 Task: Explore Airbnb accommodation in Sidareja, Indonesia from 2nd December, 2023 to 15th December, 2023 for 2 adults. Place can be entire room with 1  bedroom having 1 bed and 1 bathroom. Property type can be hotel.
Action: Mouse moved to (567, 125)
Screenshot: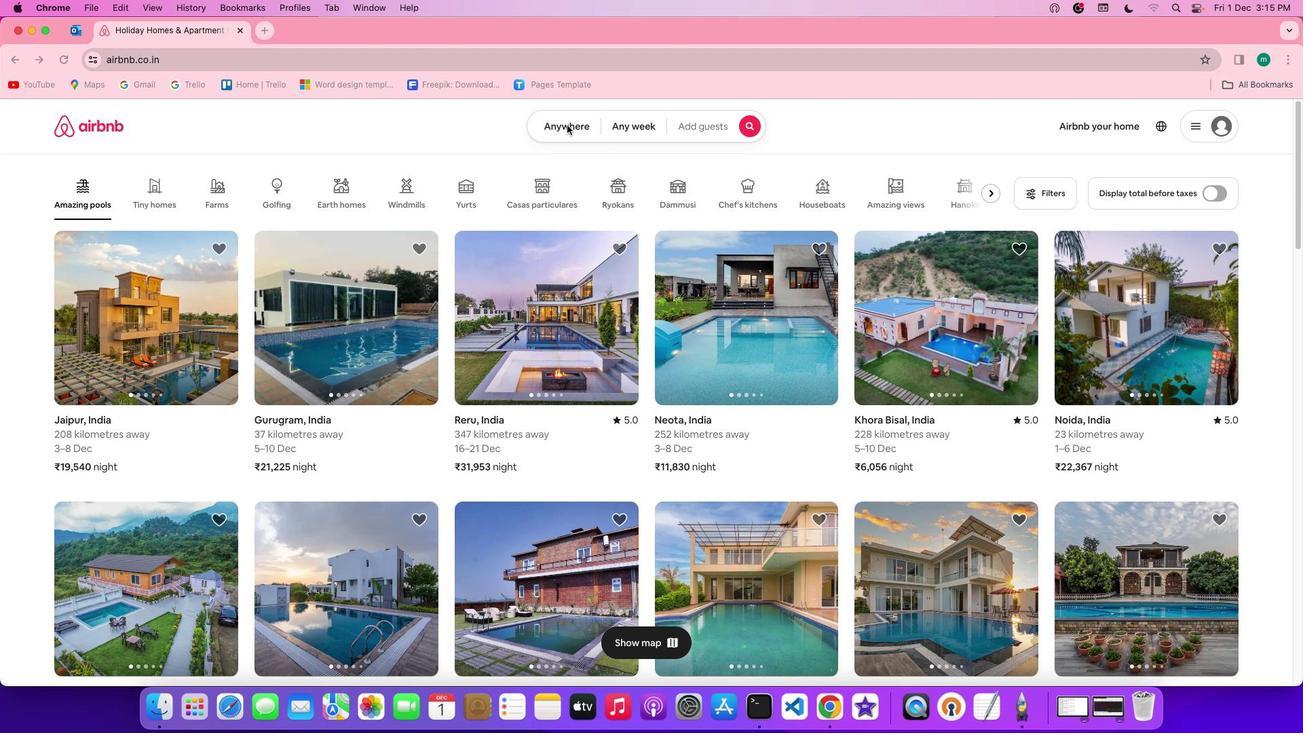 
Action: Mouse pressed left at (567, 125)
Screenshot: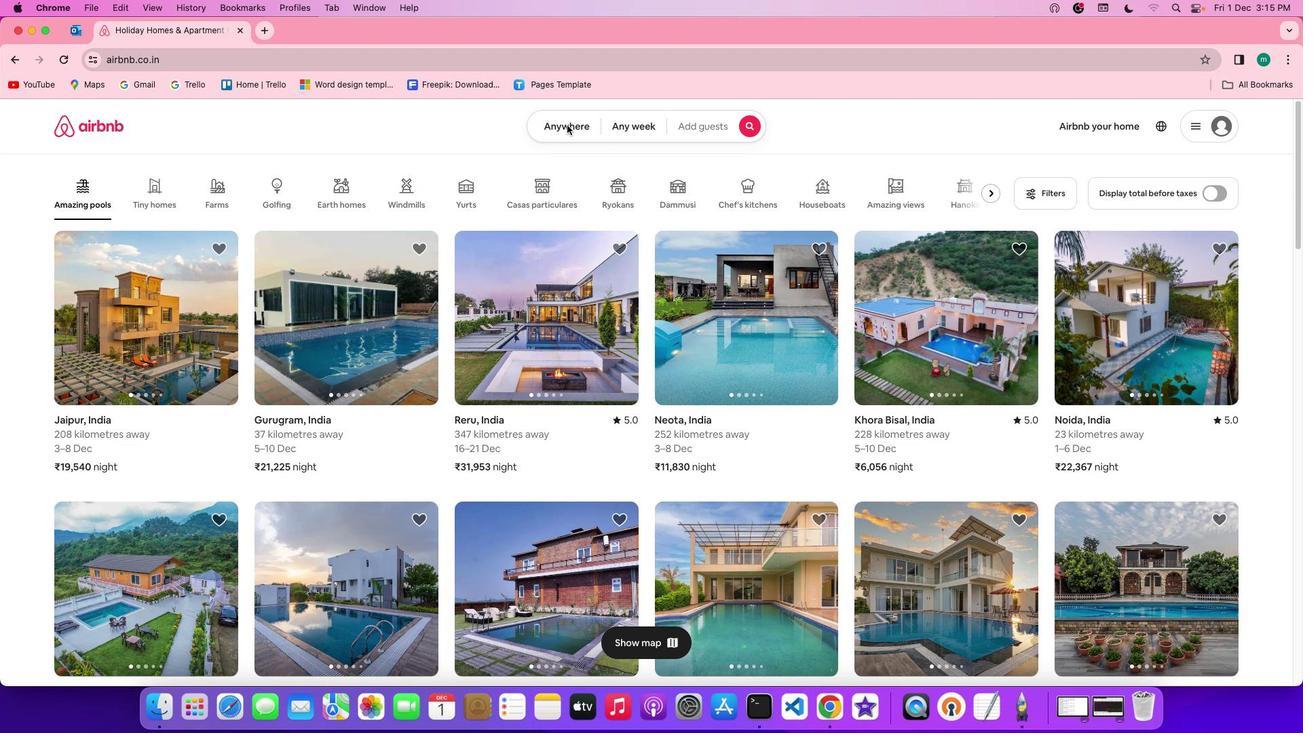 
Action: Mouse pressed left at (567, 125)
Screenshot: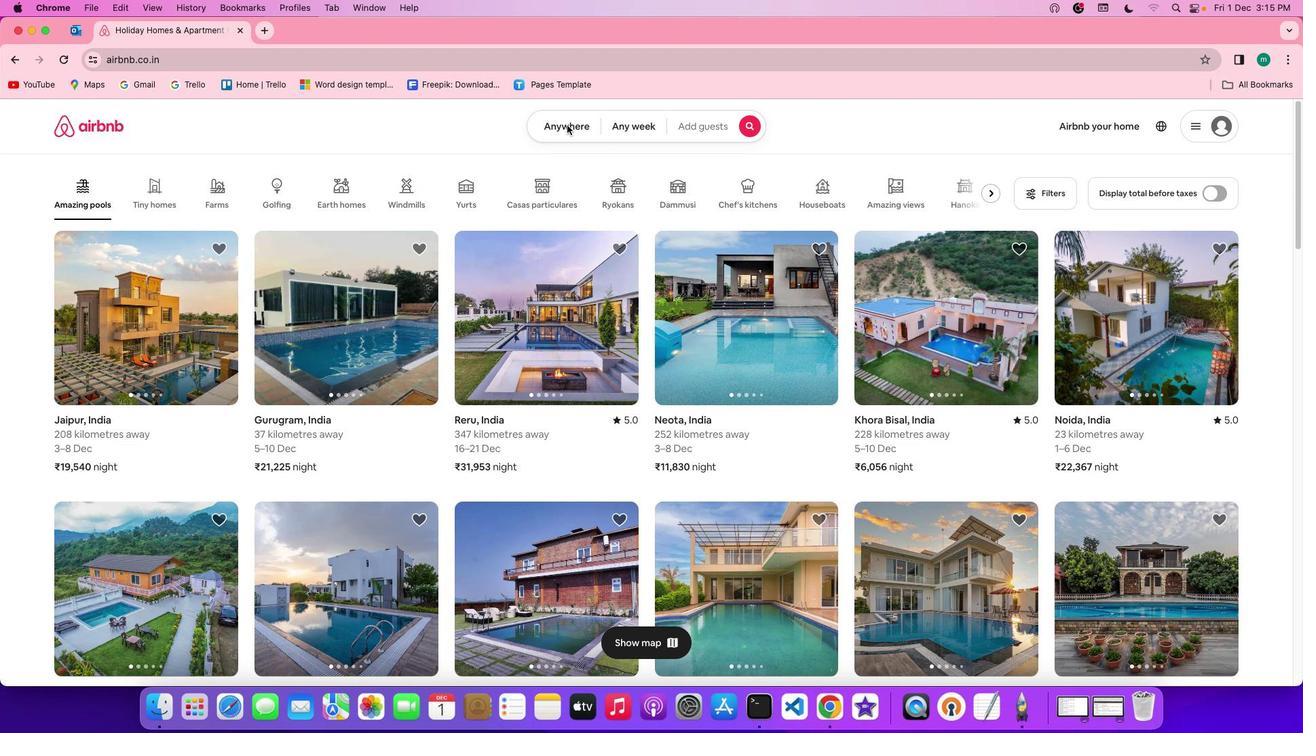 
Action: Mouse moved to (498, 185)
Screenshot: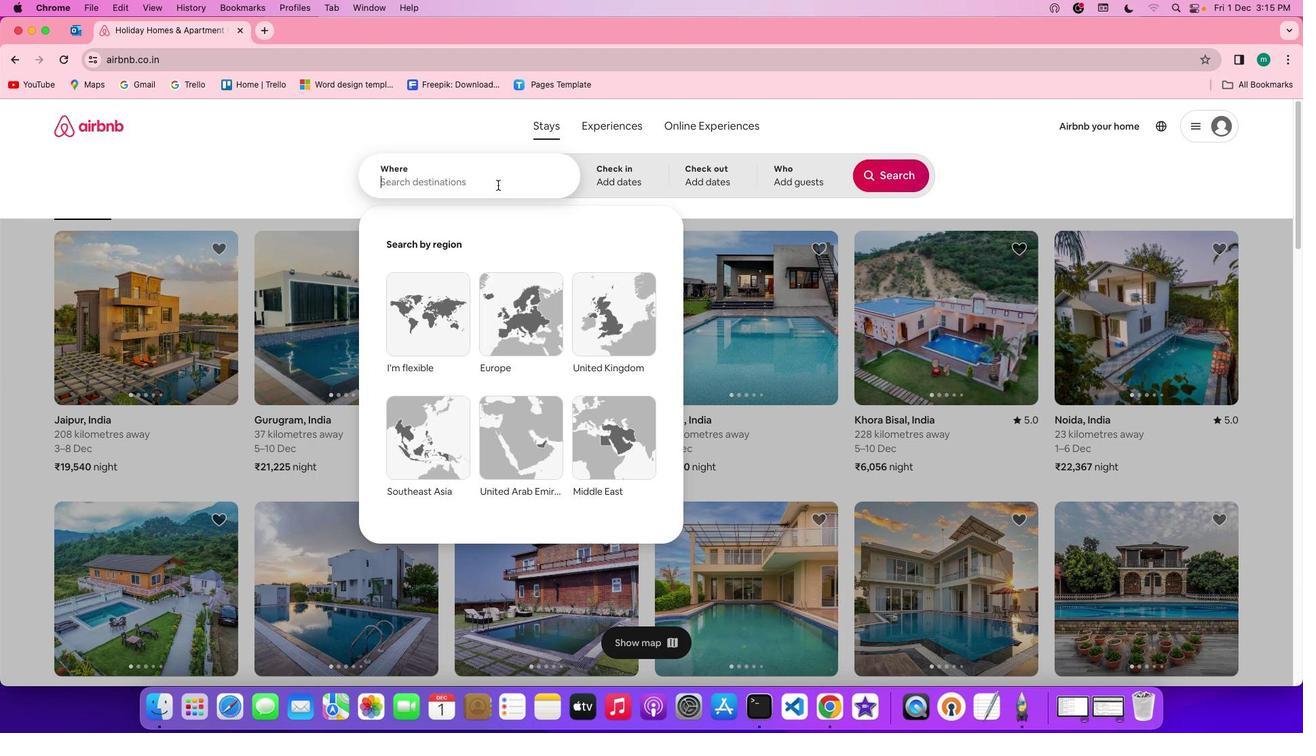 
Action: Mouse pressed left at (498, 185)
Screenshot: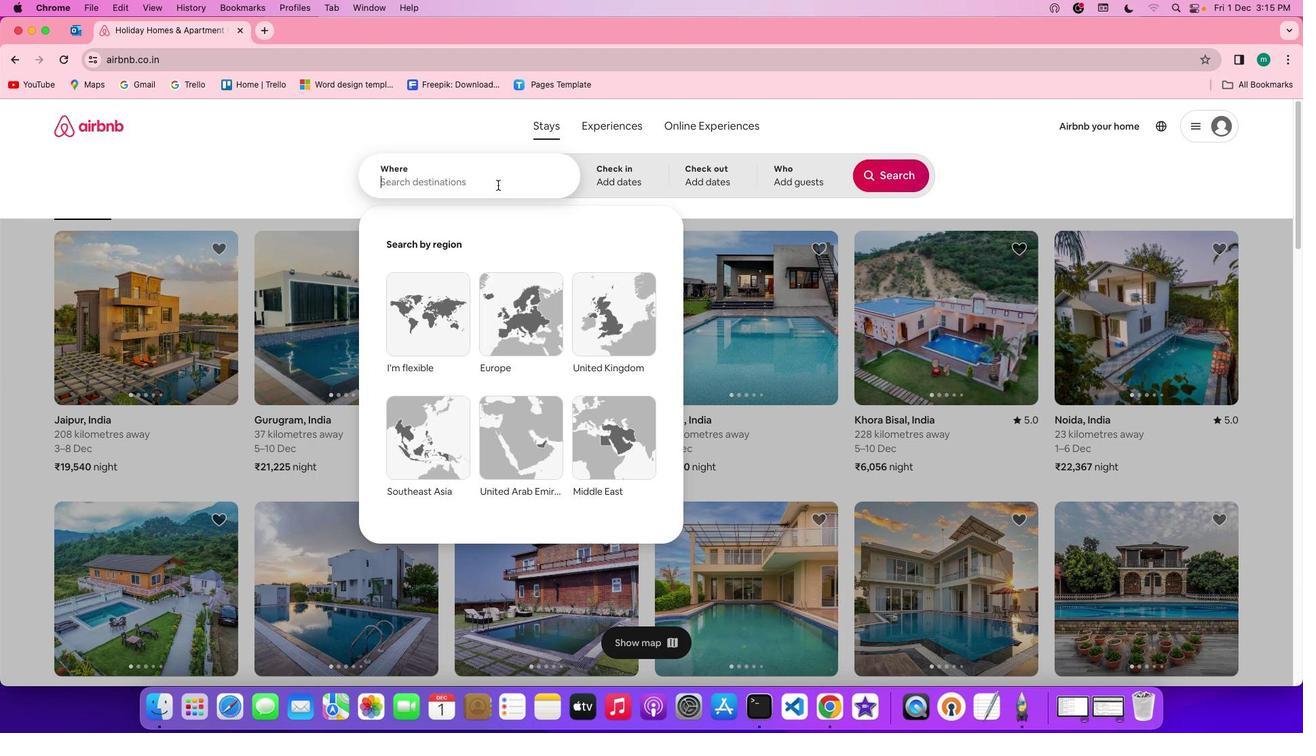 
Action: Mouse moved to (504, 184)
Screenshot: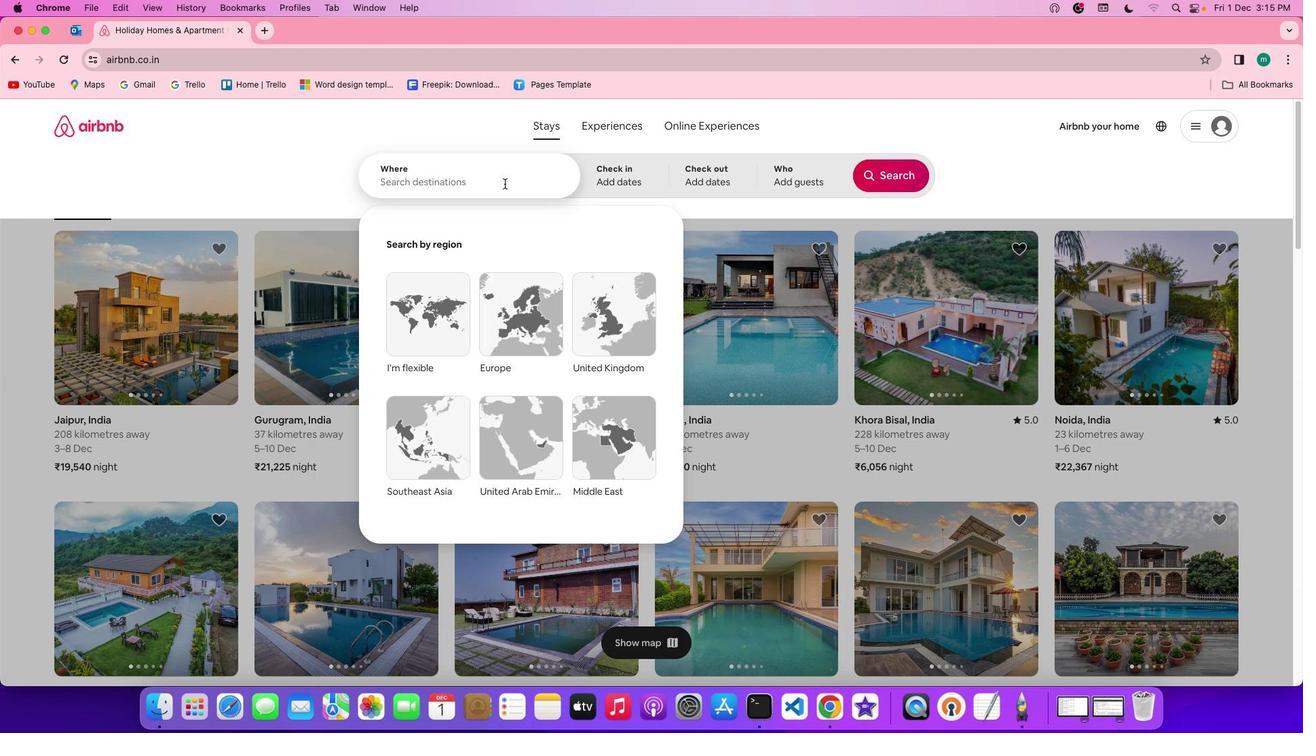 
Action: Key pressed Key.shift'S''i''d''a''r''e''j''a'','Key.spaceKey.shift'I''n''d''o''n''e''s''i''a'
Screenshot: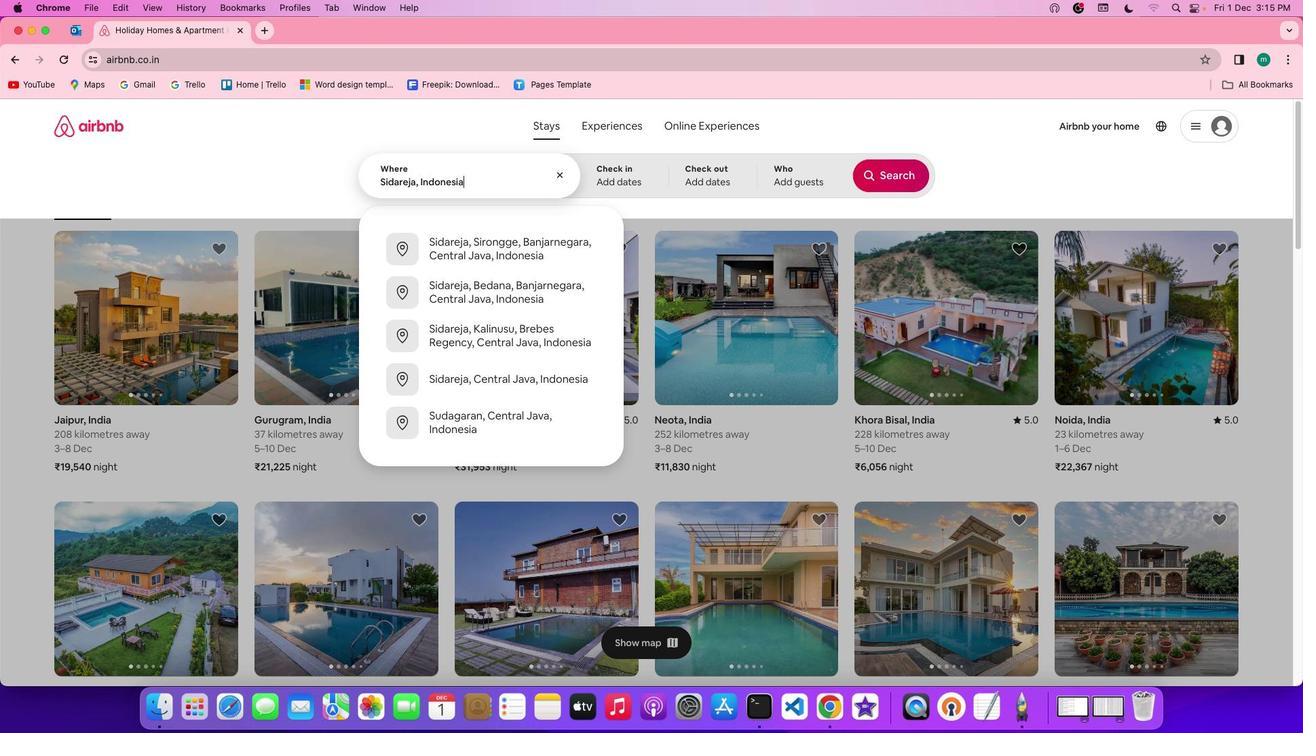 
Action: Mouse moved to (647, 168)
Screenshot: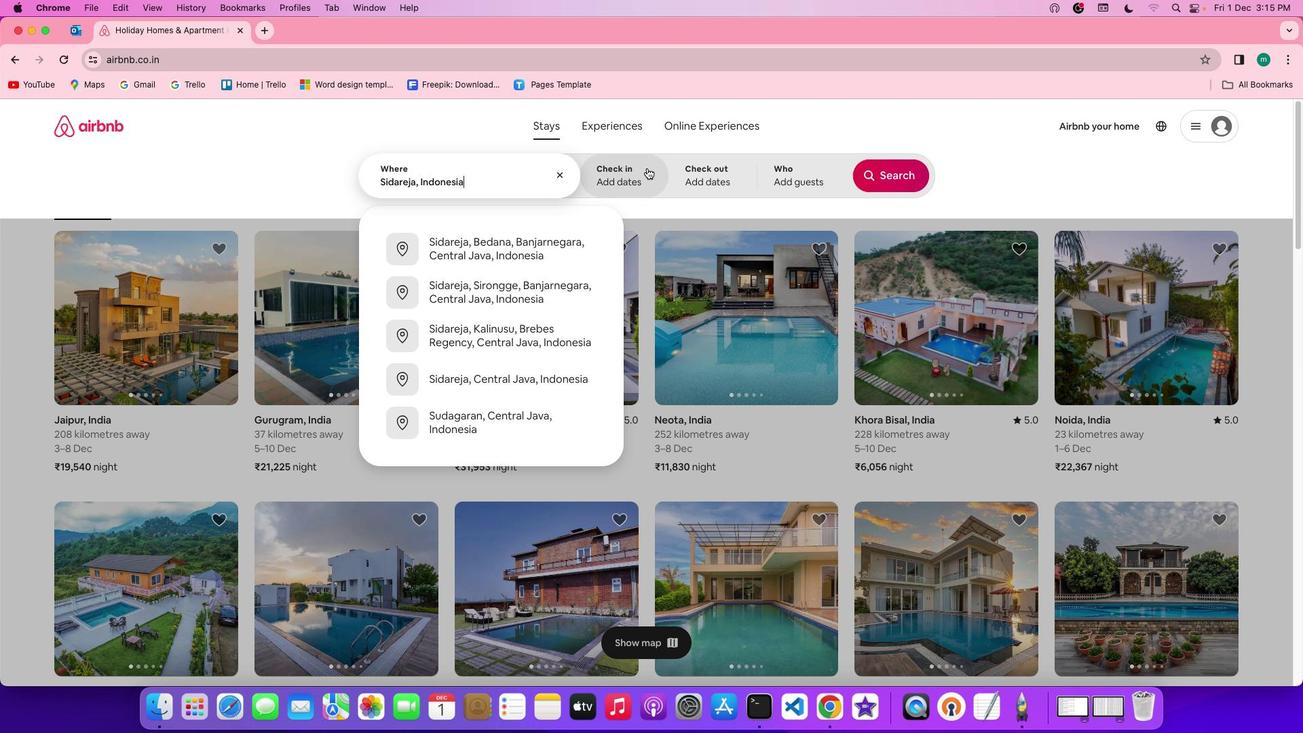 
Action: Mouse pressed left at (647, 168)
Screenshot: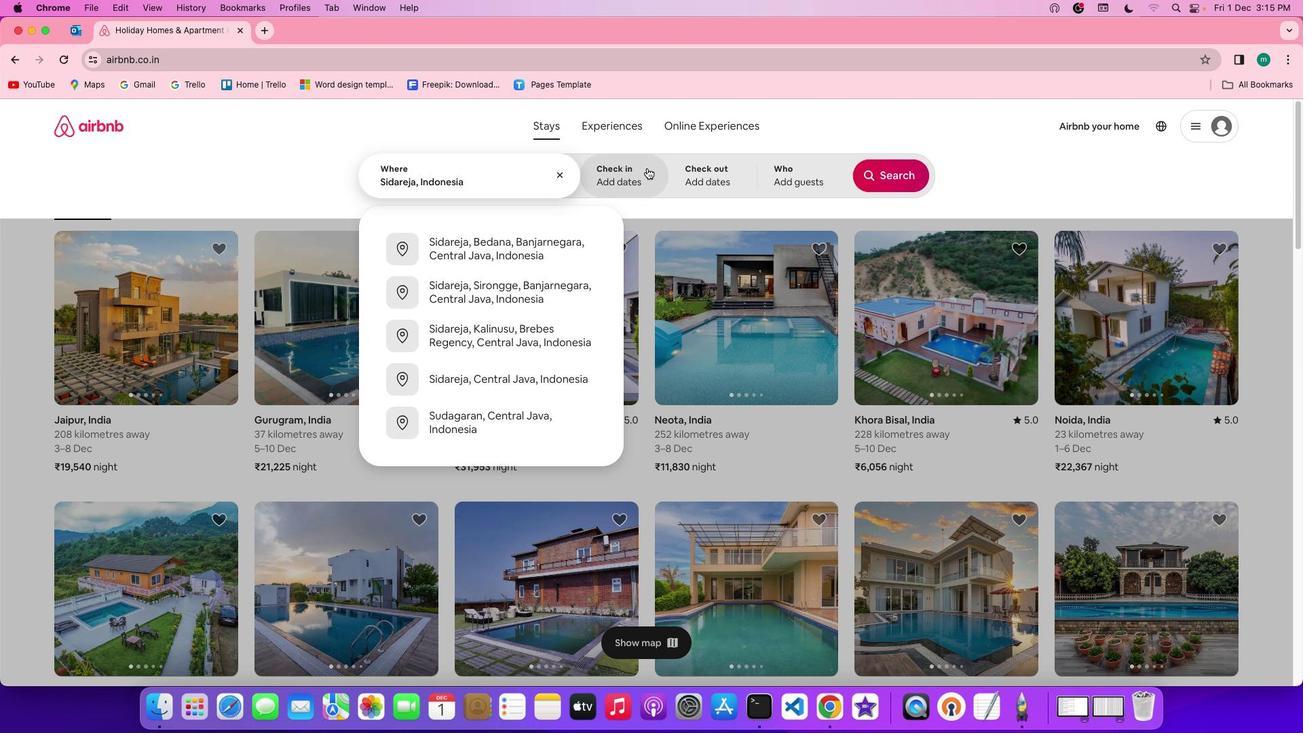 
Action: Mouse moved to (600, 343)
Screenshot: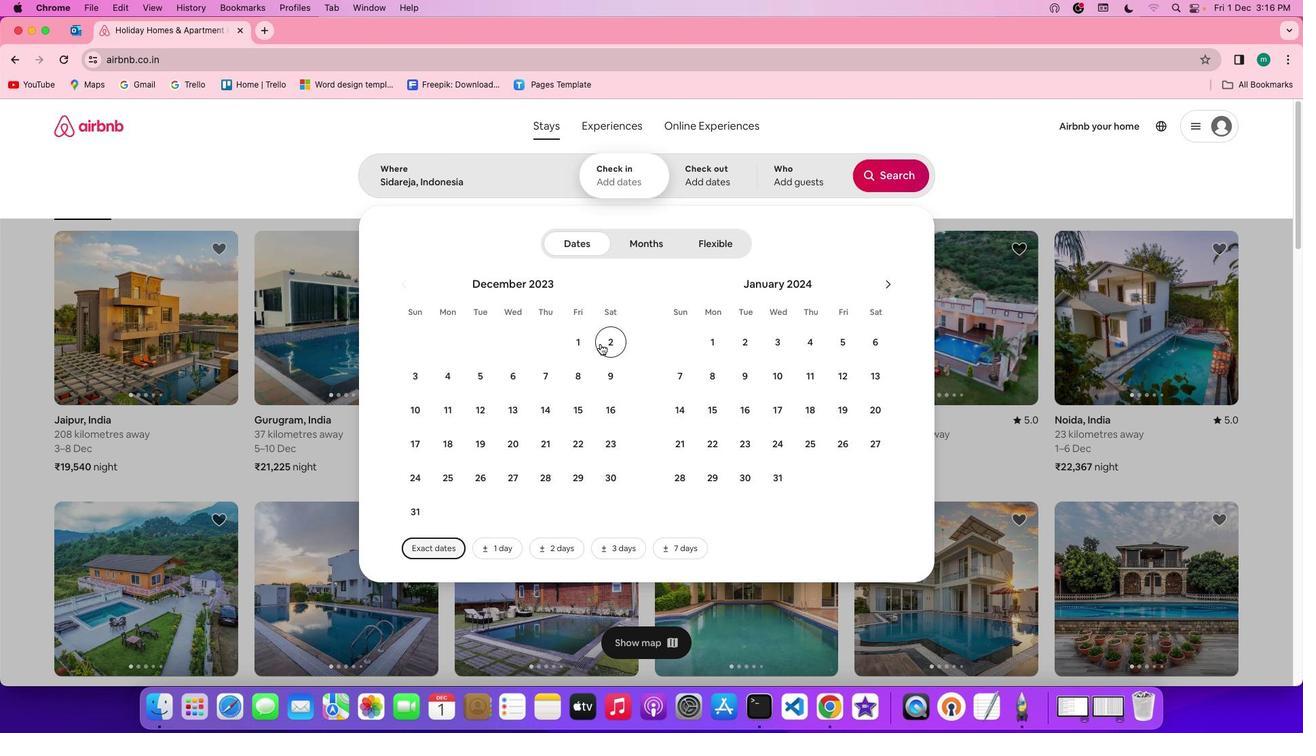 
Action: Mouse pressed left at (600, 343)
Screenshot: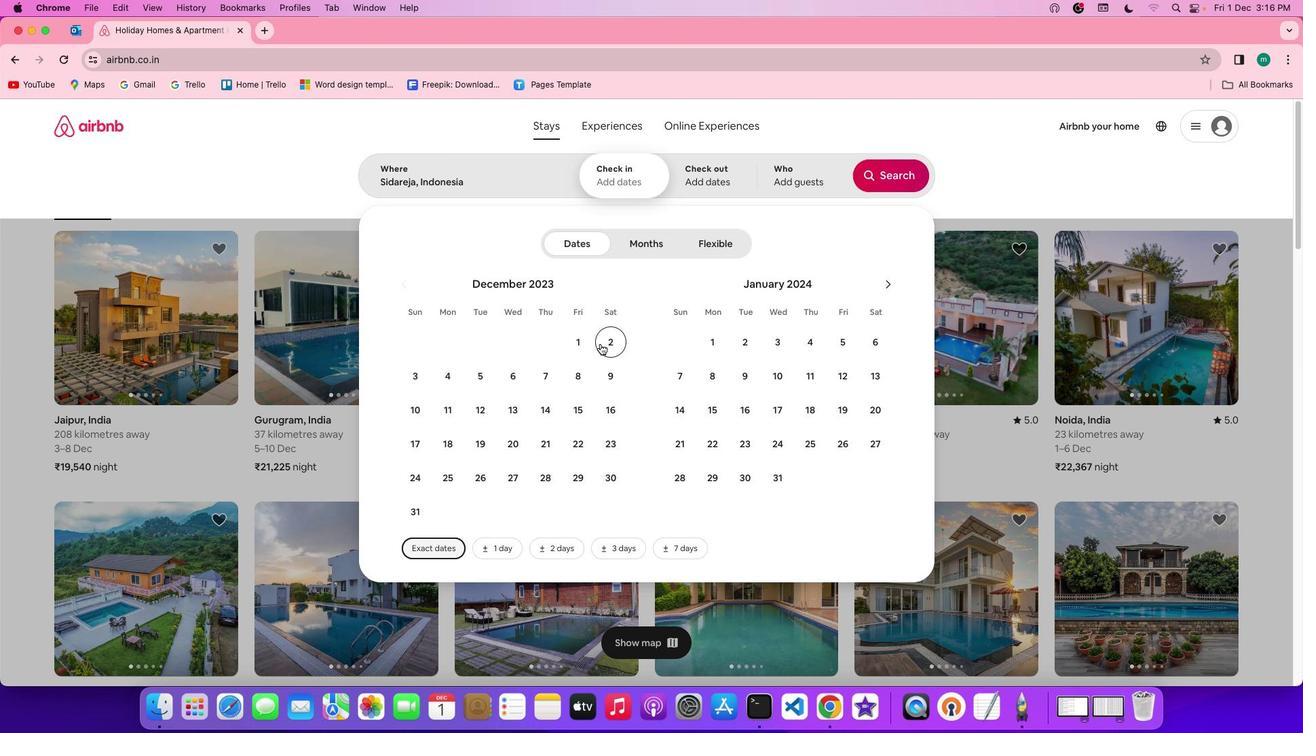 
Action: Mouse moved to (570, 419)
Screenshot: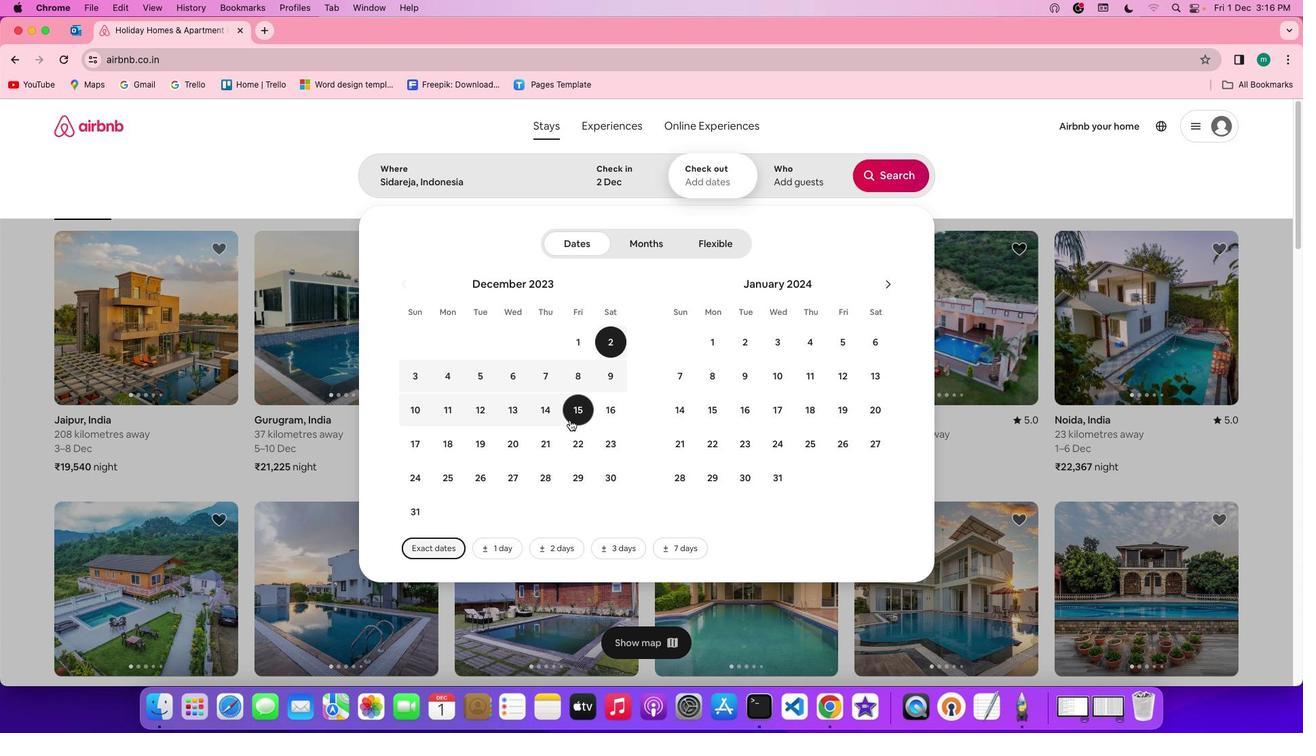 
Action: Mouse pressed left at (570, 419)
Screenshot: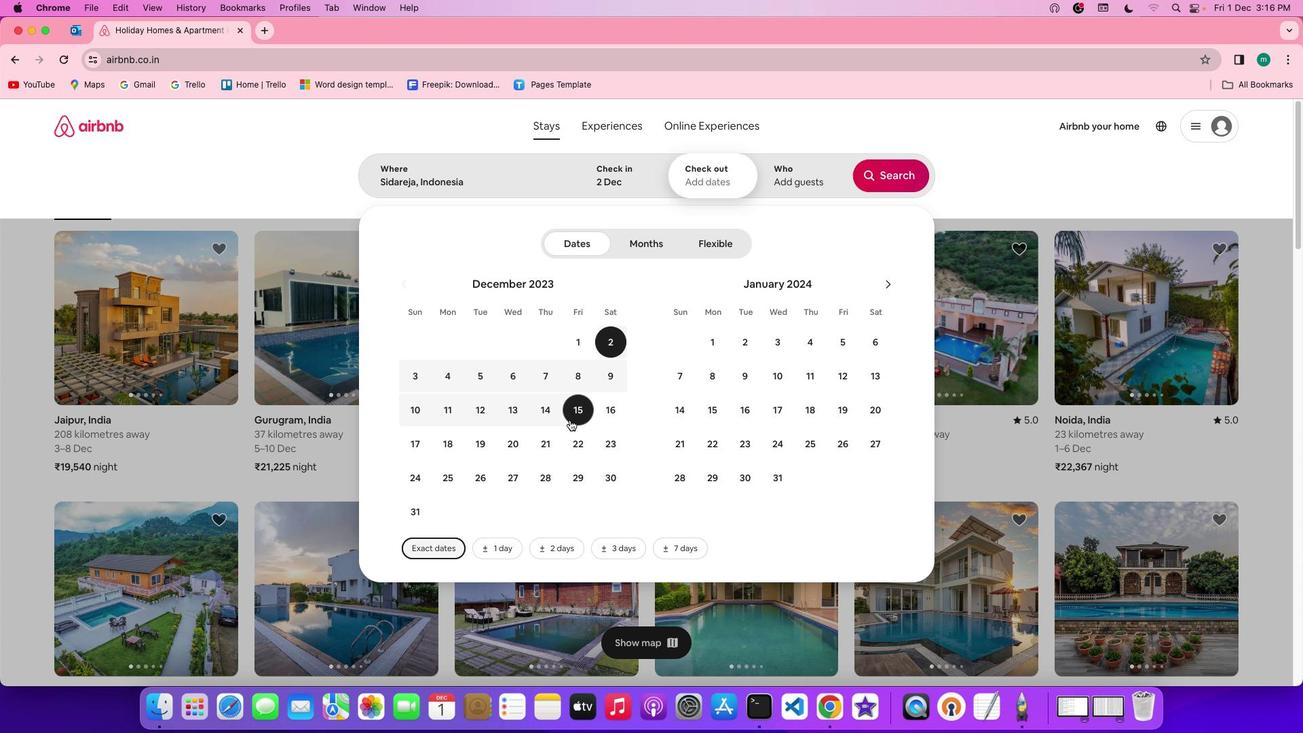 
Action: Mouse moved to (820, 167)
Screenshot: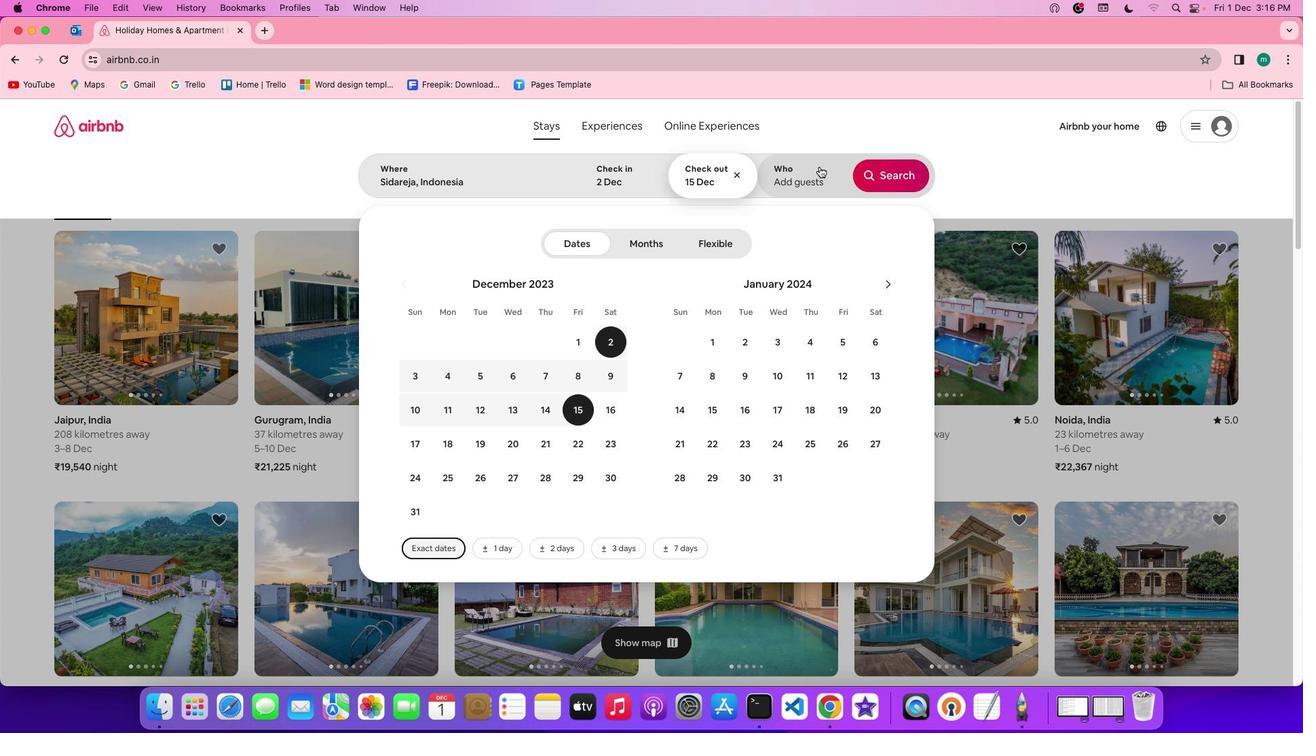 
Action: Mouse pressed left at (820, 167)
Screenshot: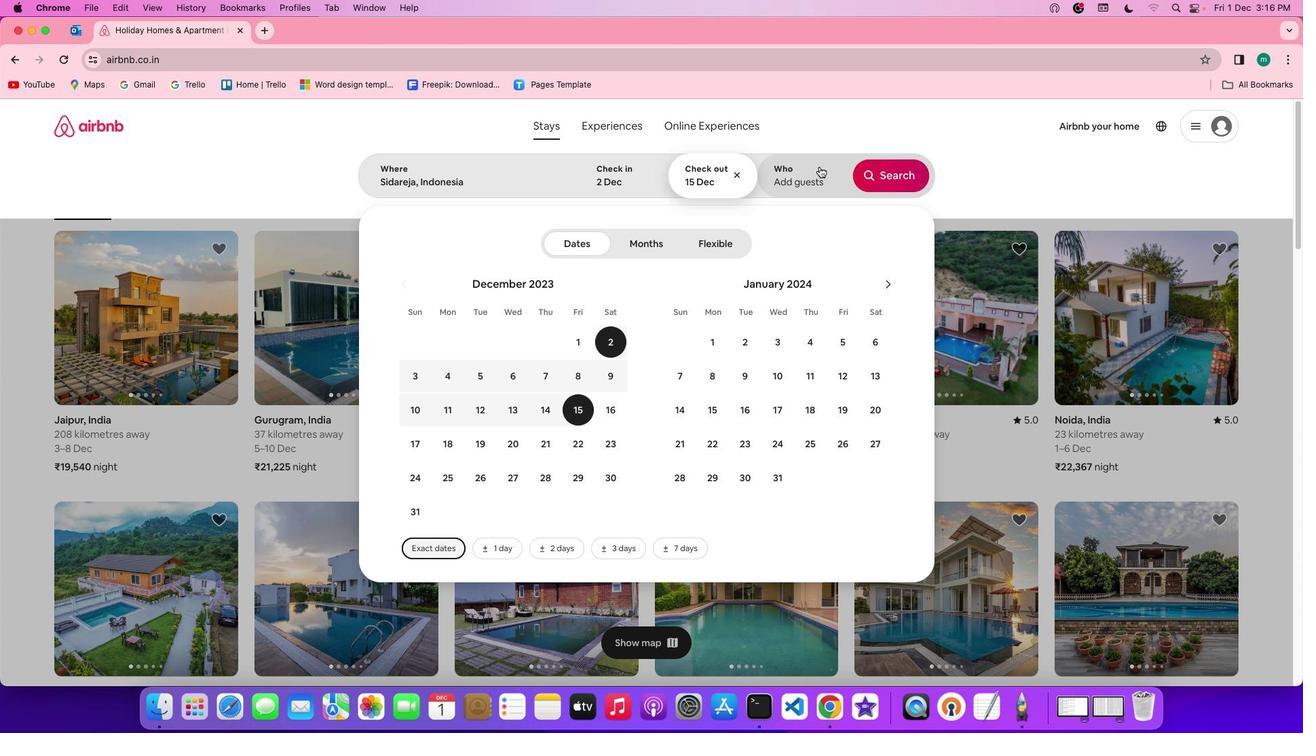 
Action: Mouse moved to (898, 247)
Screenshot: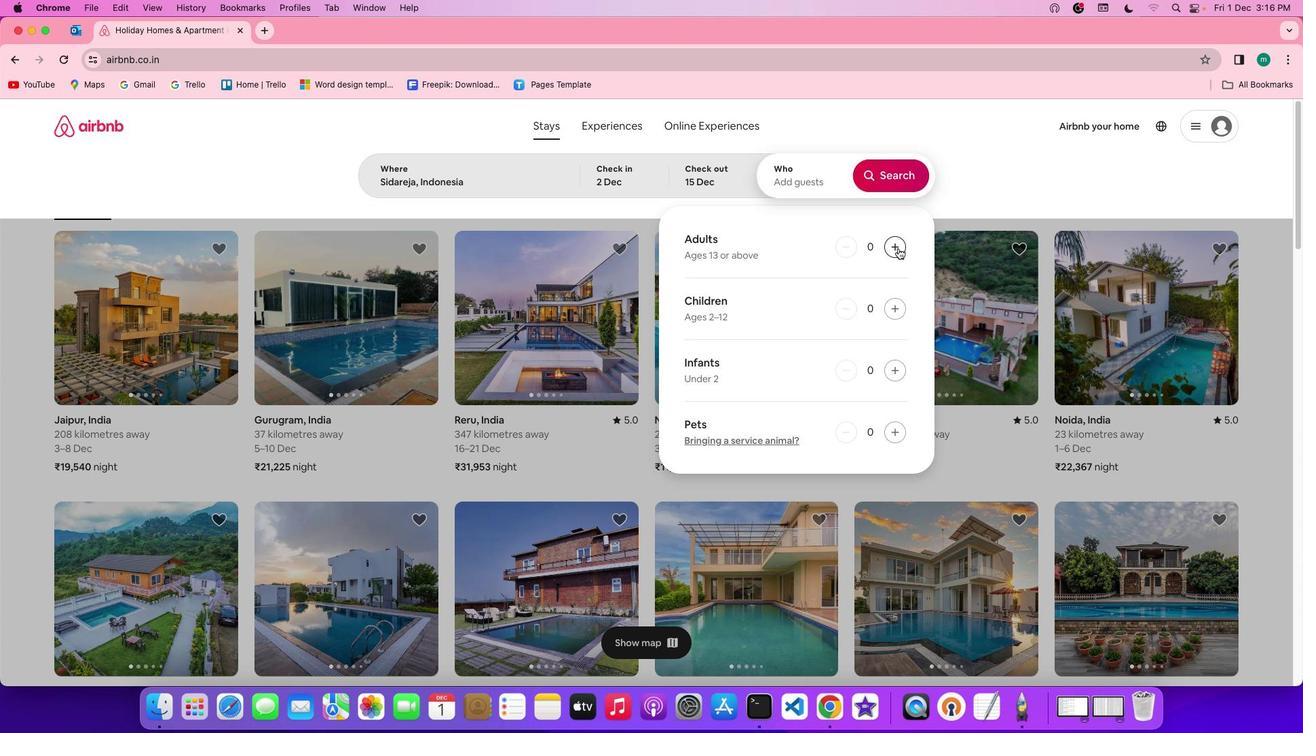
Action: Mouse pressed left at (898, 247)
Screenshot: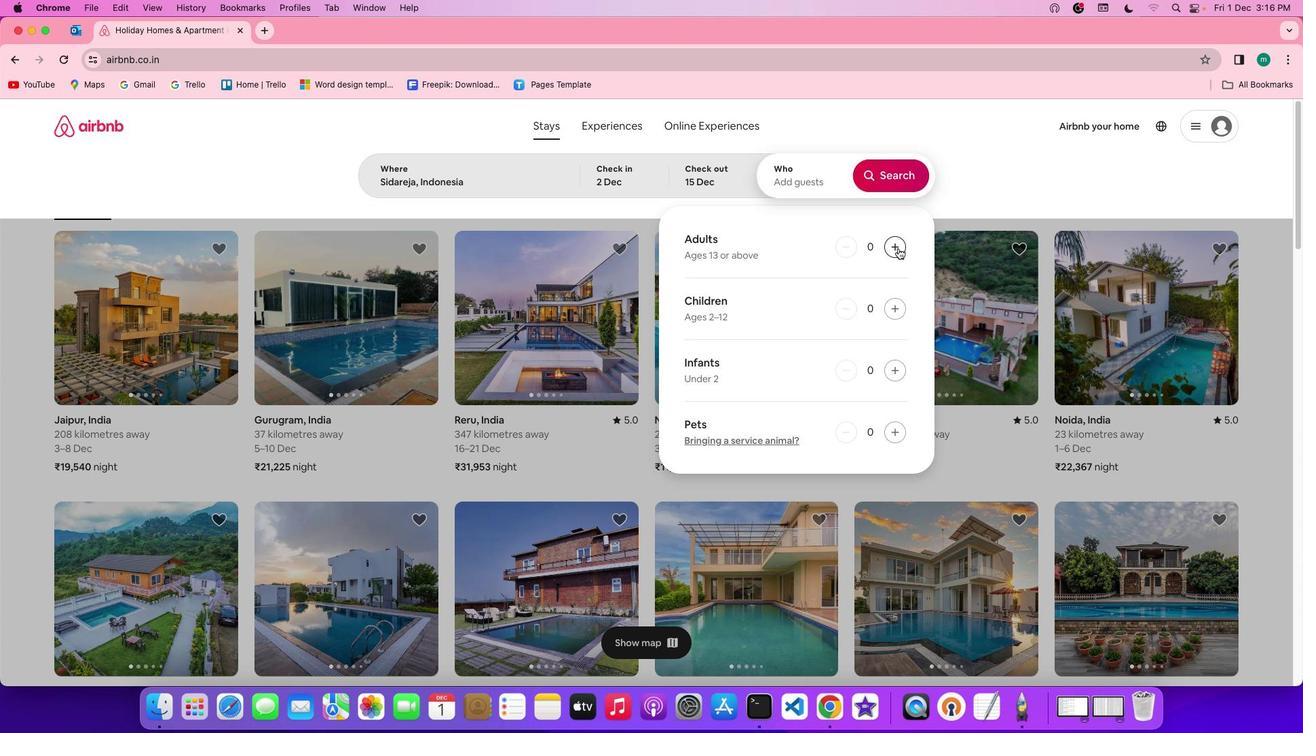 
Action: Mouse moved to (898, 247)
Screenshot: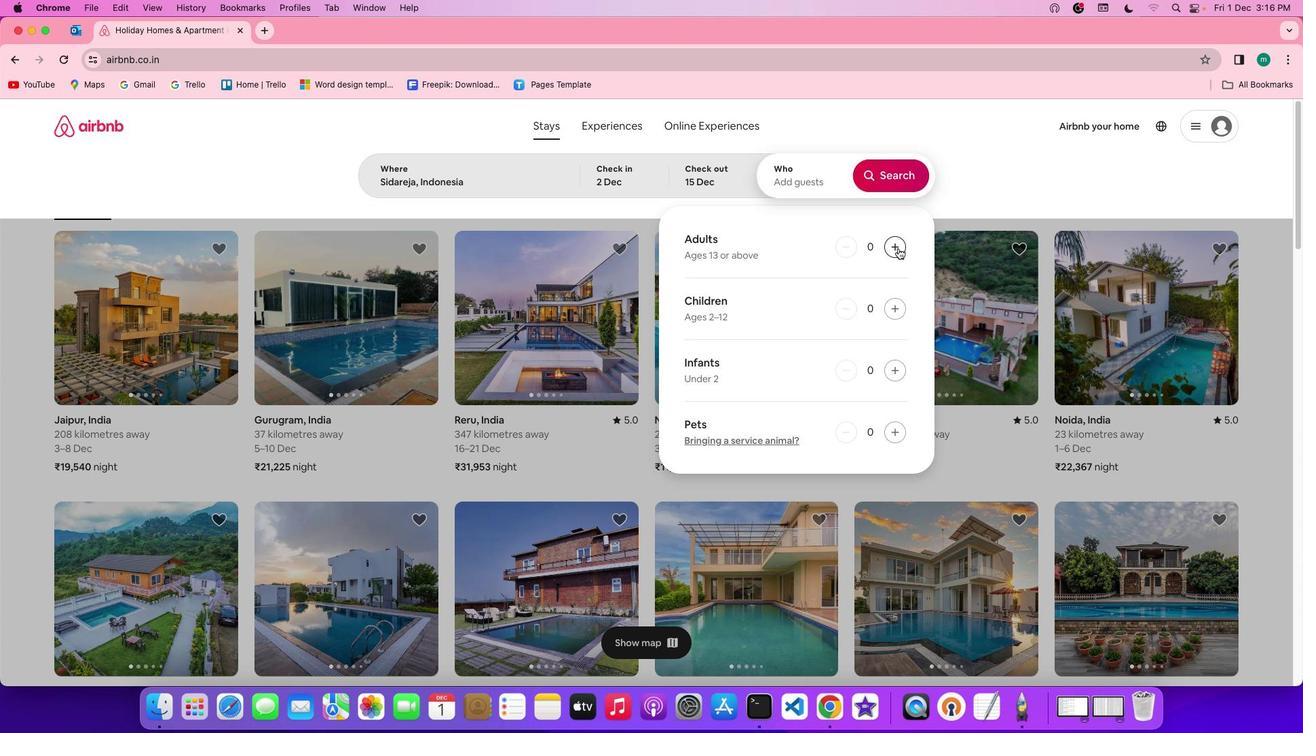 
Action: Mouse pressed left at (898, 247)
Screenshot: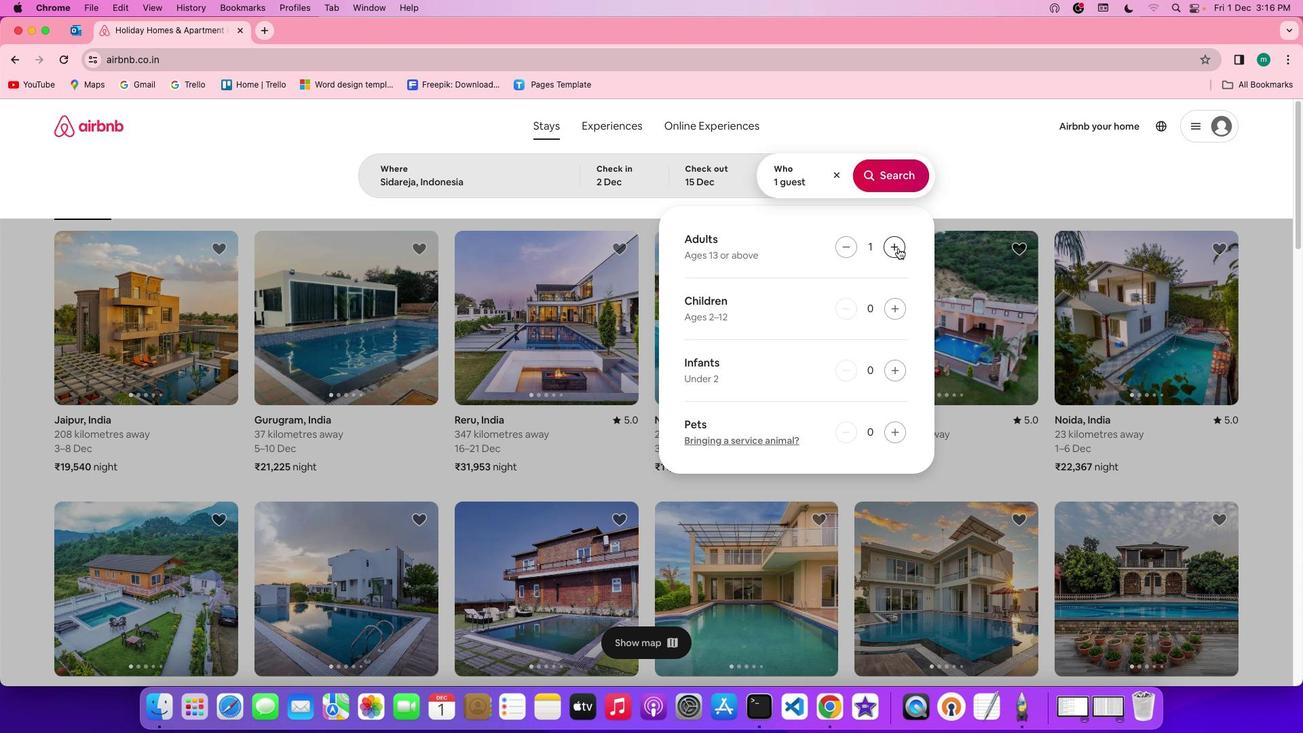 
Action: Mouse moved to (907, 182)
Screenshot: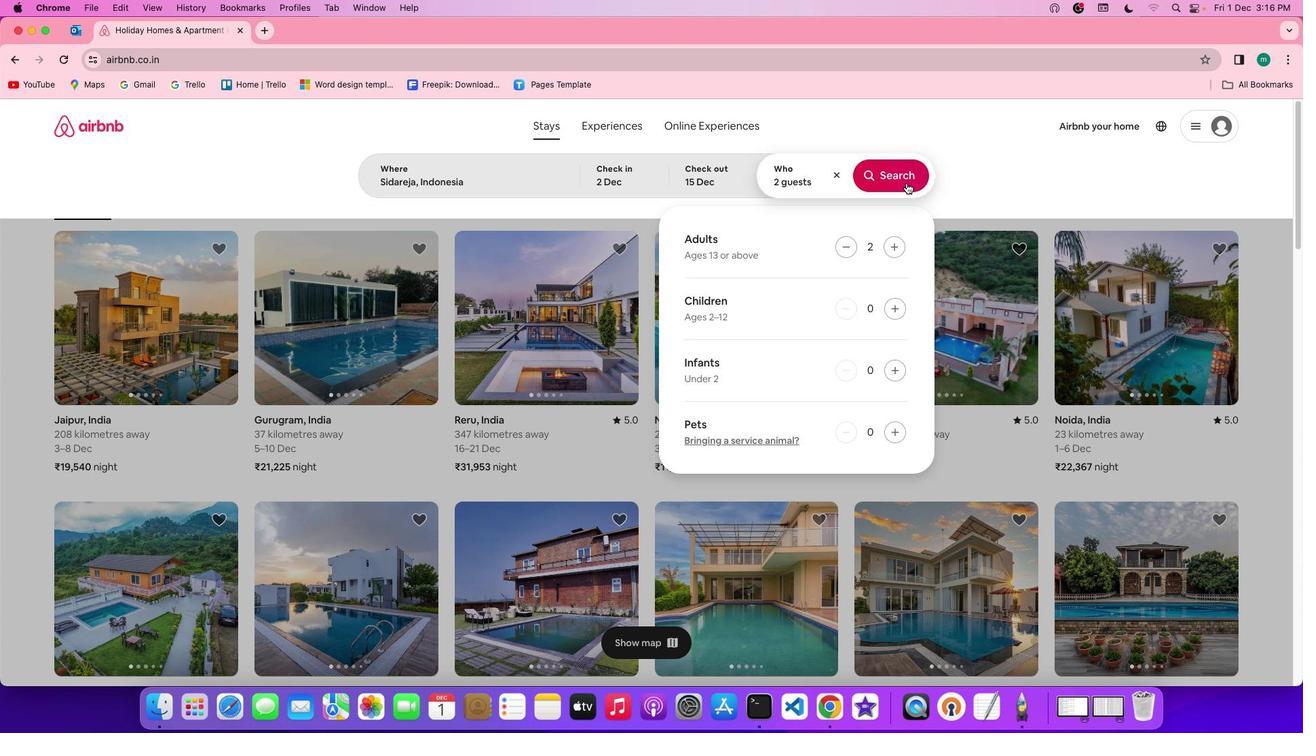 
Action: Mouse pressed left at (907, 182)
Screenshot: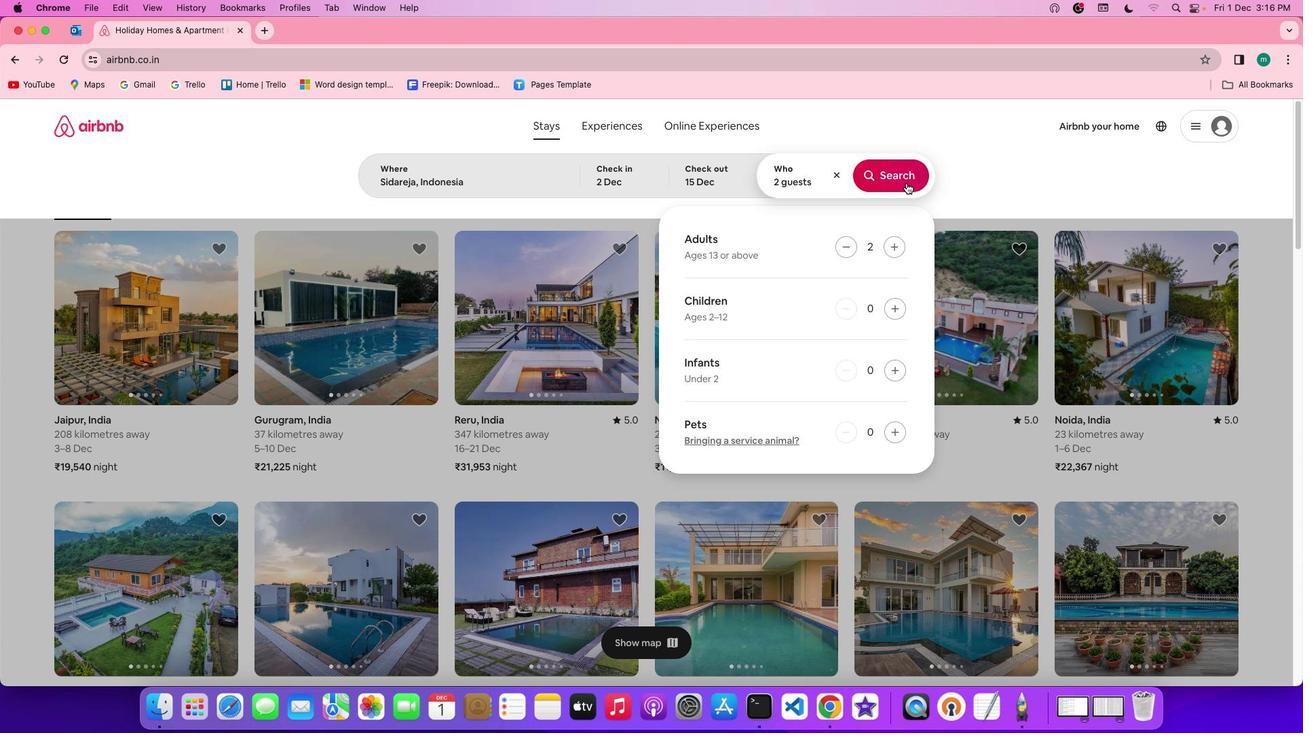 
Action: Mouse moved to (1096, 169)
Screenshot: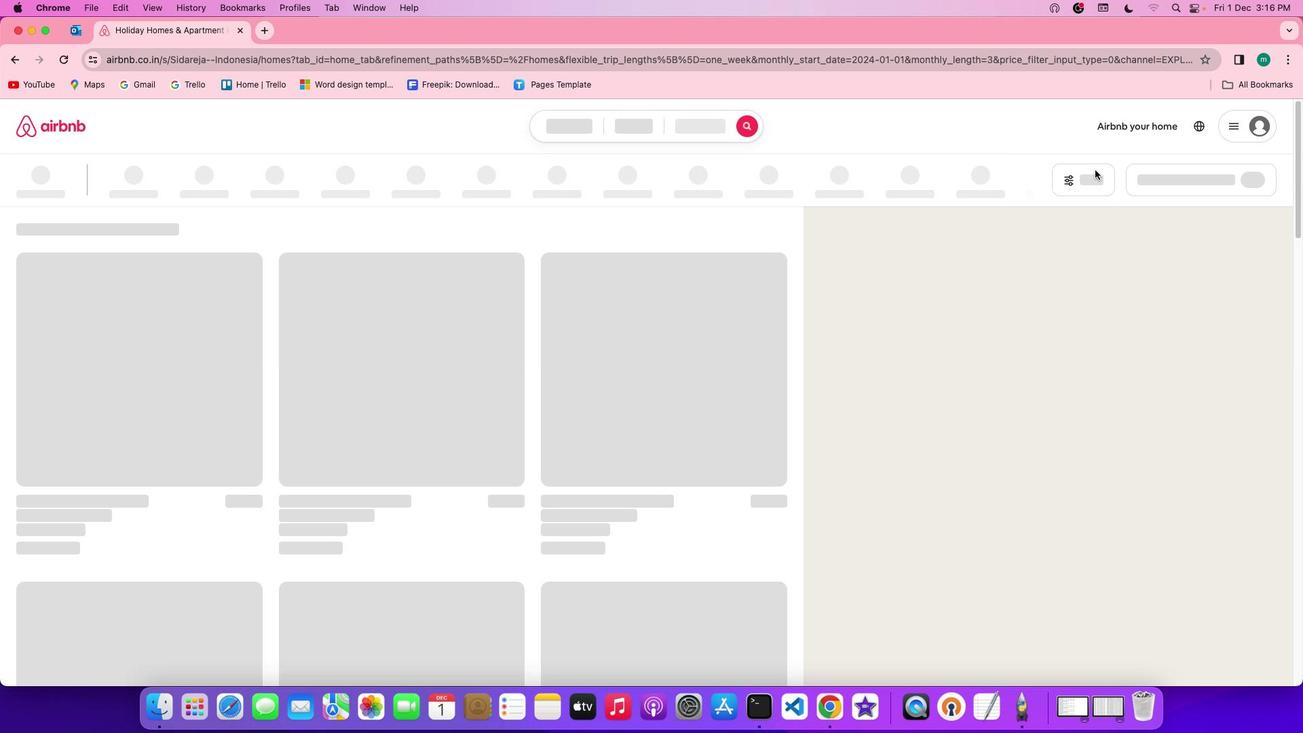 
Action: Mouse pressed left at (1096, 169)
Screenshot: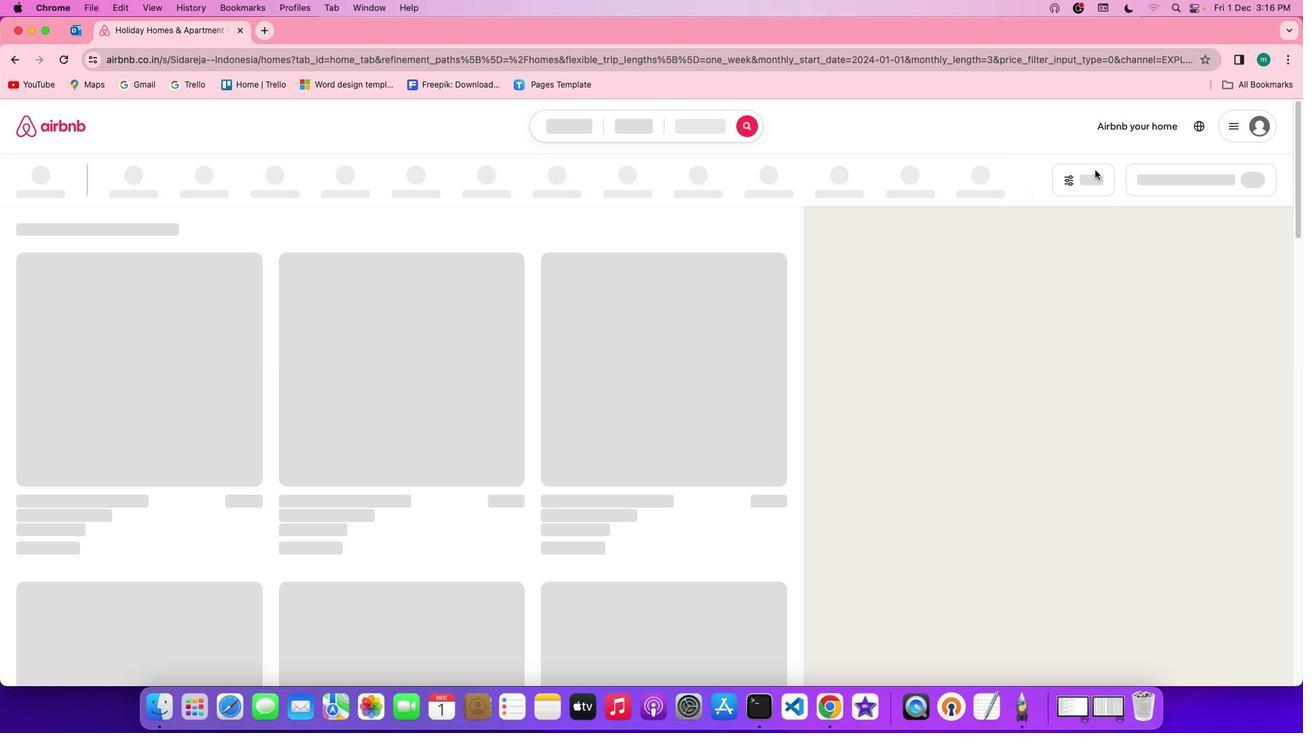 
Action: Mouse moved to (1085, 179)
Screenshot: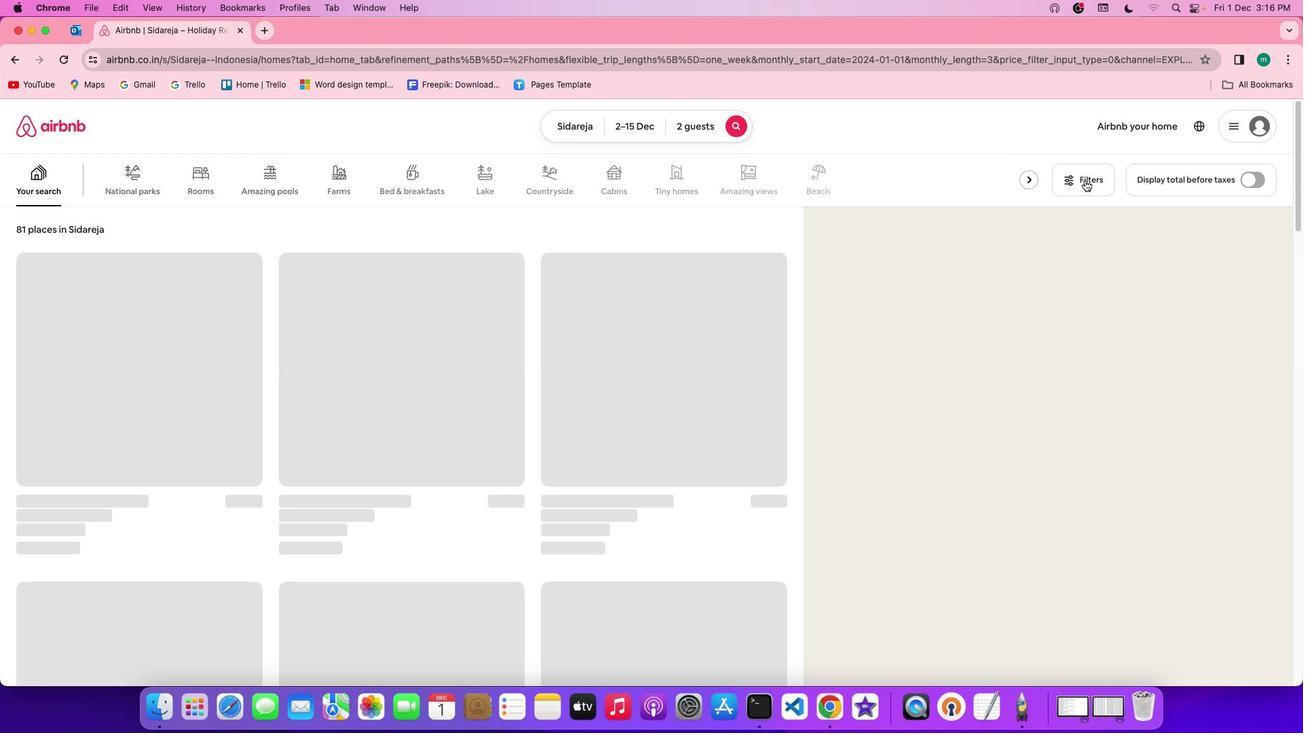 
Action: Mouse pressed left at (1085, 179)
Screenshot: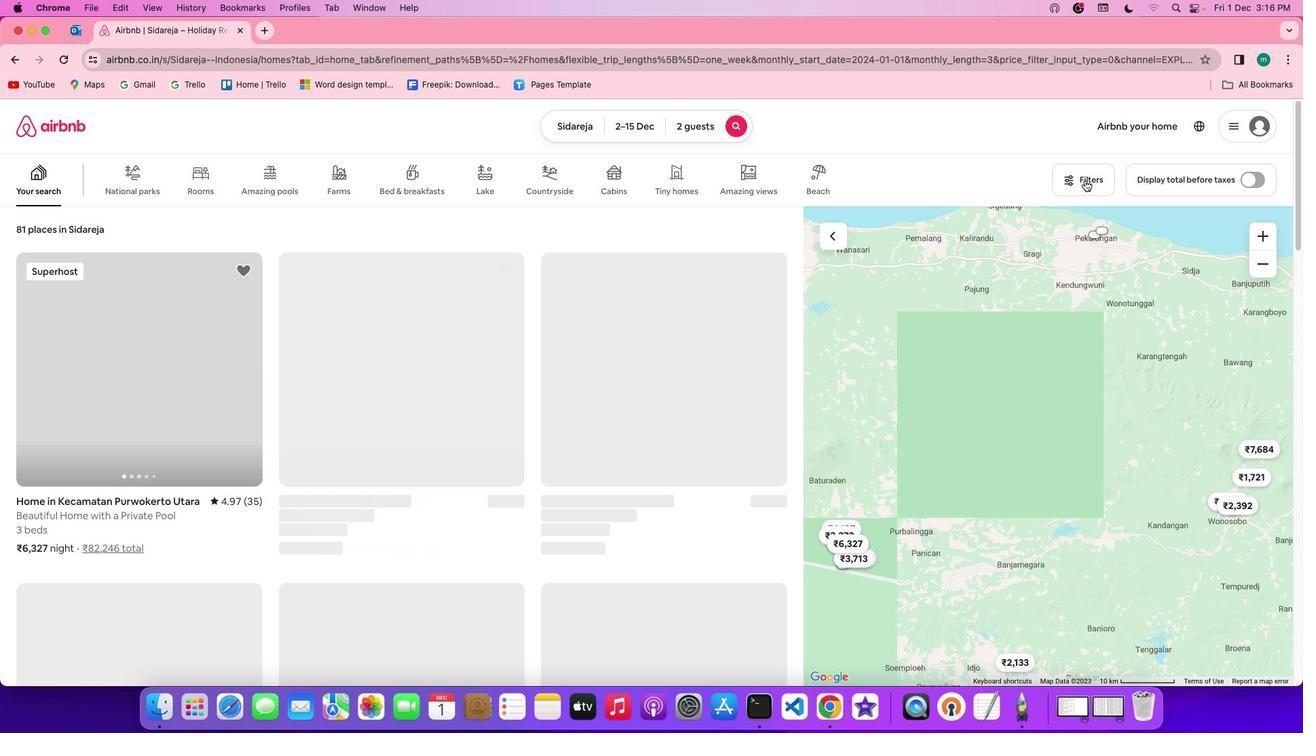 
Action: Mouse moved to (552, 503)
Screenshot: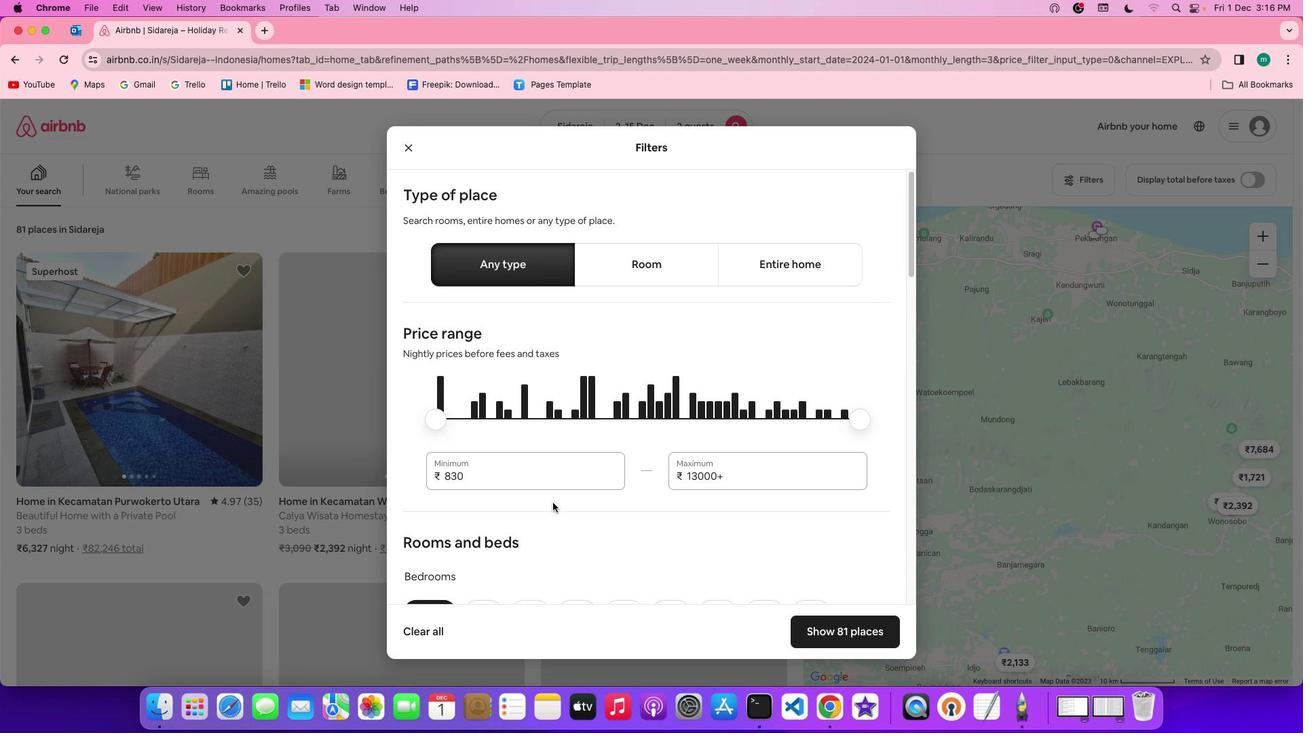 
Action: Mouse scrolled (552, 503) with delta (0, 0)
Screenshot: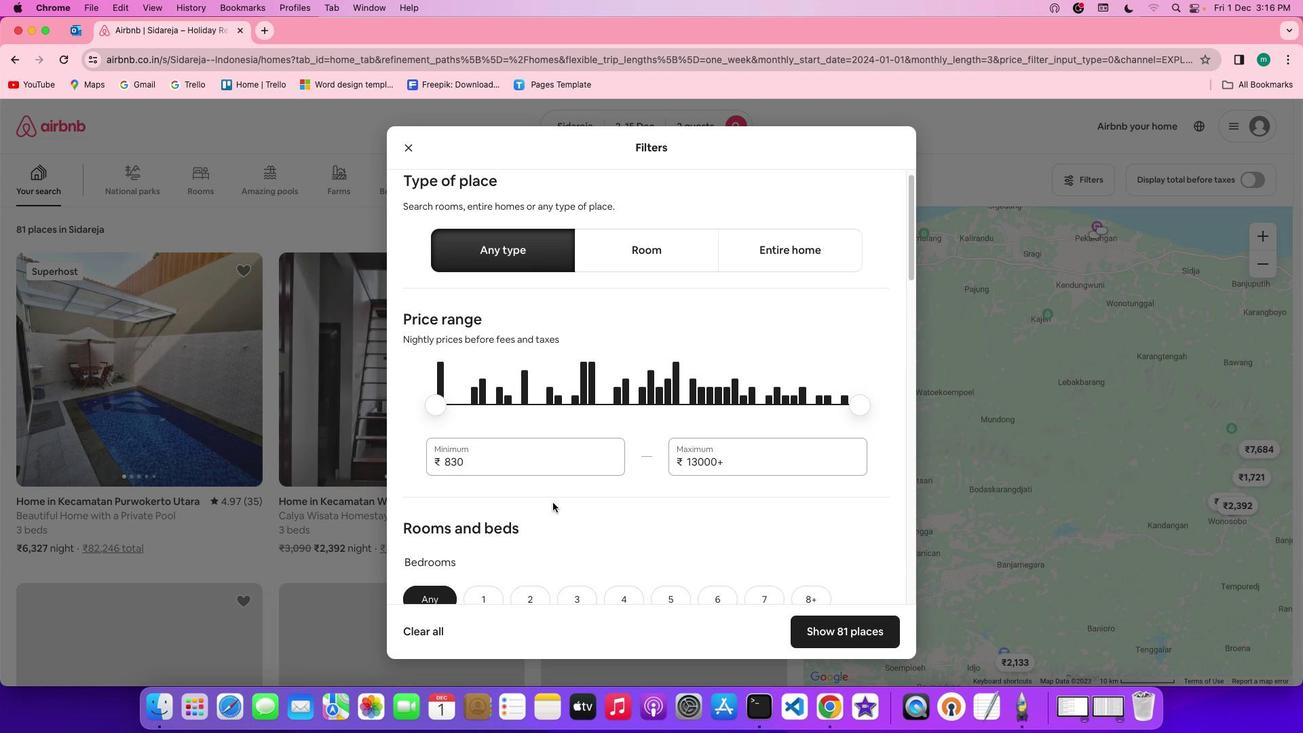
Action: Mouse scrolled (552, 503) with delta (0, 0)
Screenshot: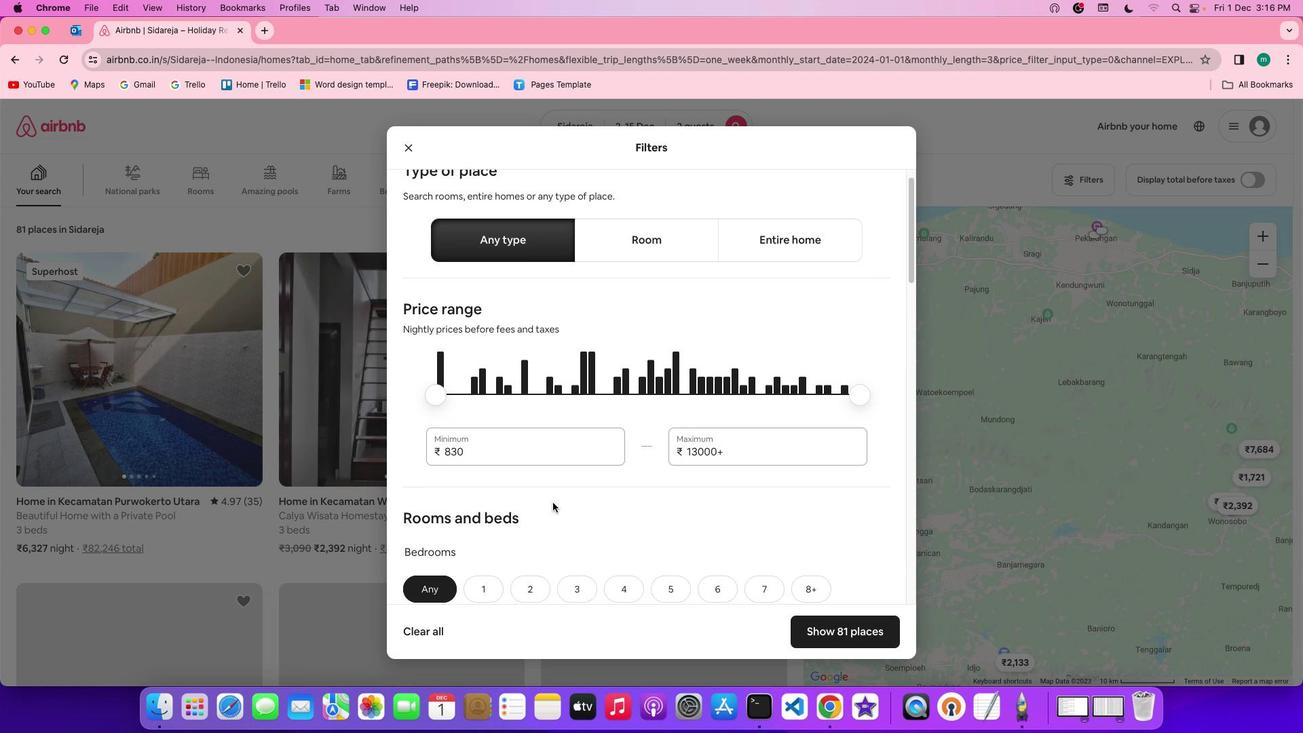 
Action: Mouse scrolled (552, 503) with delta (0, -2)
Screenshot: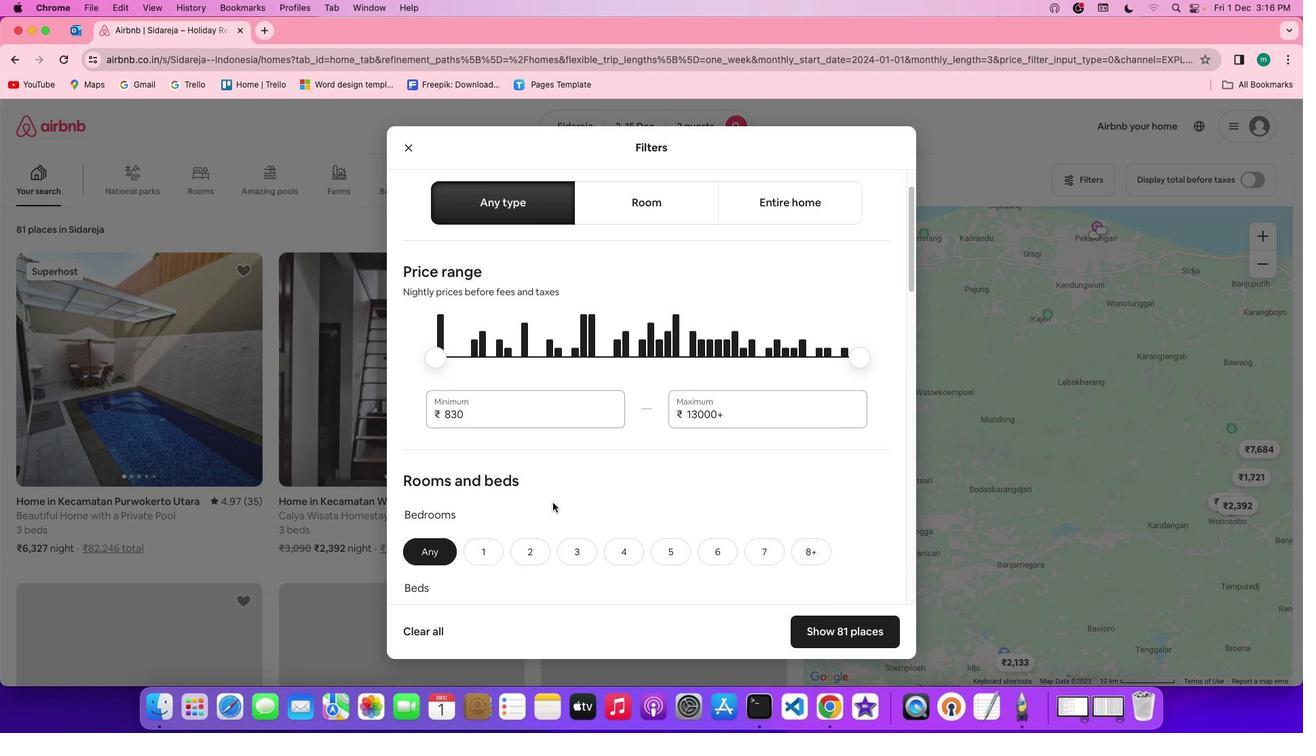 
Action: Mouse scrolled (552, 503) with delta (0, -2)
Screenshot: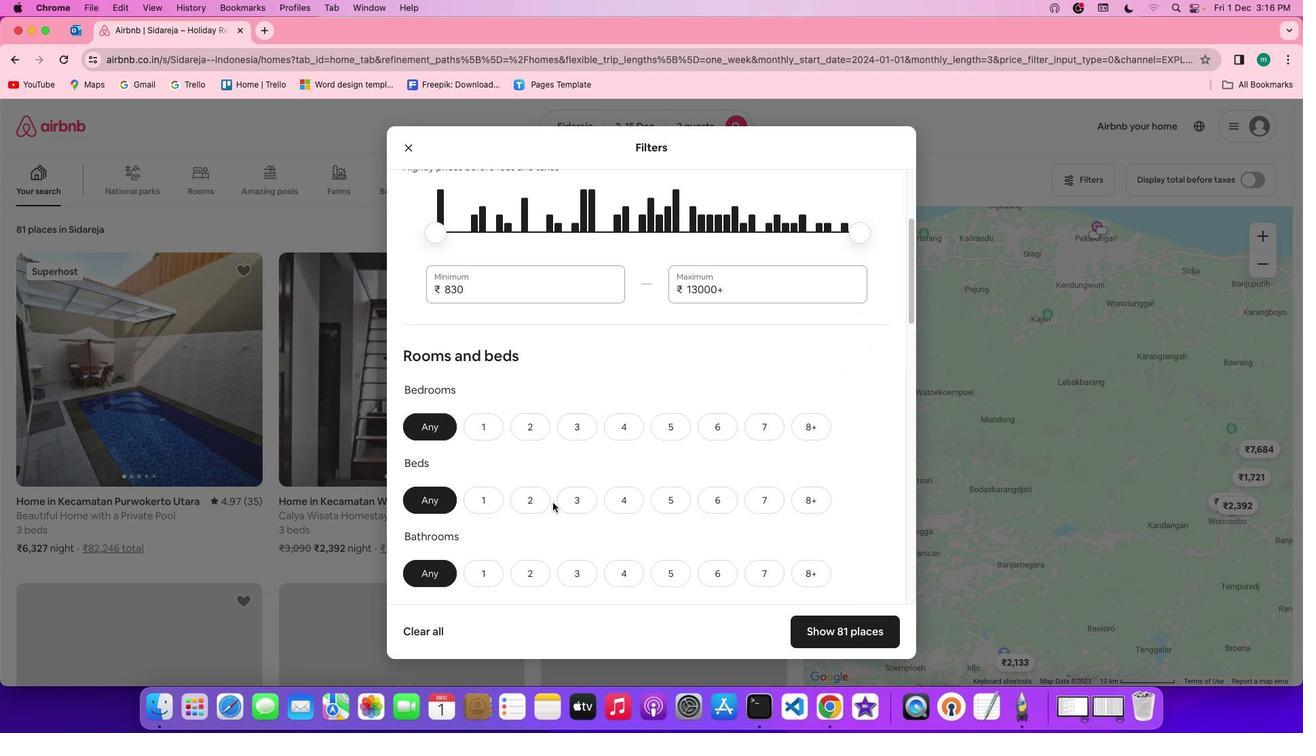 
Action: Mouse scrolled (552, 503) with delta (0, 0)
Screenshot: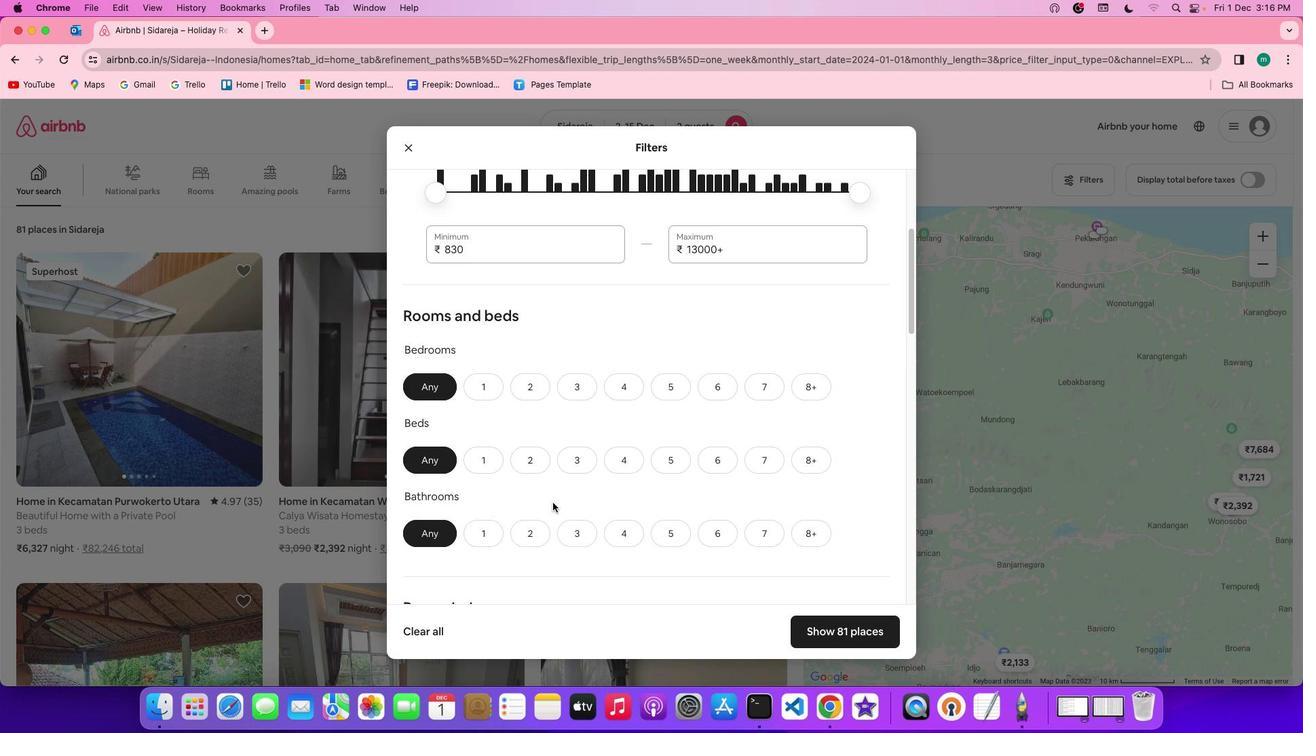 
Action: Mouse scrolled (552, 503) with delta (0, 0)
Screenshot: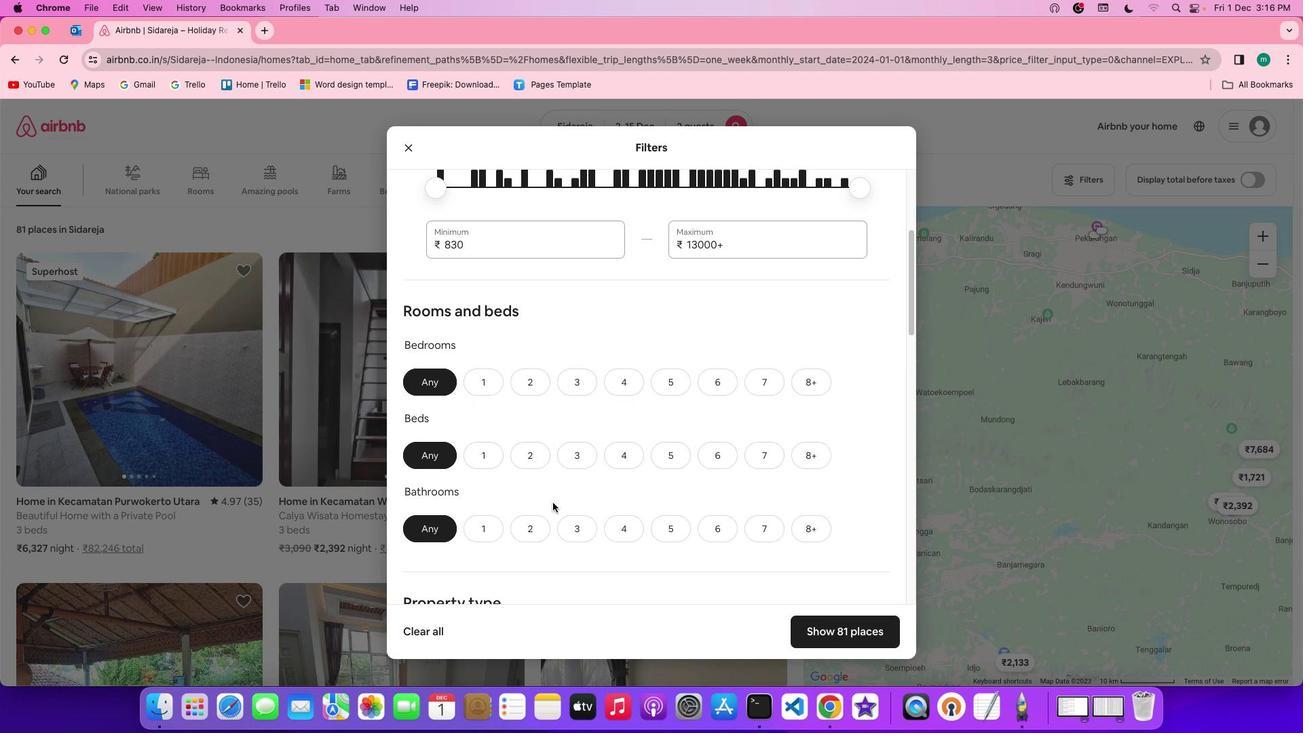 
Action: Mouse scrolled (552, 503) with delta (0, 0)
Screenshot: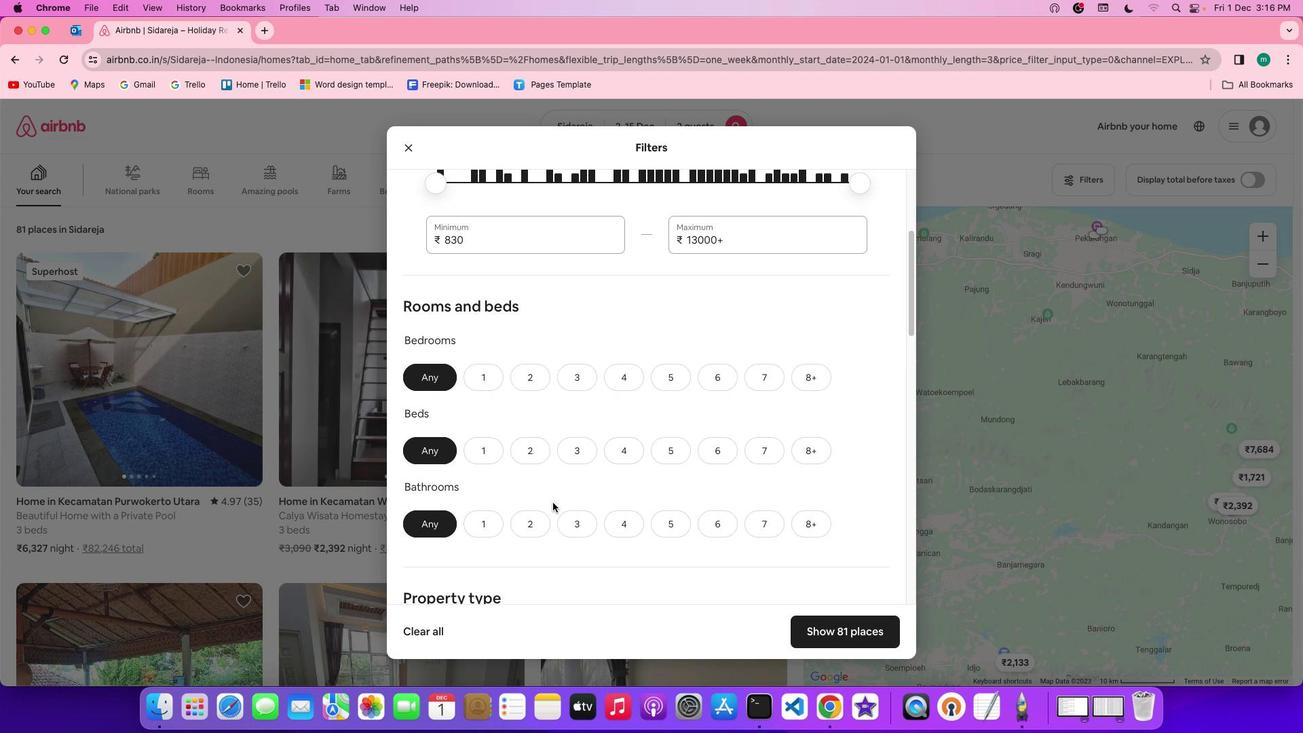 
Action: Mouse scrolled (552, 503) with delta (0, 0)
Screenshot: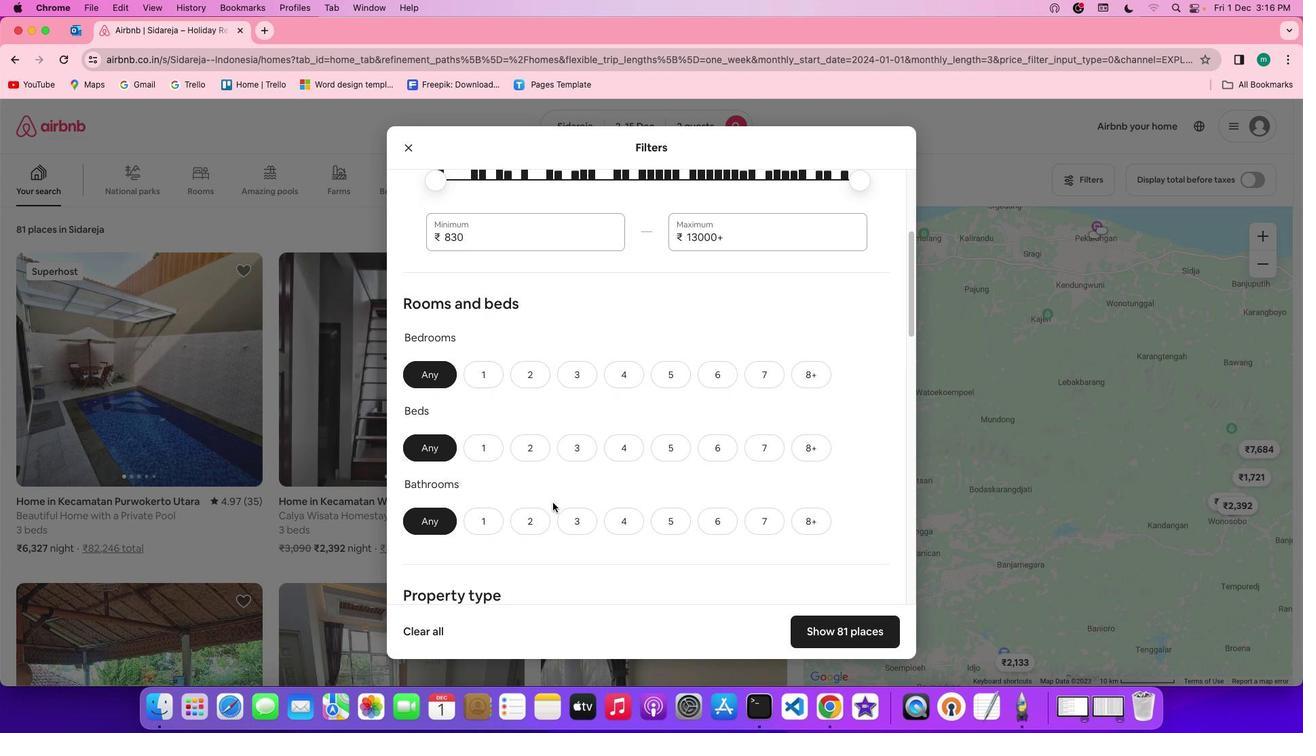 
Action: Mouse scrolled (552, 503) with delta (0, 0)
Screenshot: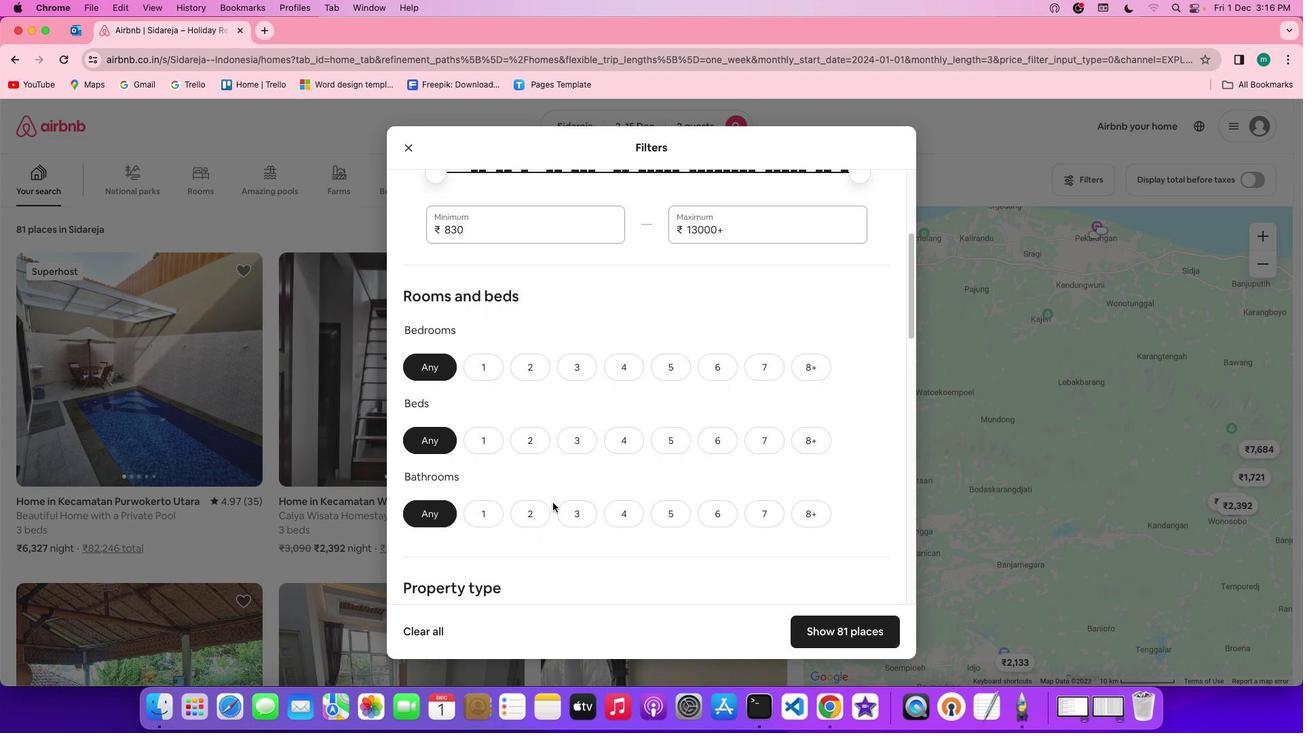 
Action: Mouse moved to (496, 361)
Screenshot: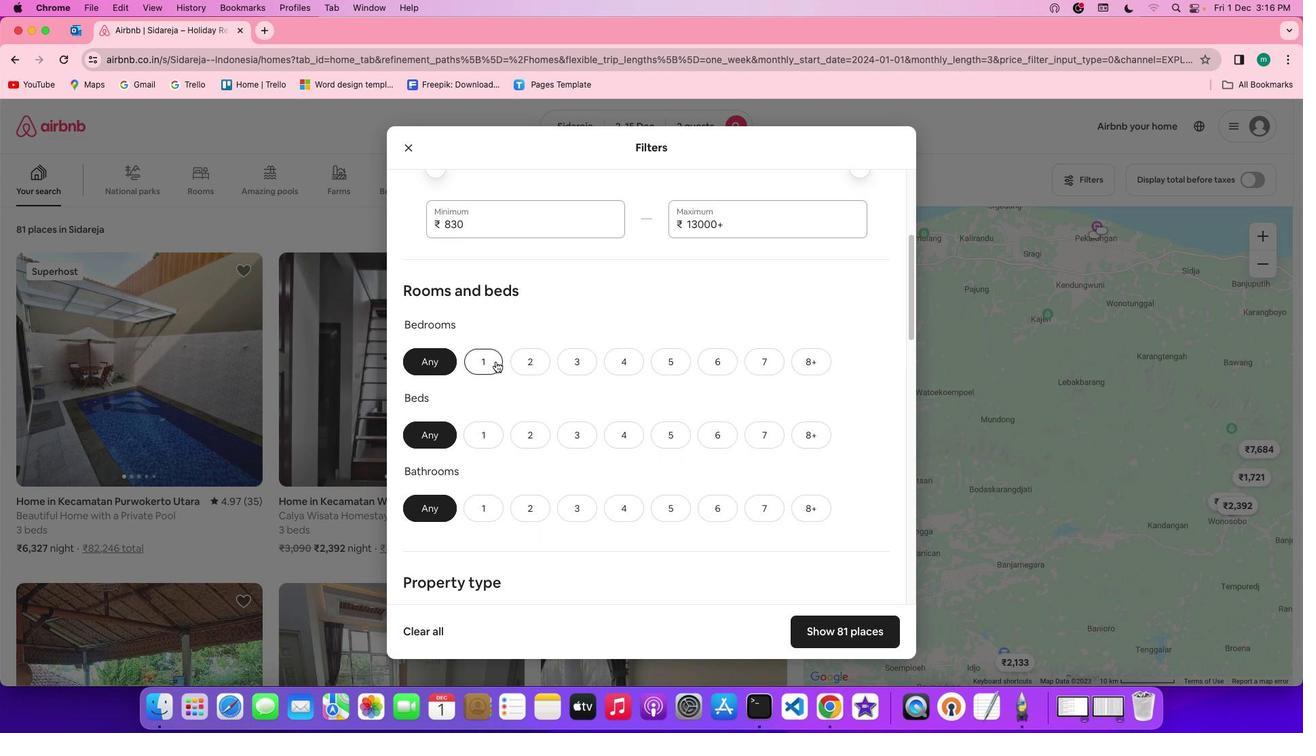 
Action: Mouse pressed left at (496, 361)
Screenshot: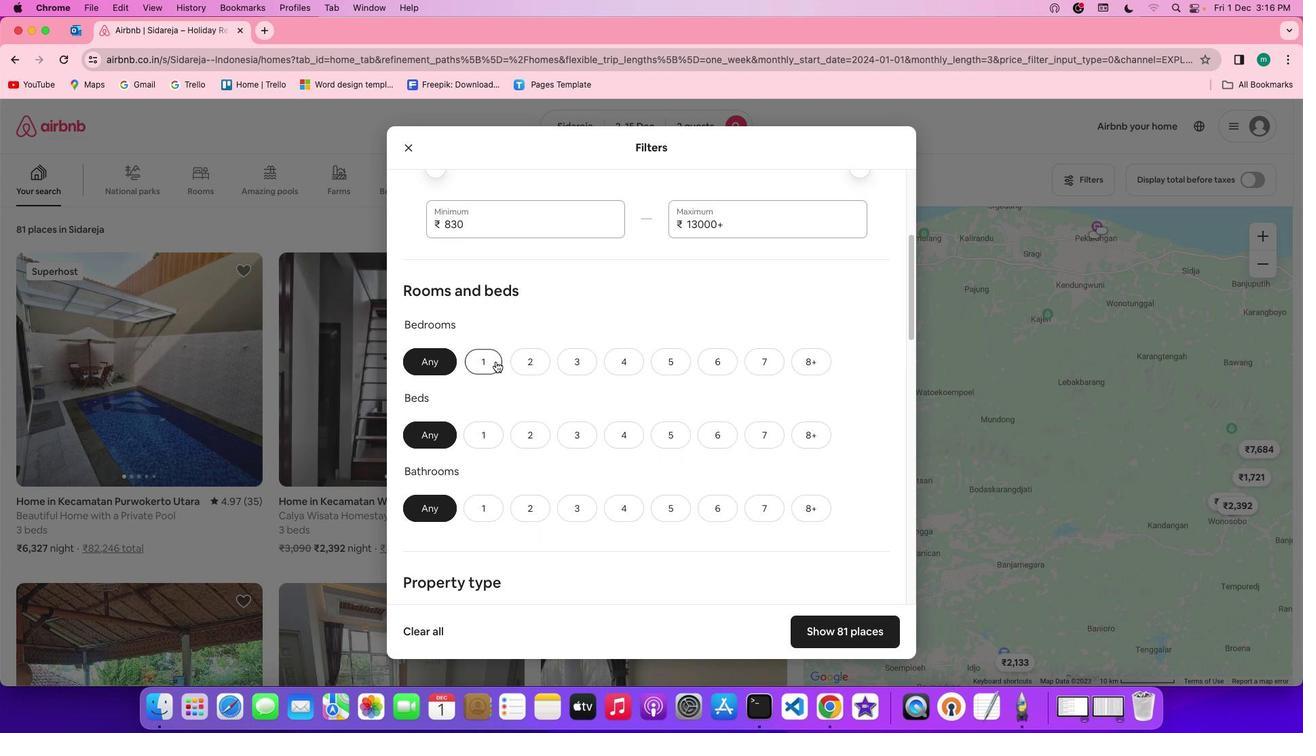 
Action: Mouse moved to (494, 439)
Screenshot: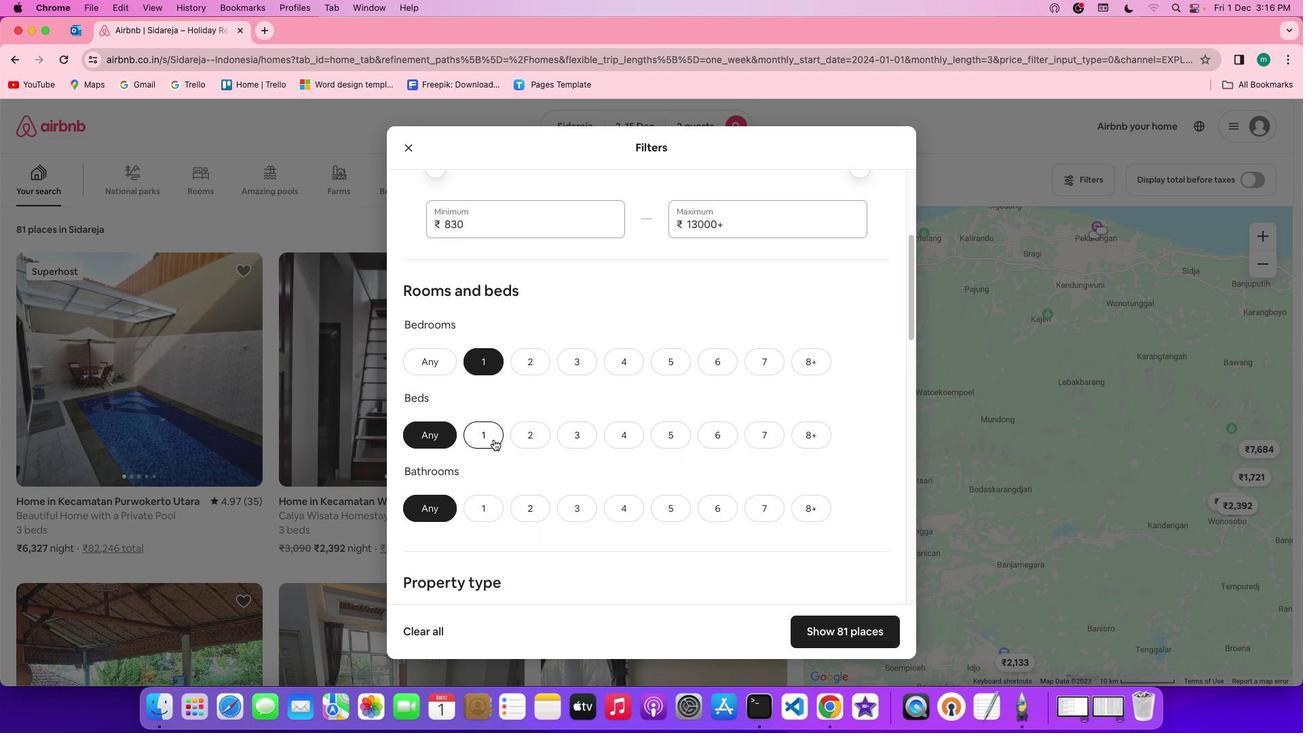 
Action: Mouse pressed left at (494, 439)
Screenshot: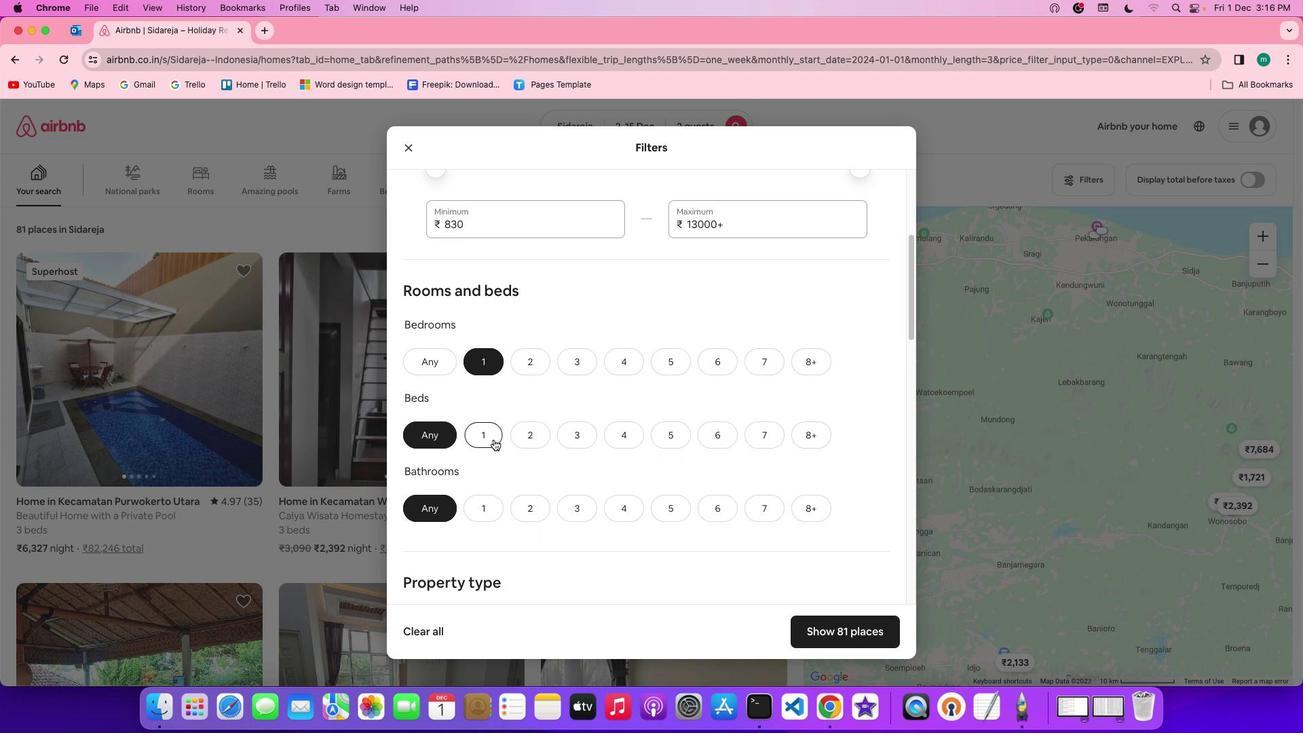 
Action: Mouse moved to (488, 512)
Screenshot: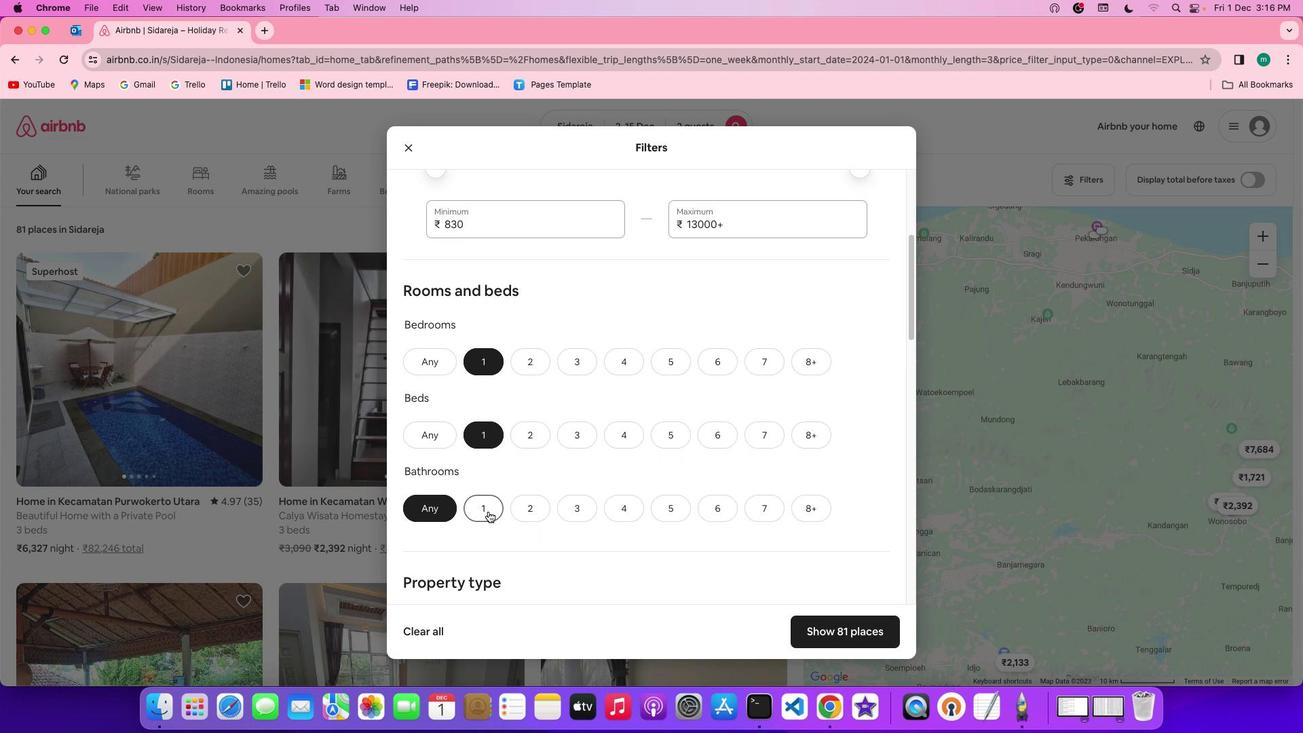 
Action: Mouse pressed left at (488, 512)
Screenshot: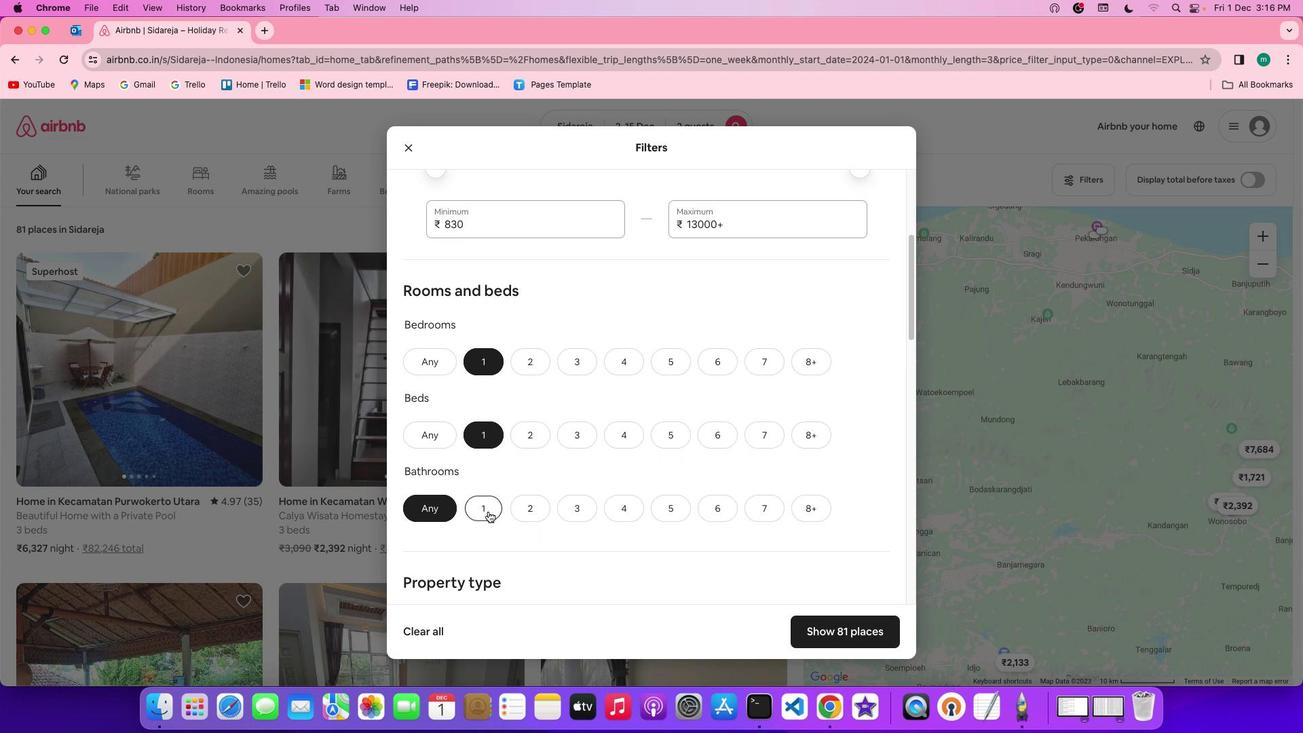 
Action: Mouse moved to (624, 522)
Screenshot: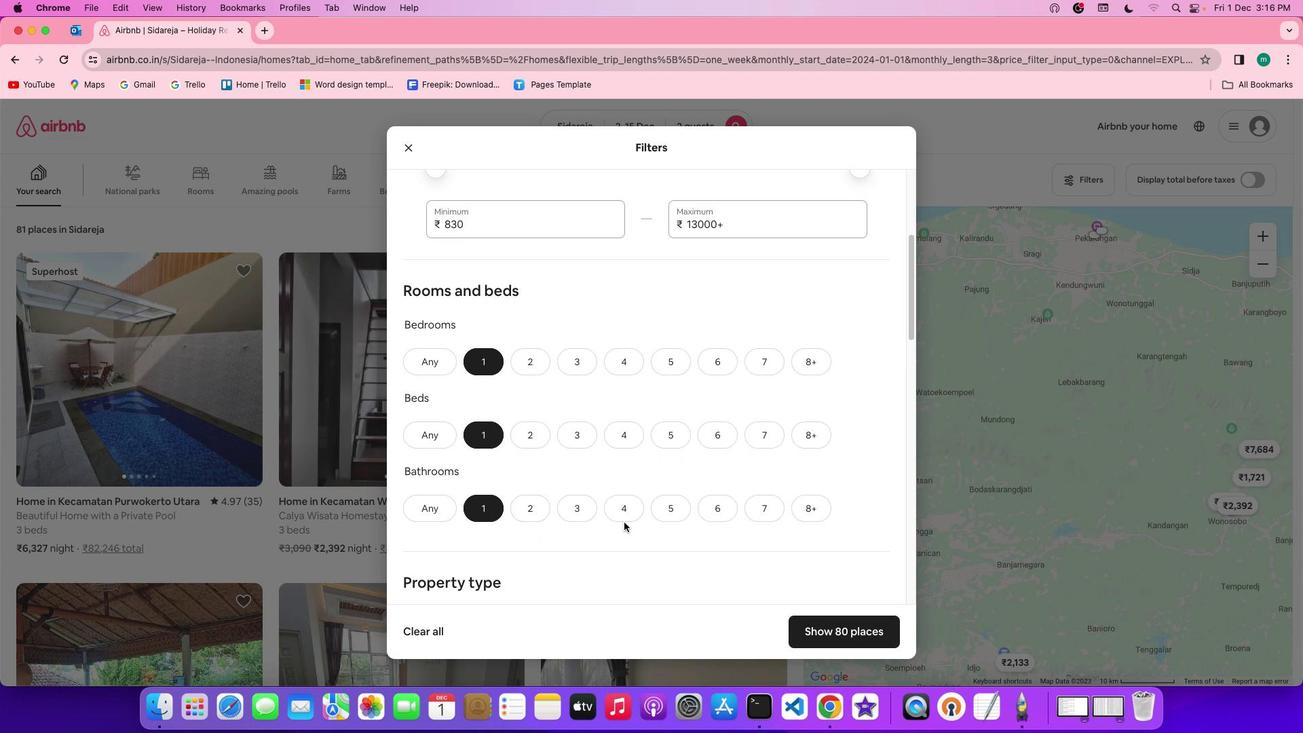 
Action: Mouse scrolled (624, 522) with delta (0, 0)
Screenshot: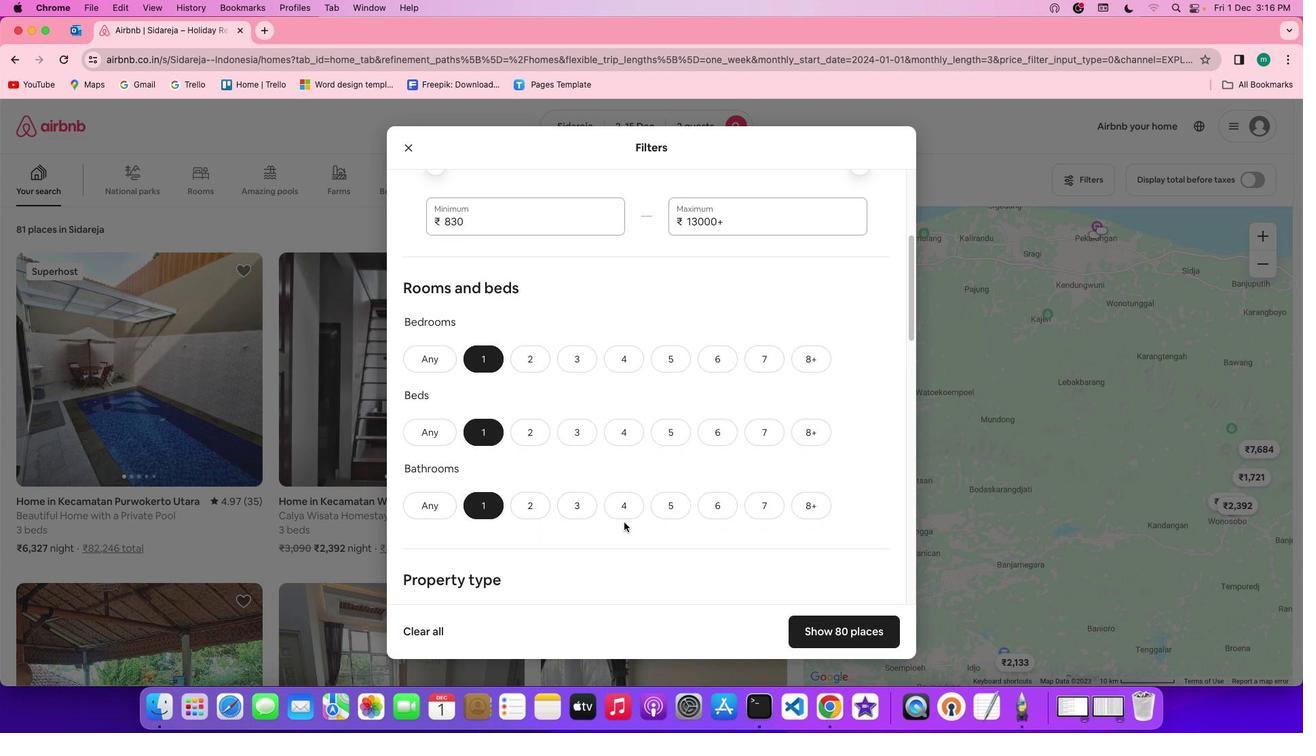 
Action: Mouse scrolled (624, 522) with delta (0, 0)
Screenshot: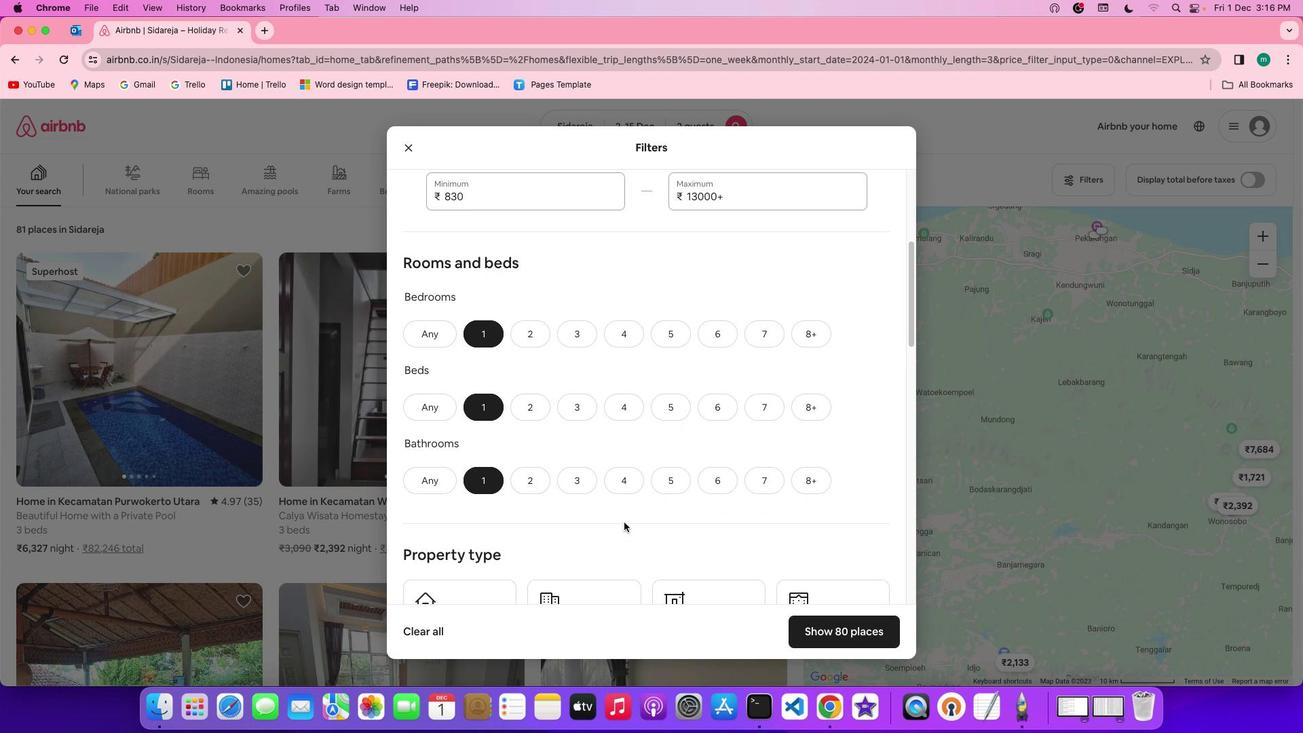 
Action: Mouse scrolled (624, 522) with delta (0, -1)
Screenshot: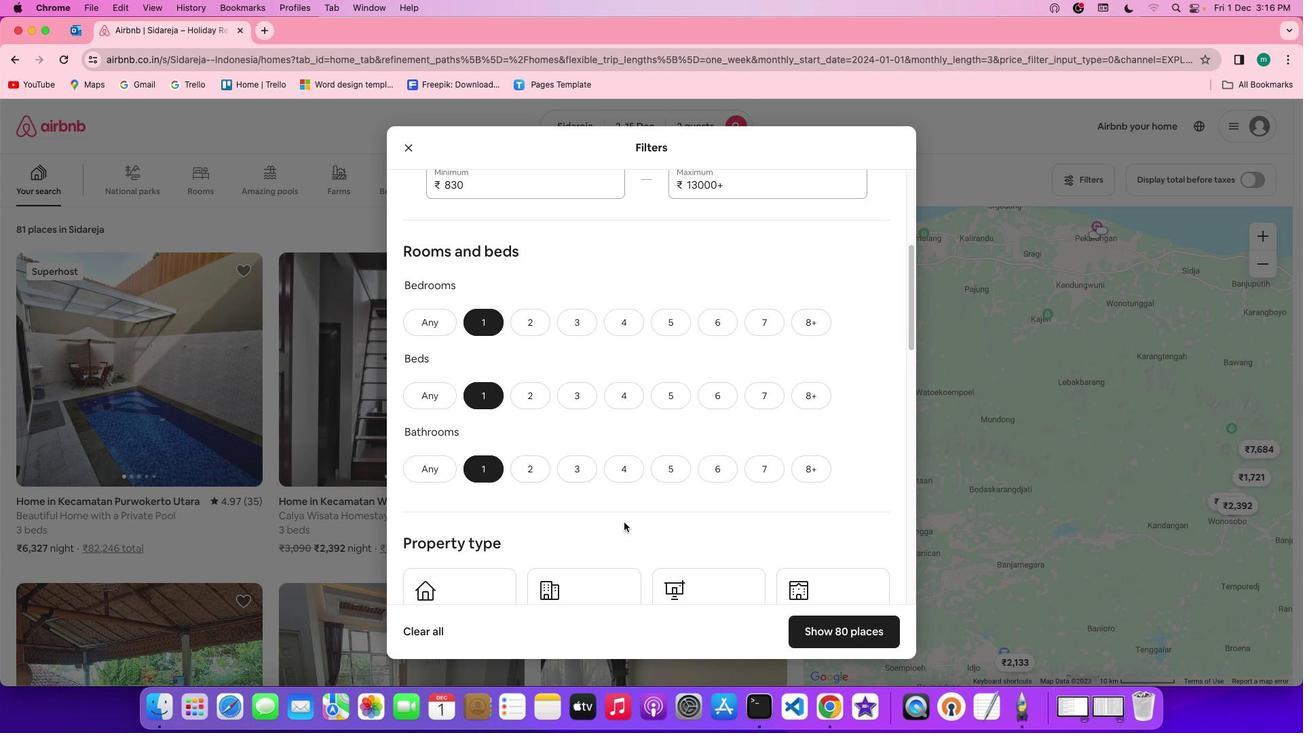 
Action: Mouse scrolled (624, 522) with delta (0, 0)
Screenshot: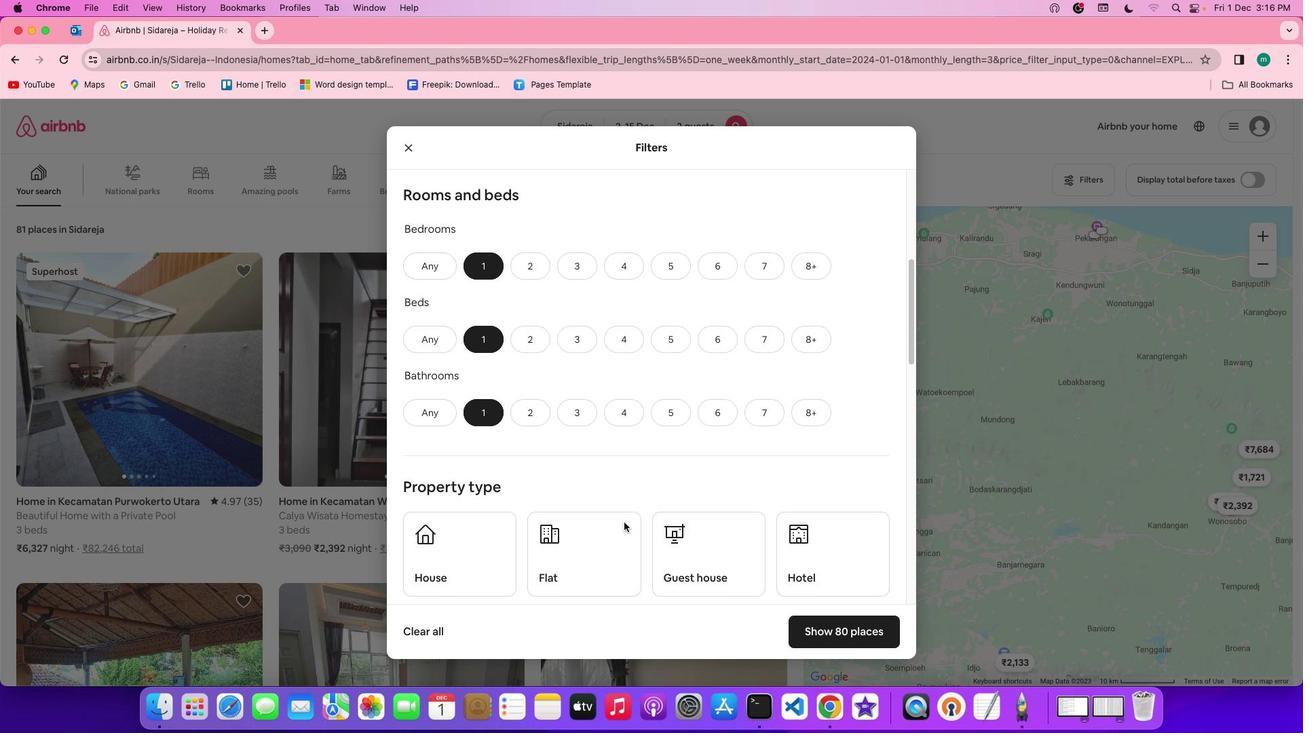 
Action: Mouse scrolled (624, 522) with delta (0, 0)
Screenshot: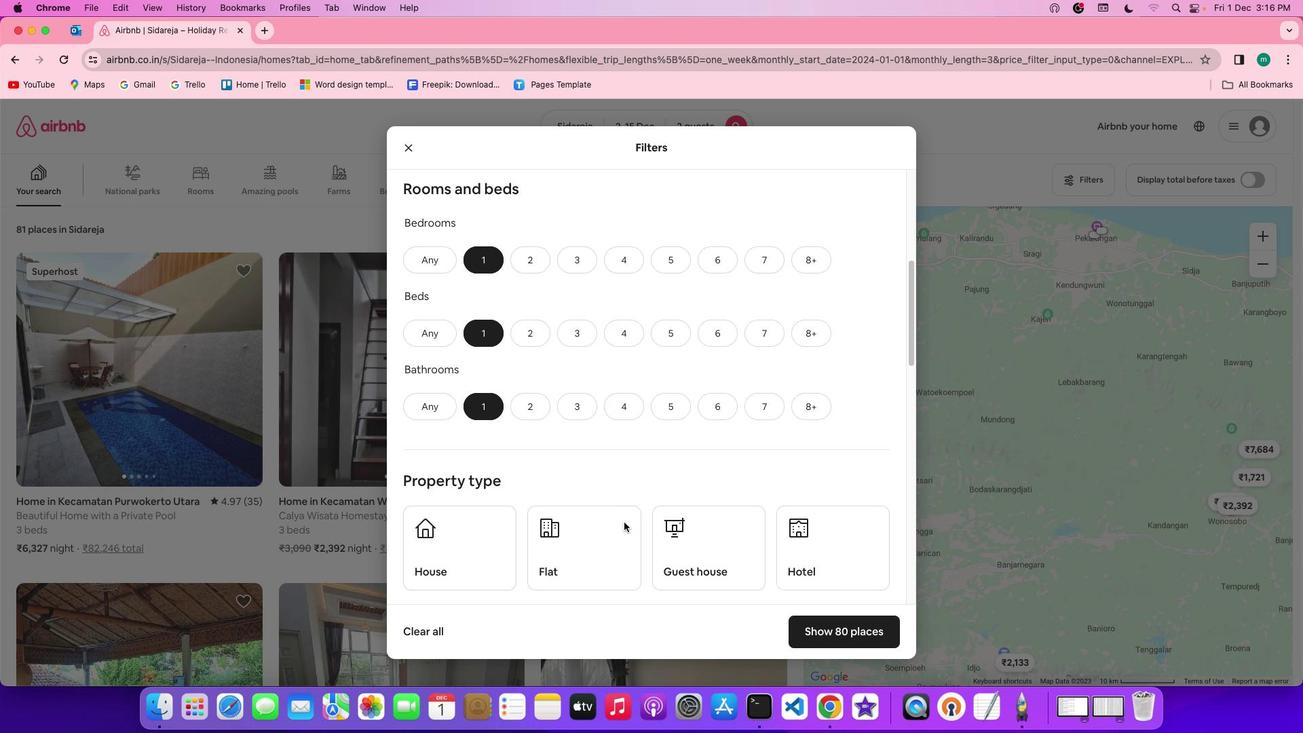 
Action: Mouse scrolled (624, 522) with delta (0, 0)
Screenshot: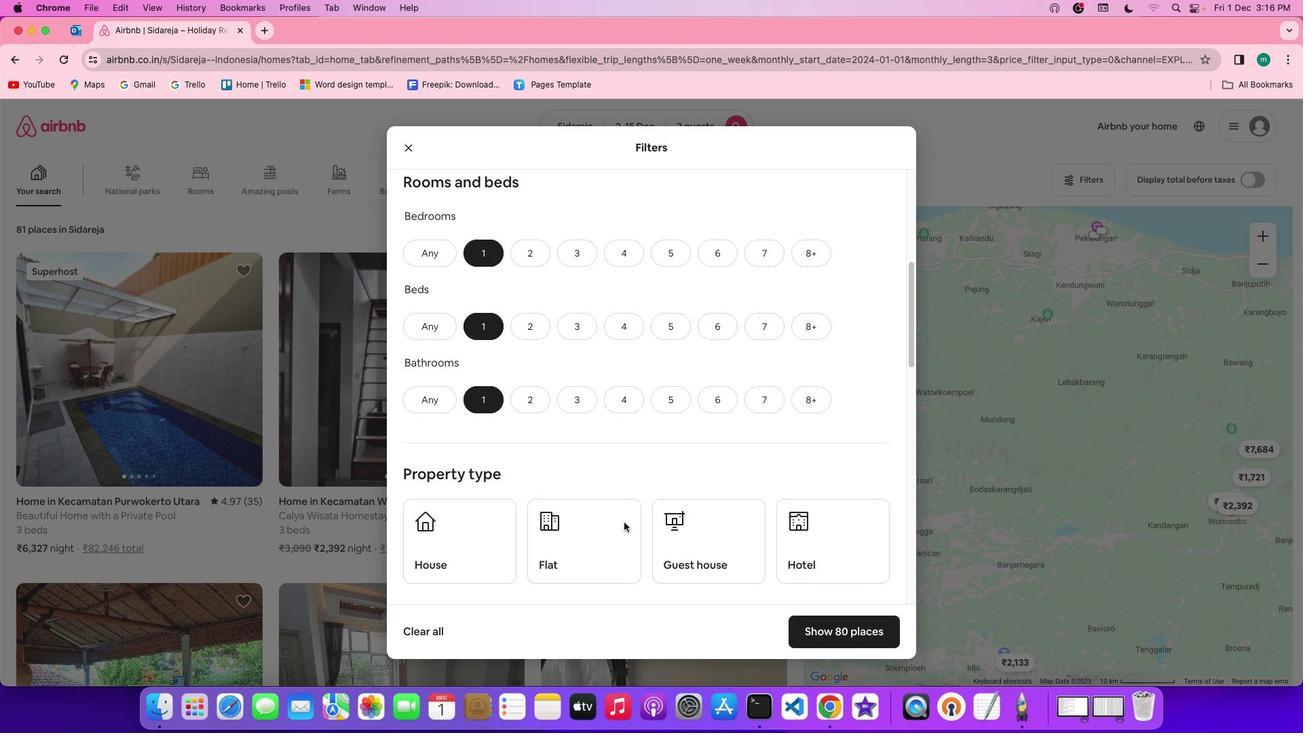 
Action: Mouse scrolled (624, 522) with delta (0, 0)
Screenshot: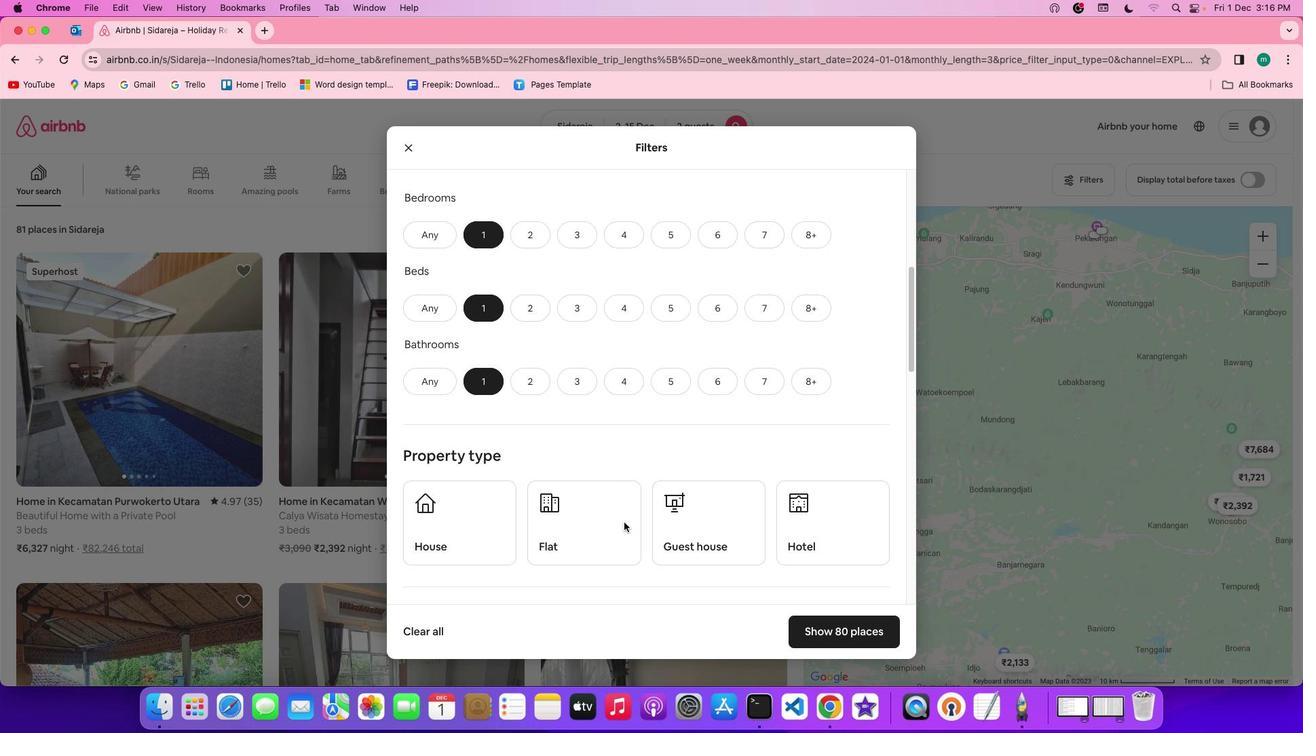 
Action: Mouse moved to (825, 508)
Screenshot: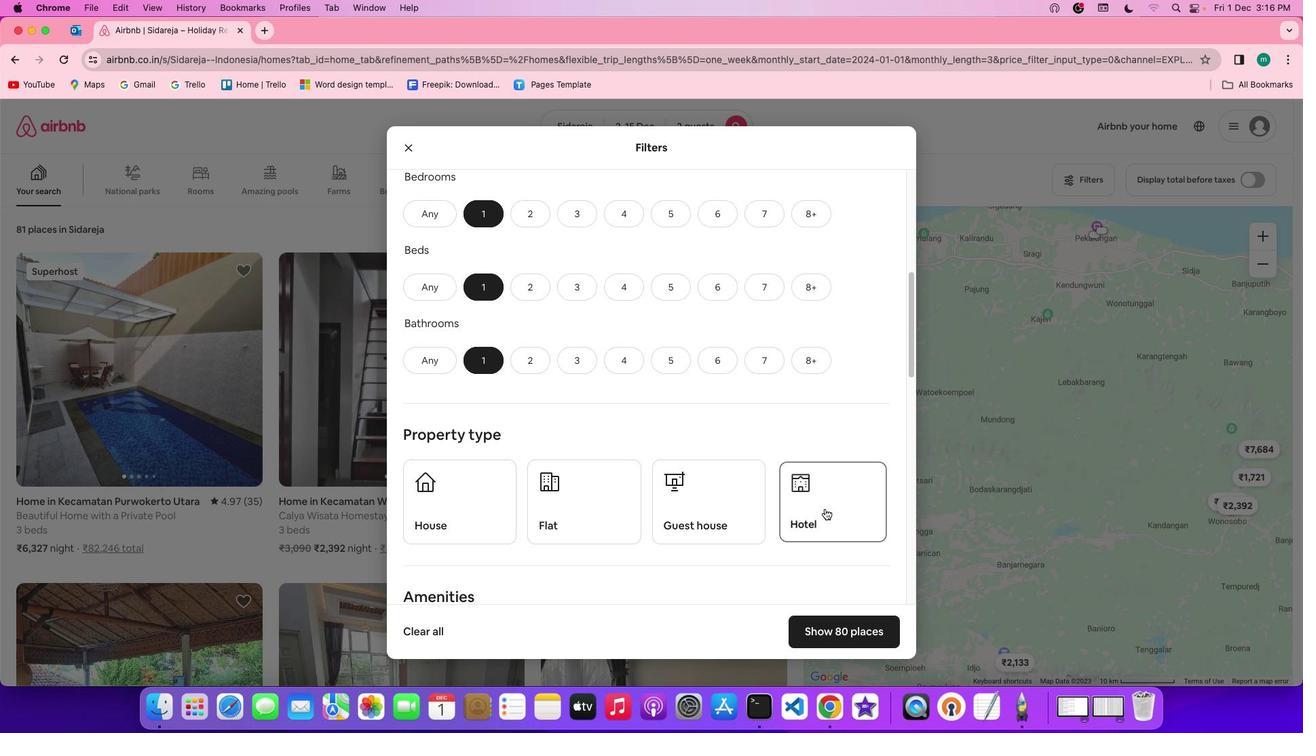 
Action: Mouse pressed left at (825, 508)
Screenshot: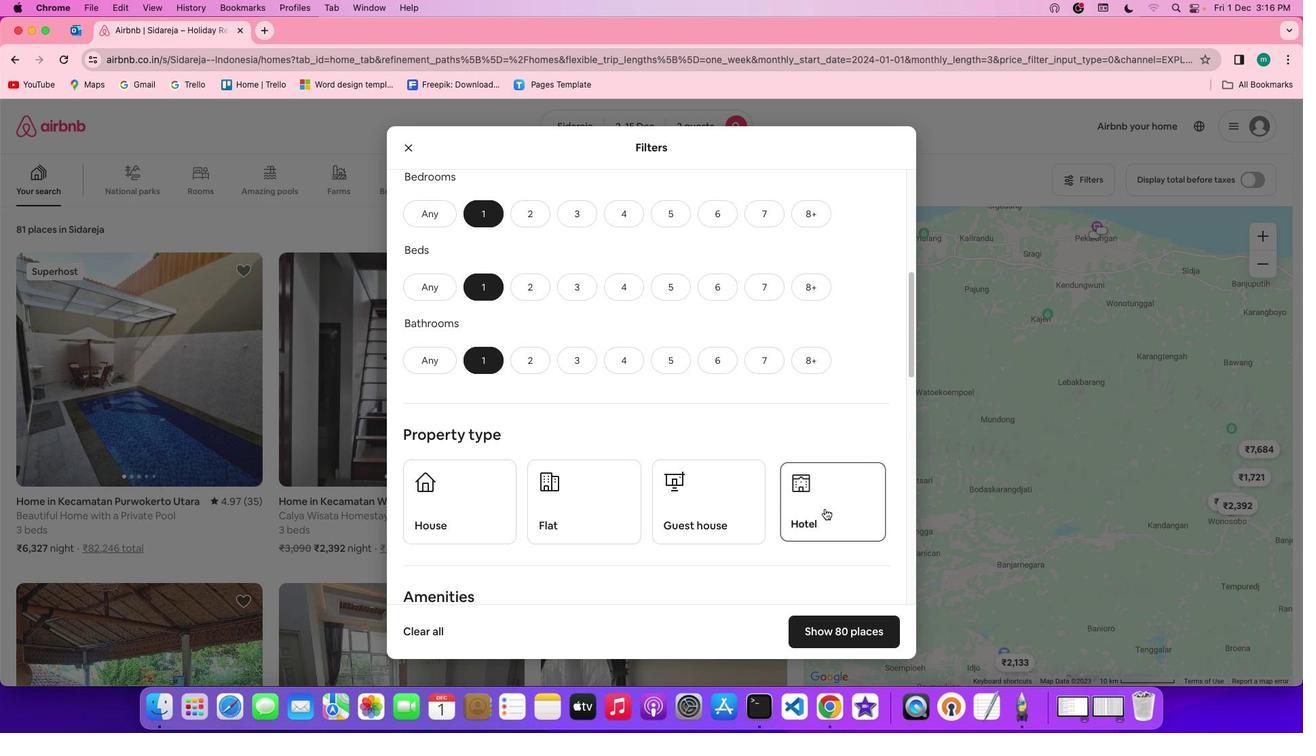 
Action: Mouse moved to (611, 528)
Screenshot: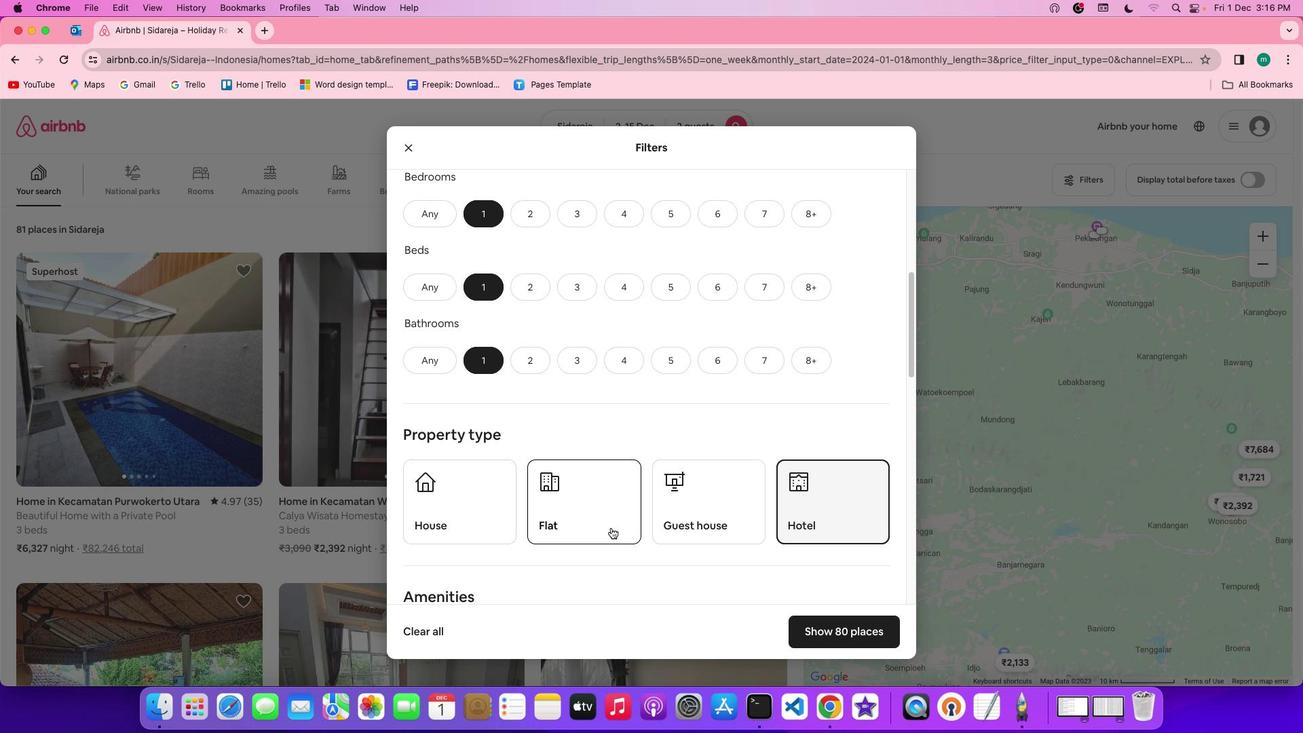 
Action: Mouse scrolled (611, 528) with delta (0, 0)
Screenshot: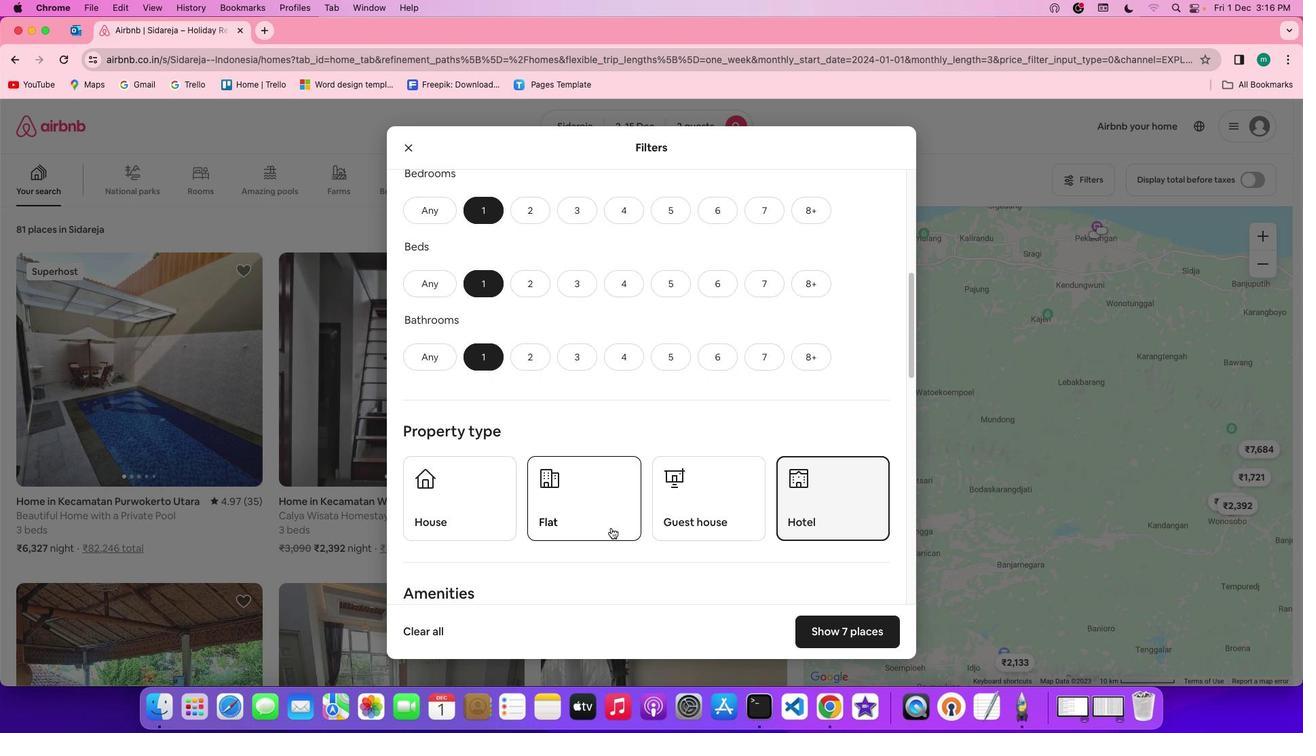
Action: Mouse scrolled (611, 528) with delta (0, 0)
Screenshot: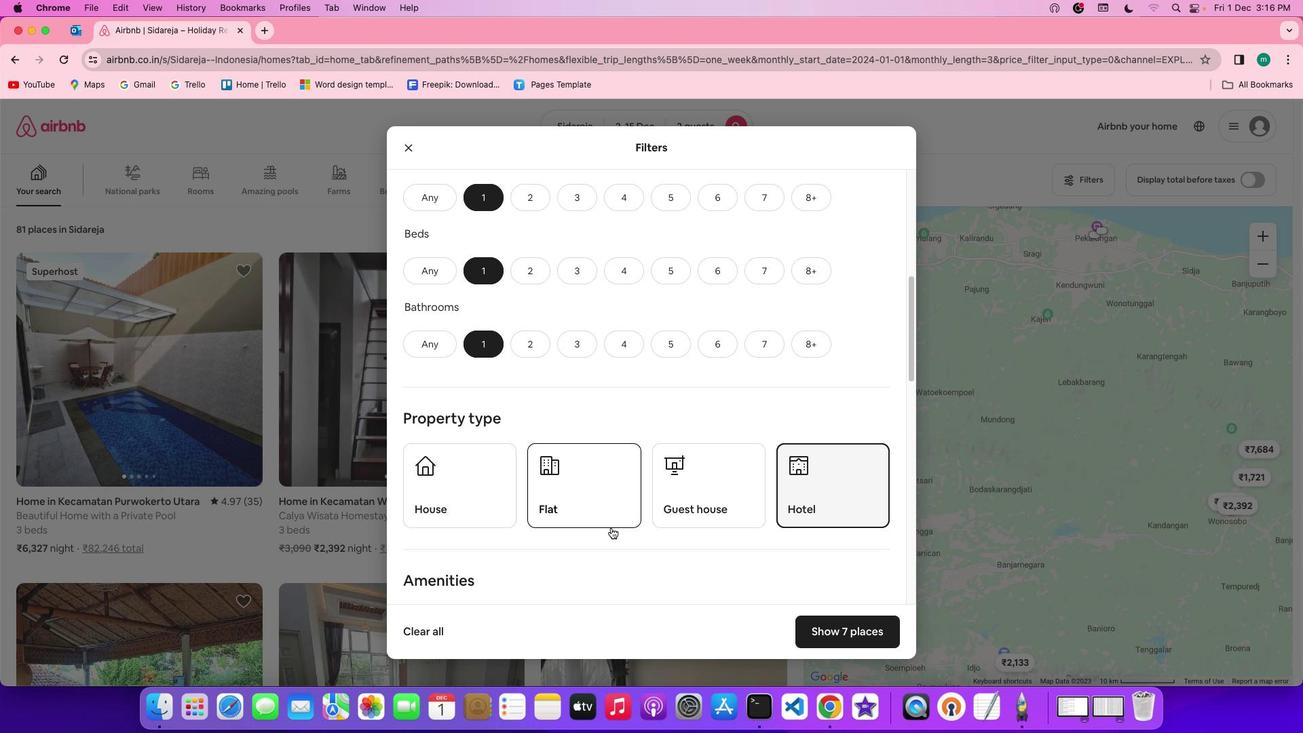 
Action: Mouse scrolled (611, 528) with delta (0, 0)
Screenshot: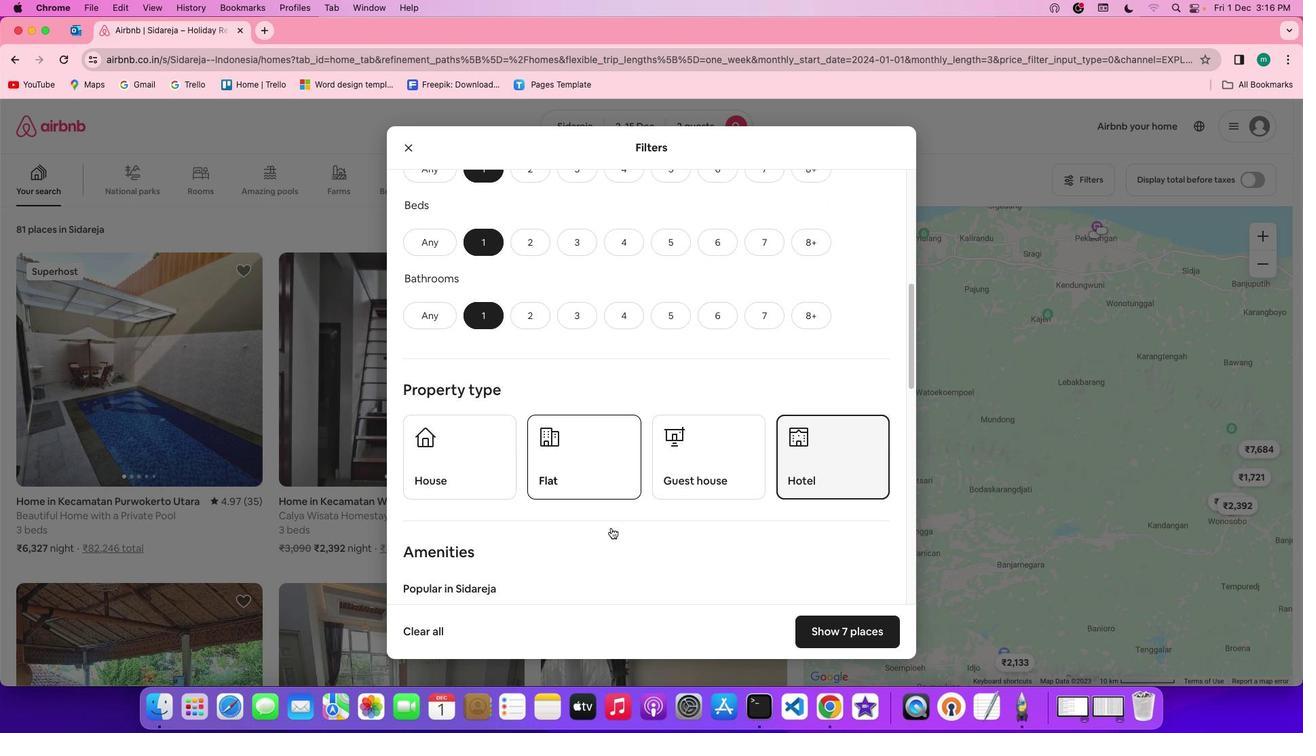 
Action: Mouse scrolled (611, 528) with delta (0, 0)
Screenshot: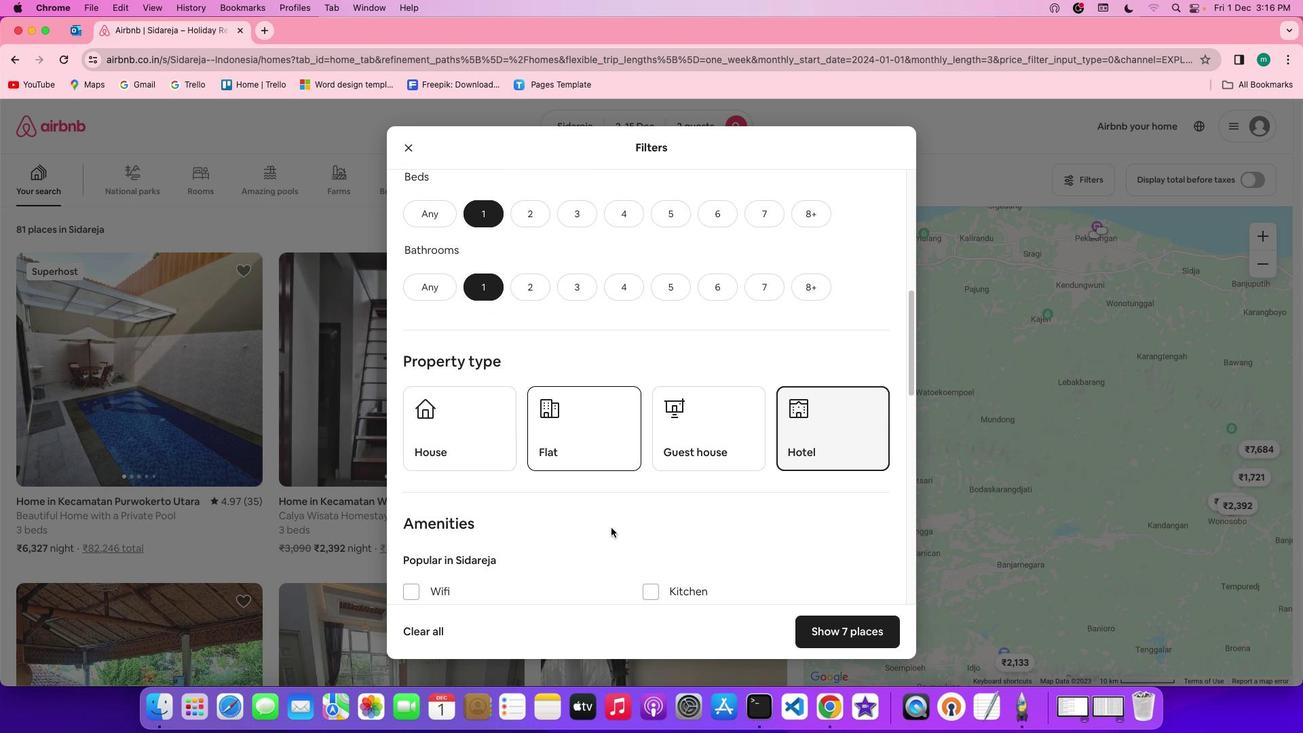 
Action: Mouse scrolled (611, 528) with delta (0, 0)
Screenshot: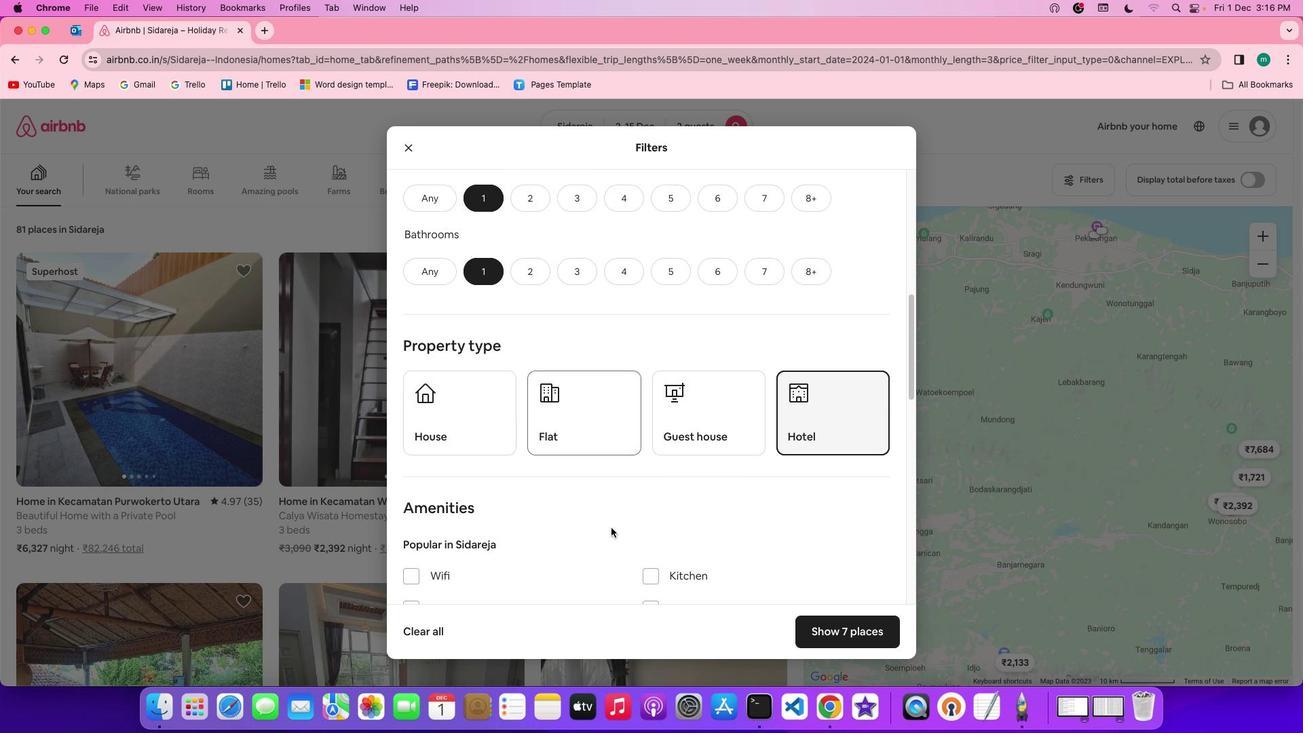 
Action: Mouse scrolled (611, 528) with delta (0, -1)
Screenshot: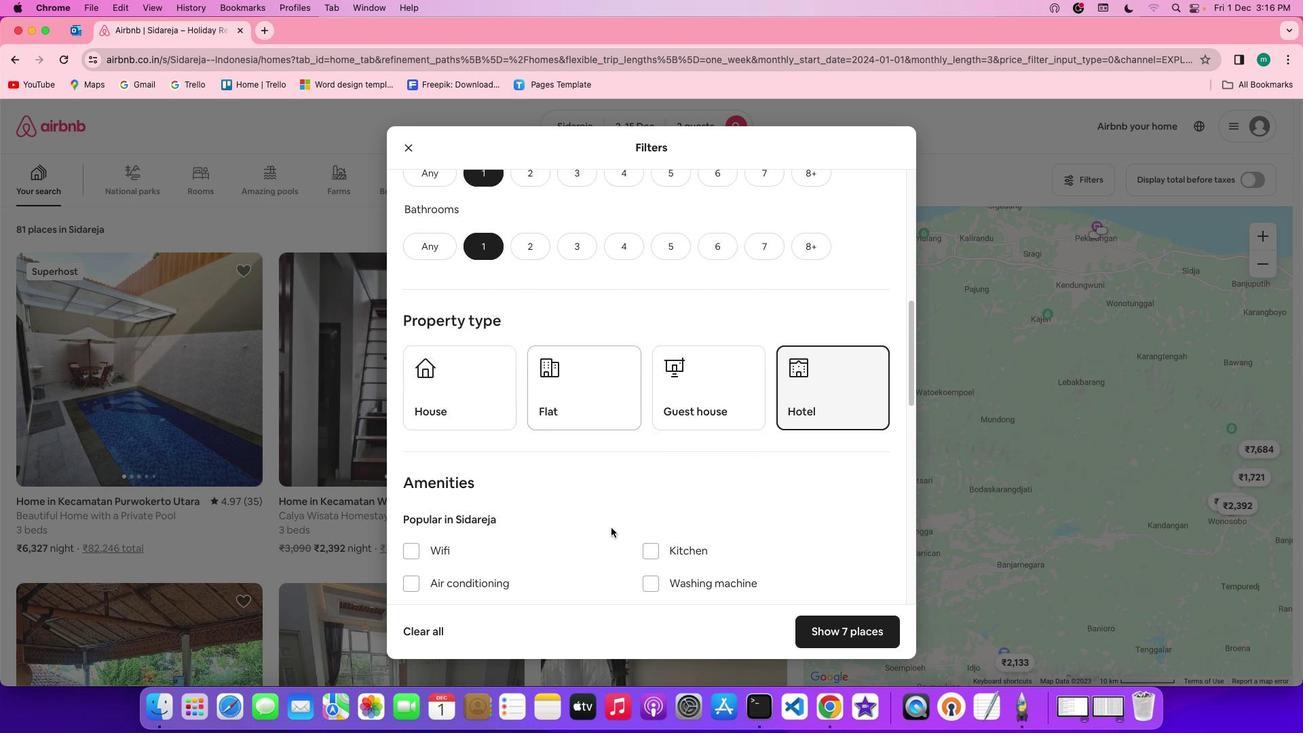 
Action: Mouse scrolled (611, 528) with delta (0, 0)
Screenshot: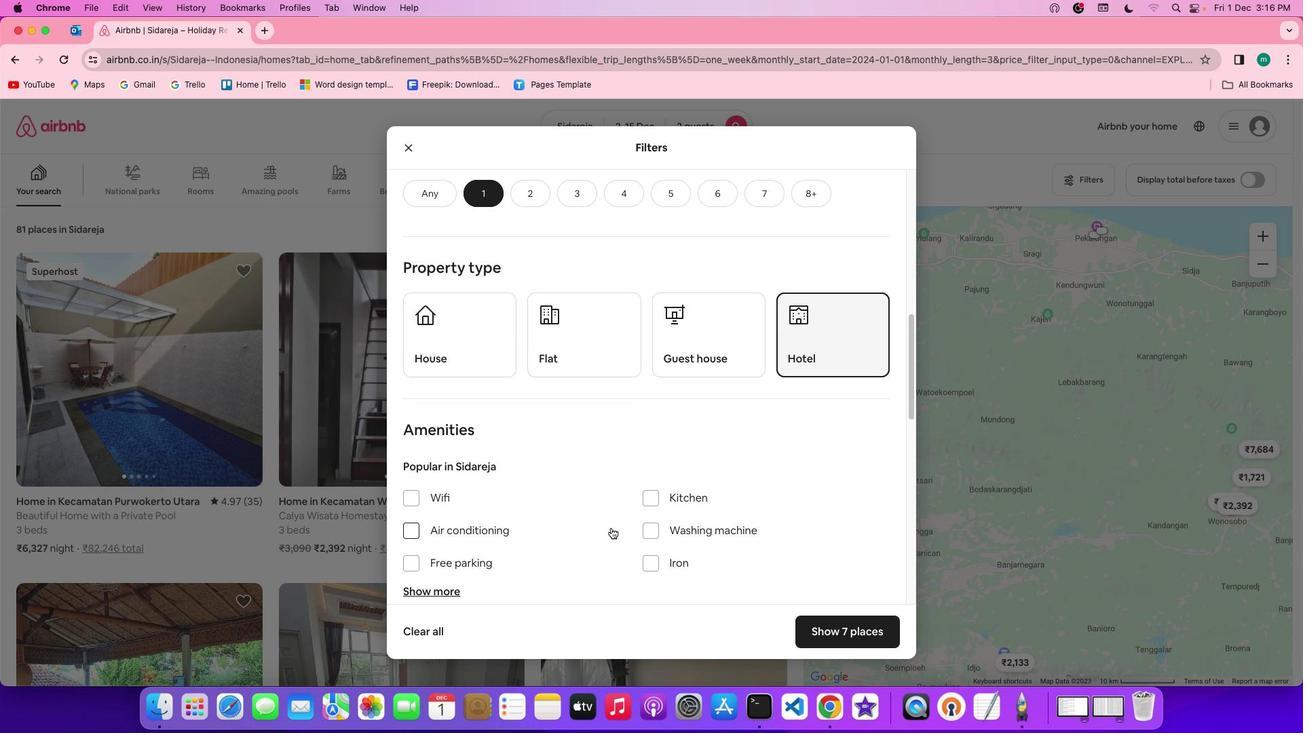
Action: Mouse scrolled (611, 528) with delta (0, 0)
Screenshot: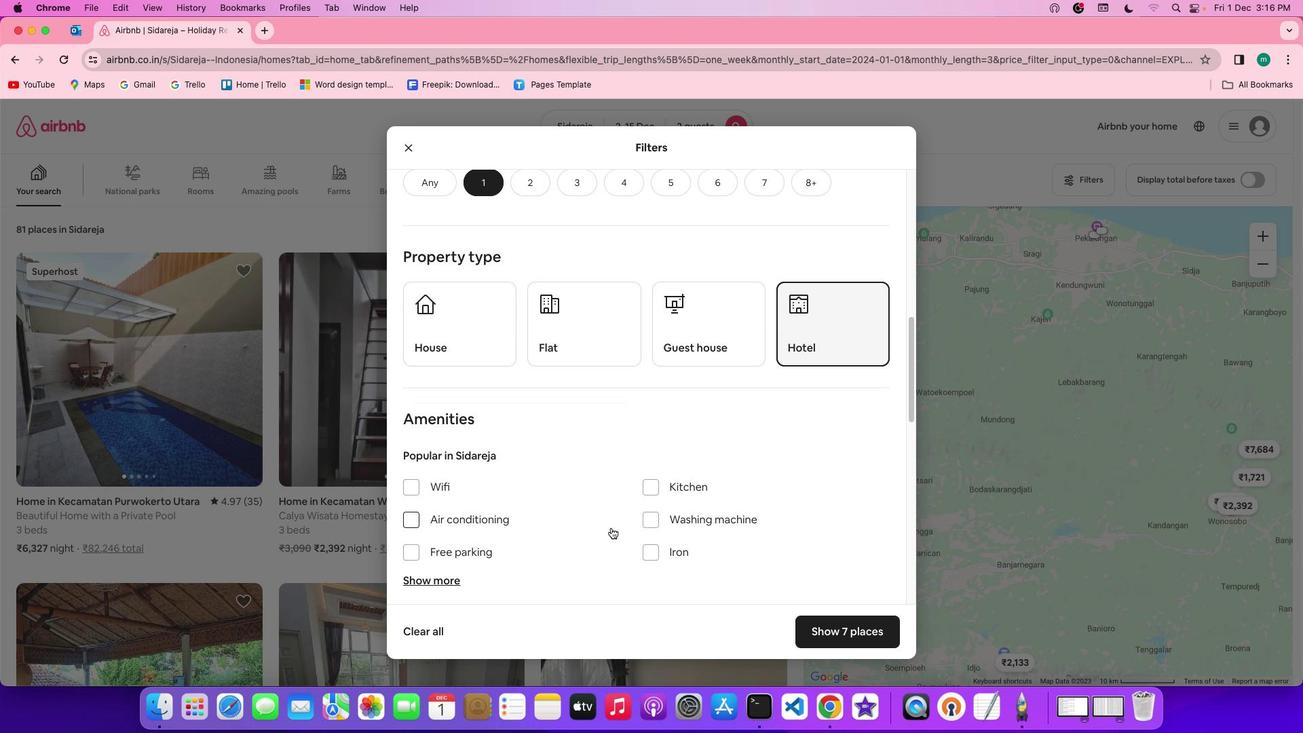 
Action: Mouse scrolled (611, 528) with delta (0, 0)
Screenshot: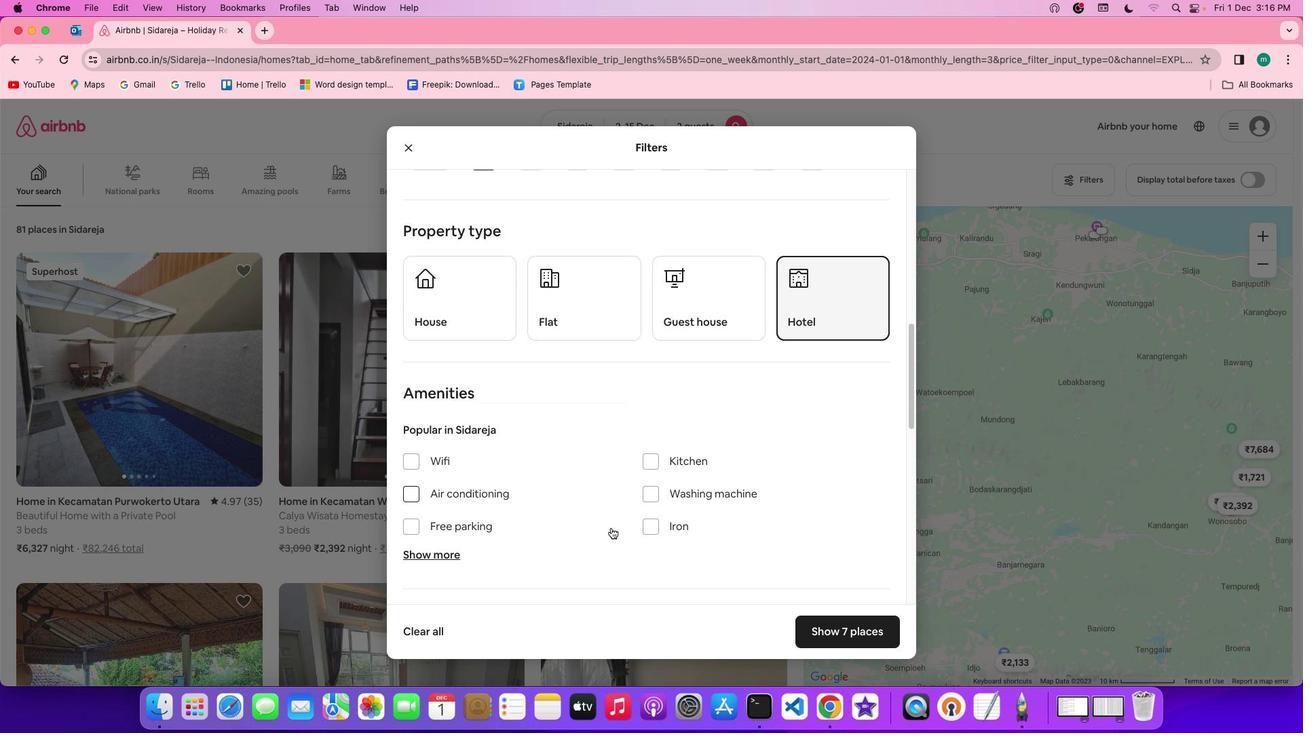 
Action: Mouse scrolled (611, 528) with delta (0, 0)
Screenshot: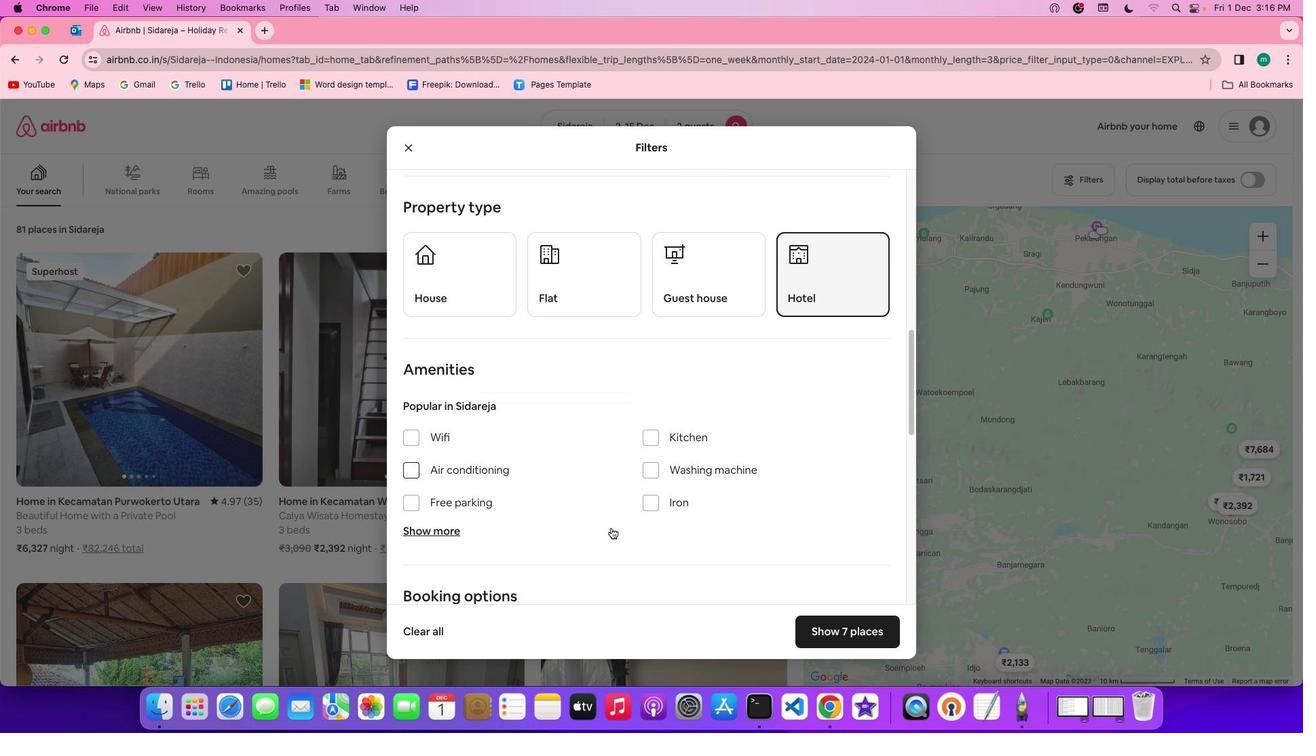 
Action: Mouse scrolled (611, 528) with delta (0, 0)
Screenshot: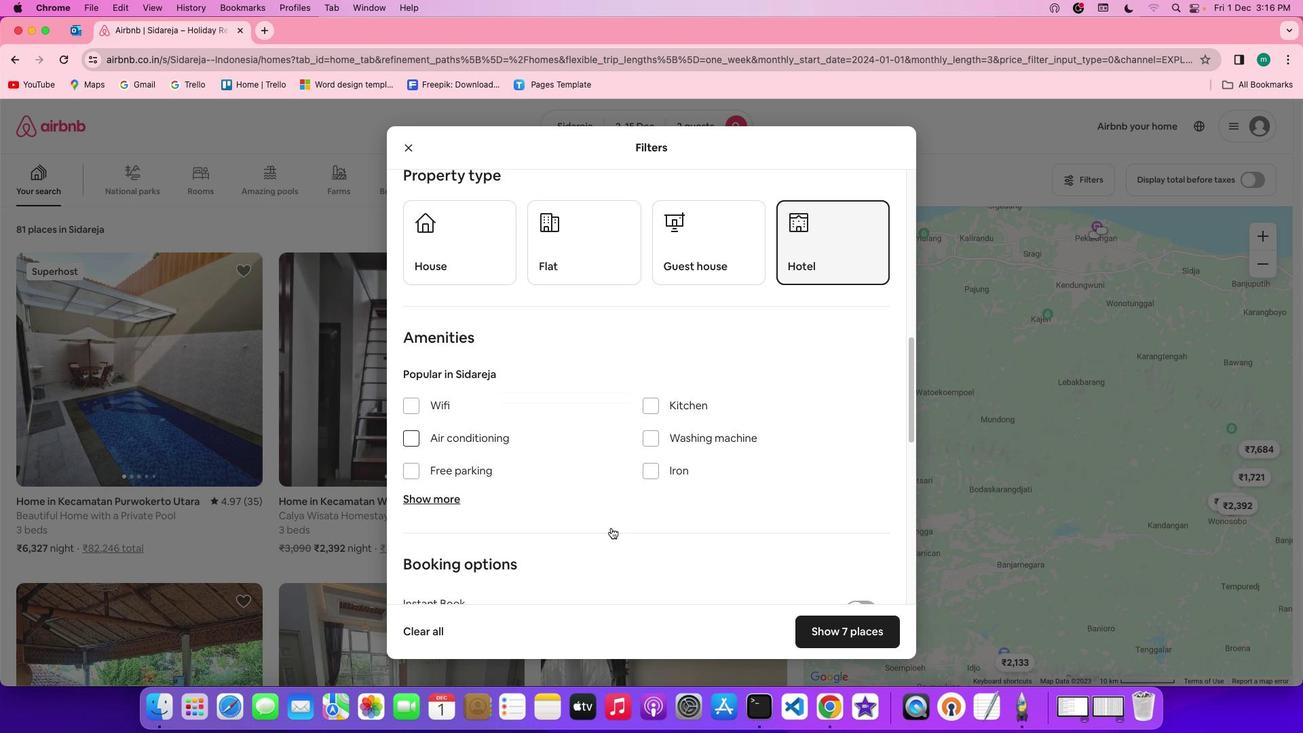 
Action: Mouse scrolled (611, 528) with delta (0, -1)
Screenshot: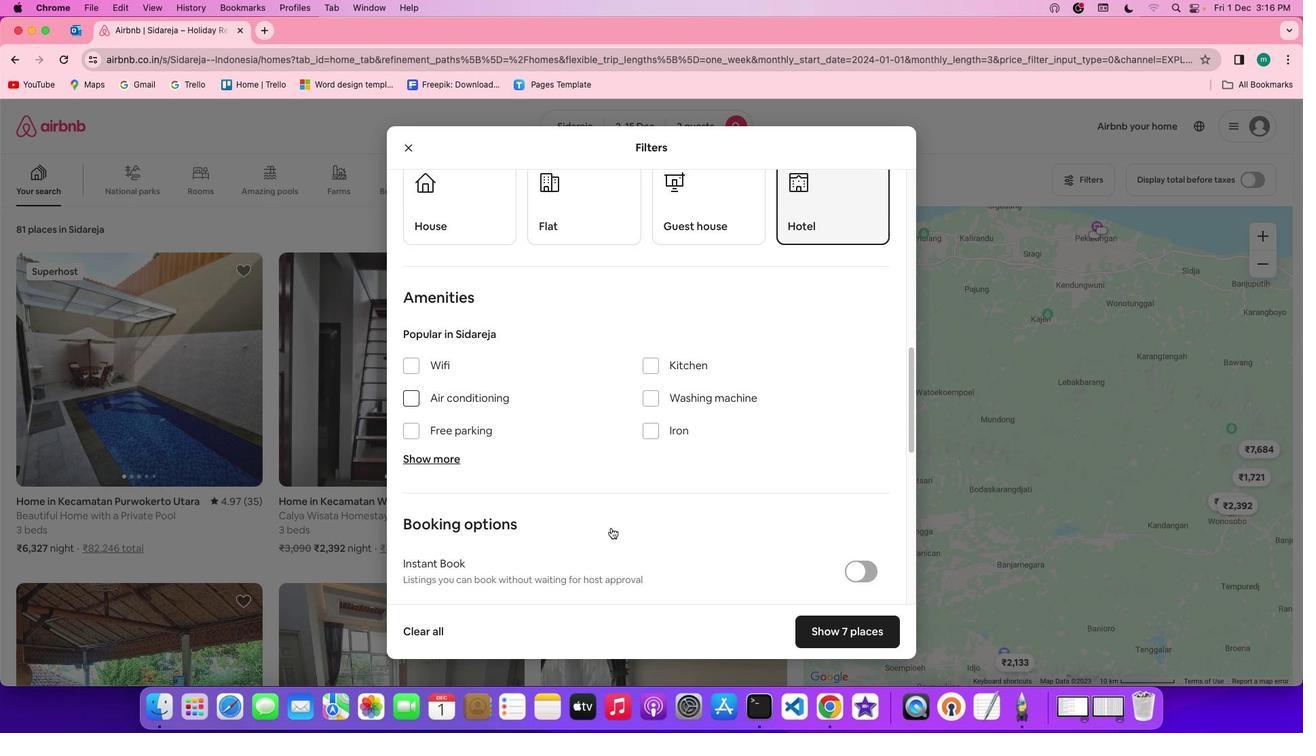 
Action: Mouse scrolled (611, 528) with delta (0, -2)
Screenshot: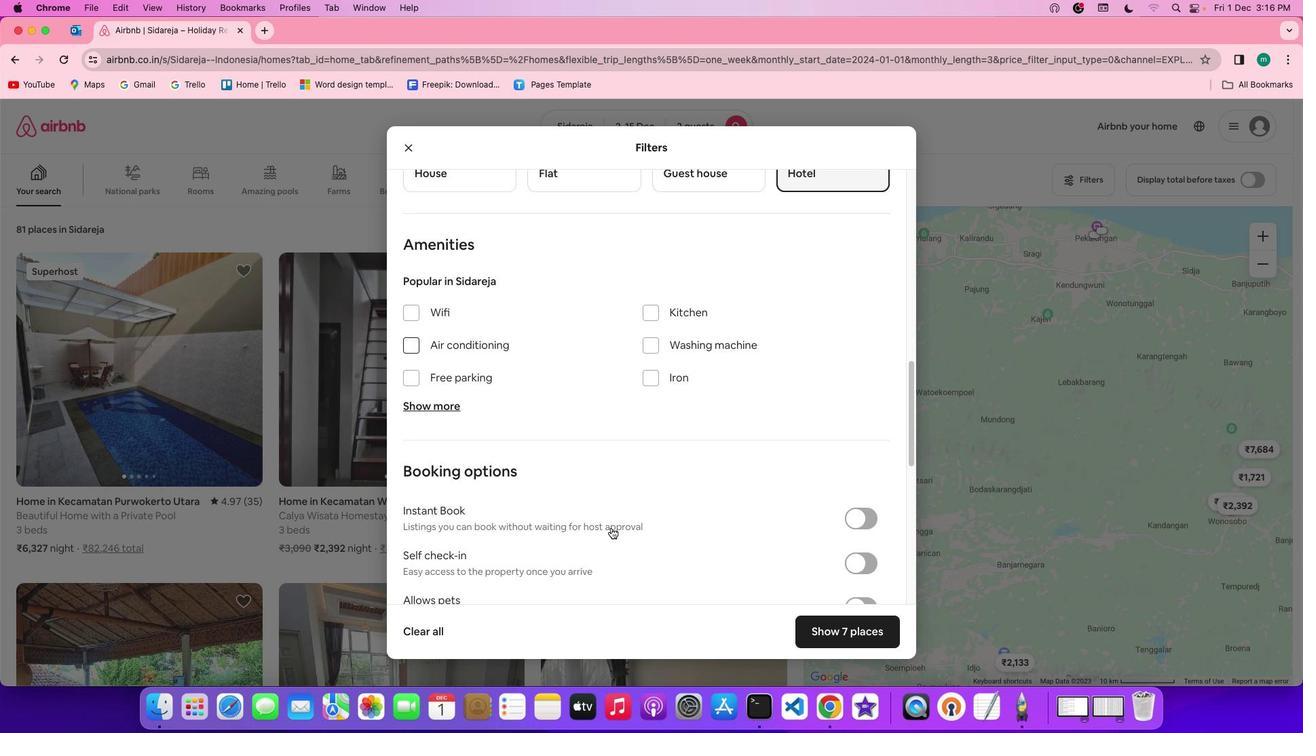
Action: Mouse scrolled (611, 528) with delta (0, 0)
Screenshot: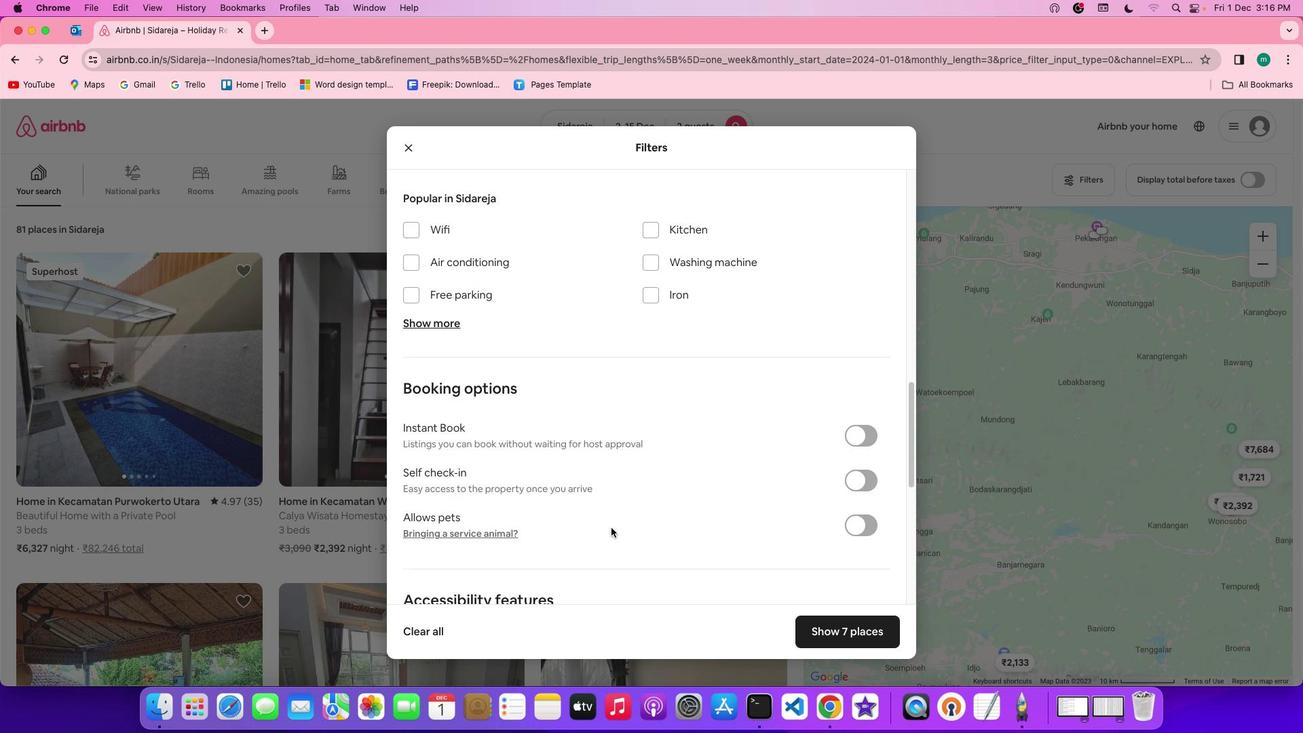 
Action: Mouse scrolled (611, 528) with delta (0, 0)
Screenshot: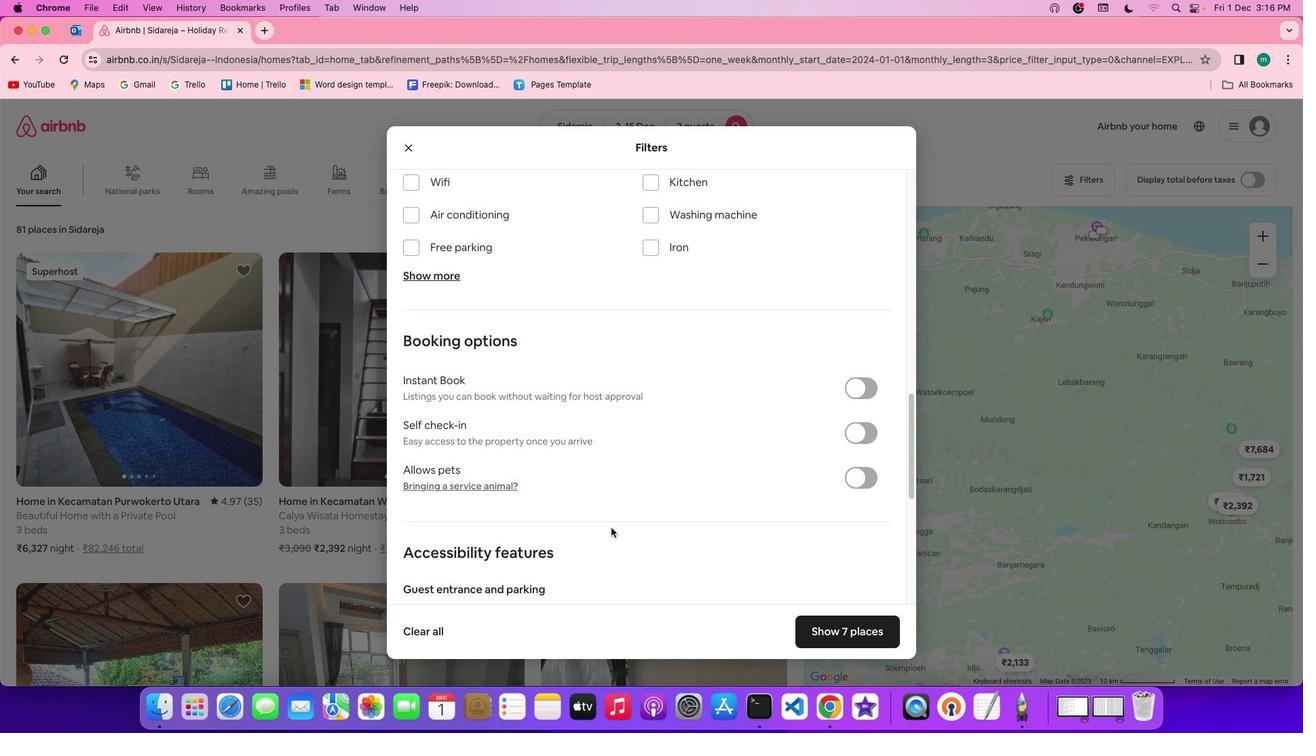 
Action: Mouse scrolled (611, 528) with delta (0, -2)
Screenshot: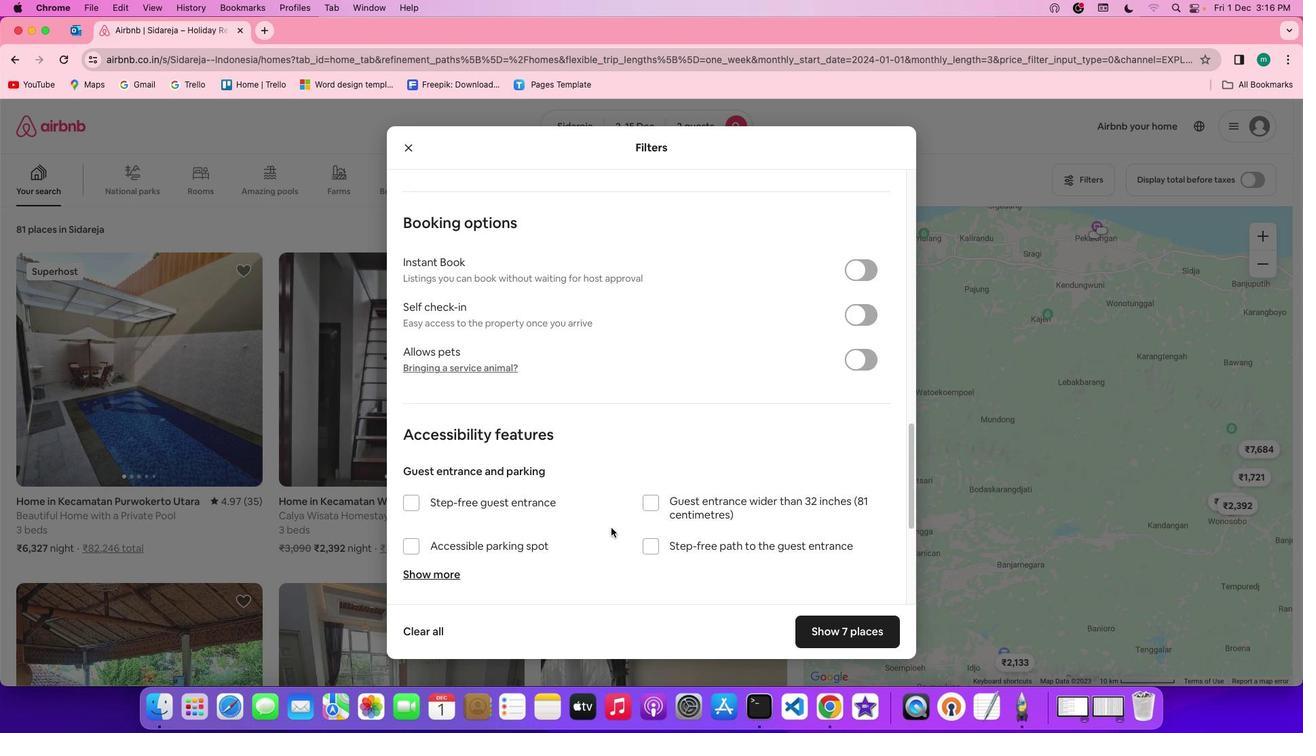 
Action: Mouse scrolled (611, 528) with delta (0, -2)
Screenshot: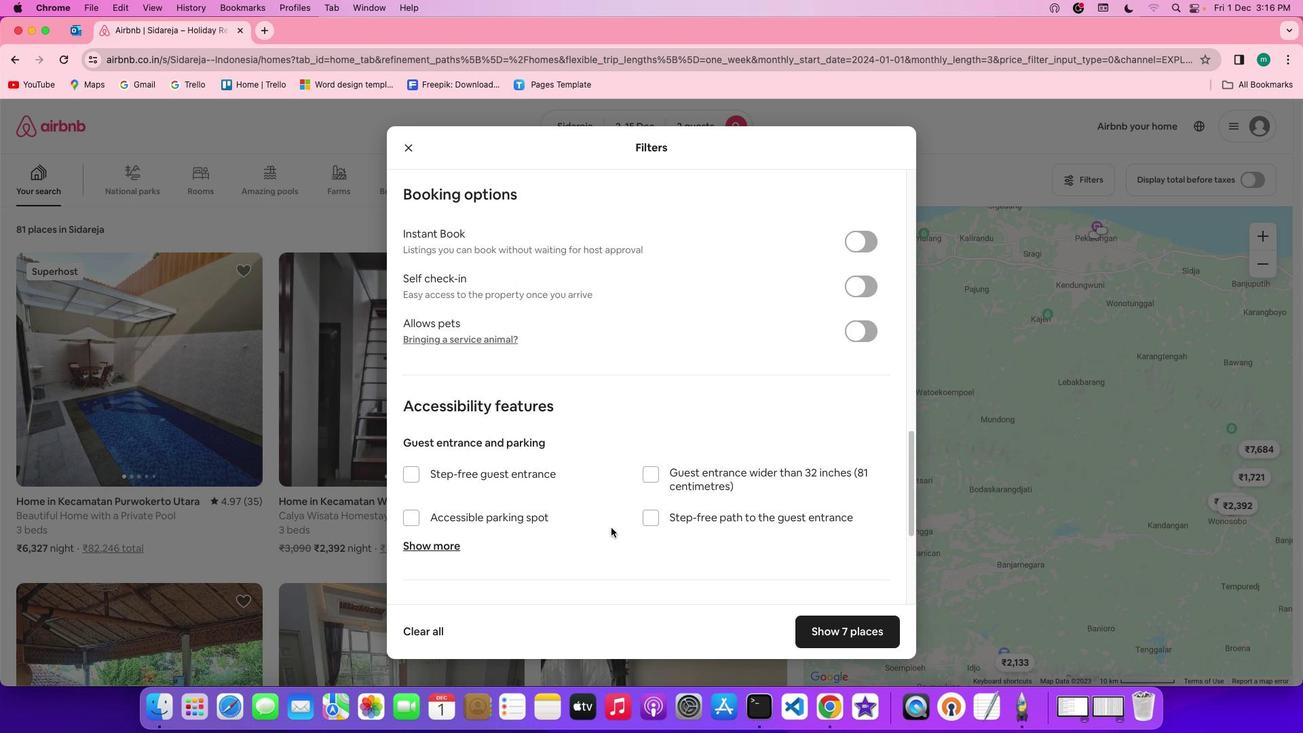 
Action: Mouse scrolled (611, 528) with delta (0, 0)
Screenshot: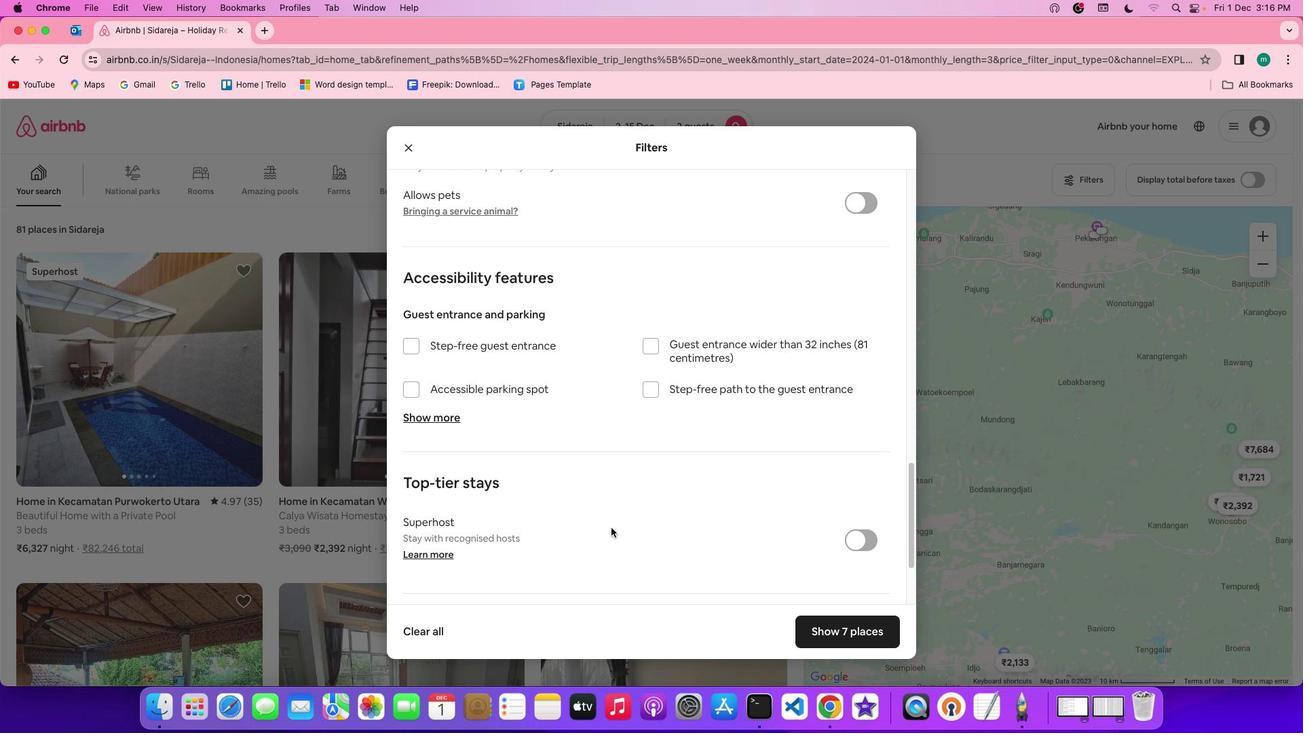 
Action: Mouse scrolled (611, 528) with delta (0, 0)
Screenshot: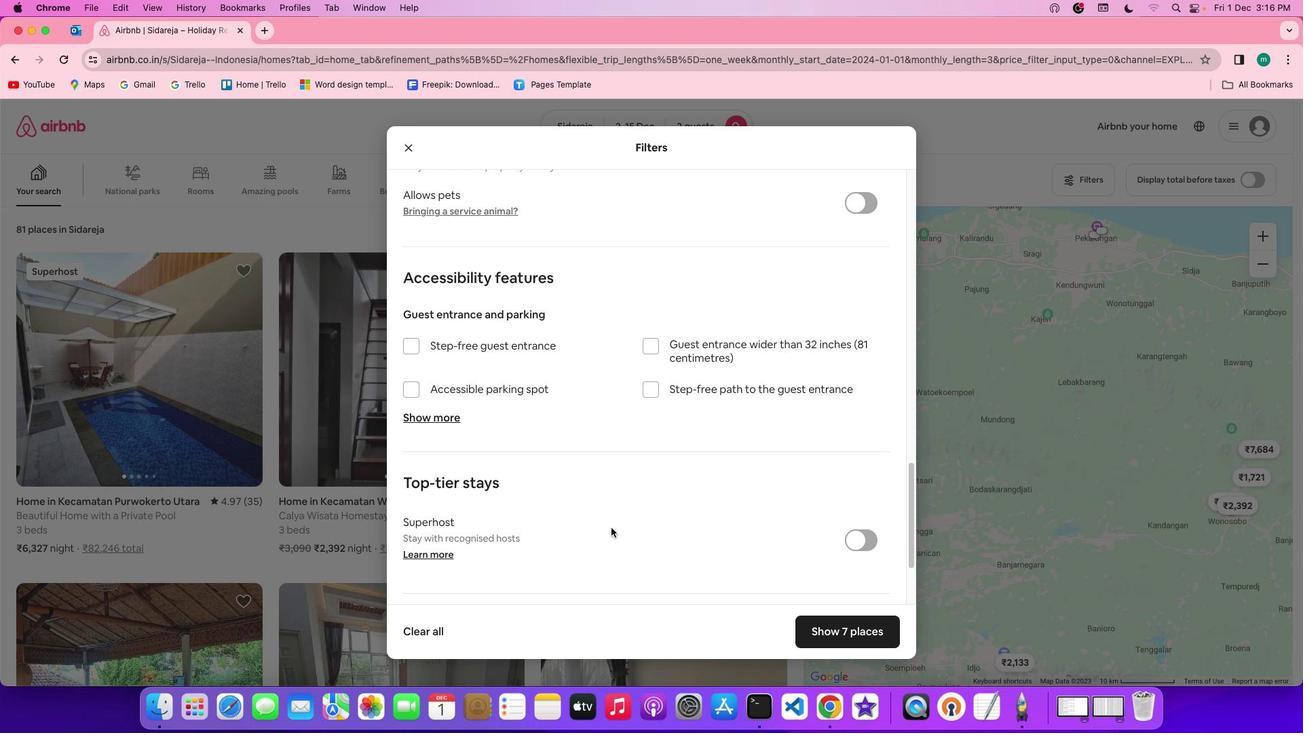 
Action: Mouse scrolled (611, 528) with delta (0, -2)
Screenshot: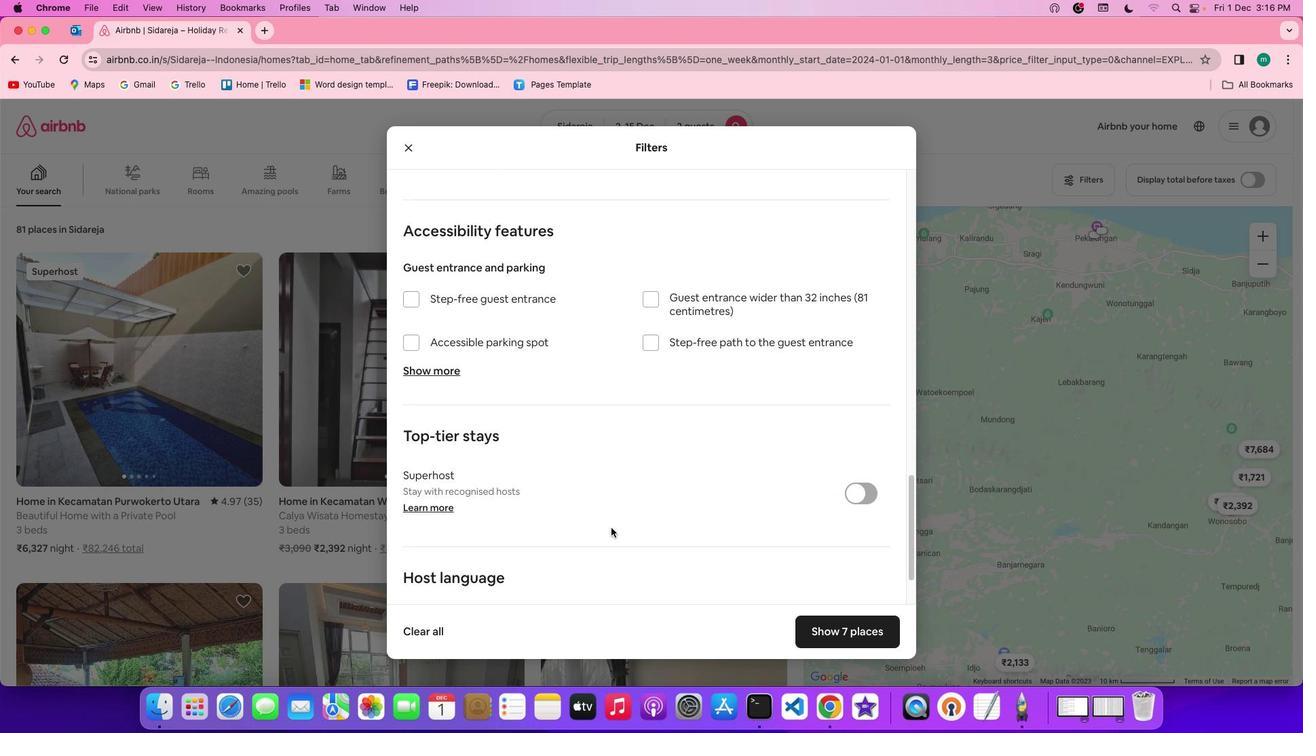 
Action: Mouse scrolled (611, 528) with delta (0, -3)
Screenshot: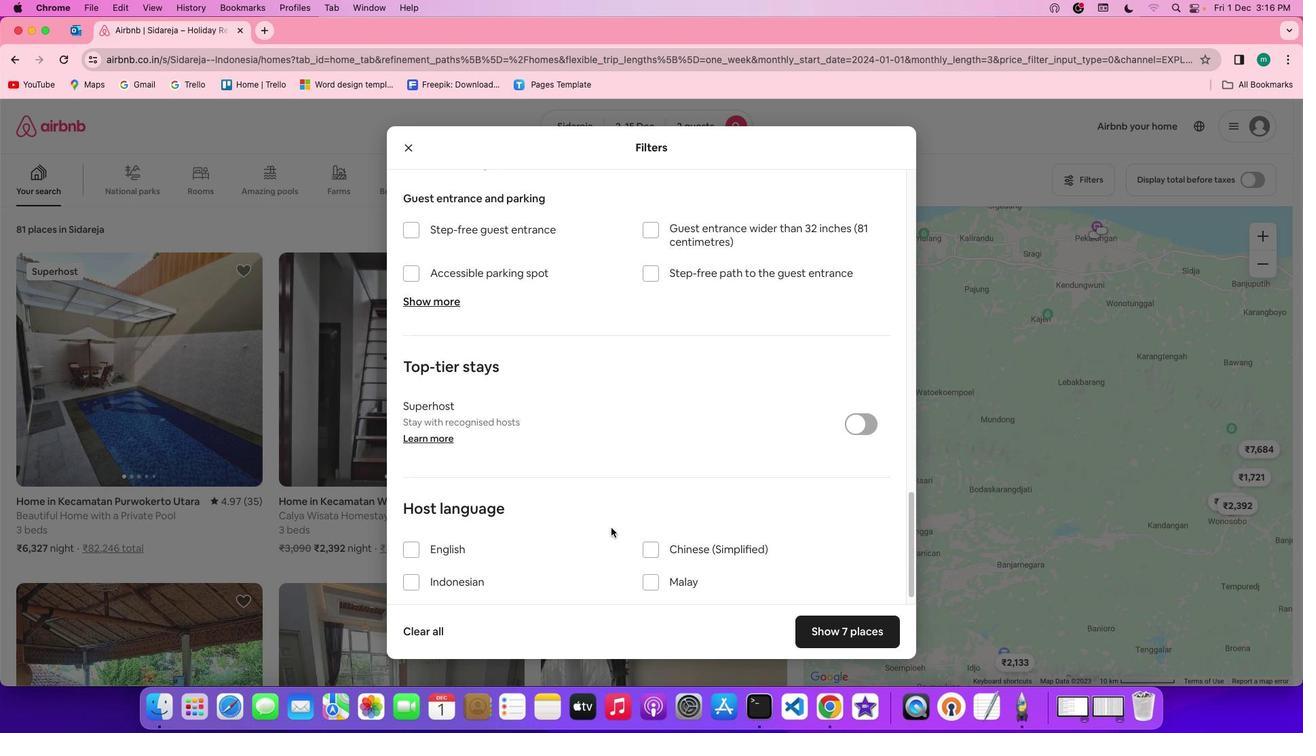
Action: Mouse scrolled (611, 528) with delta (0, -4)
Screenshot: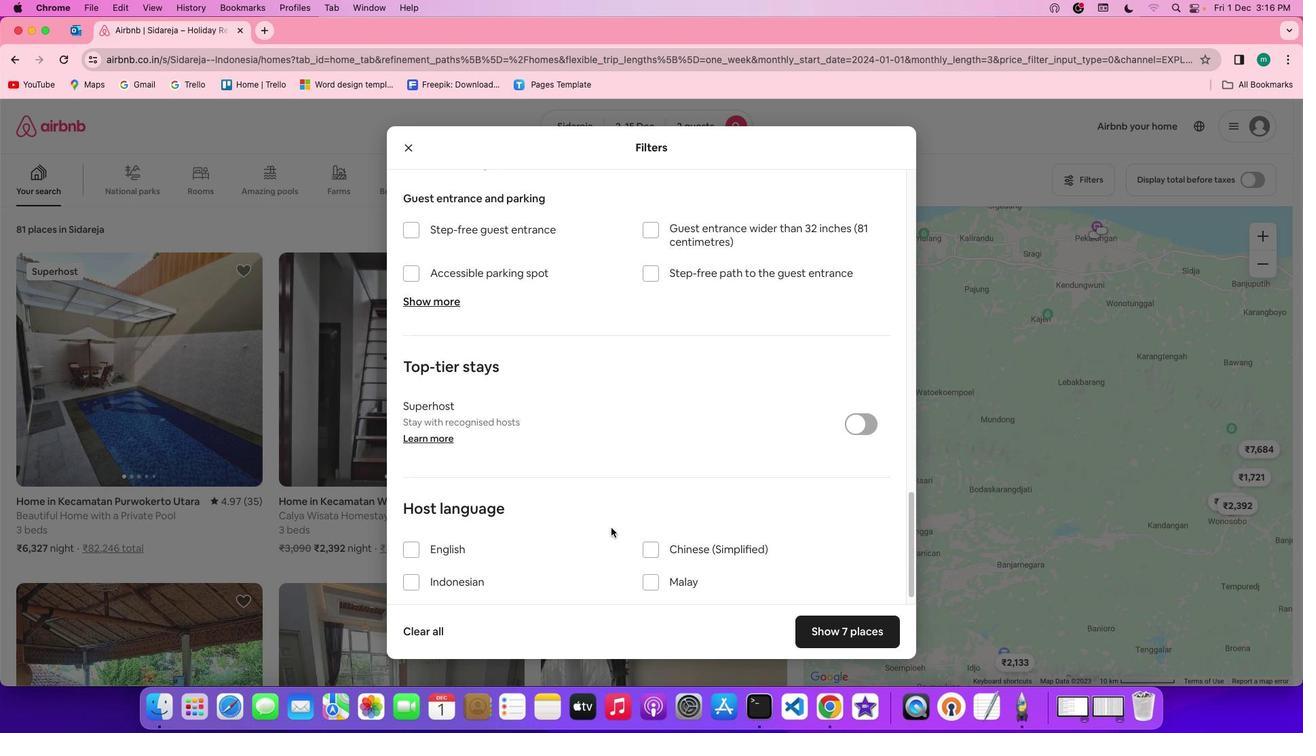 
Action: Mouse scrolled (611, 528) with delta (0, -4)
Screenshot: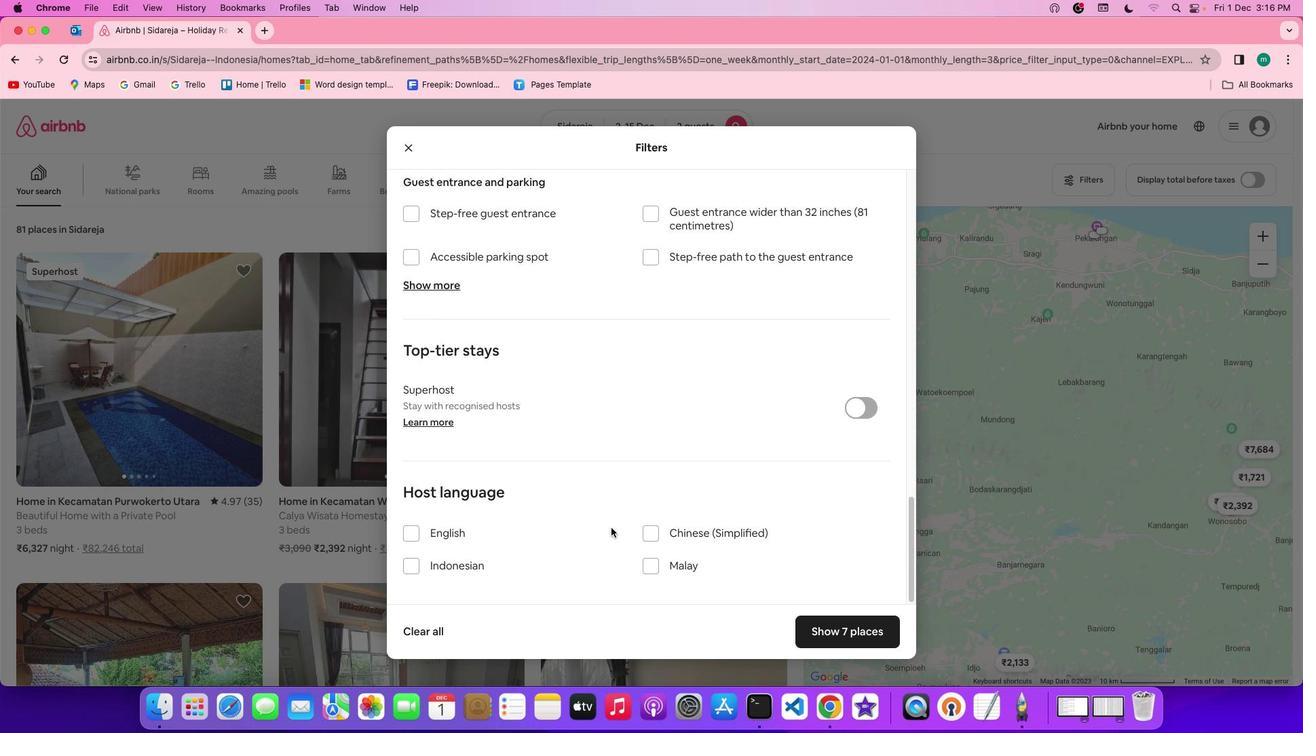 
Action: Mouse scrolled (611, 528) with delta (0, 0)
Screenshot: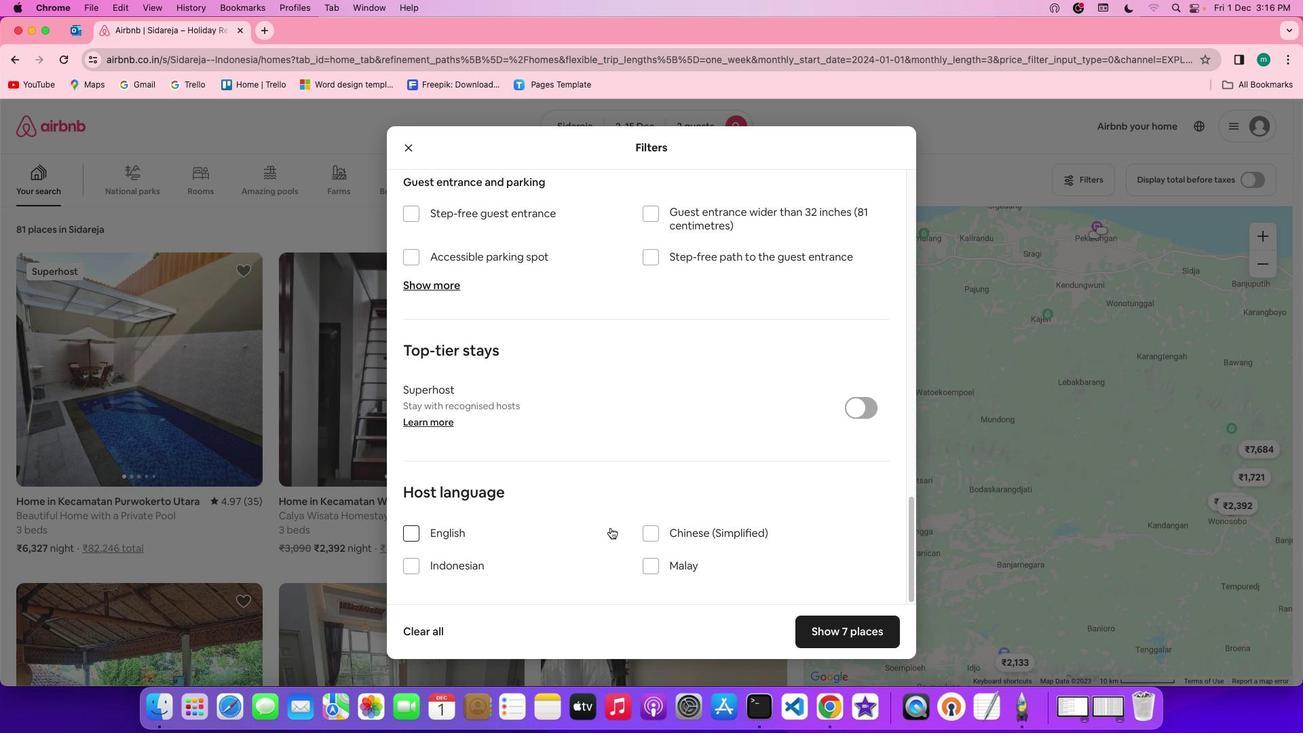 
Action: Mouse scrolled (611, 528) with delta (0, 0)
Screenshot: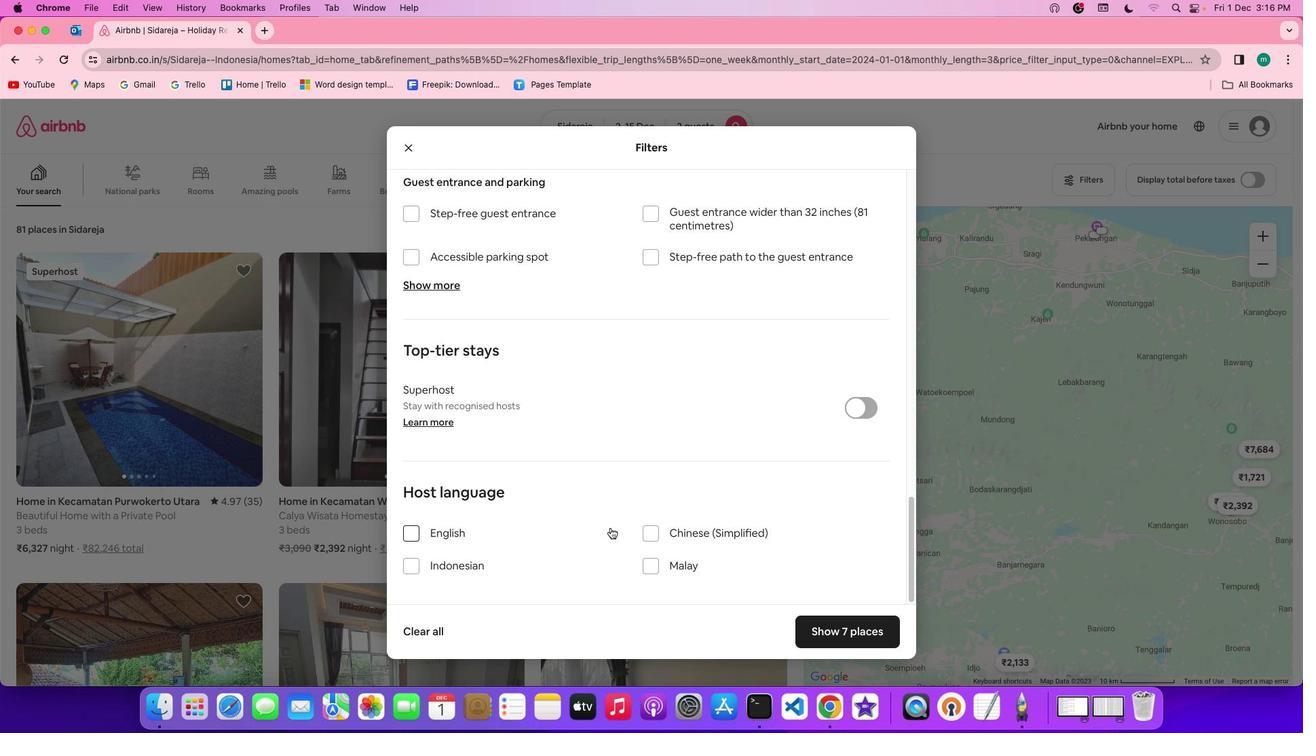 
Action: Mouse moved to (611, 527)
Screenshot: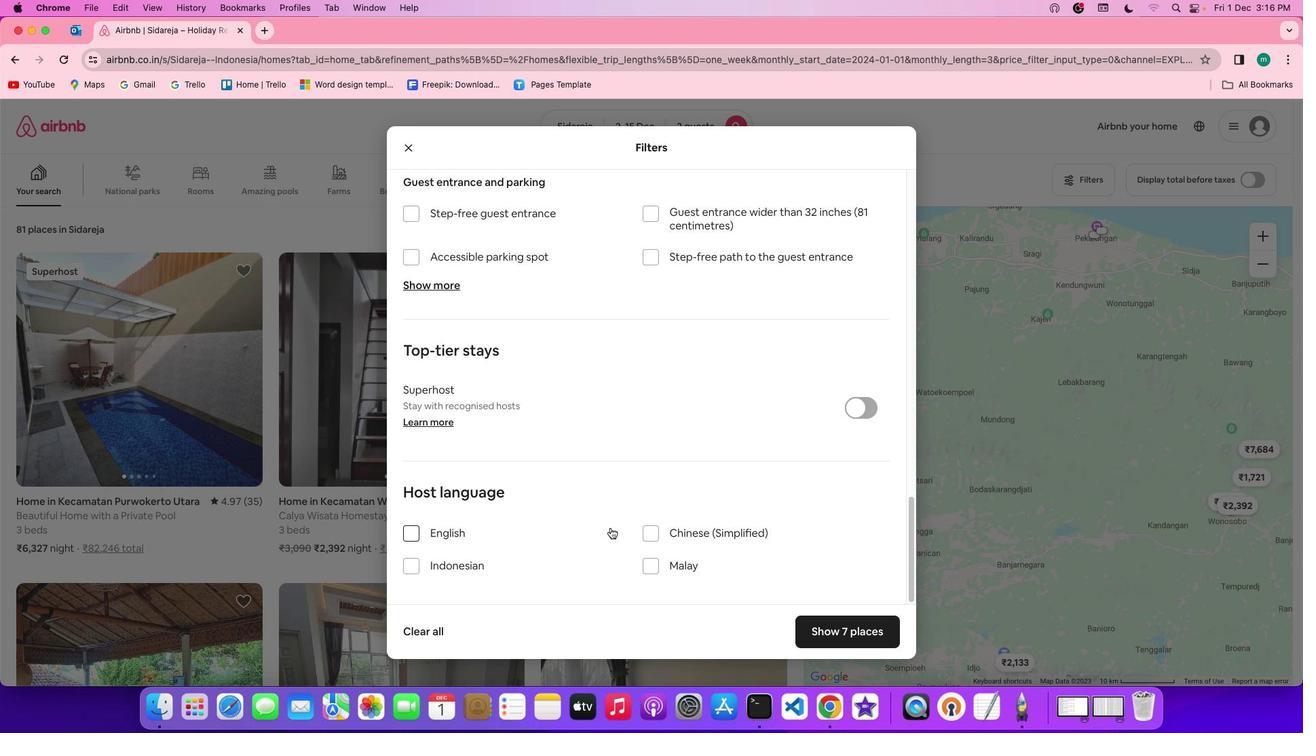 
Action: Mouse scrolled (611, 527) with delta (0, -2)
Screenshot: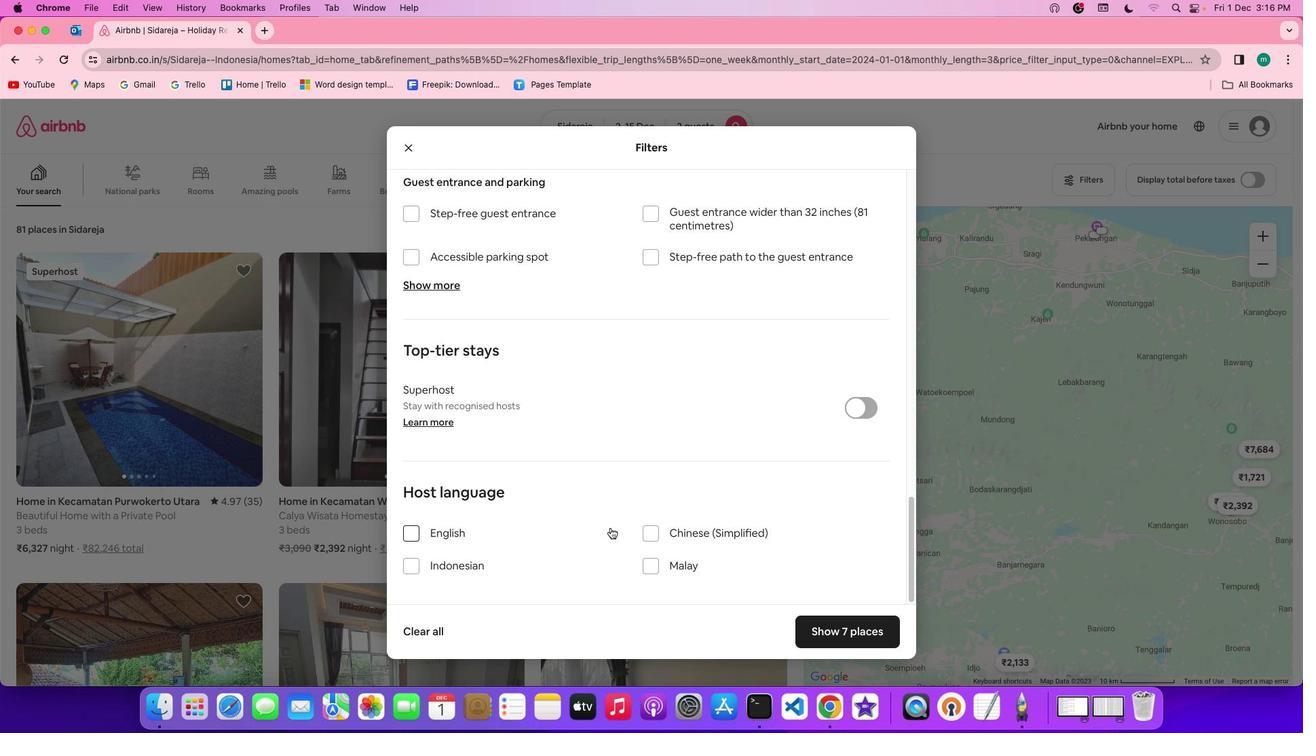 
Action: Mouse scrolled (611, 527) with delta (0, -3)
Screenshot: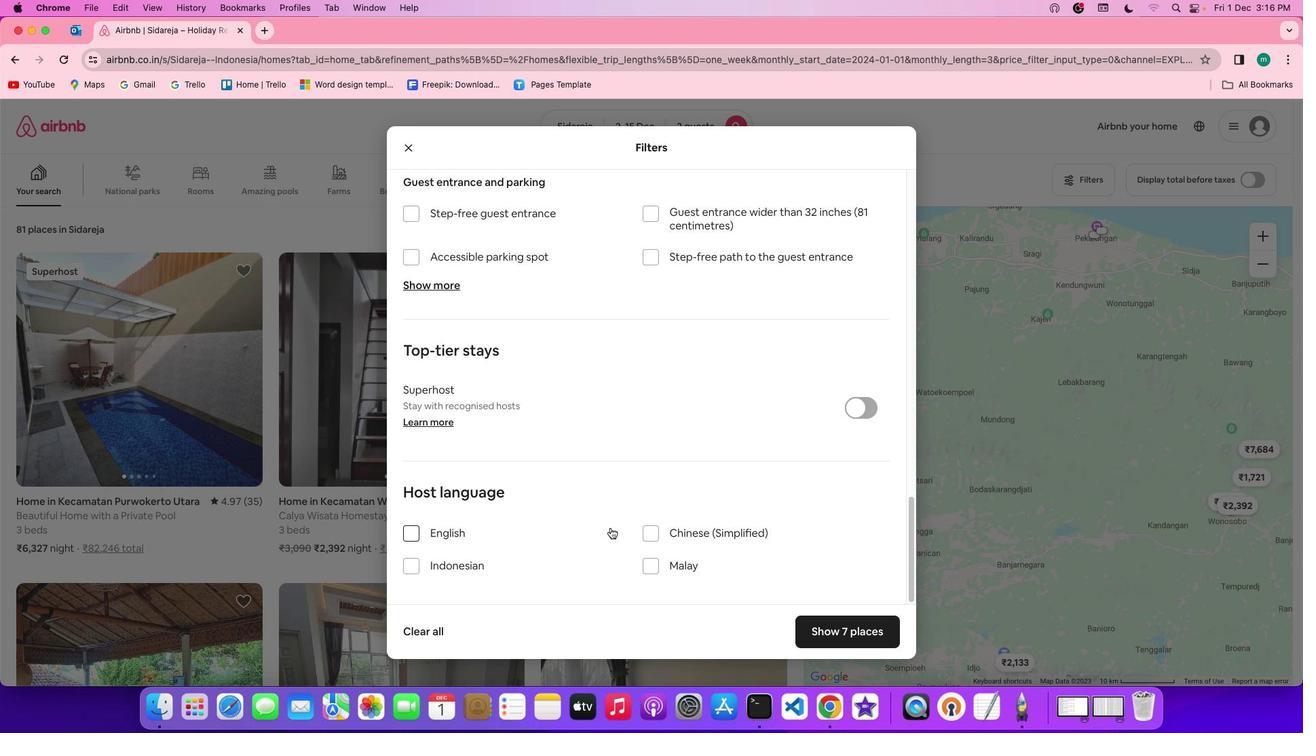 
Action: Mouse scrolled (611, 527) with delta (0, -4)
Screenshot: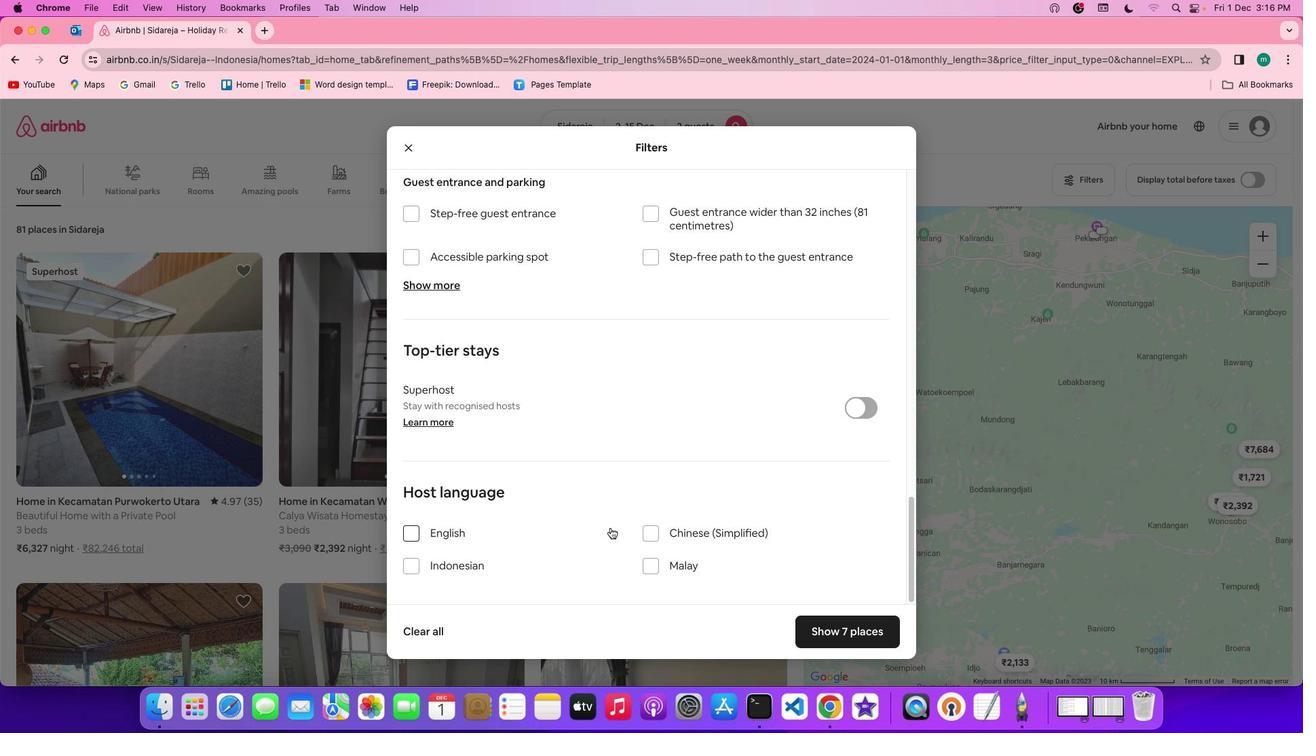 
Action: Mouse scrolled (611, 527) with delta (0, -4)
Screenshot: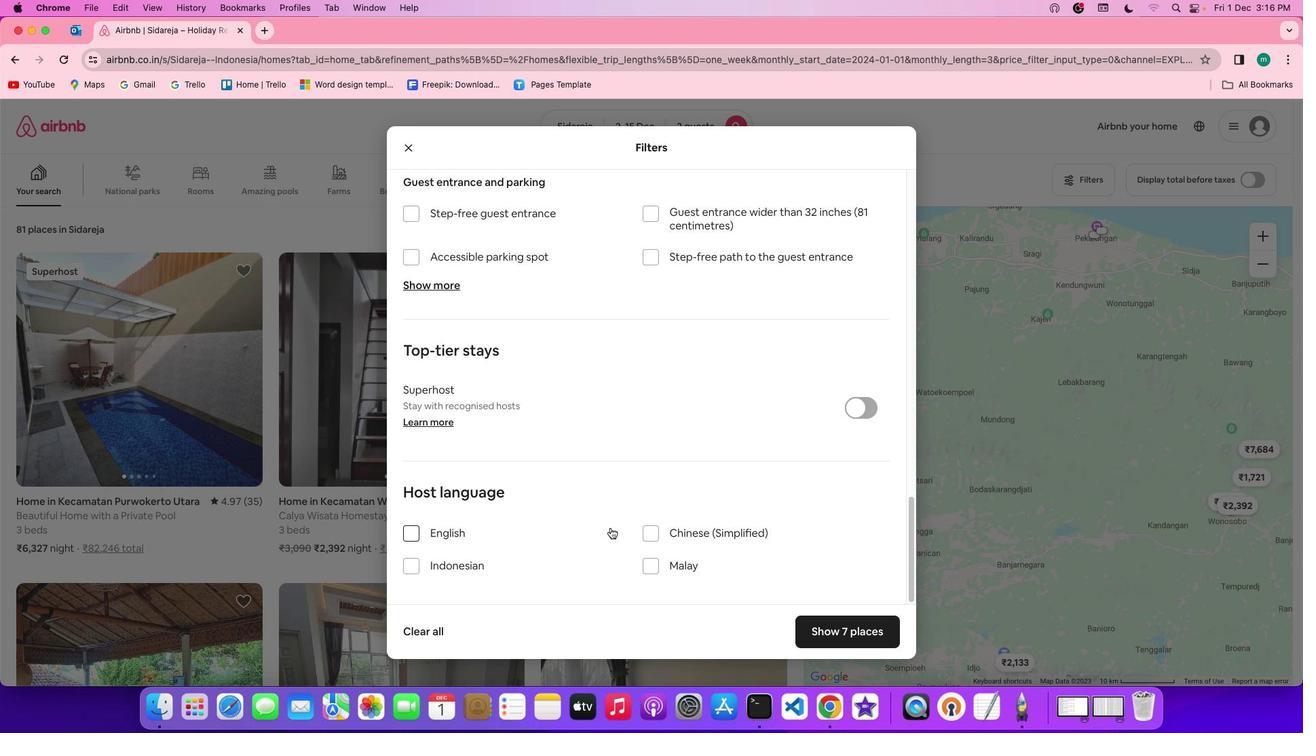 
Action: Mouse moved to (844, 627)
Screenshot: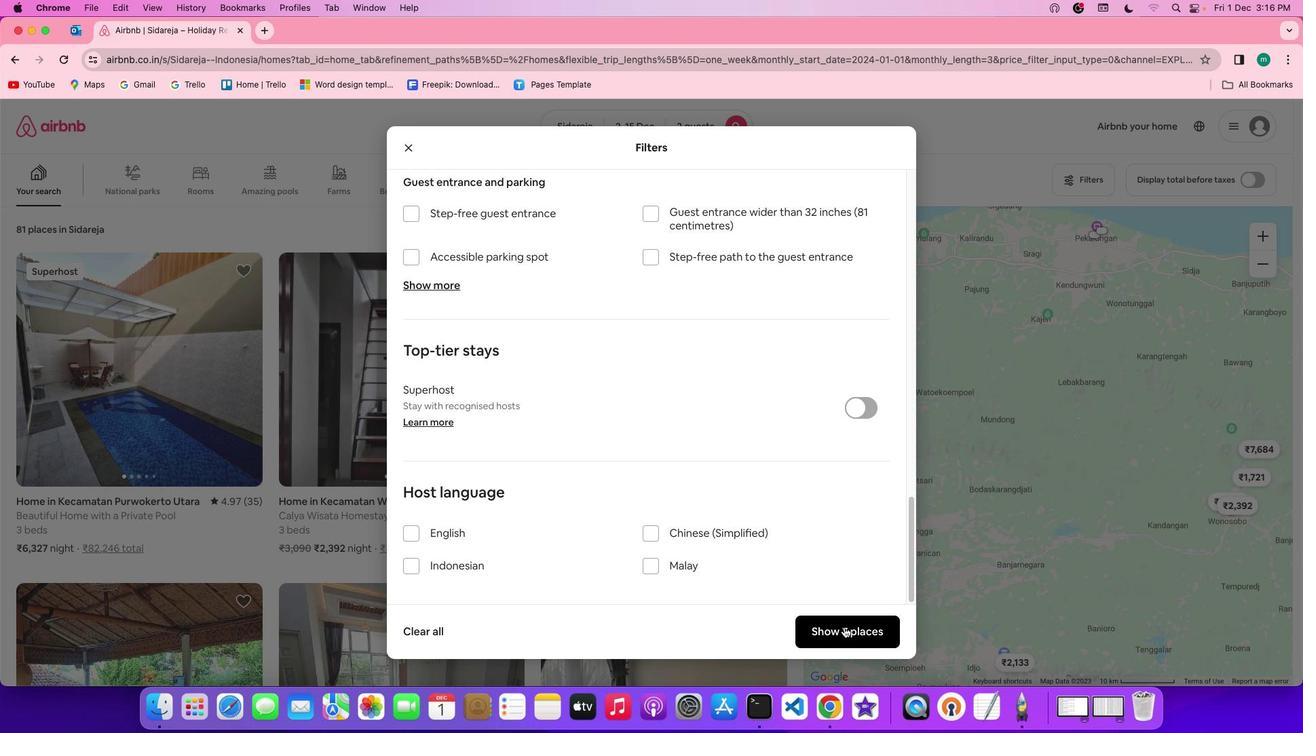 
Action: Mouse pressed left at (844, 627)
Screenshot: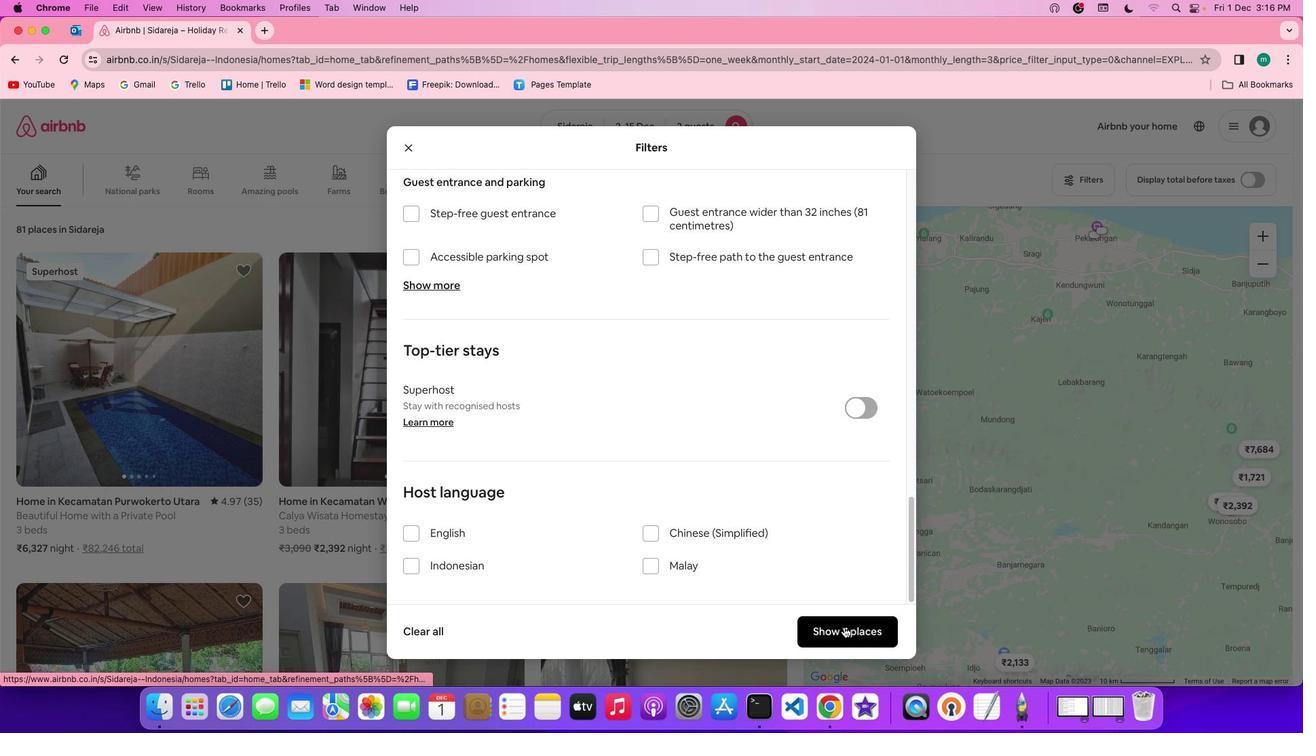 
Action: Mouse moved to (590, 421)
Screenshot: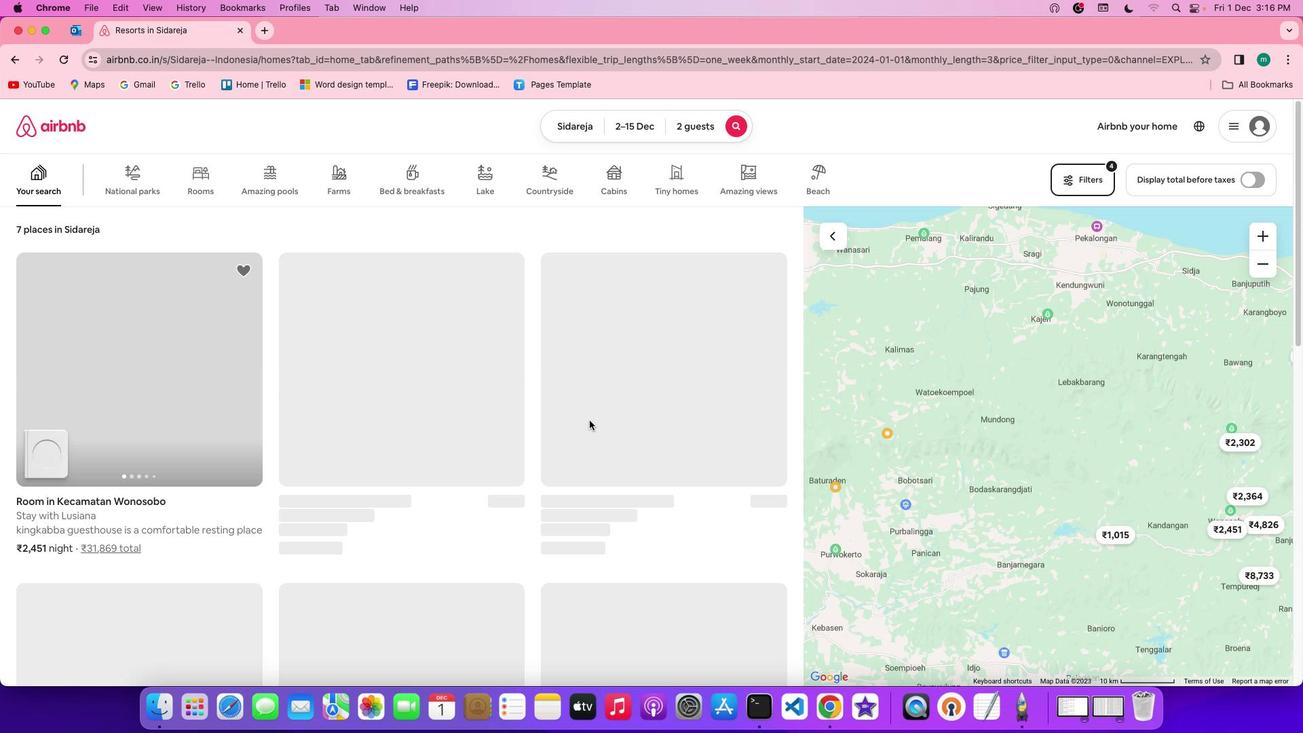 
Action: Mouse scrolled (590, 421) with delta (0, 0)
Screenshot: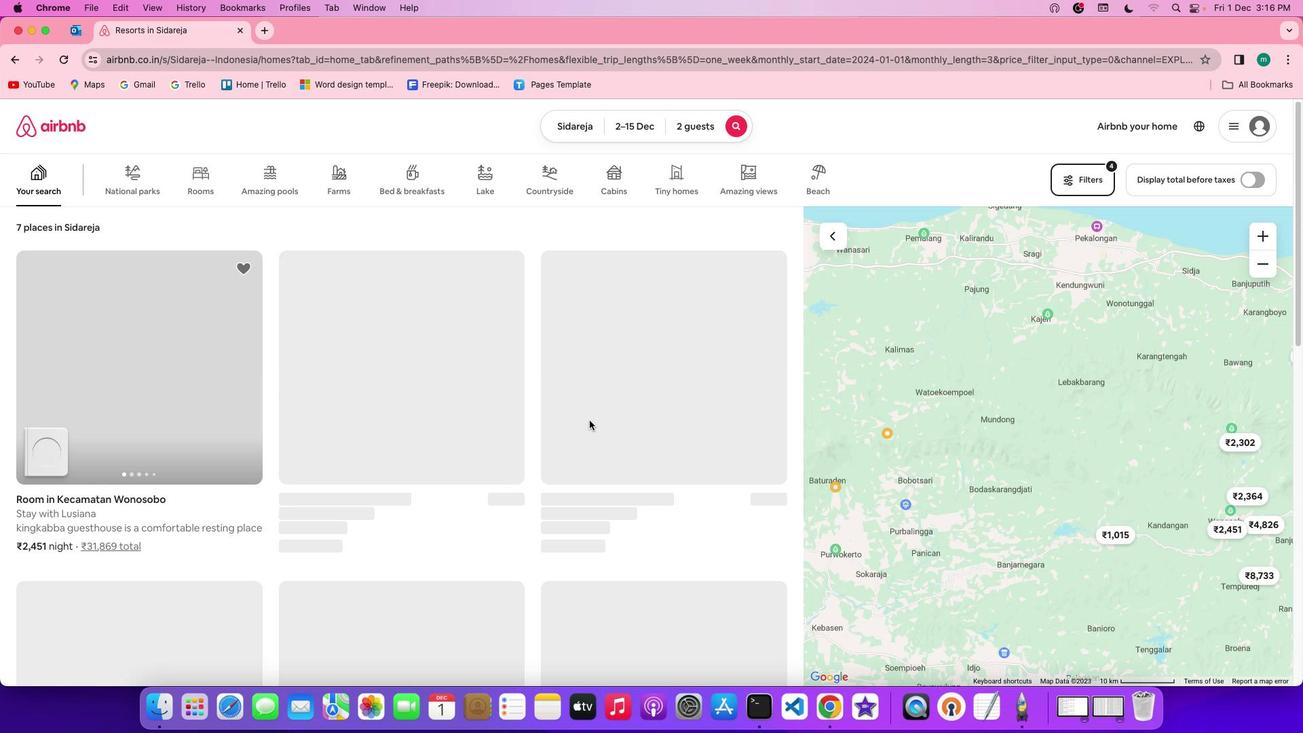 
Action: Mouse scrolled (590, 421) with delta (0, 0)
Screenshot: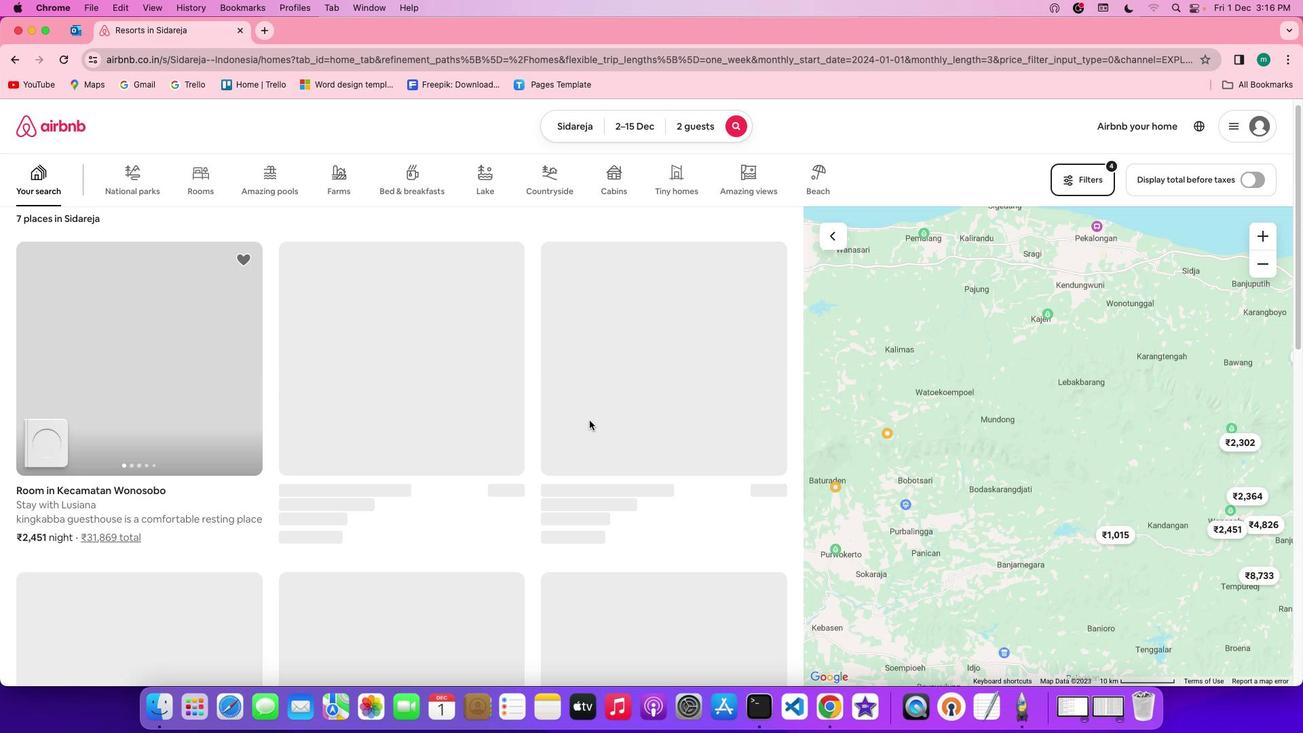 
Action: Mouse scrolled (590, 421) with delta (0, -1)
Screenshot: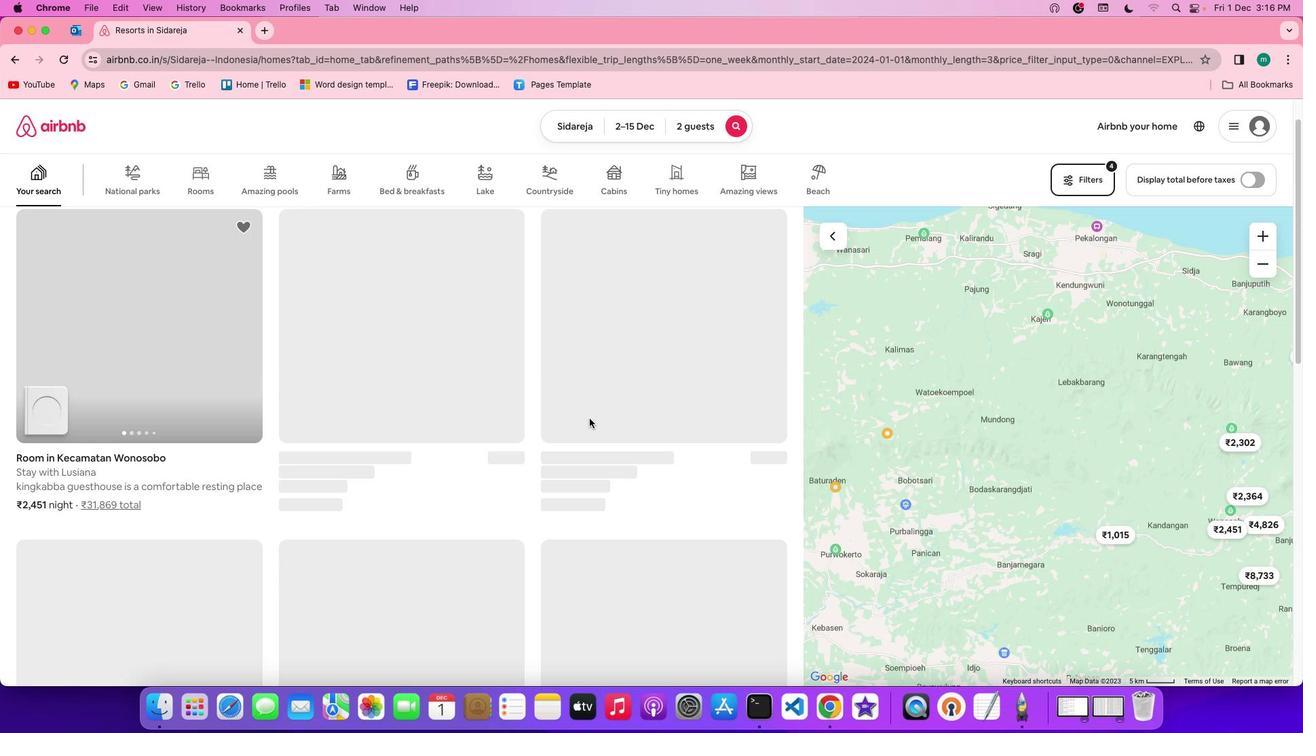 
Action: Mouse moved to (578, 408)
Screenshot: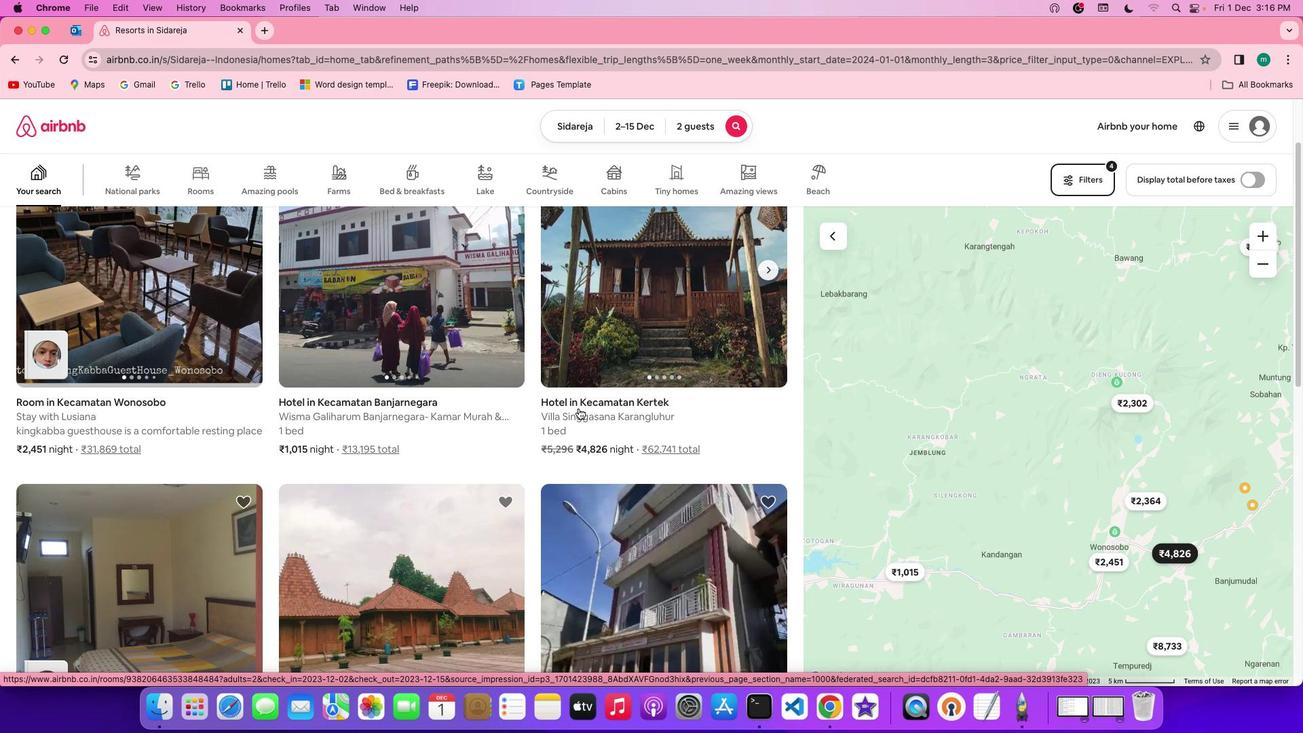 
Action: Mouse scrolled (578, 408) with delta (0, 0)
Screenshot: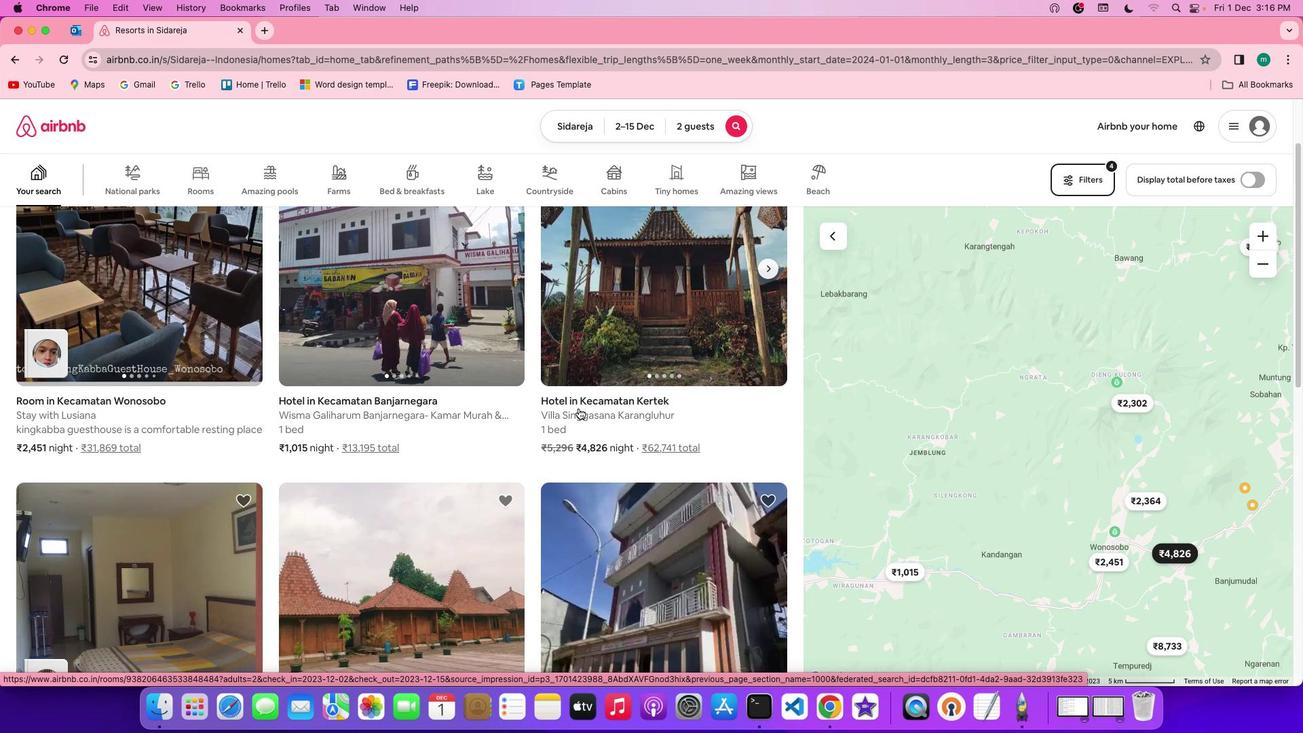 
Action: Mouse scrolled (578, 408) with delta (0, 0)
Screenshot: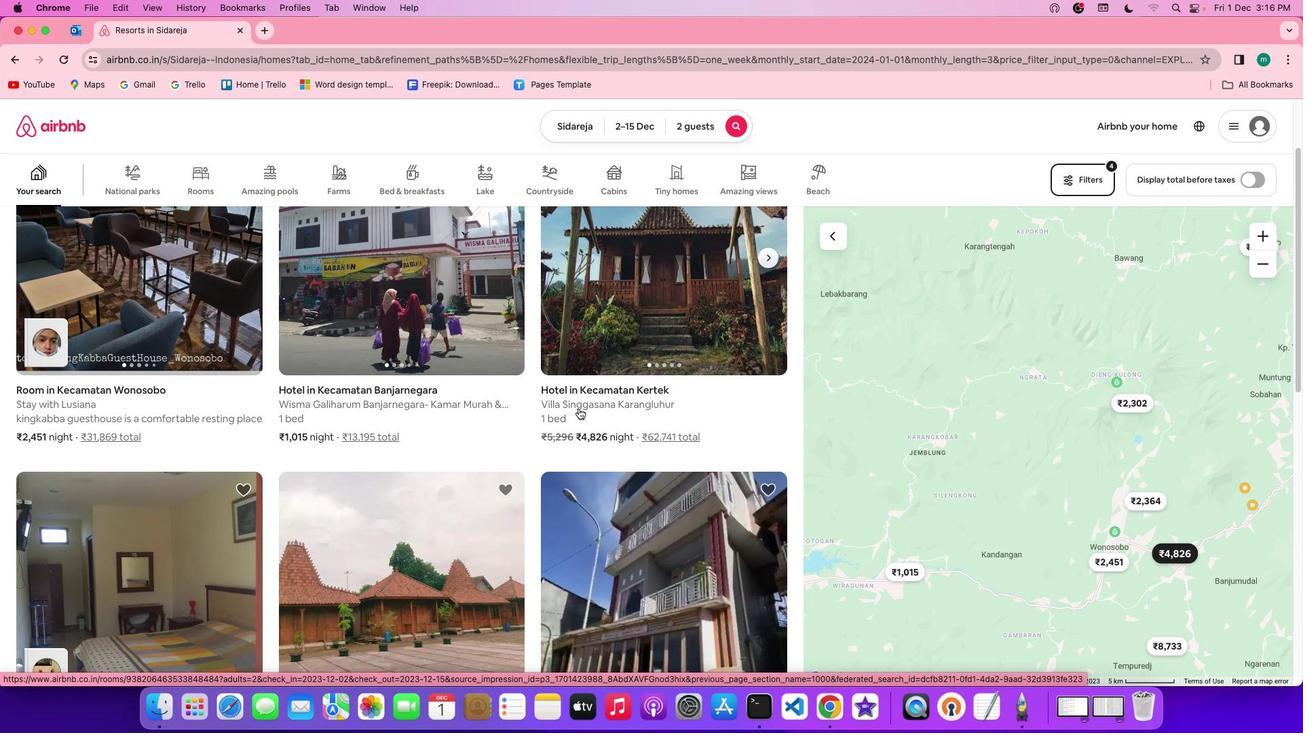 
Action: Mouse scrolled (578, 408) with delta (0, 0)
Screenshot: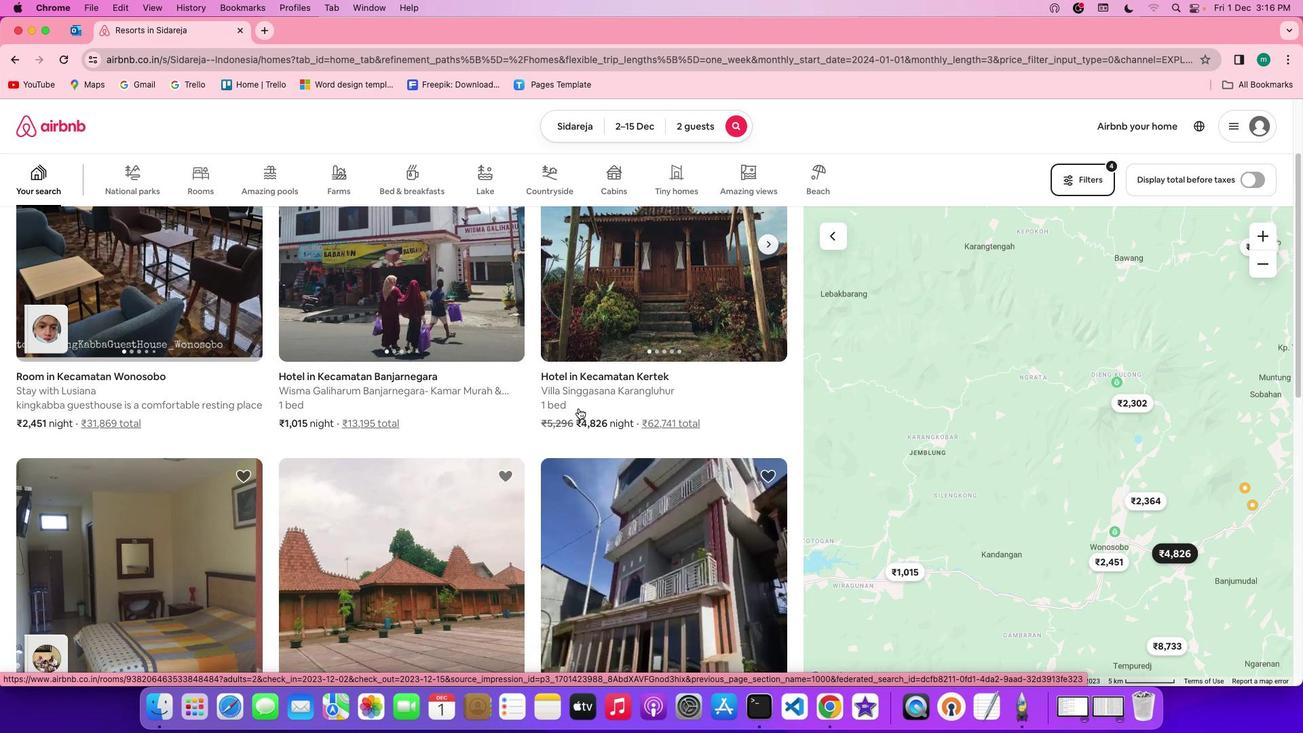 
Action: Mouse scrolled (578, 408) with delta (0, -1)
Screenshot: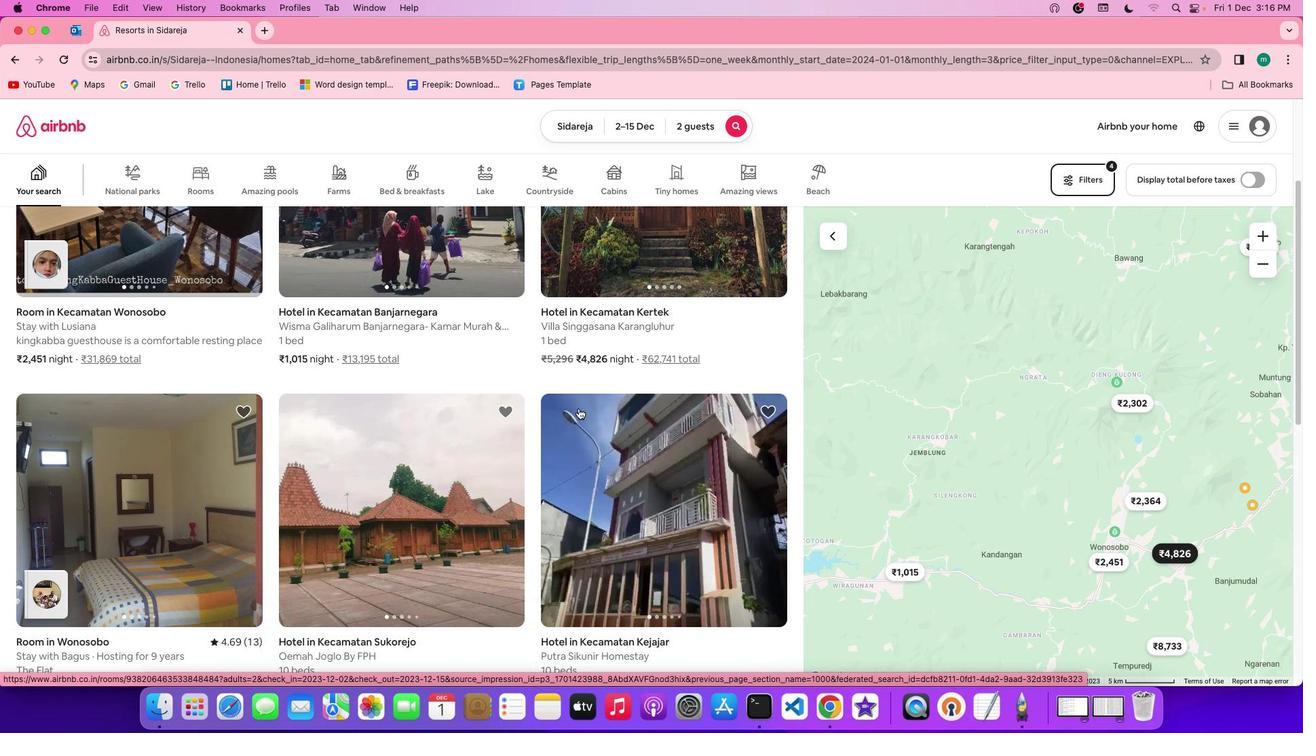 
Action: Mouse scrolled (578, 408) with delta (0, 0)
Screenshot: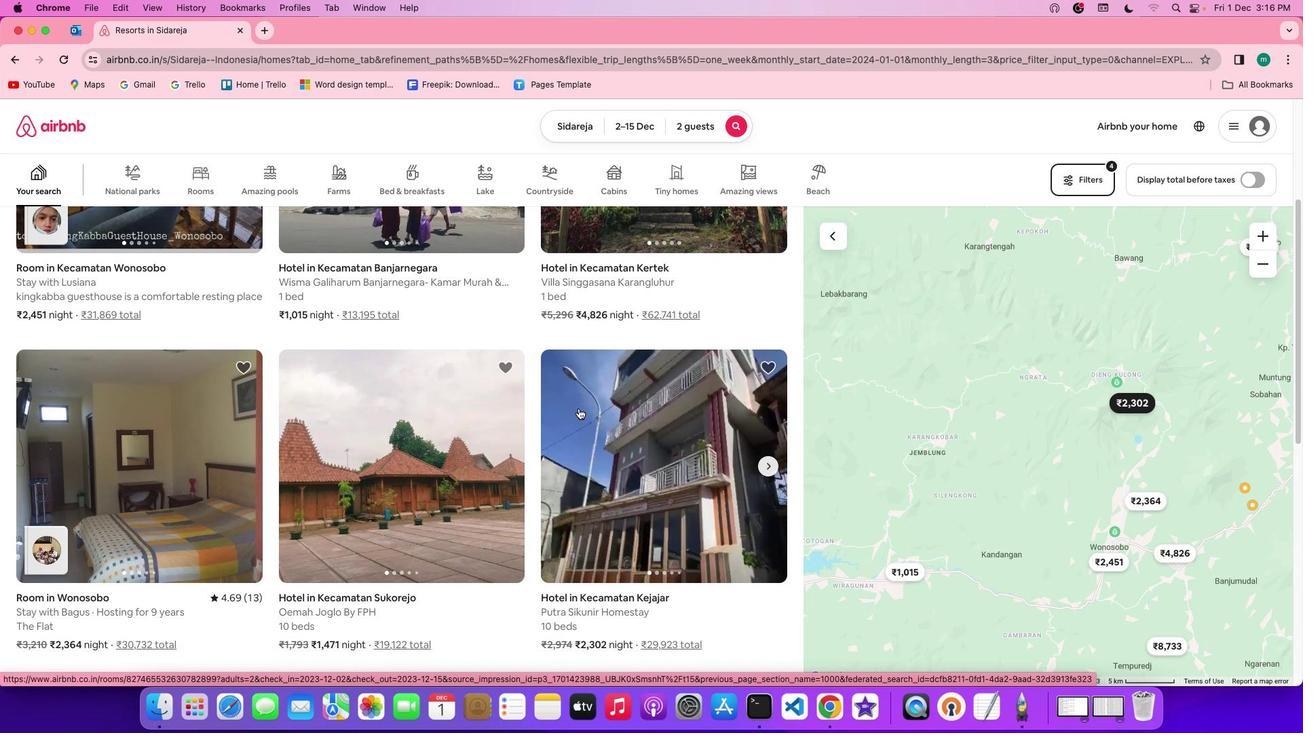 
Action: Mouse scrolled (578, 408) with delta (0, 0)
Screenshot: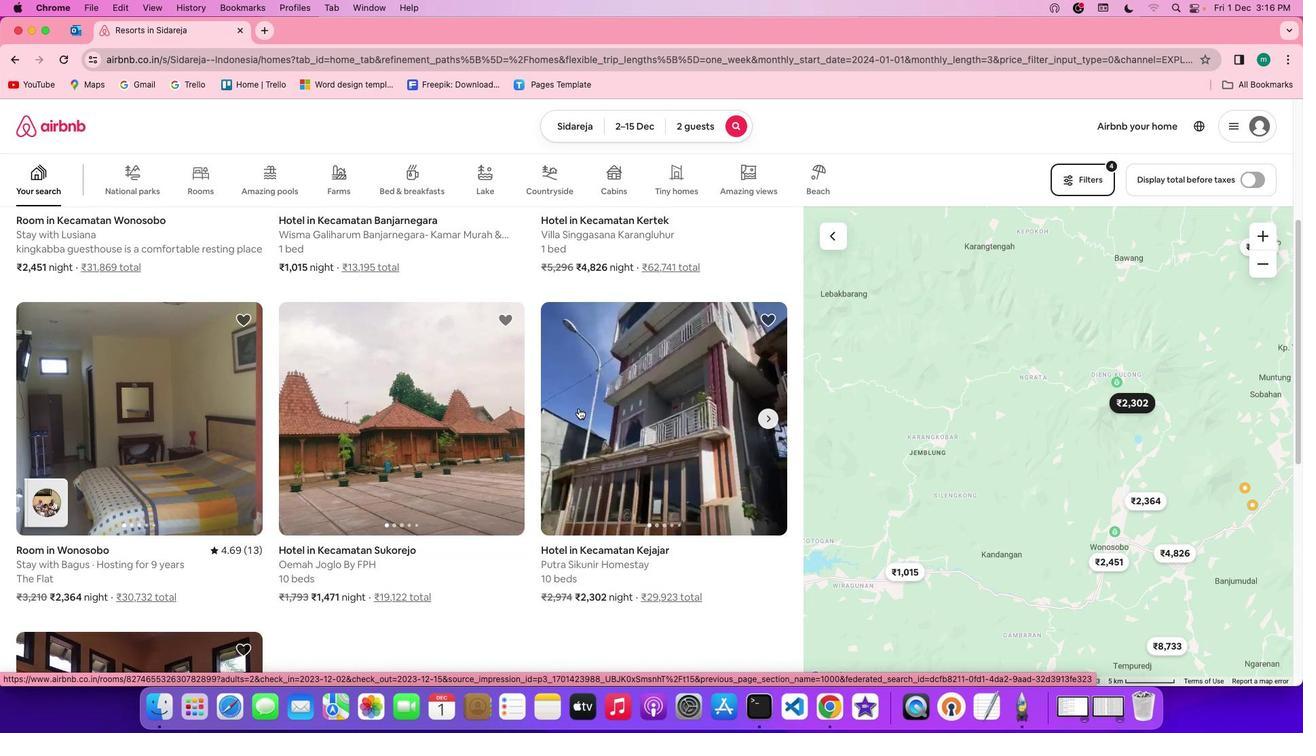 
Action: Mouse scrolled (578, 408) with delta (0, -1)
Screenshot: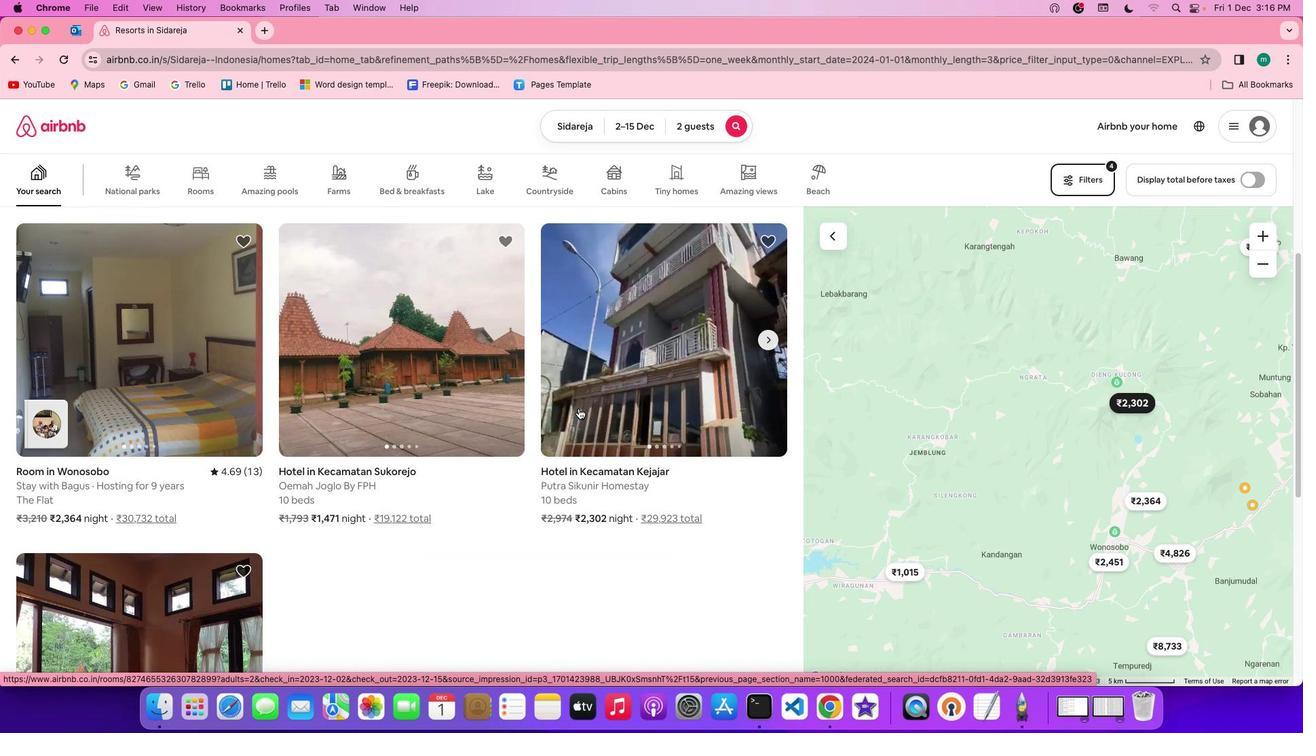 
Action: Mouse scrolled (578, 408) with delta (0, -2)
Screenshot: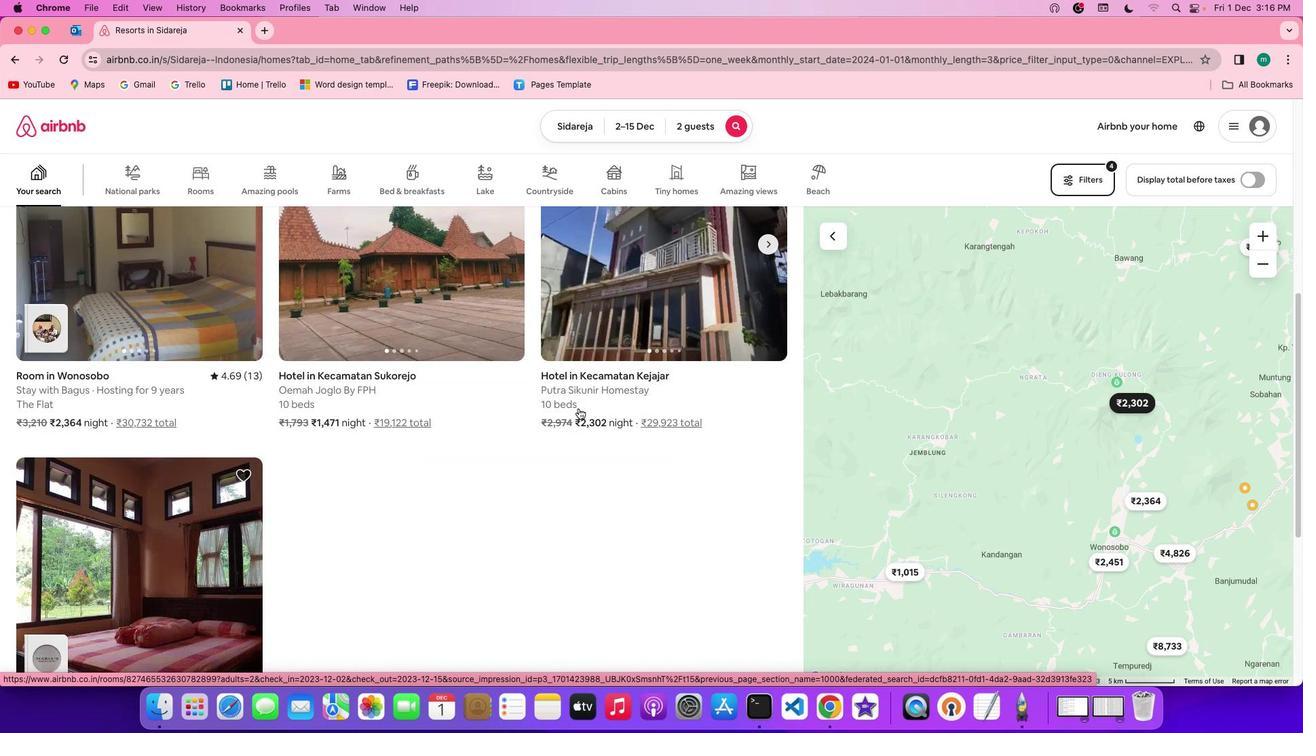 
Action: Mouse scrolled (578, 408) with delta (0, -2)
Screenshot: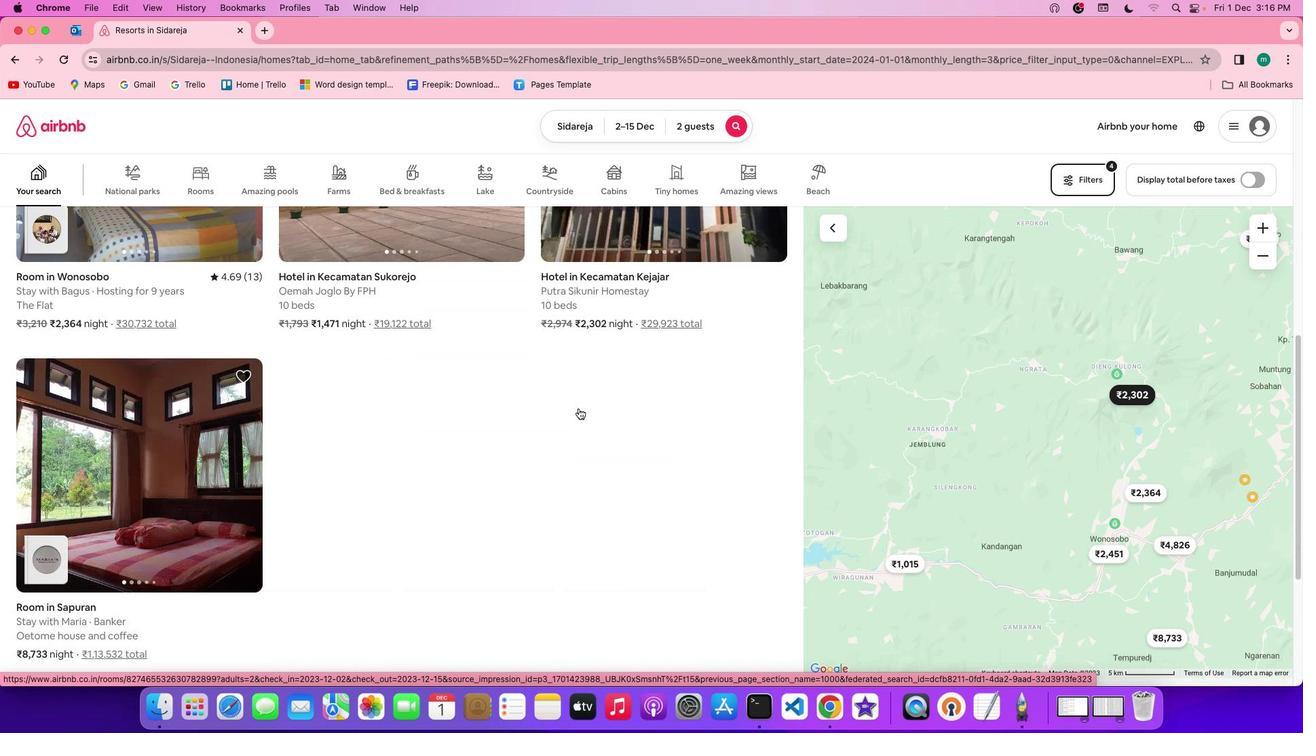 
Action: Mouse moved to (367, 449)
Screenshot: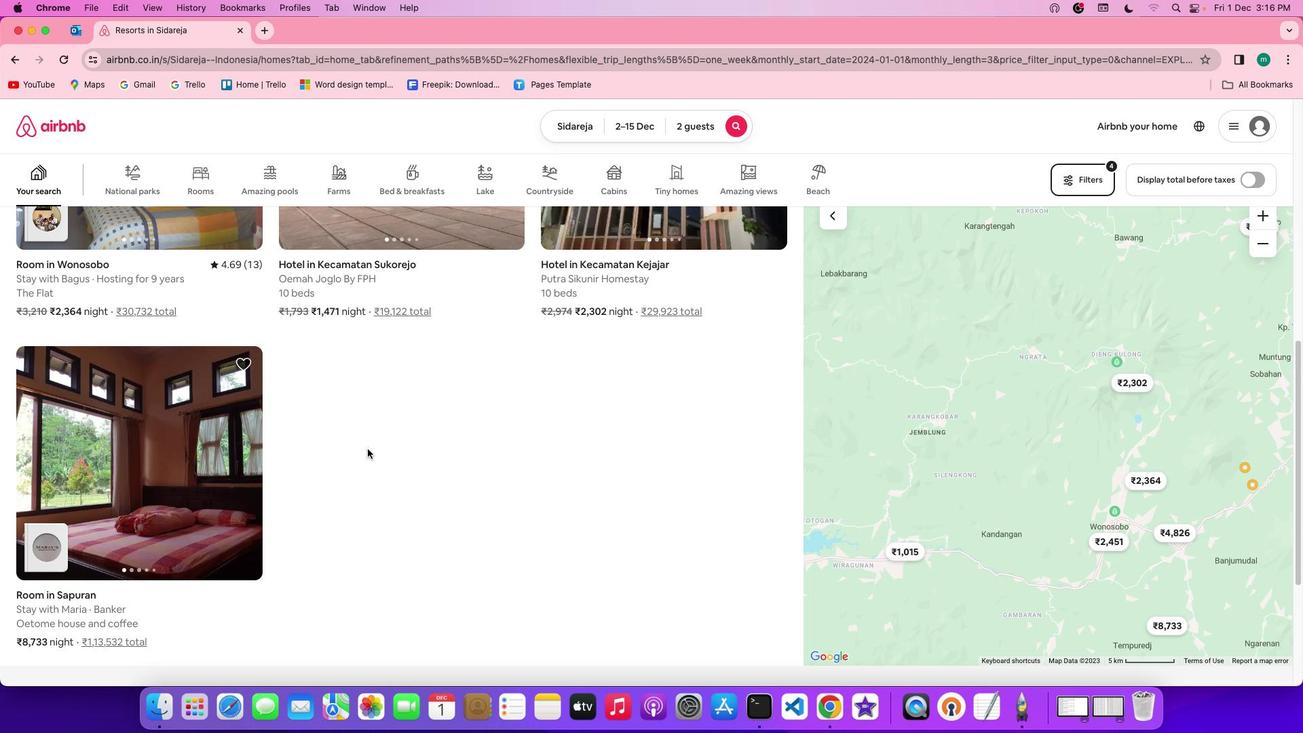 
Action: Mouse scrolled (367, 449) with delta (0, 0)
Screenshot: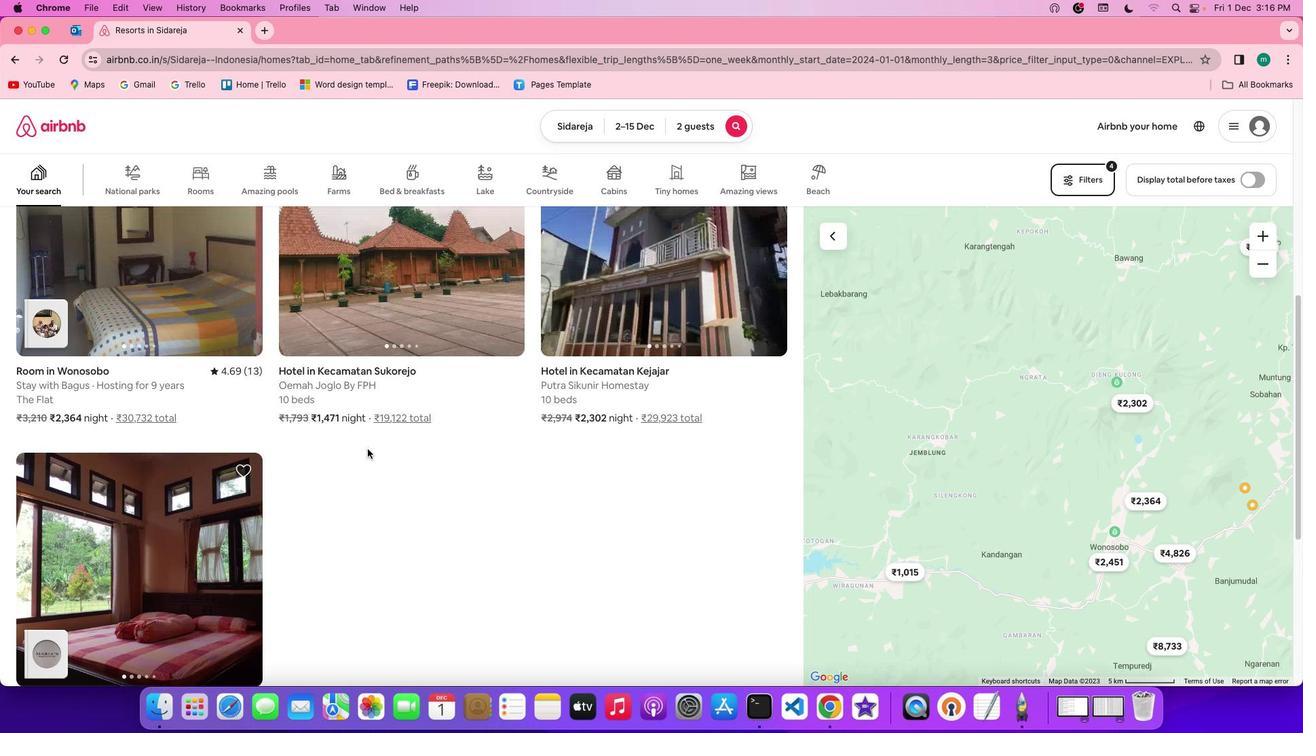 
Action: Mouse scrolled (367, 449) with delta (0, 0)
Screenshot: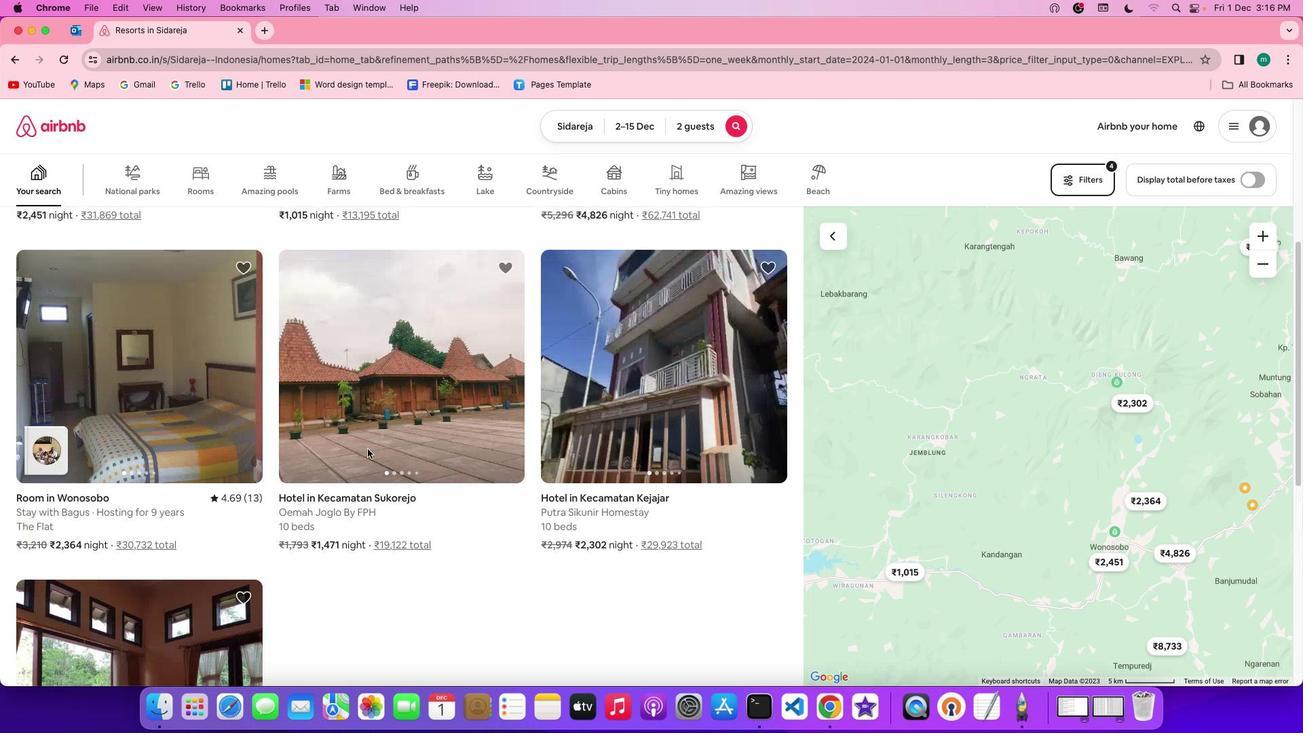 
Action: Mouse scrolled (367, 449) with delta (0, 2)
Screenshot: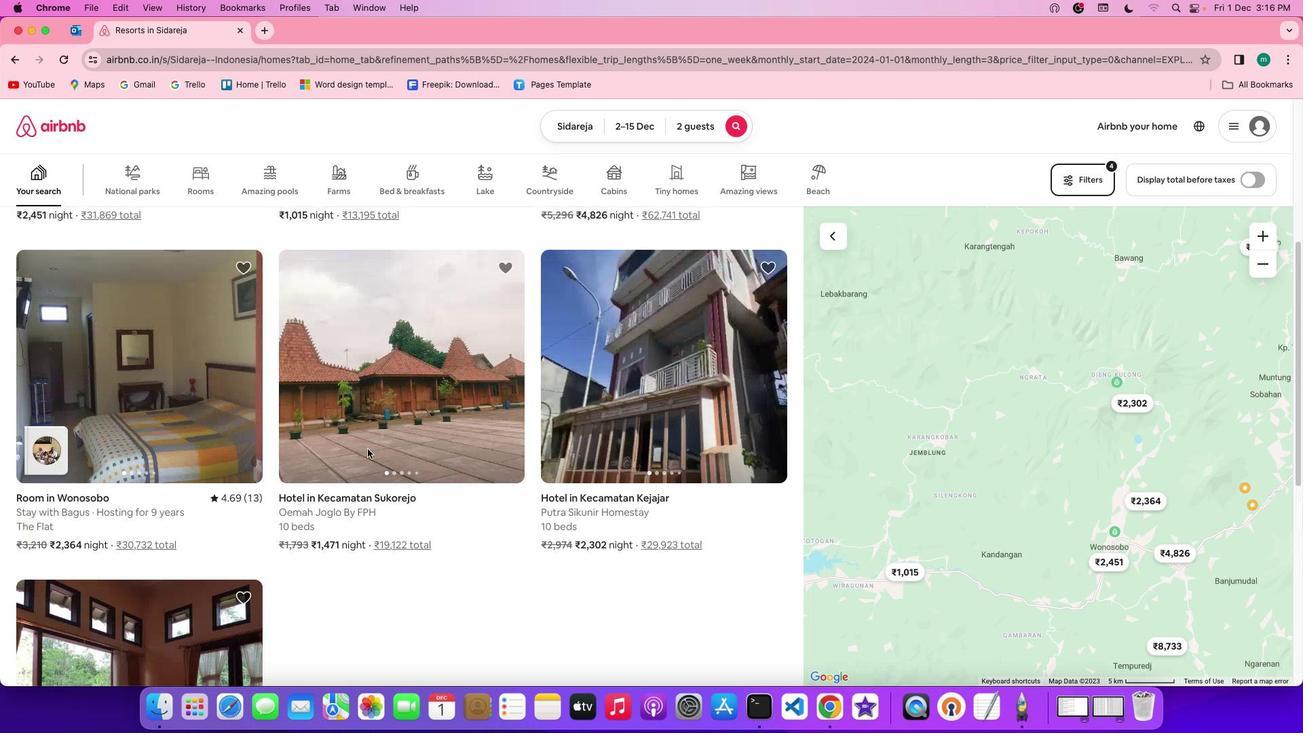 
Action: Mouse scrolled (367, 449) with delta (0, 3)
Screenshot: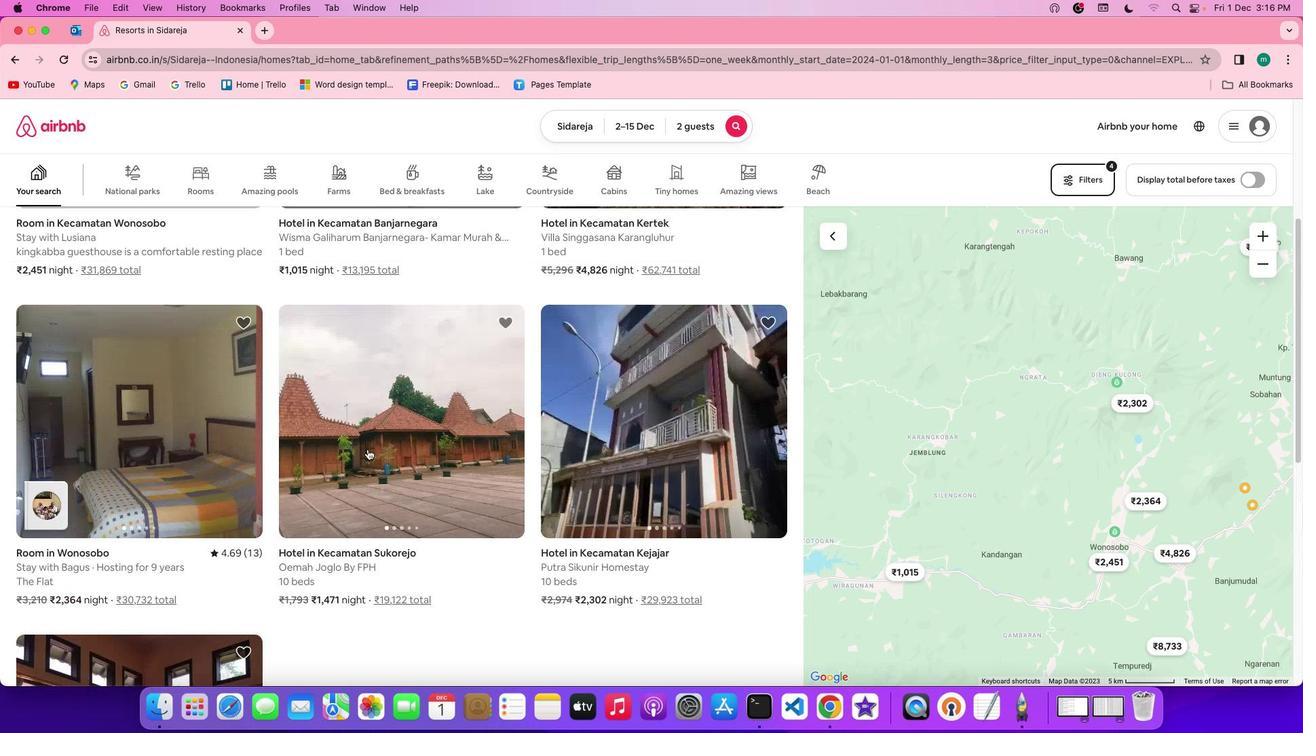
Action: Mouse scrolled (367, 449) with delta (0, 0)
Screenshot: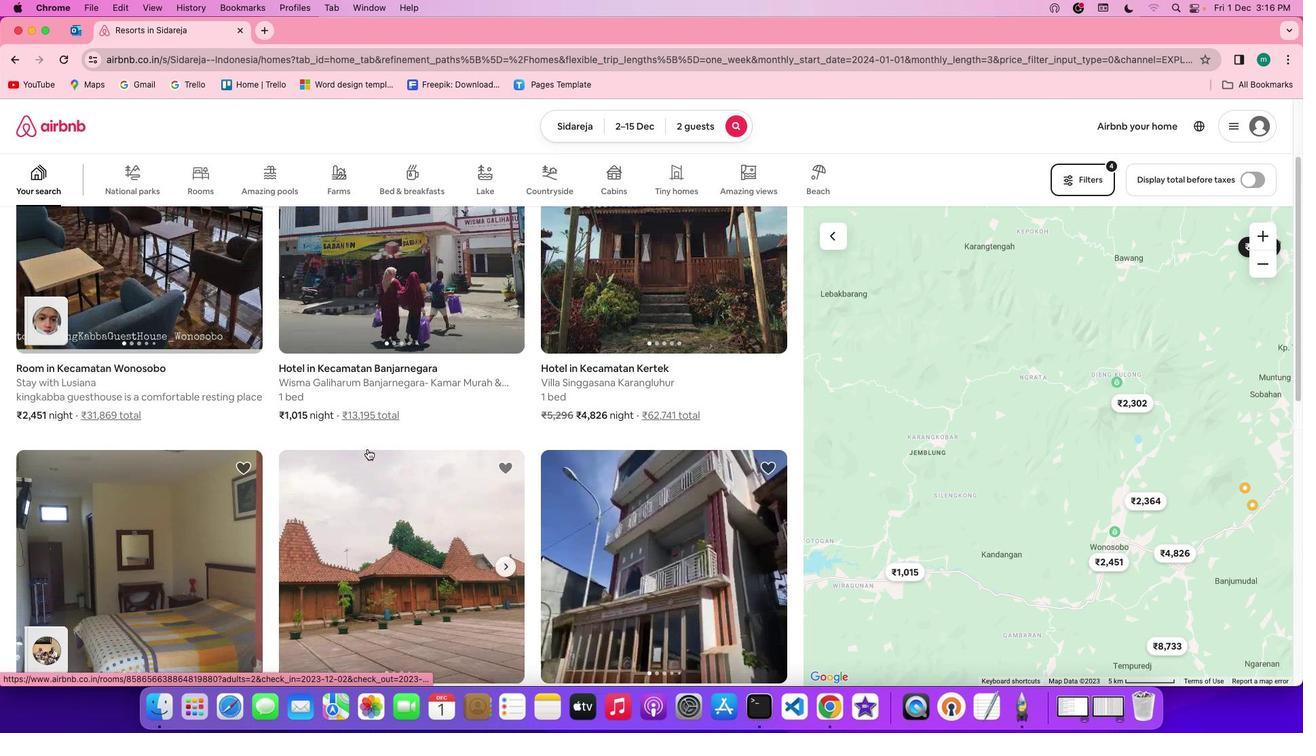 
Action: Mouse scrolled (367, 449) with delta (0, 0)
Screenshot: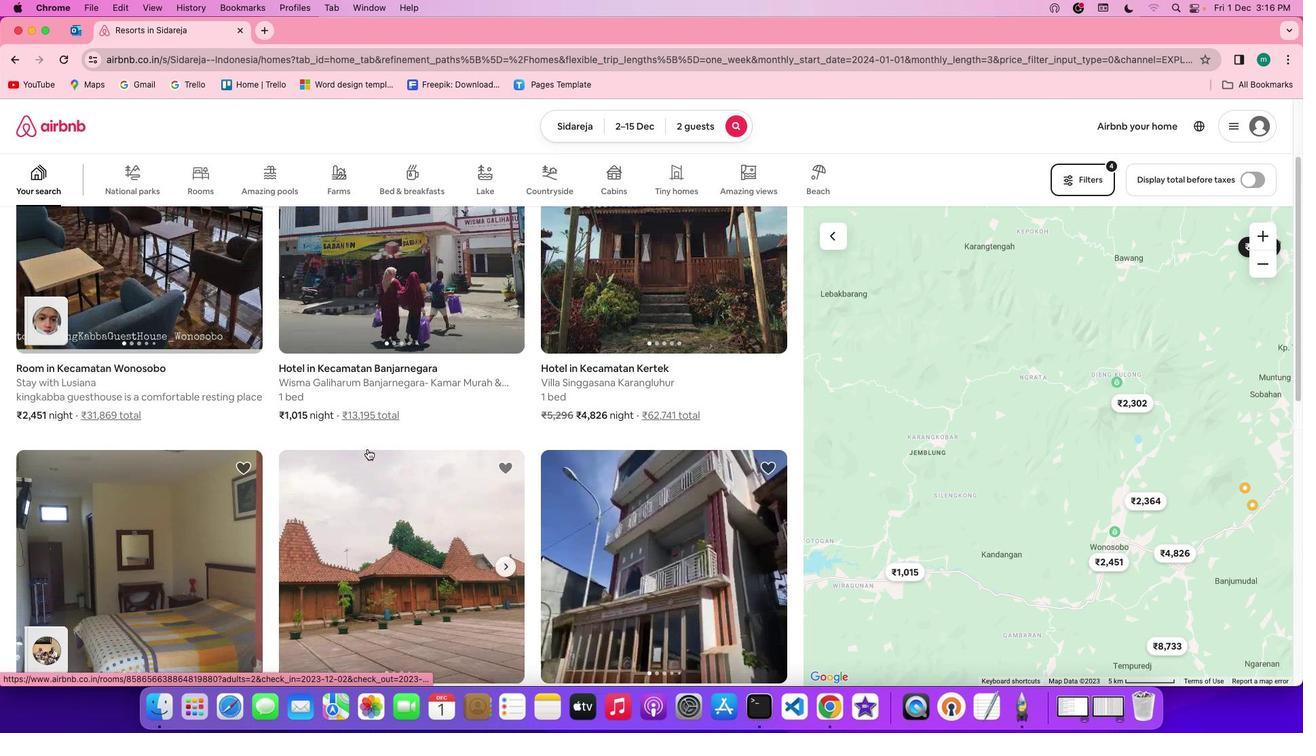 
Action: Mouse scrolled (367, 449) with delta (0, 2)
Screenshot: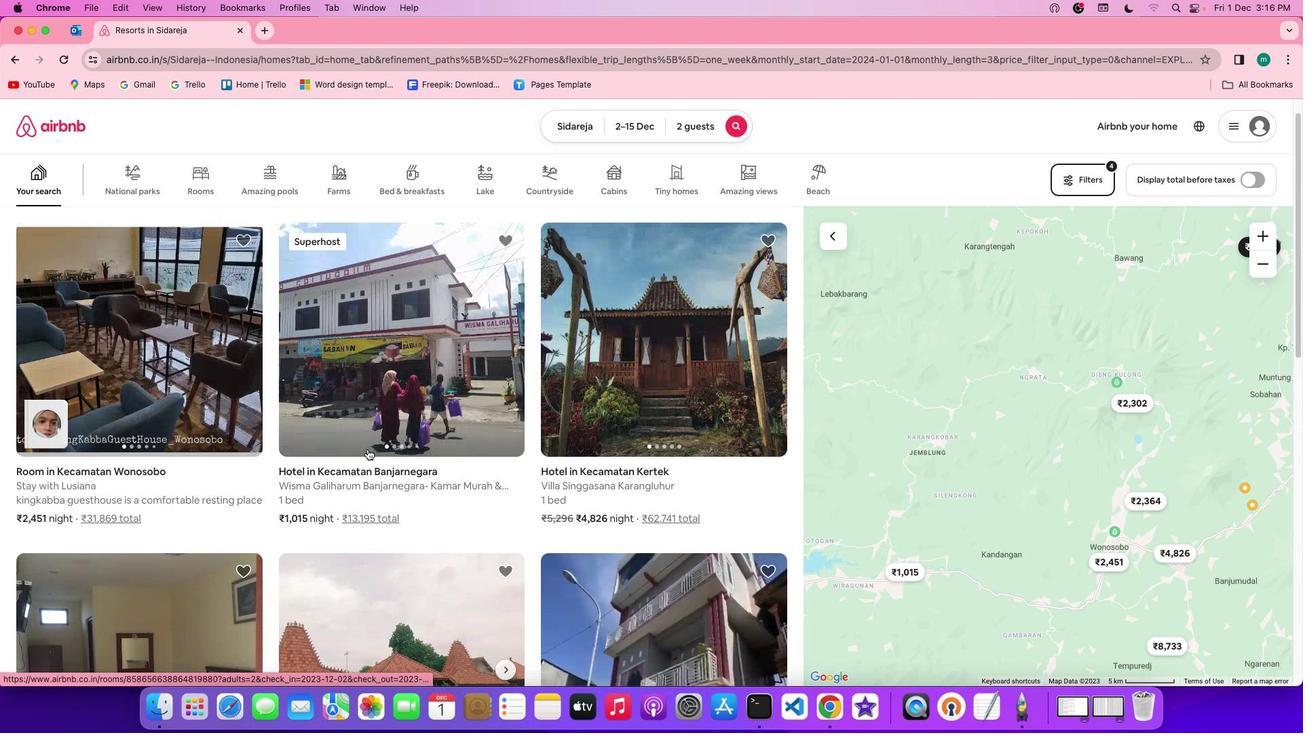 
Action: Mouse scrolled (367, 449) with delta (0, 3)
Screenshot: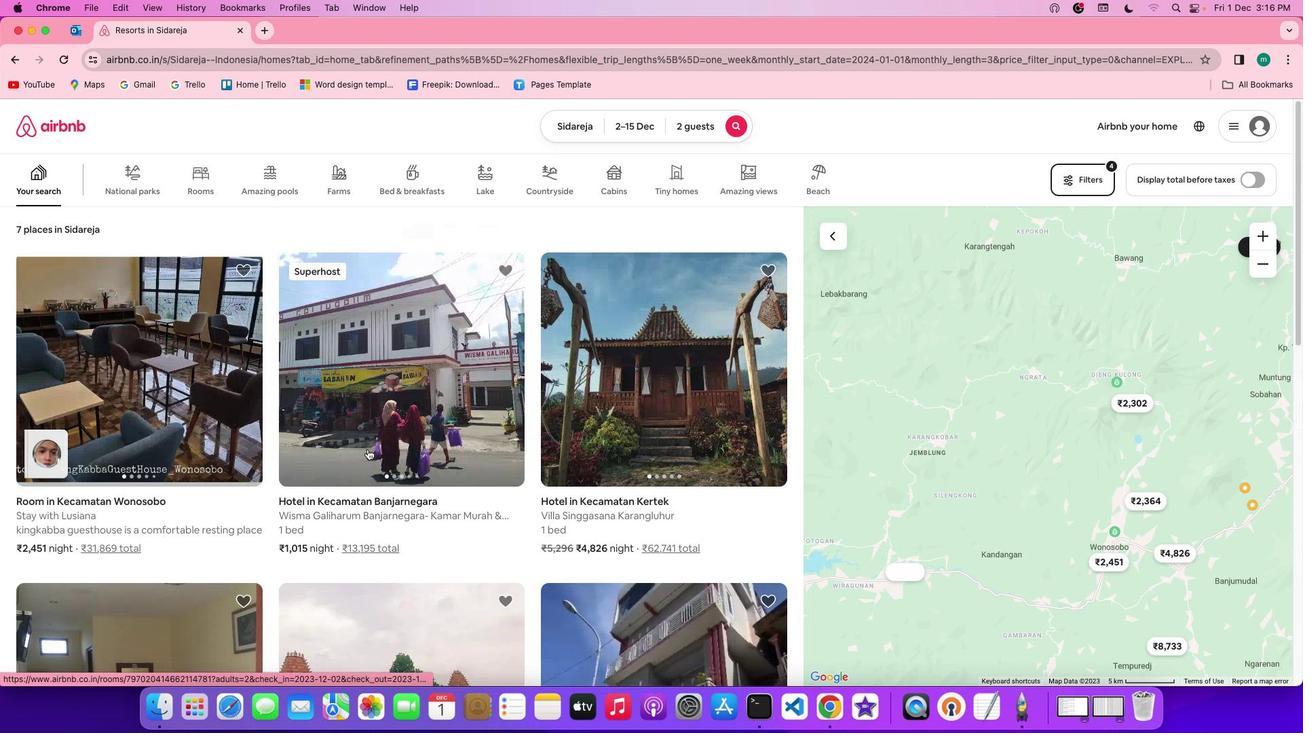 
Action: Mouse moved to (368, 450)
Screenshot: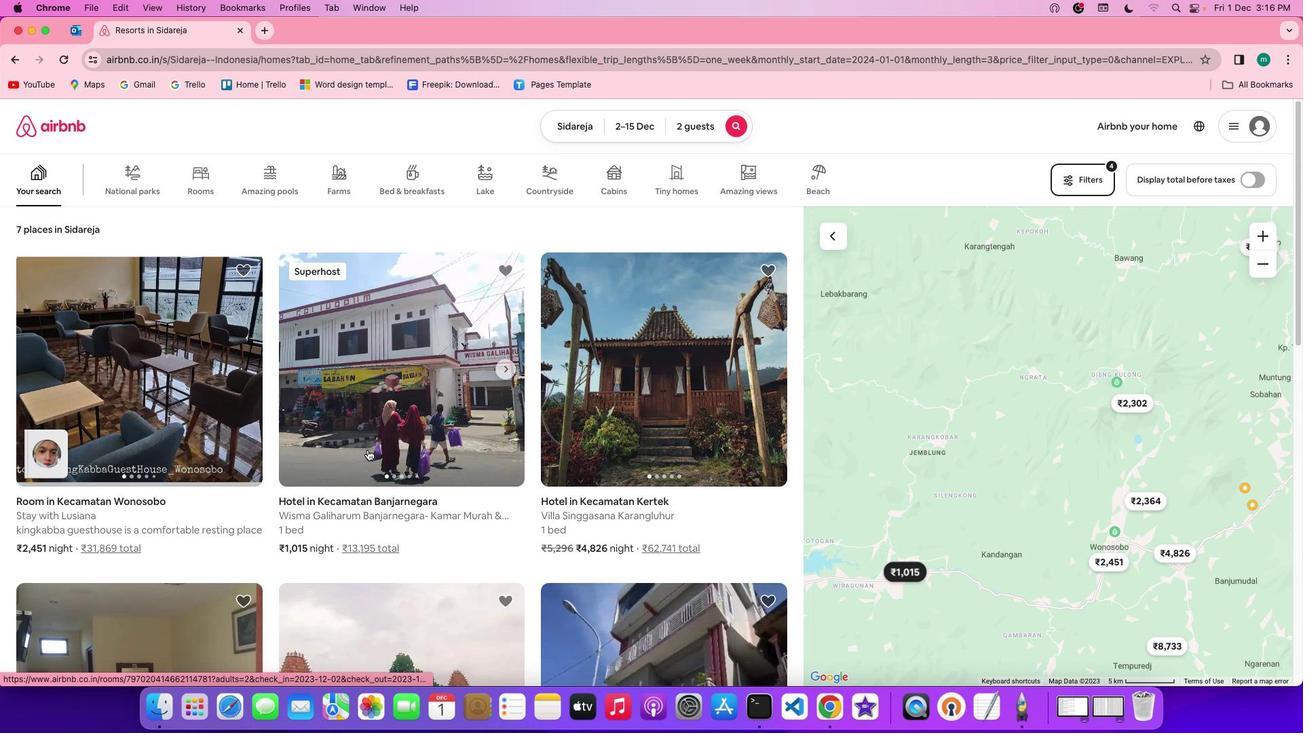 
Action: Mouse scrolled (368, 450) with delta (0, 0)
Screenshot: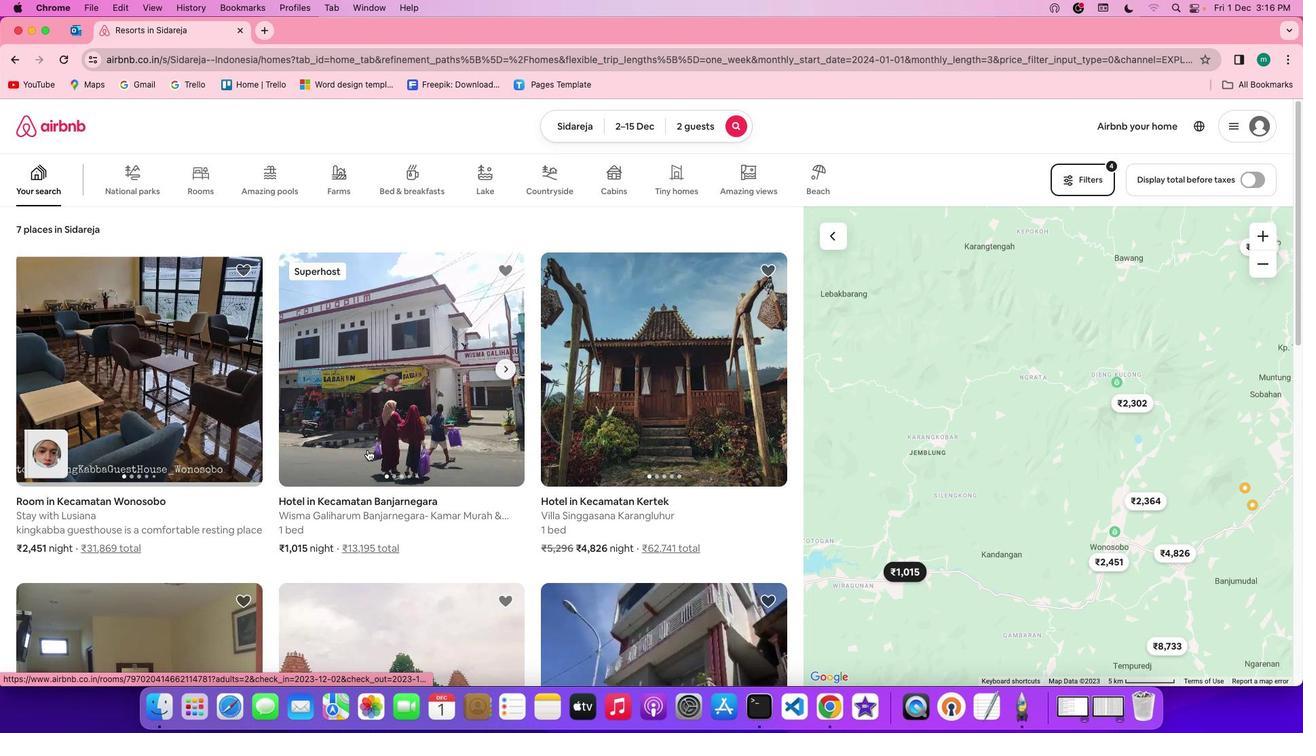 
Action: Mouse scrolled (368, 450) with delta (0, 0)
Screenshot: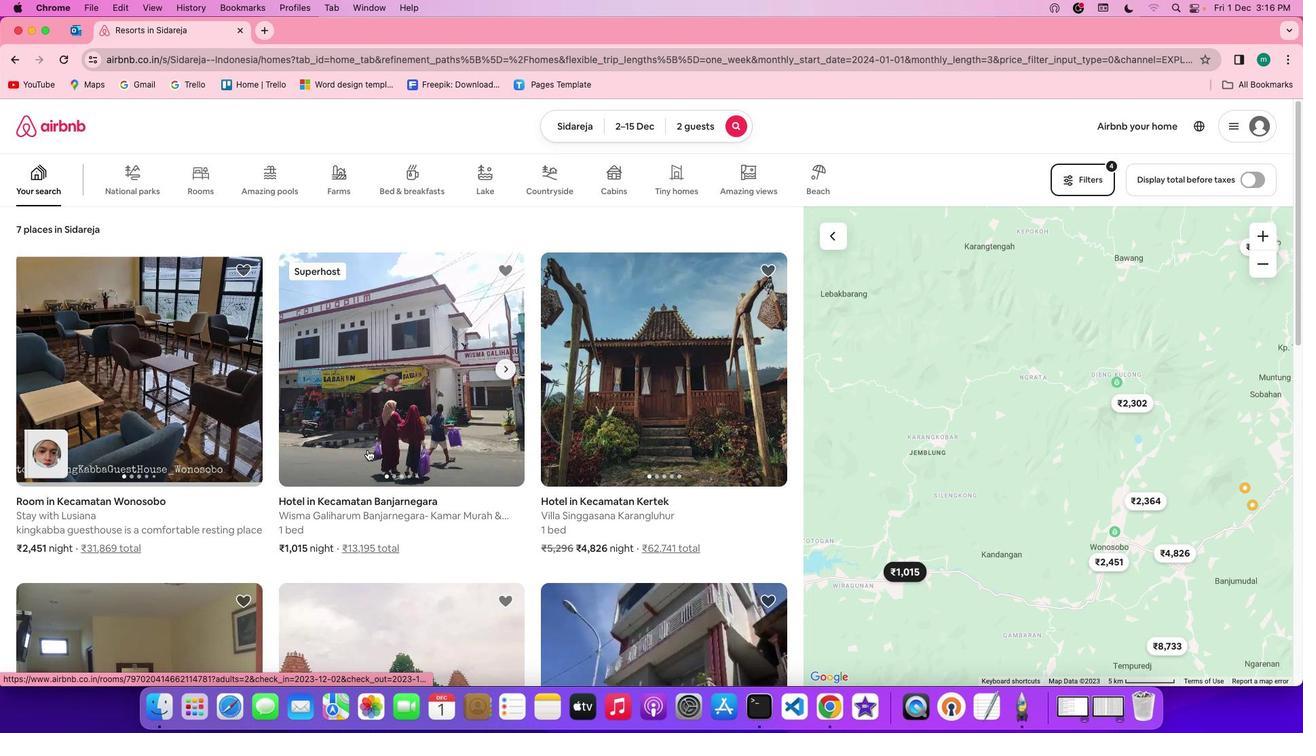 
Action: Mouse scrolled (368, 450) with delta (0, 2)
Screenshot: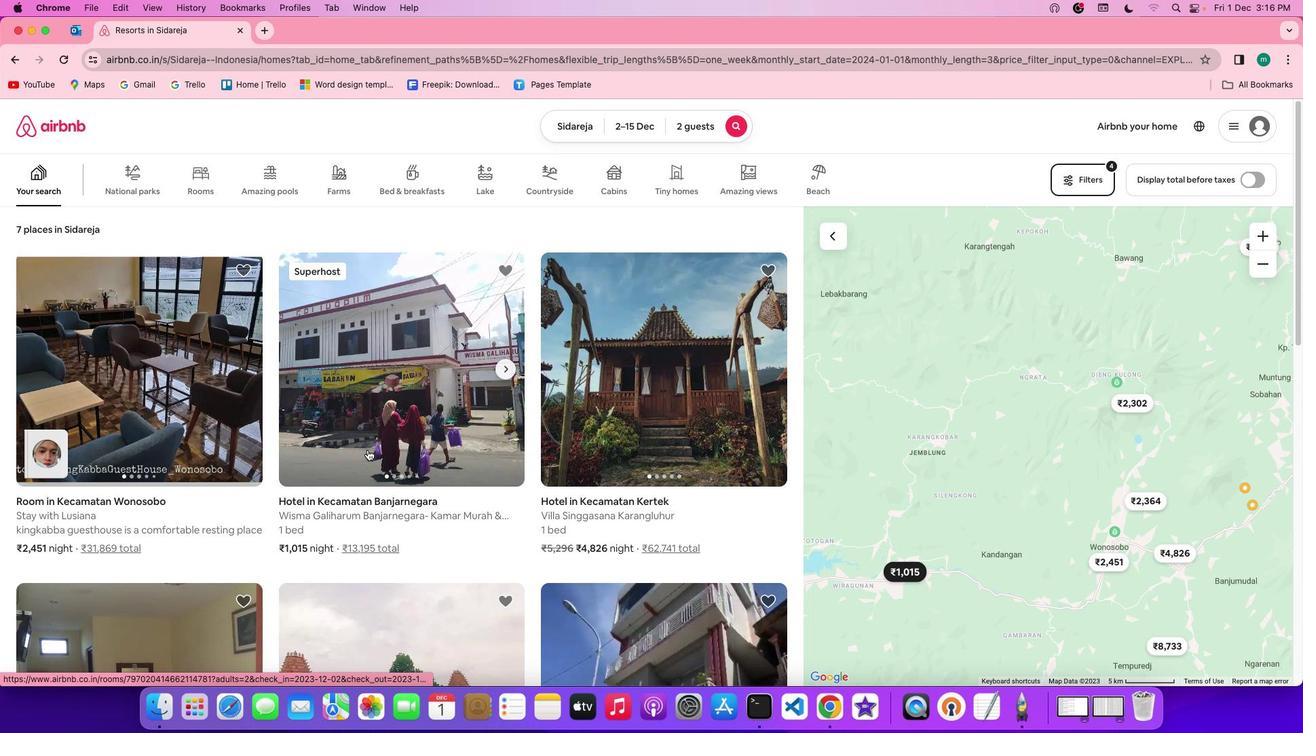 
Action: Mouse scrolled (368, 450) with delta (0, 3)
Screenshot: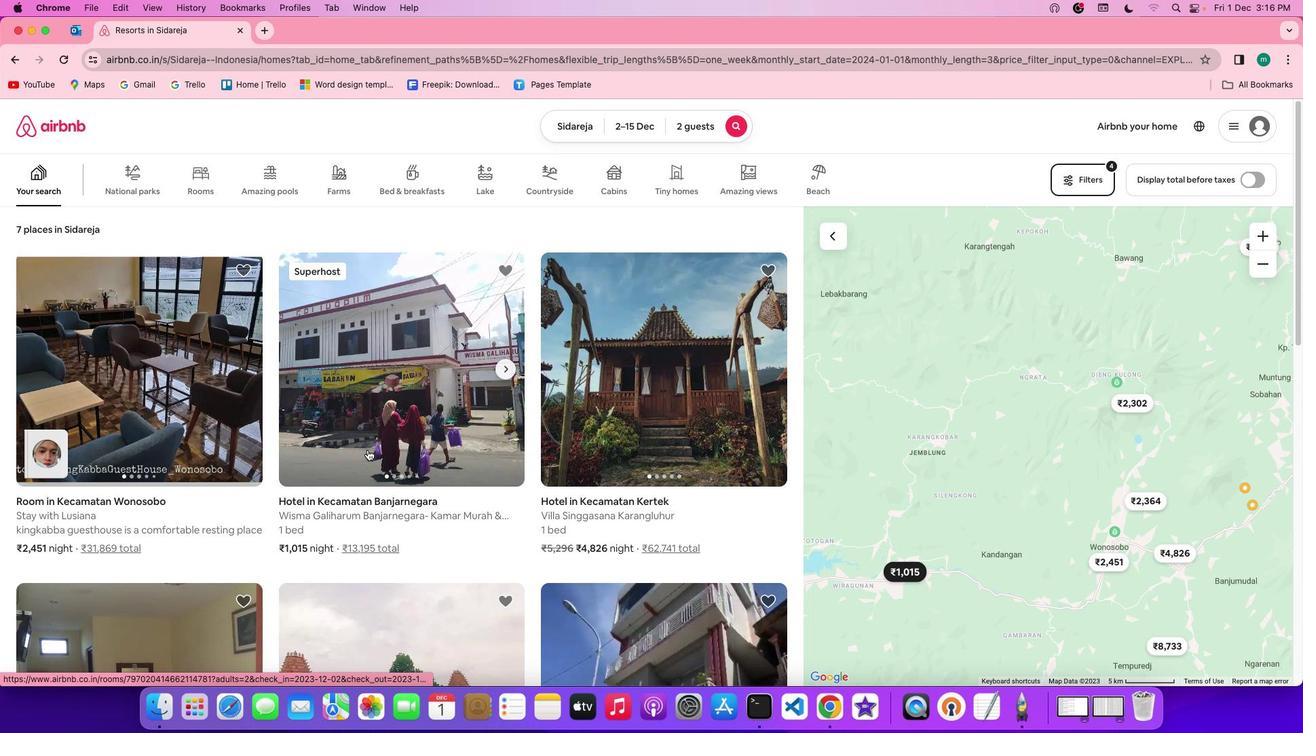 
Action: Mouse scrolled (368, 450) with delta (0, 4)
Screenshot: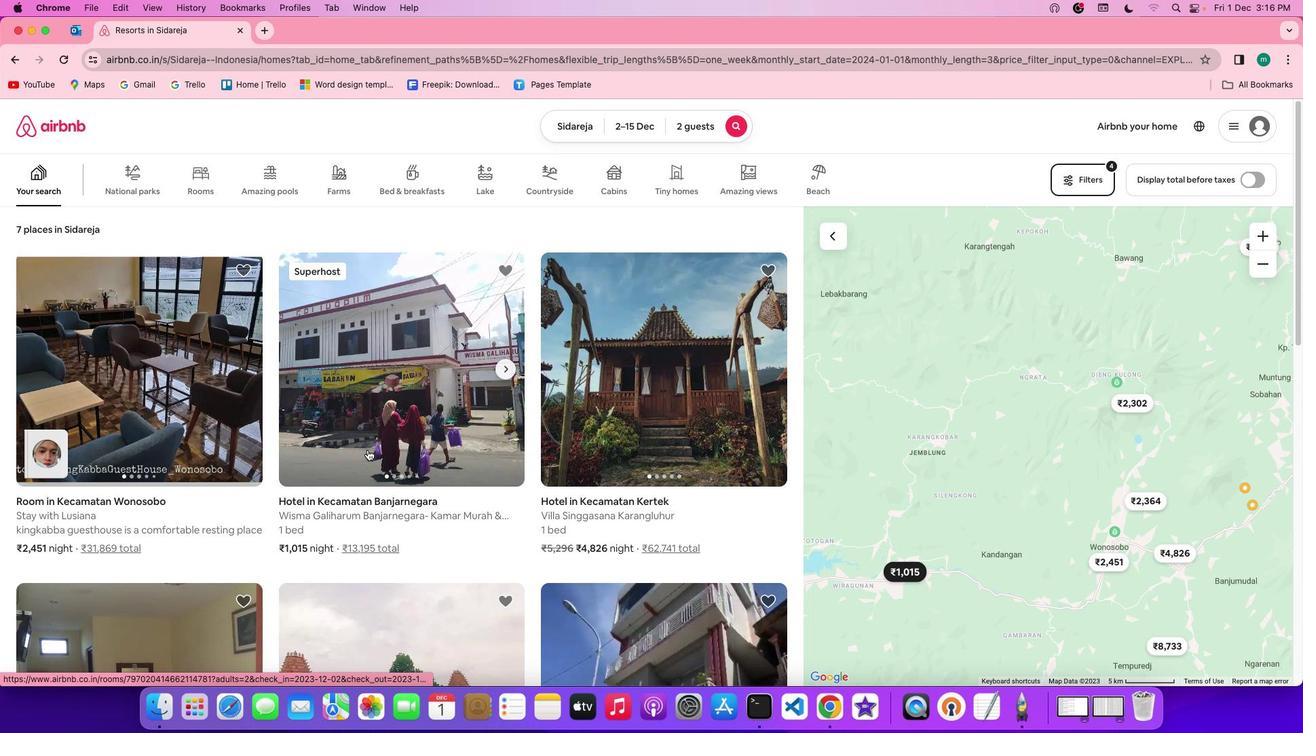 
Action: Mouse moved to (142, 324)
Screenshot: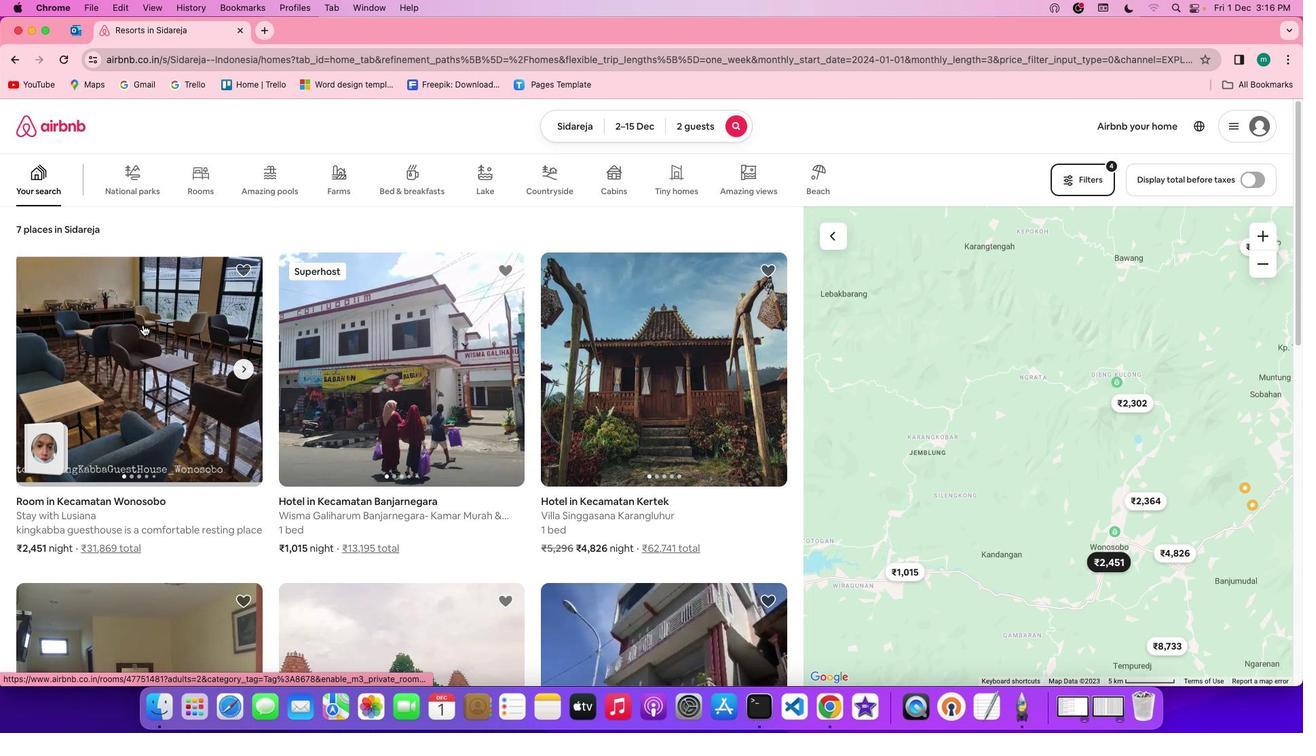 
Action: Mouse pressed left at (142, 324)
Screenshot: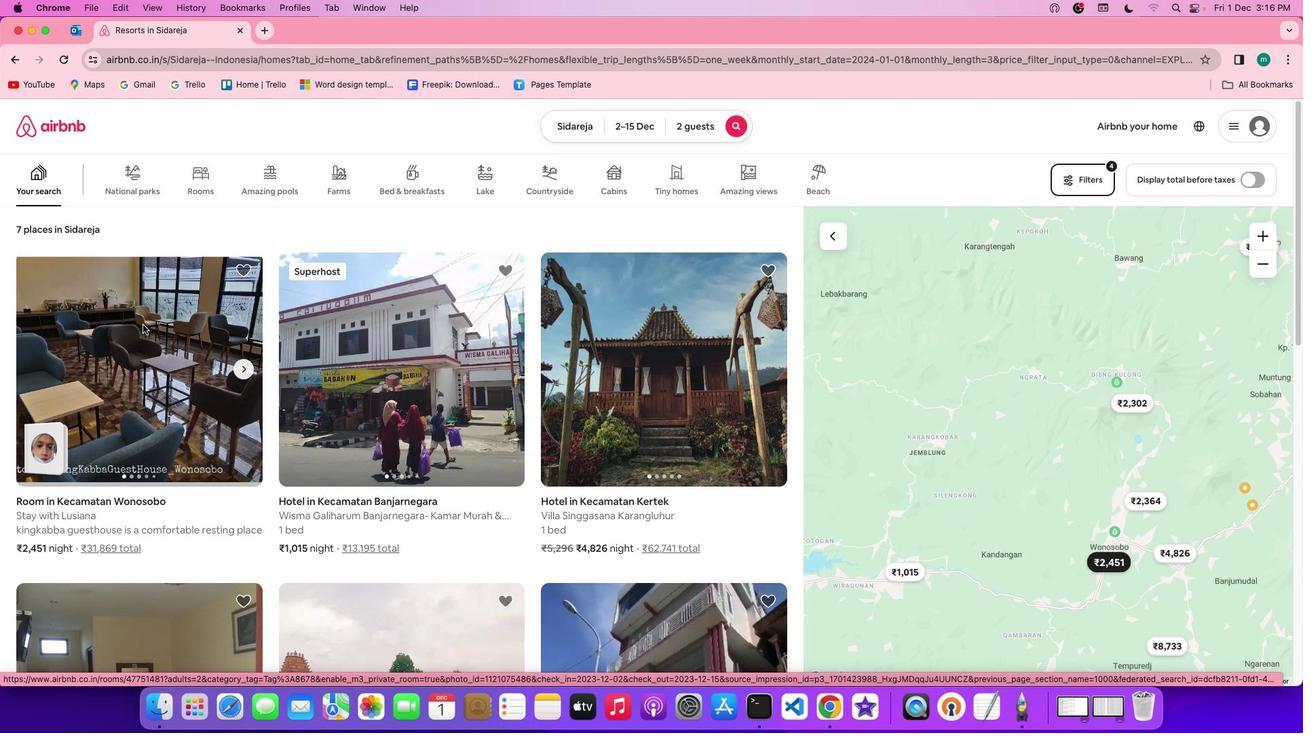 
Action: Mouse moved to (976, 505)
Screenshot: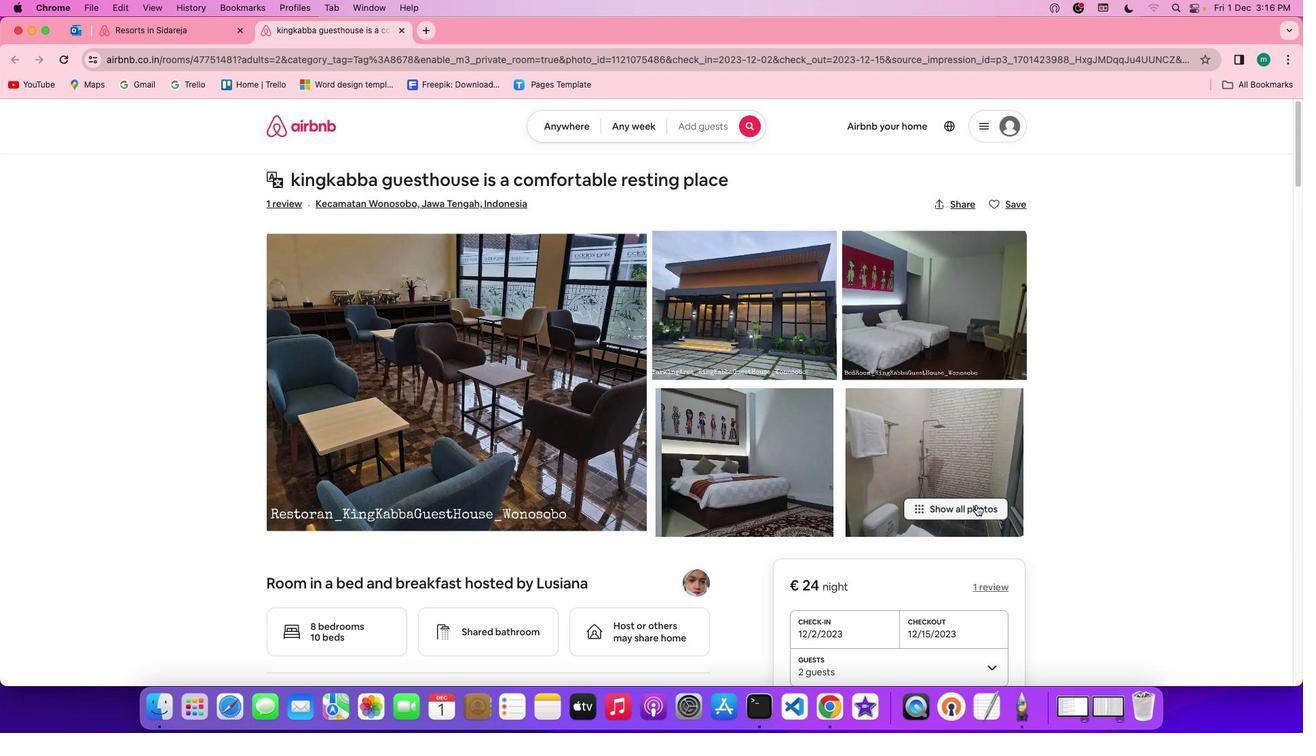 
Action: Mouse pressed left at (976, 505)
Screenshot: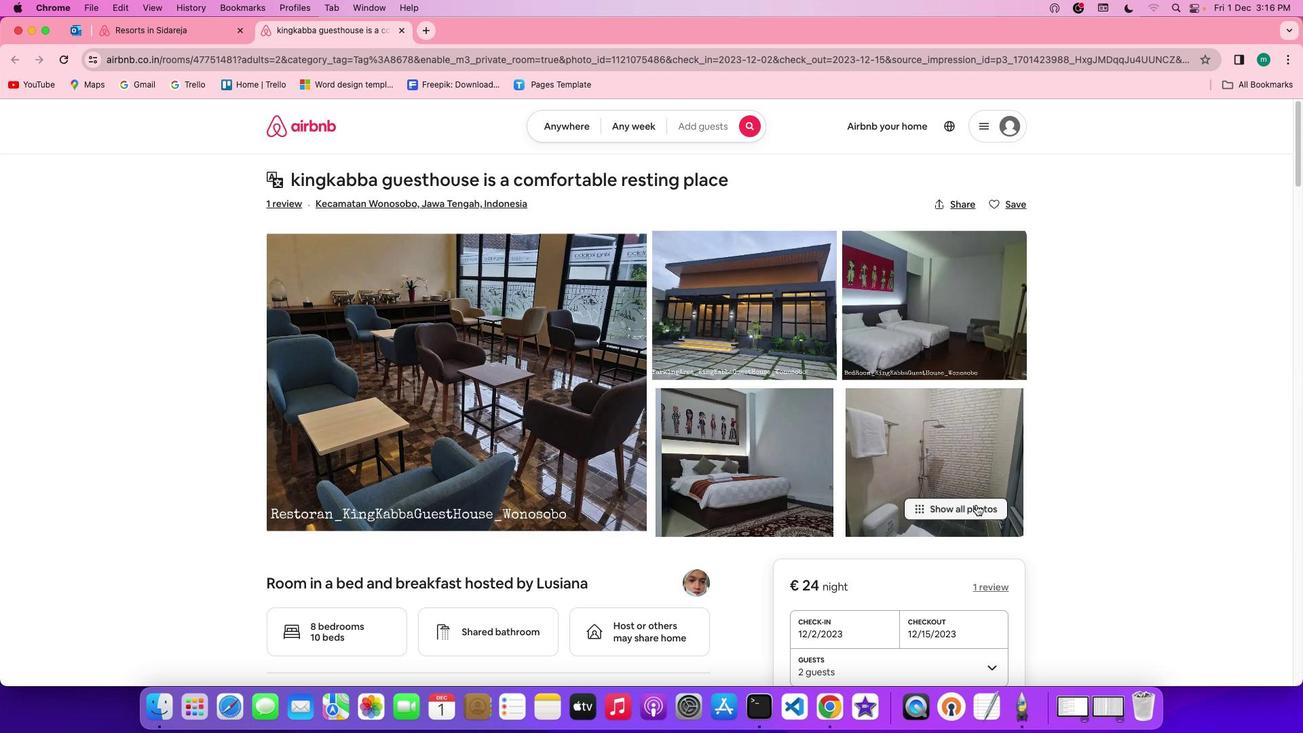 
Action: Mouse moved to (672, 476)
Screenshot: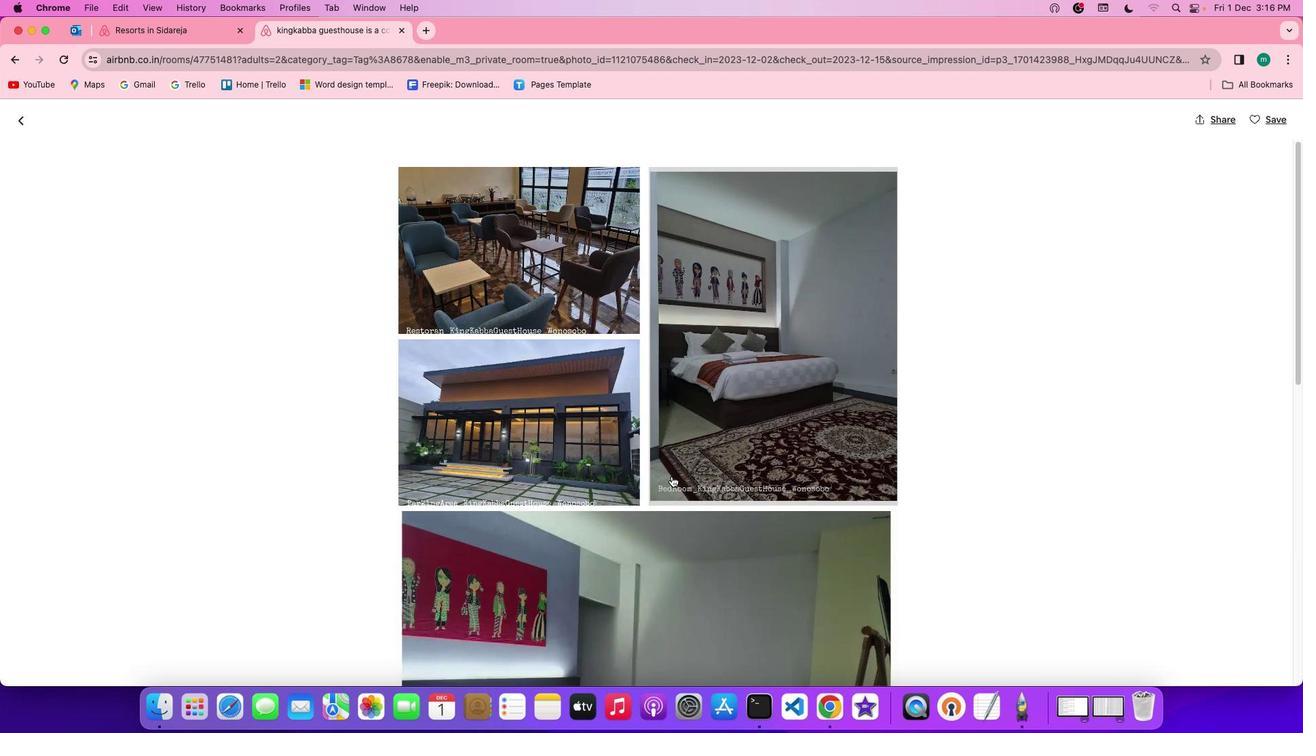
Action: Mouse scrolled (672, 476) with delta (0, 0)
Screenshot: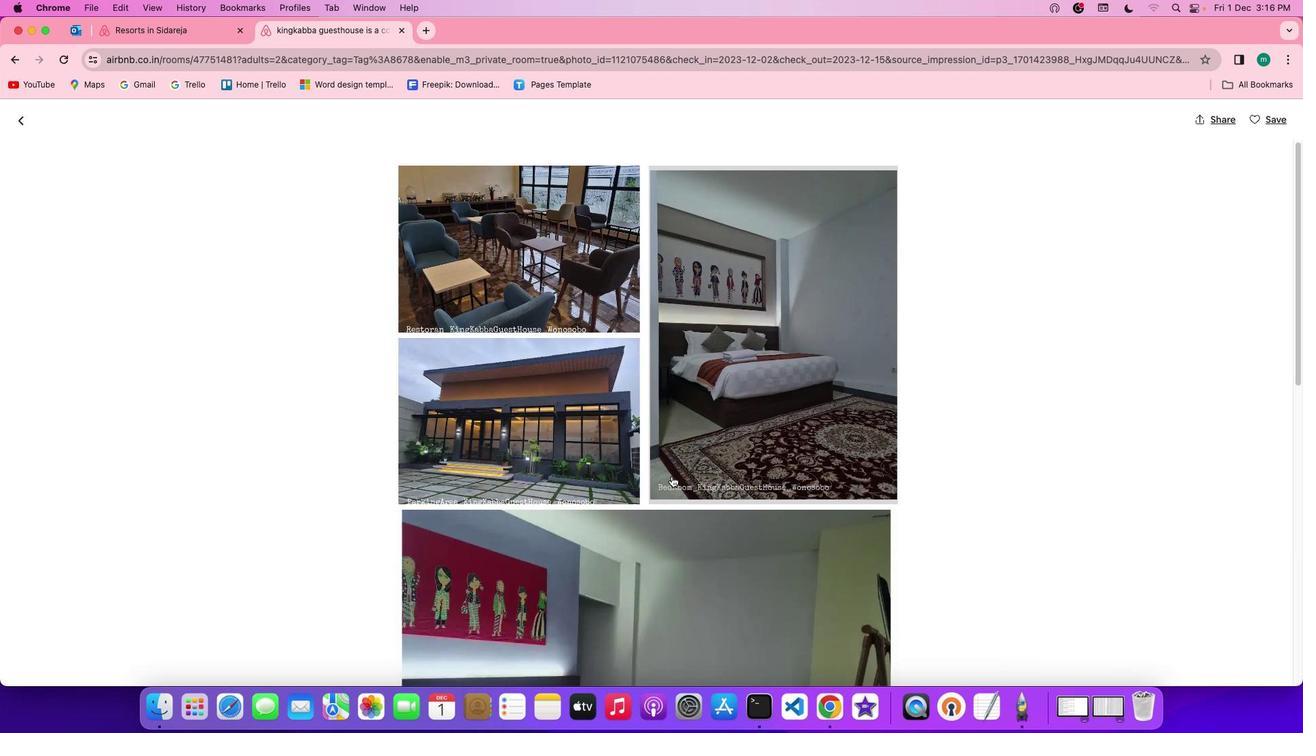 
Action: Mouse scrolled (672, 476) with delta (0, 0)
Screenshot: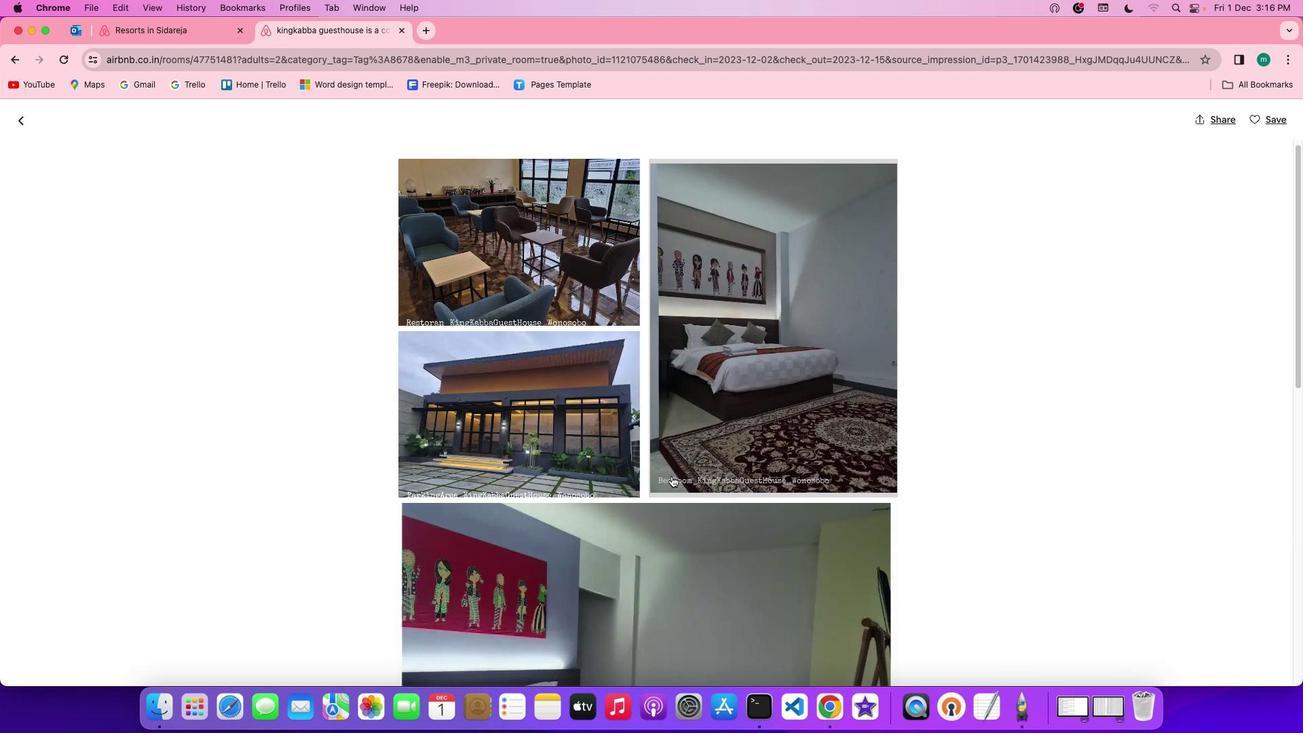 
Action: Mouse scrolled (672, 476) with delta (0, 0)
Screenshot: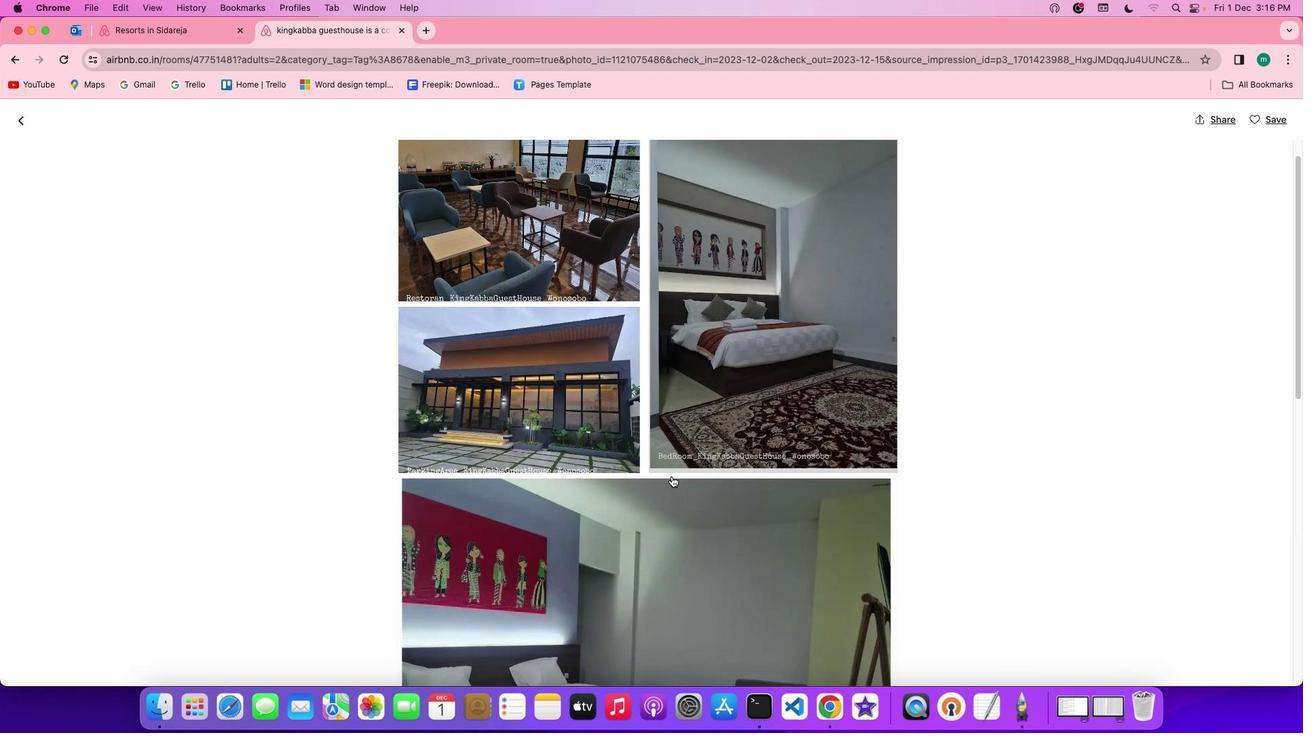 
Action: Mouse scrolled (672, 476) with delta (0, 0)
Screenshot: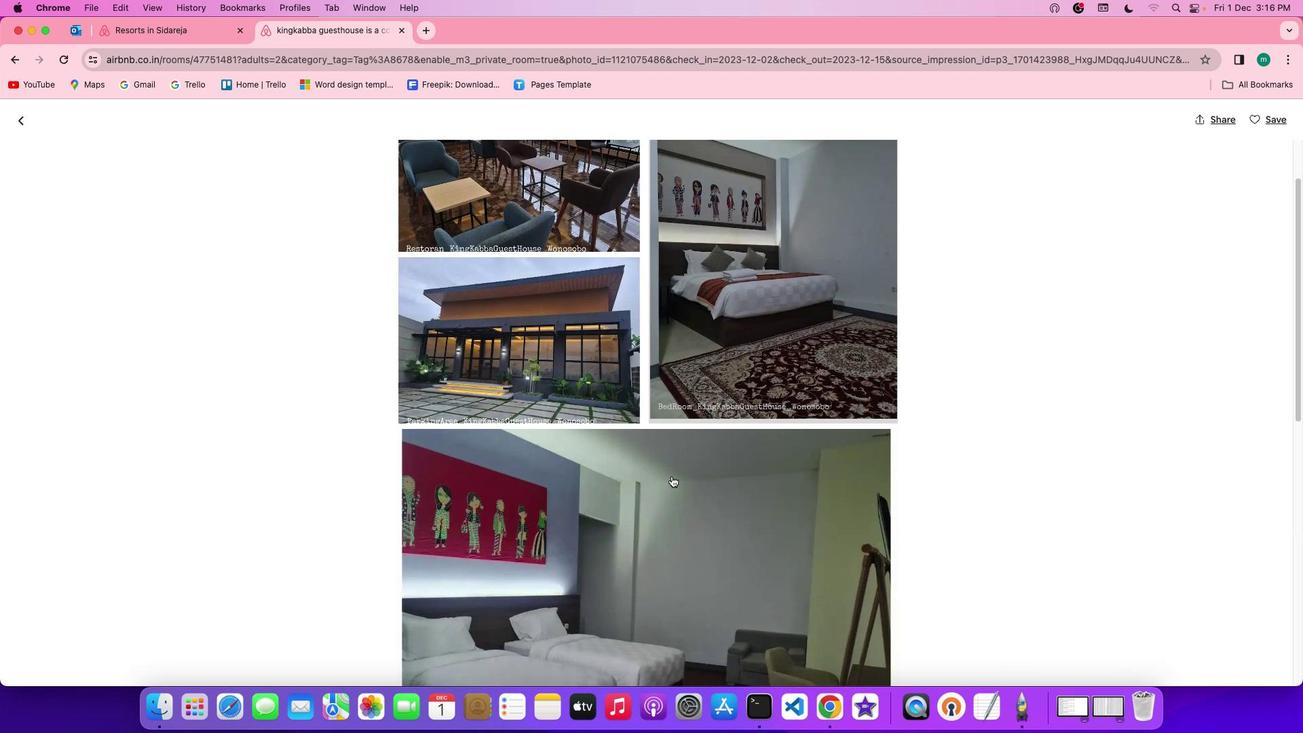 
Action: Mouse scrolled (672, 476) with delta (0, 0)
Screenshot: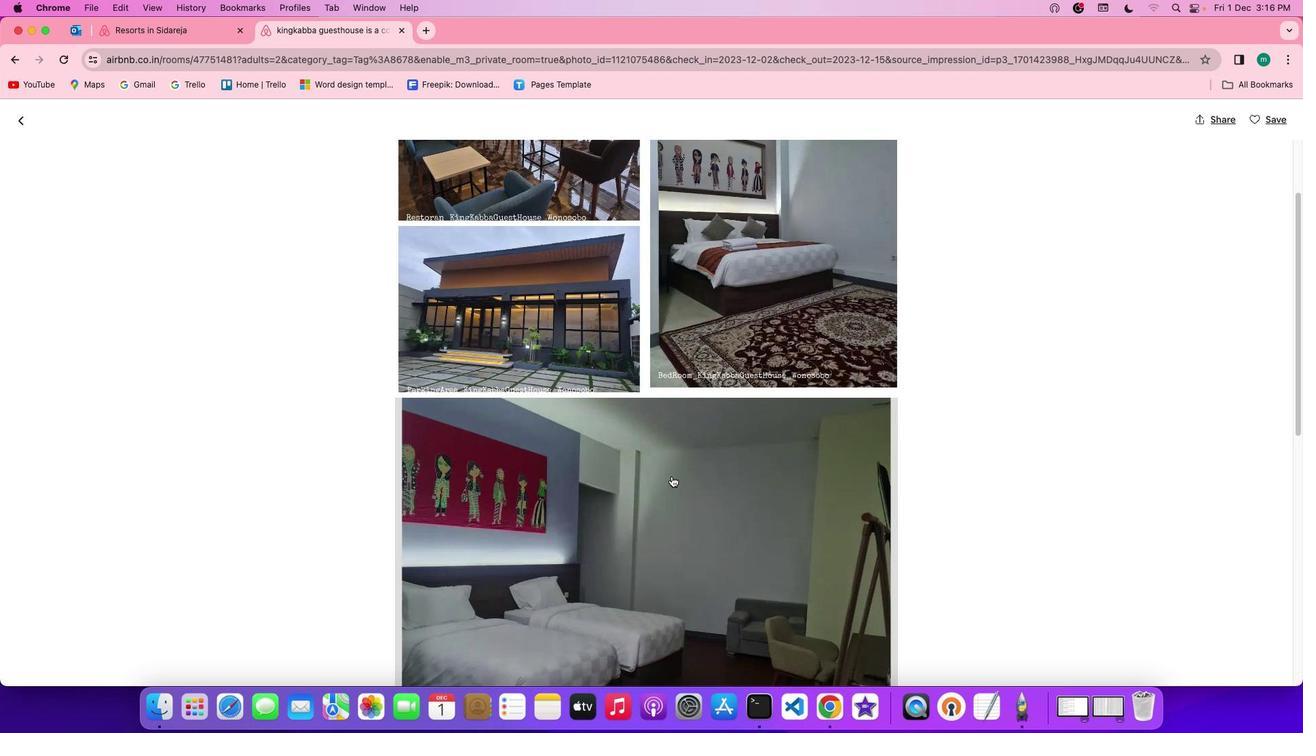 
Action: Mouse scrolled (672, 476) with delta (0, 0)
Screenshot: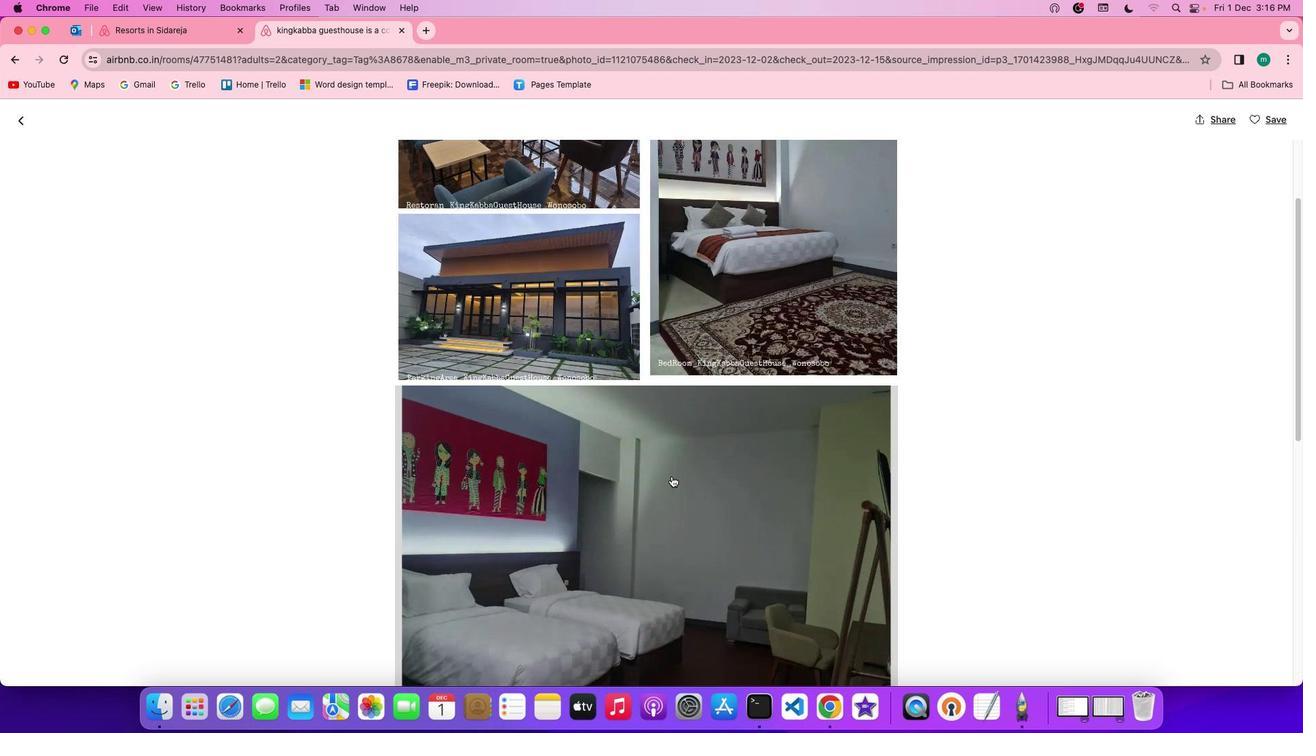 
Action: Mouse scrolled (672, 476) with delta (0, 0)
Screenshot: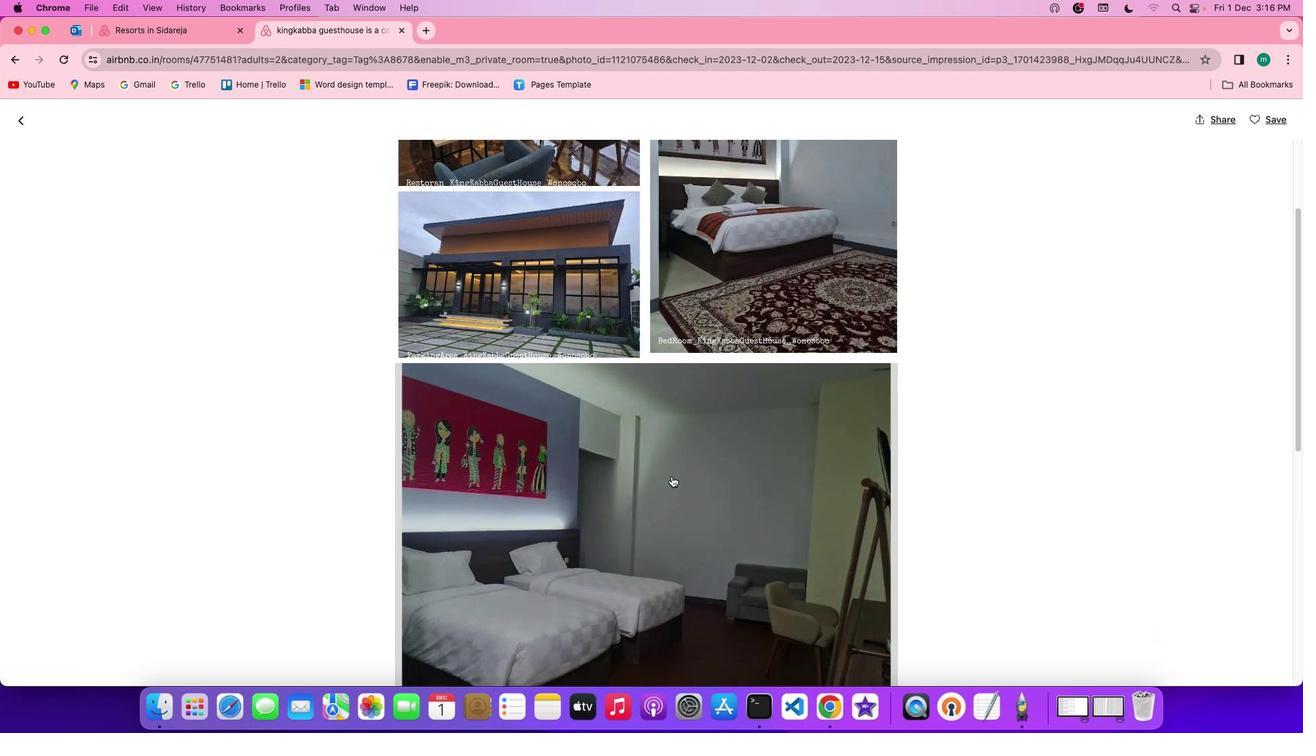
Action: Mouse scrolled (672, 476) with delta (0, 0)
Screenshot: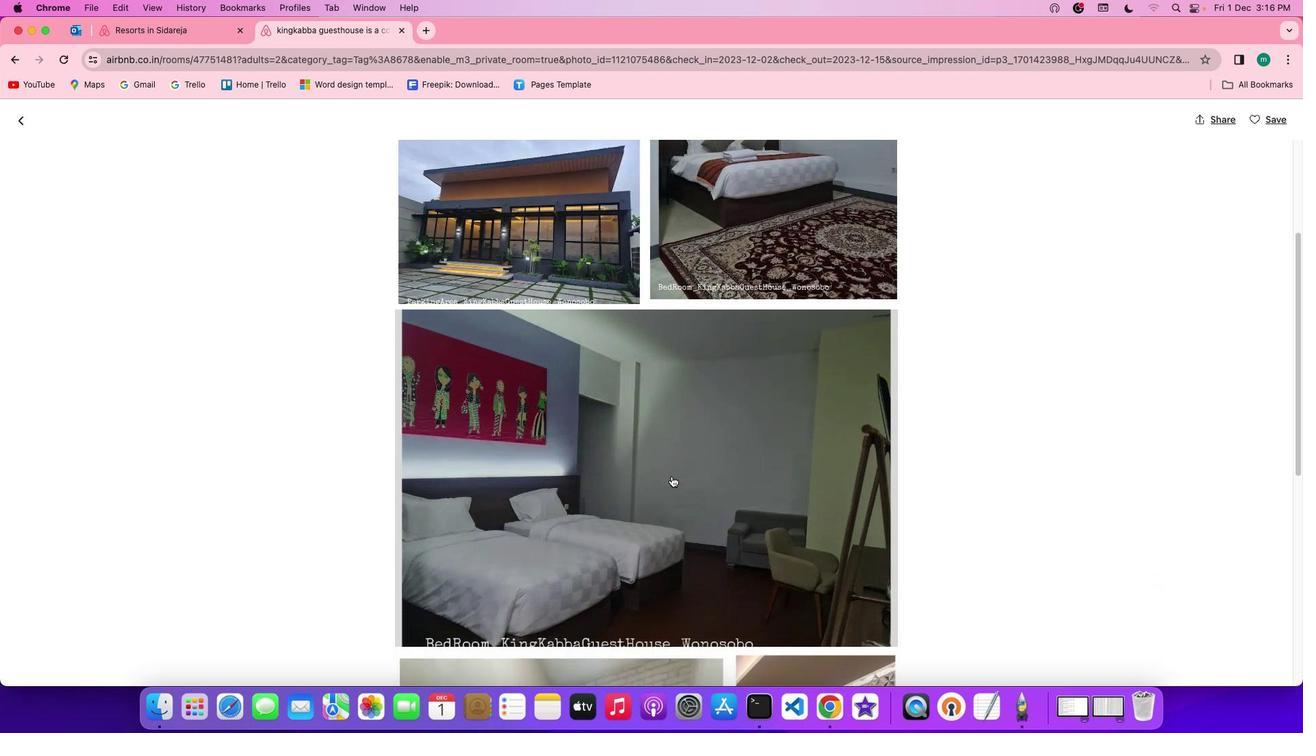 
Action: Mouse scrolled (672, 476) with delta (0, 0)
Screenshot: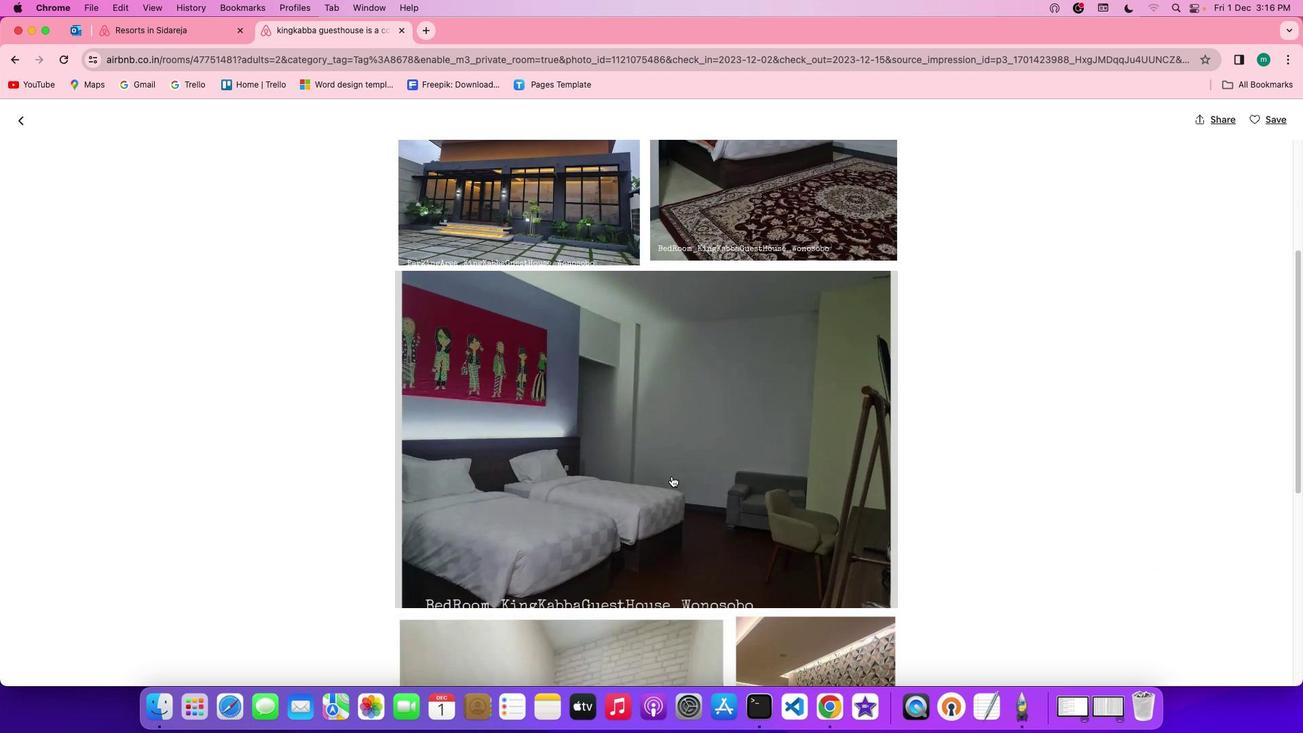 
Action: Mouse scrolled (672, 476) with delta (0, 0)
Screenshot: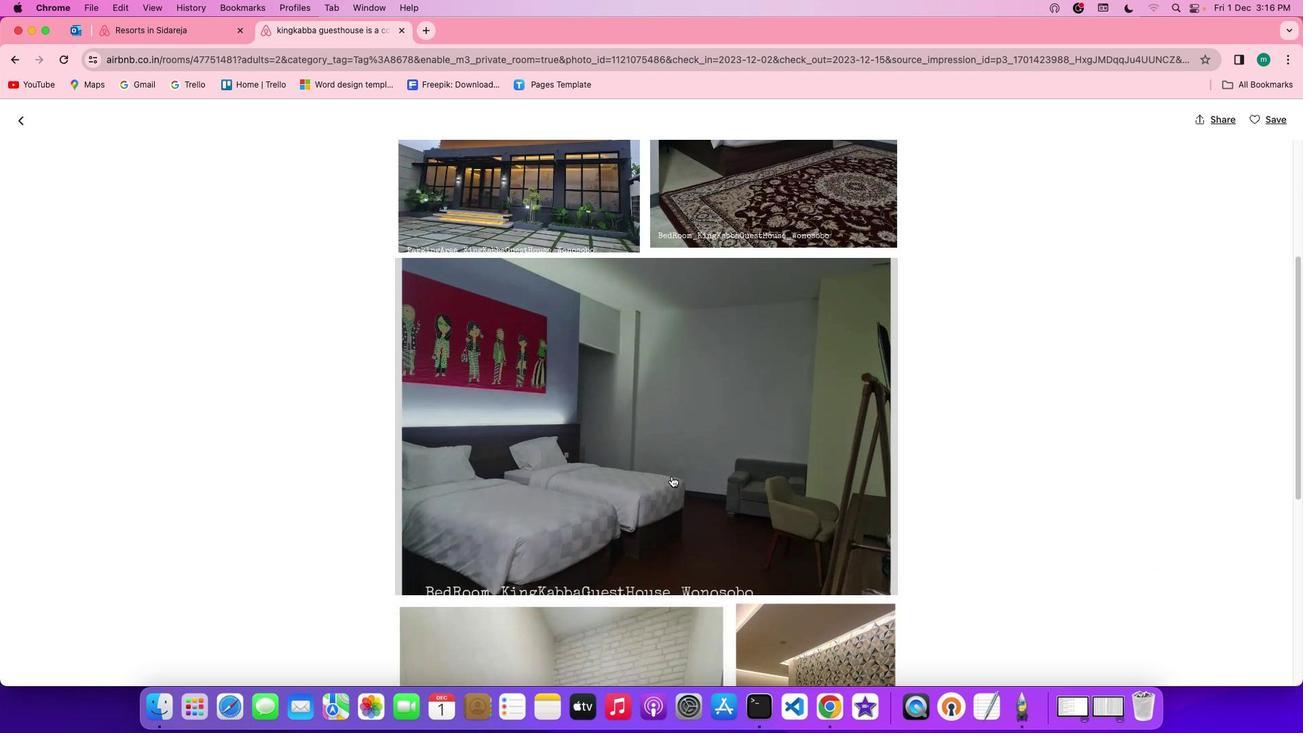 
Action: Mouse scrolled (672, 476) with delta (0, -1)
Screenshot: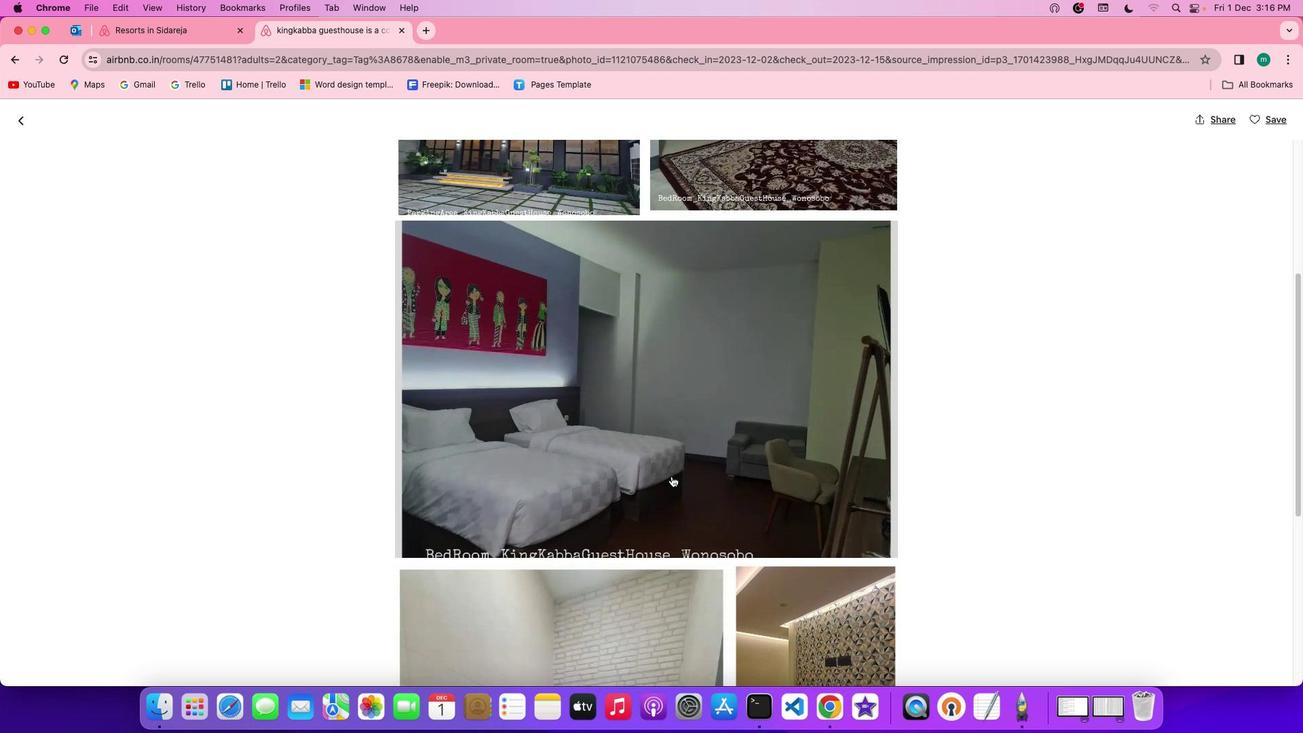 
Action: Mouse scrolled (672, 476) with delta (0, -1)
Screenshot: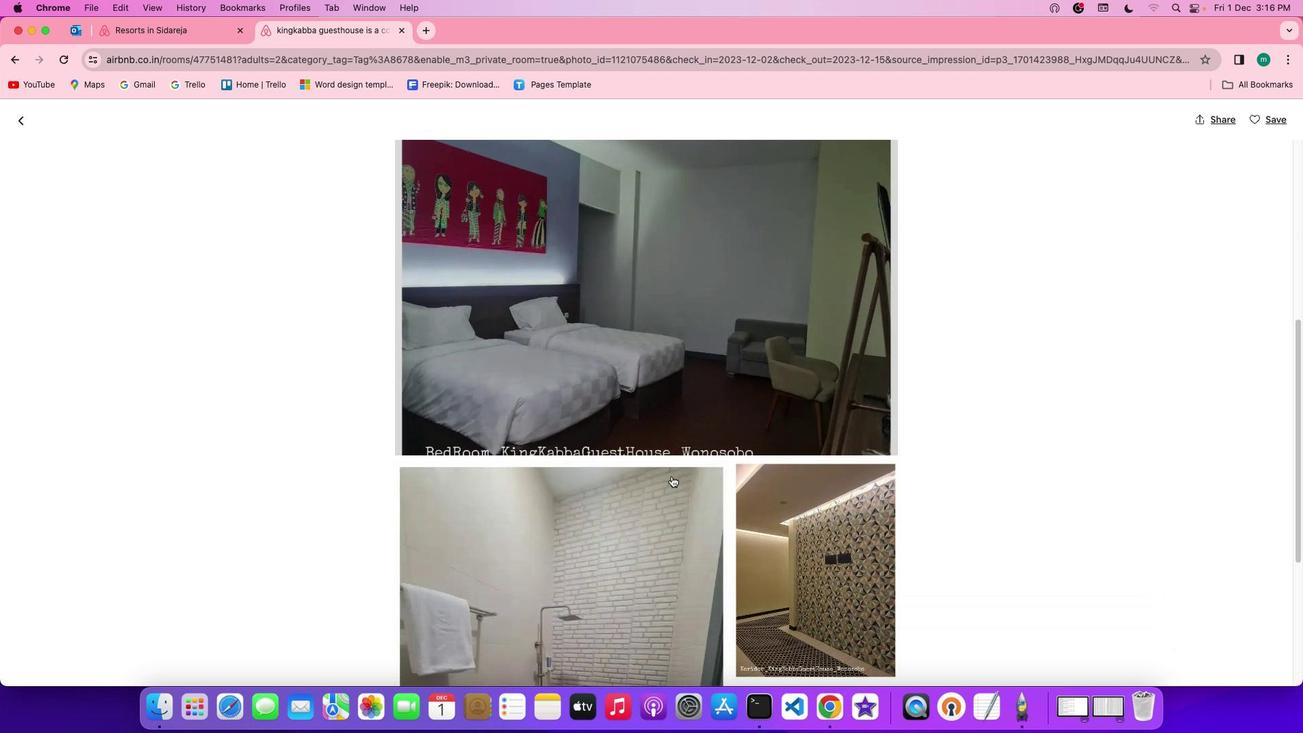
Action: Mouse scrolled (672, 476) with delta (0, 0)
Screenshot: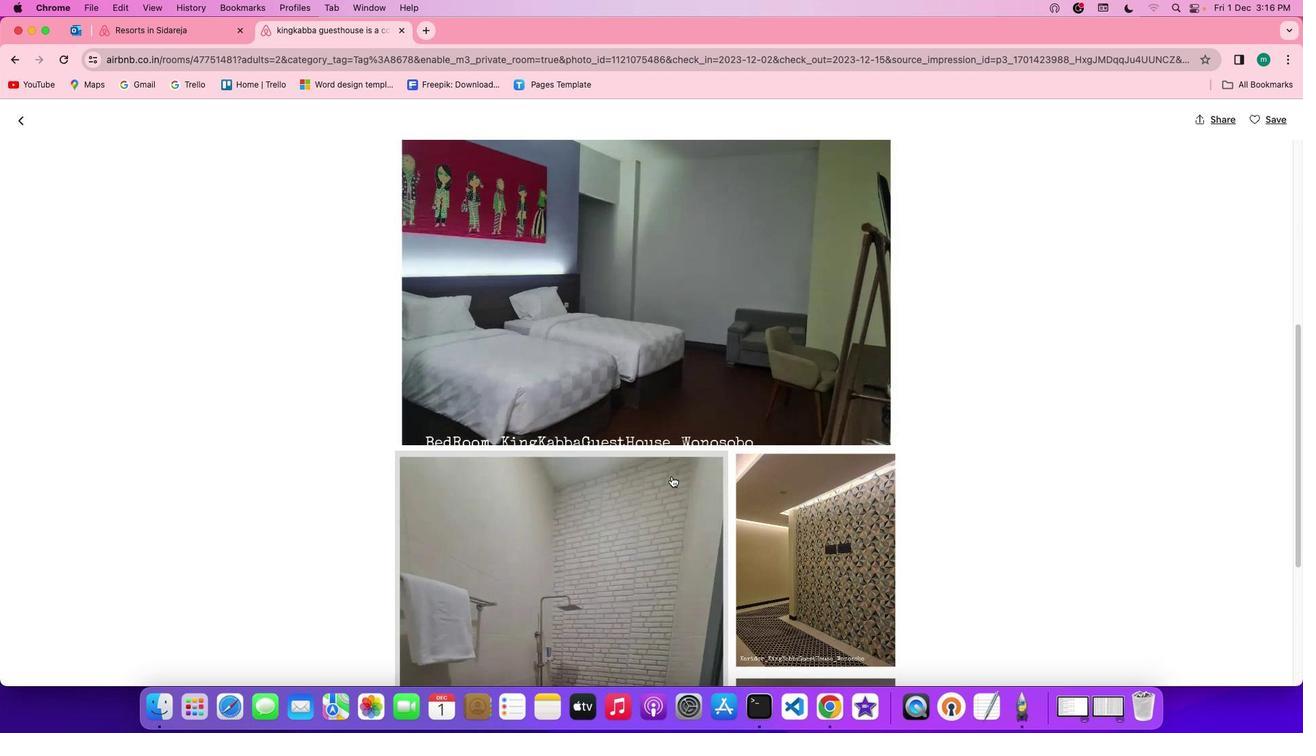 
Action: Mouse scrolled (672, 476) with delta (0, 0)
Screenshot: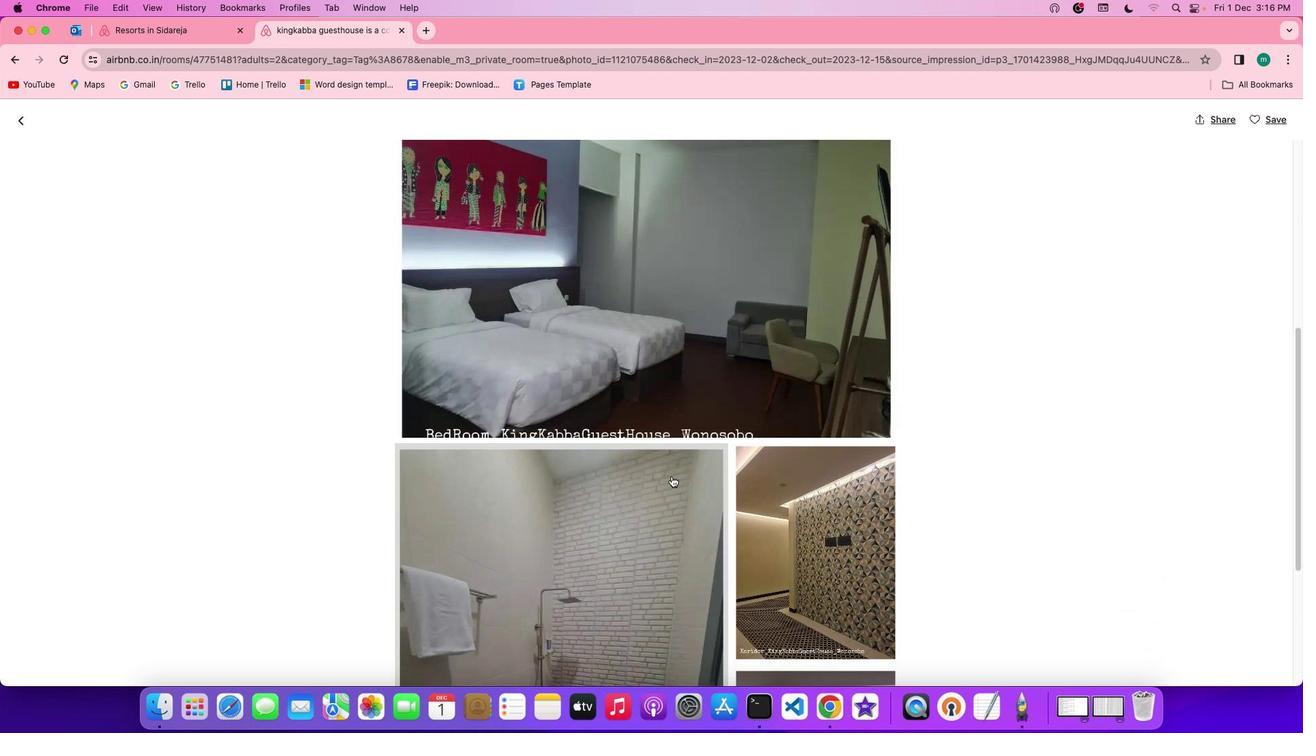
Action: Mouse scrolled (672, 476) with delta (0, -1)
Screenshot: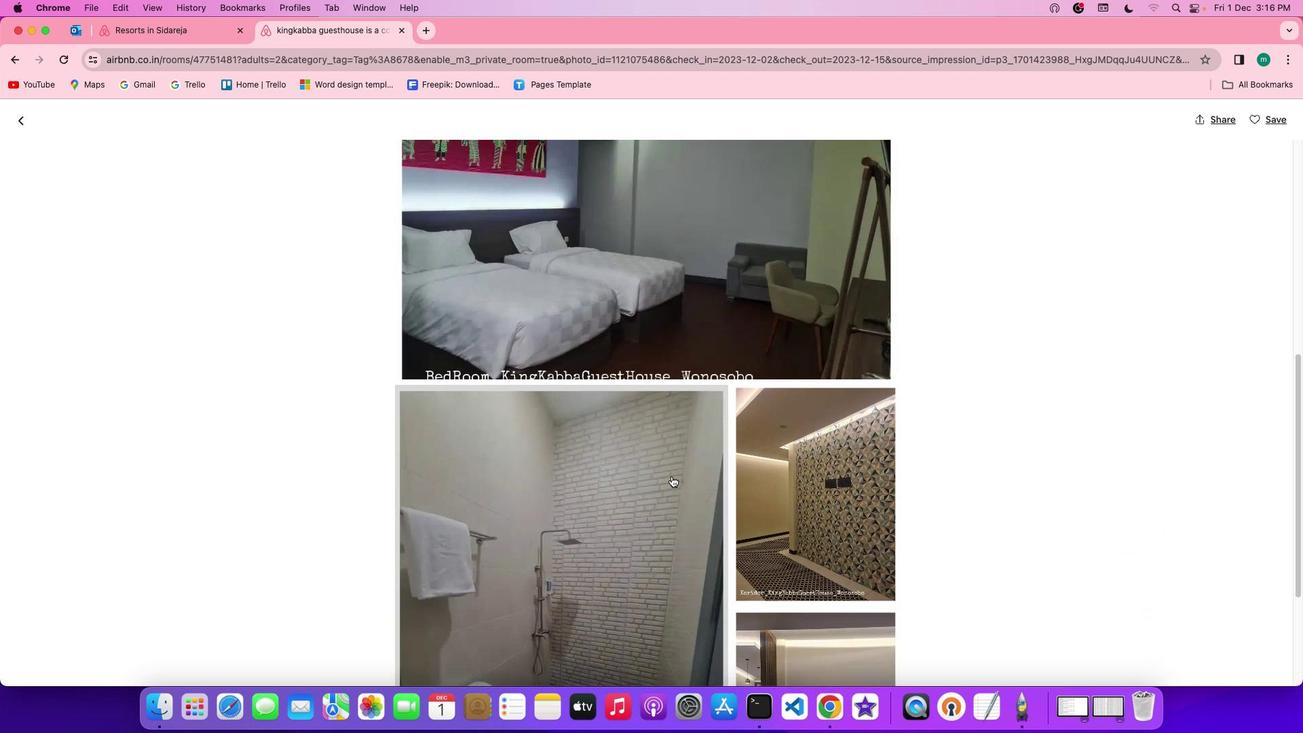 
Action: Mouse scrolled (672, 476) with delta (0, -1)
Screenshot: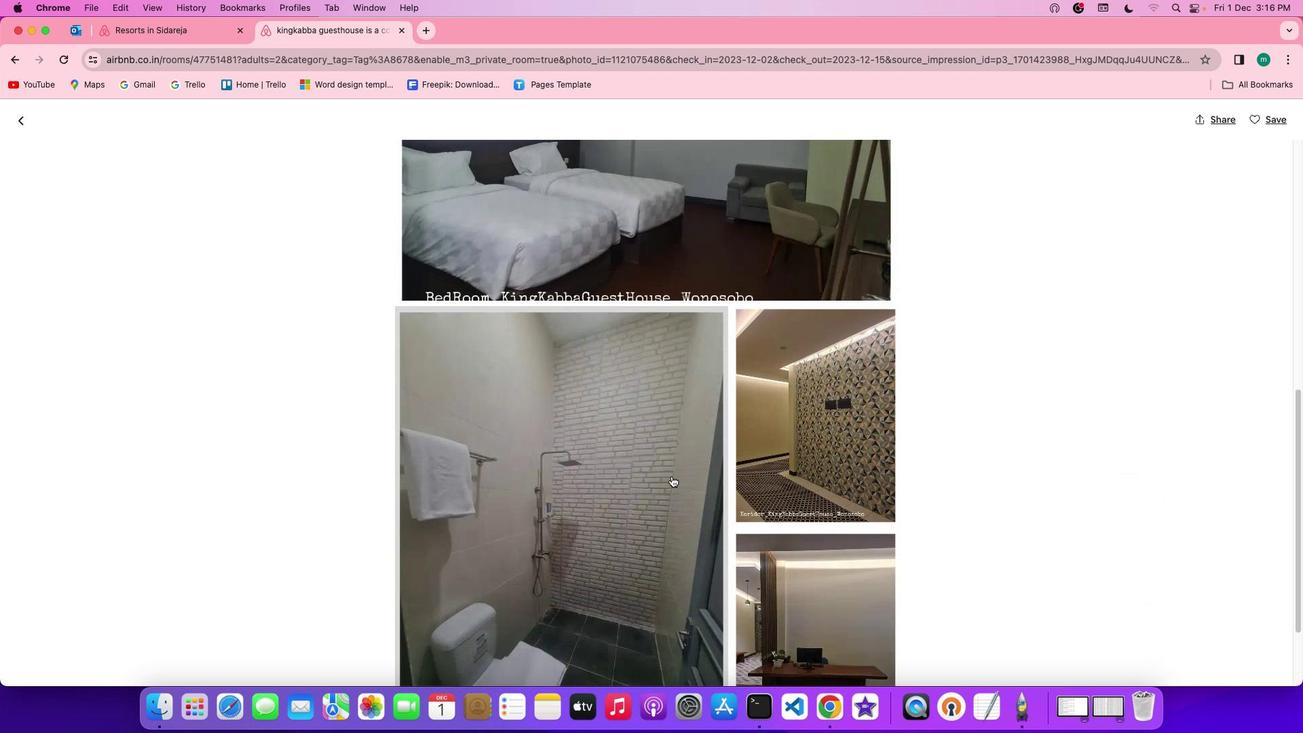 
Action: Mouse scrolled (672, 476) with delta (0, 0)
Screenshot: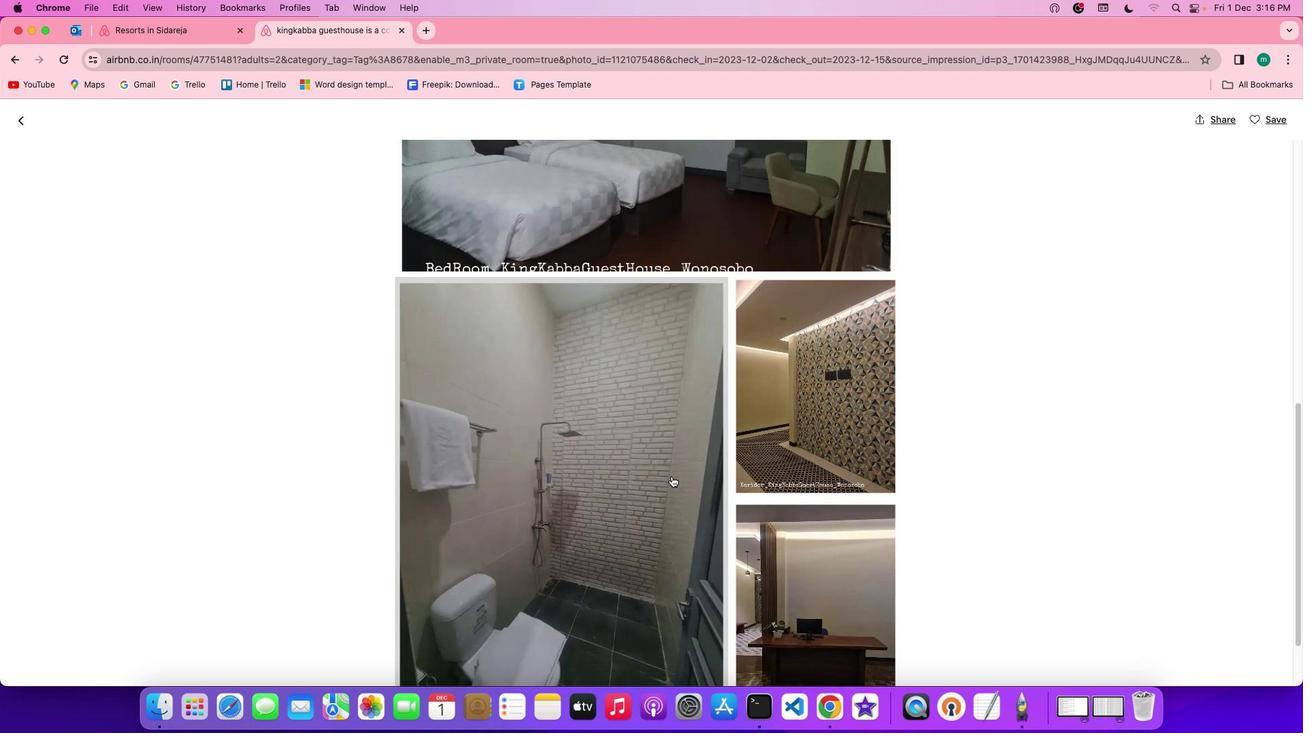 
Action: Mouse scrolled (672, 476) with delta (0, 0)
Screenshot: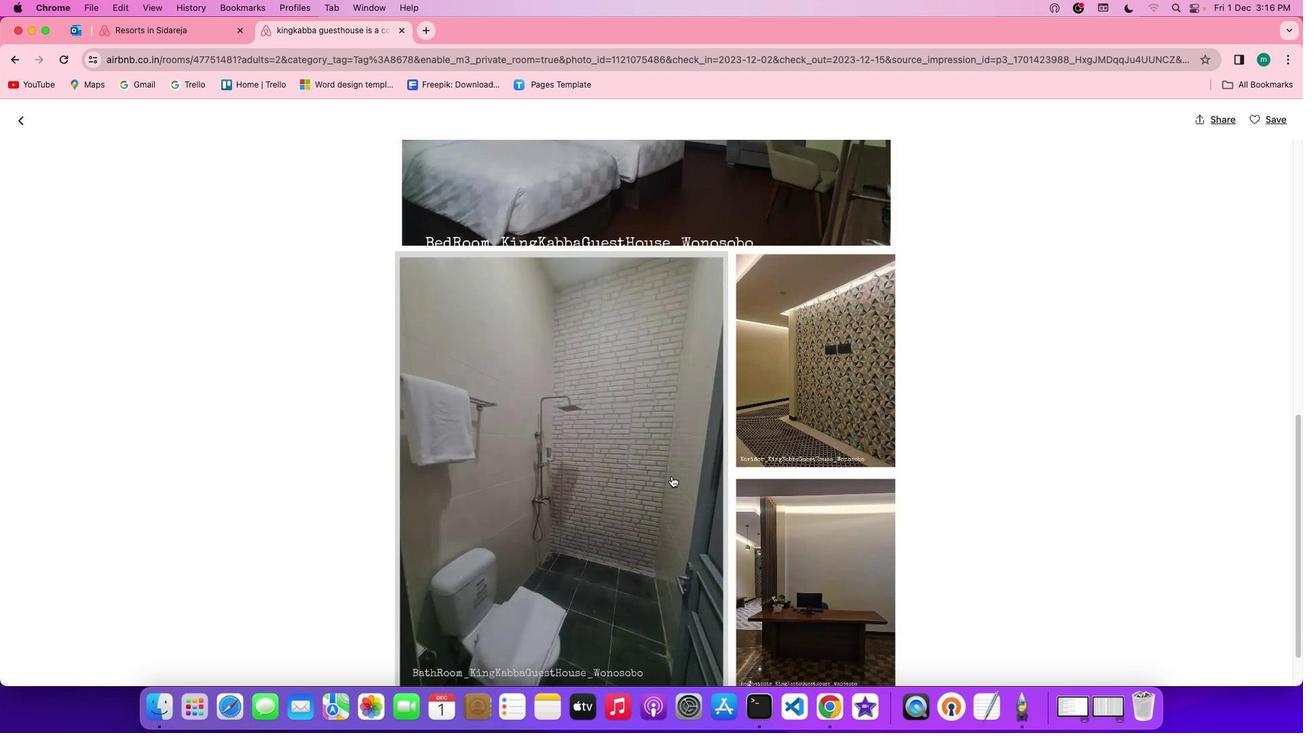 
Action: Mouse scrolled (672, 476) with delta (0, -1)
Screenshot: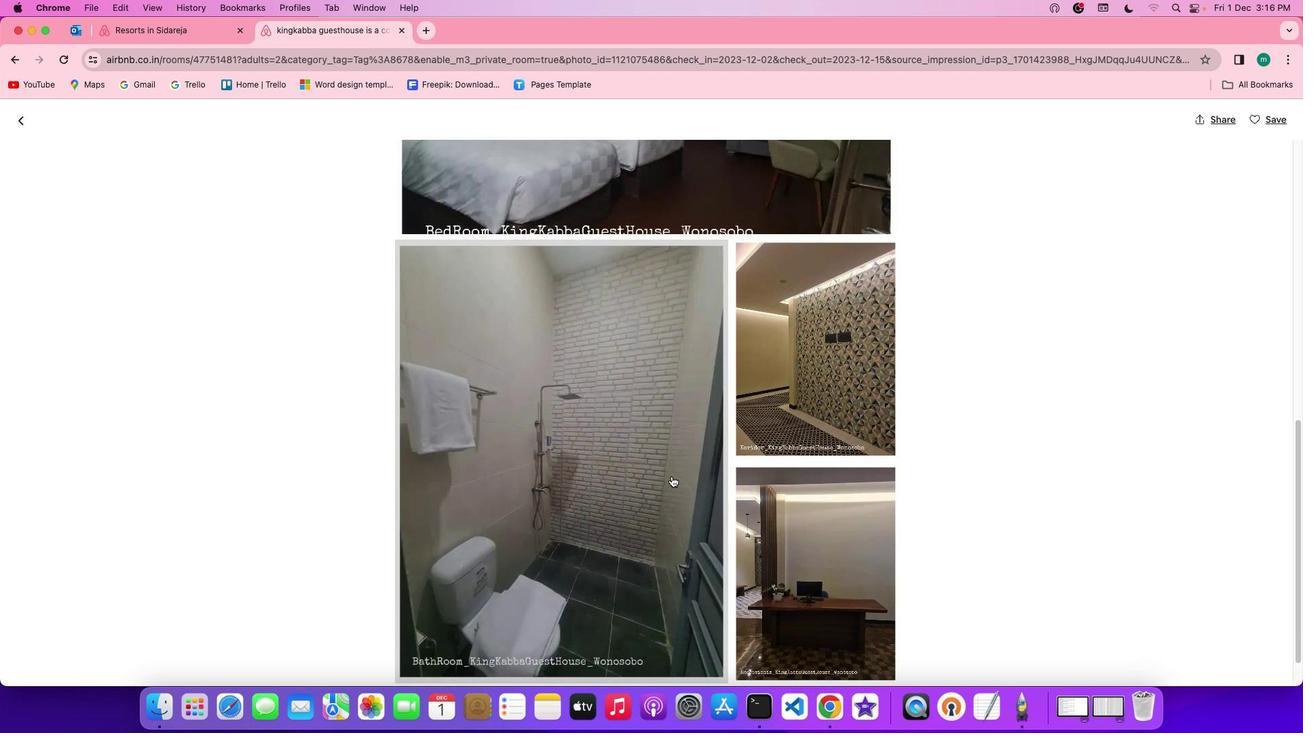 
Action: Mouse scrolled (672, 476) with delta (0, -2)
Screenshot: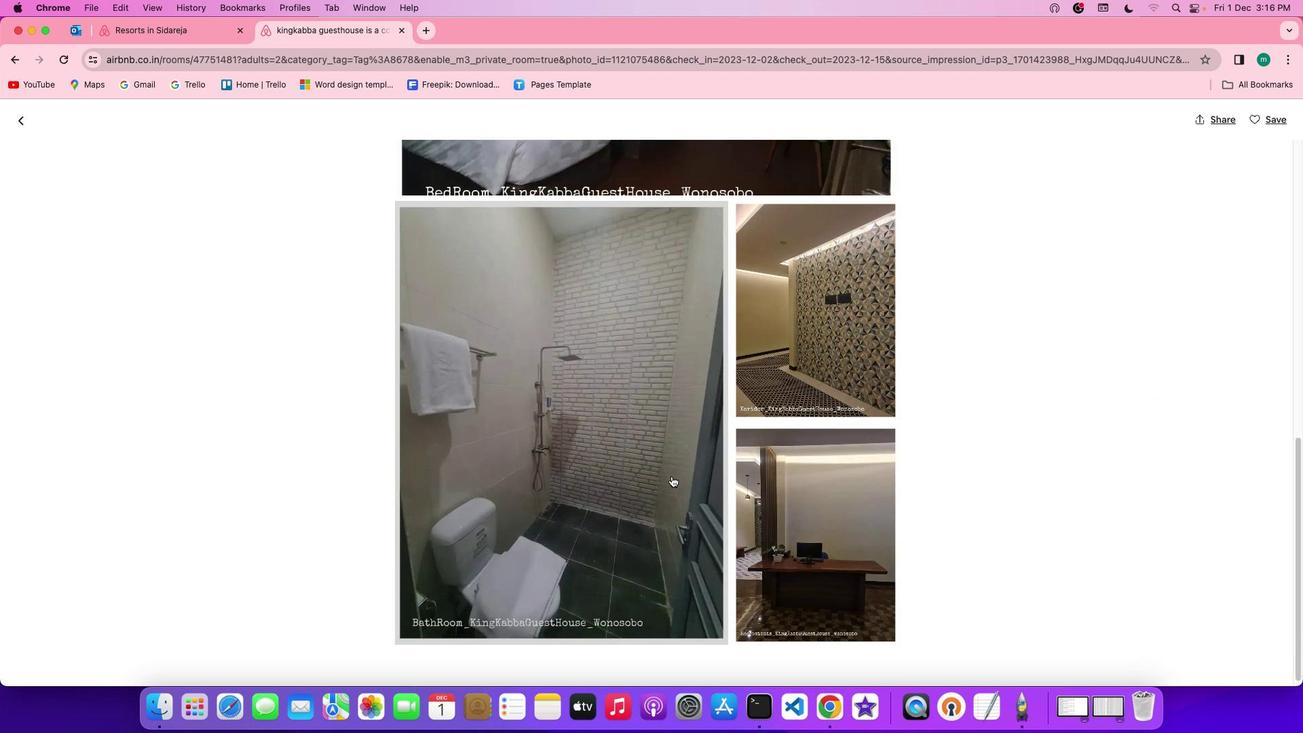 
Action: Mouse moved to (672, 476)
Screenshot: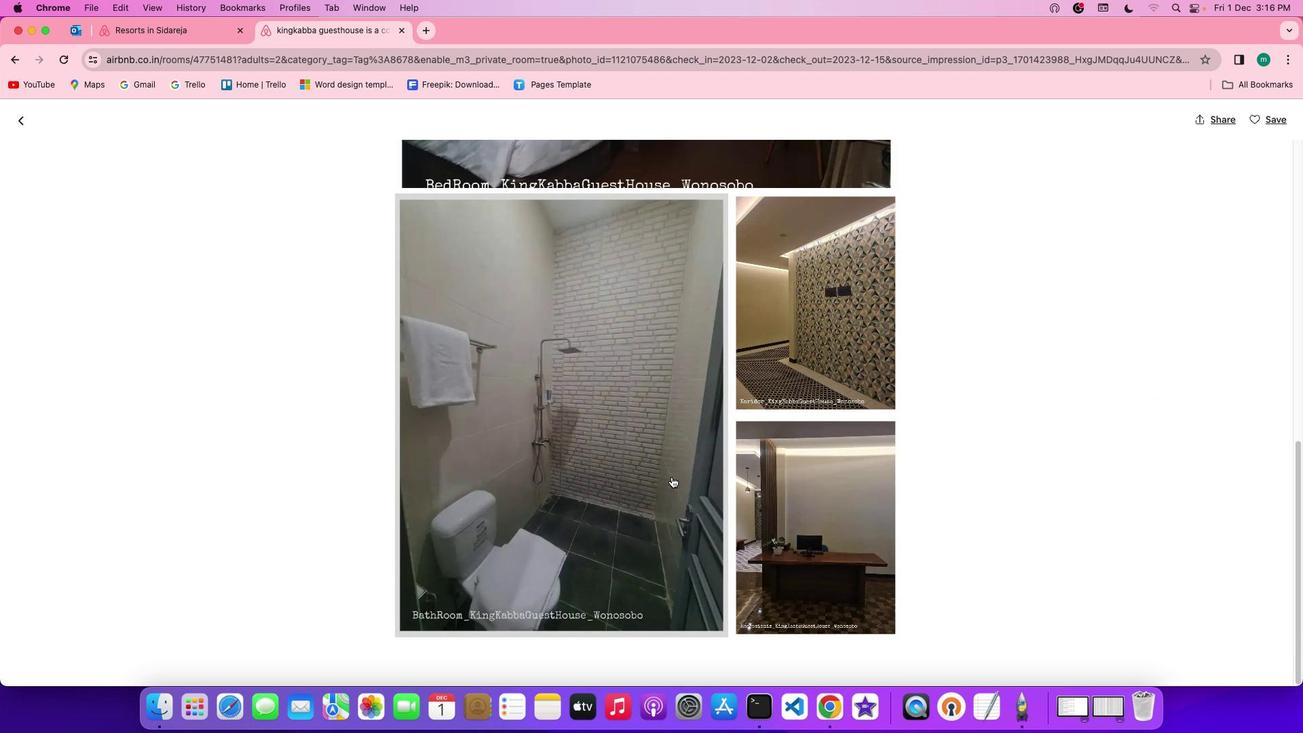 
Action: Mouse scrolled (672, 476) with delta (0, 0)
Screenshot: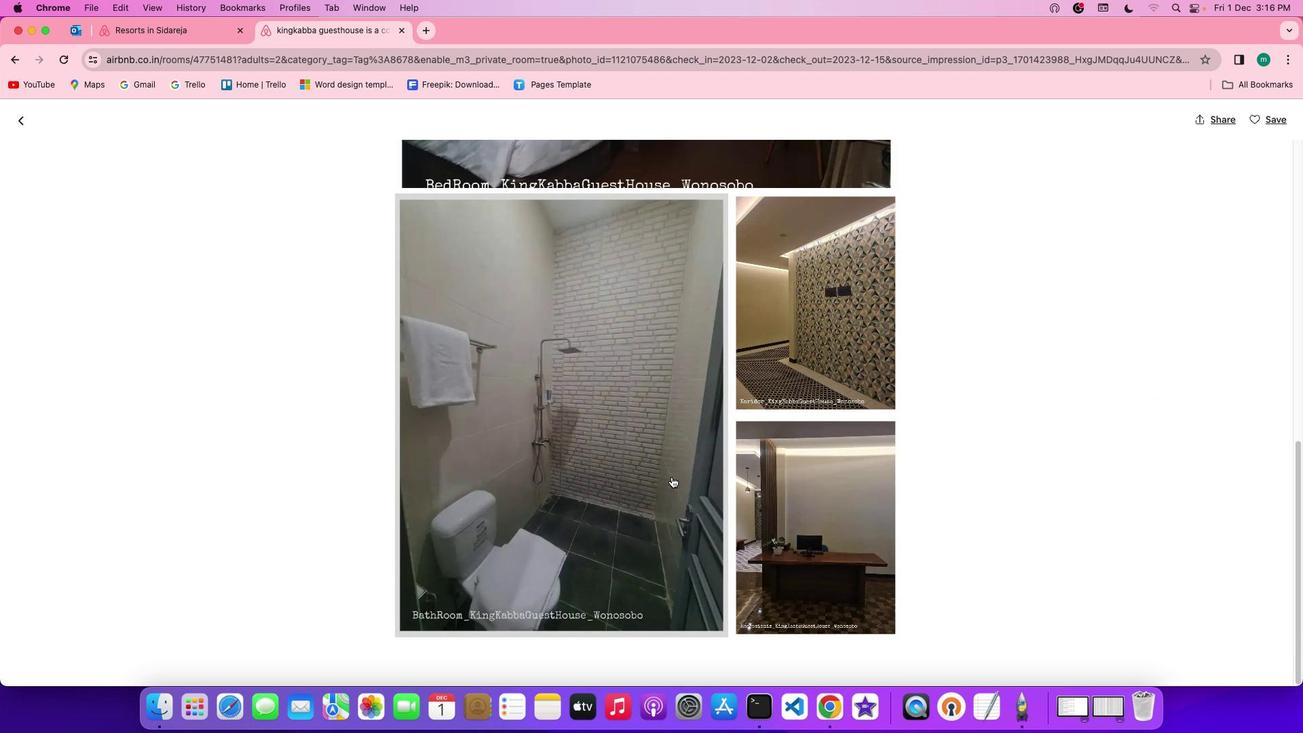 
Action: Mouse scrolled (672, 476) with delta (0, 0)
Screenshot: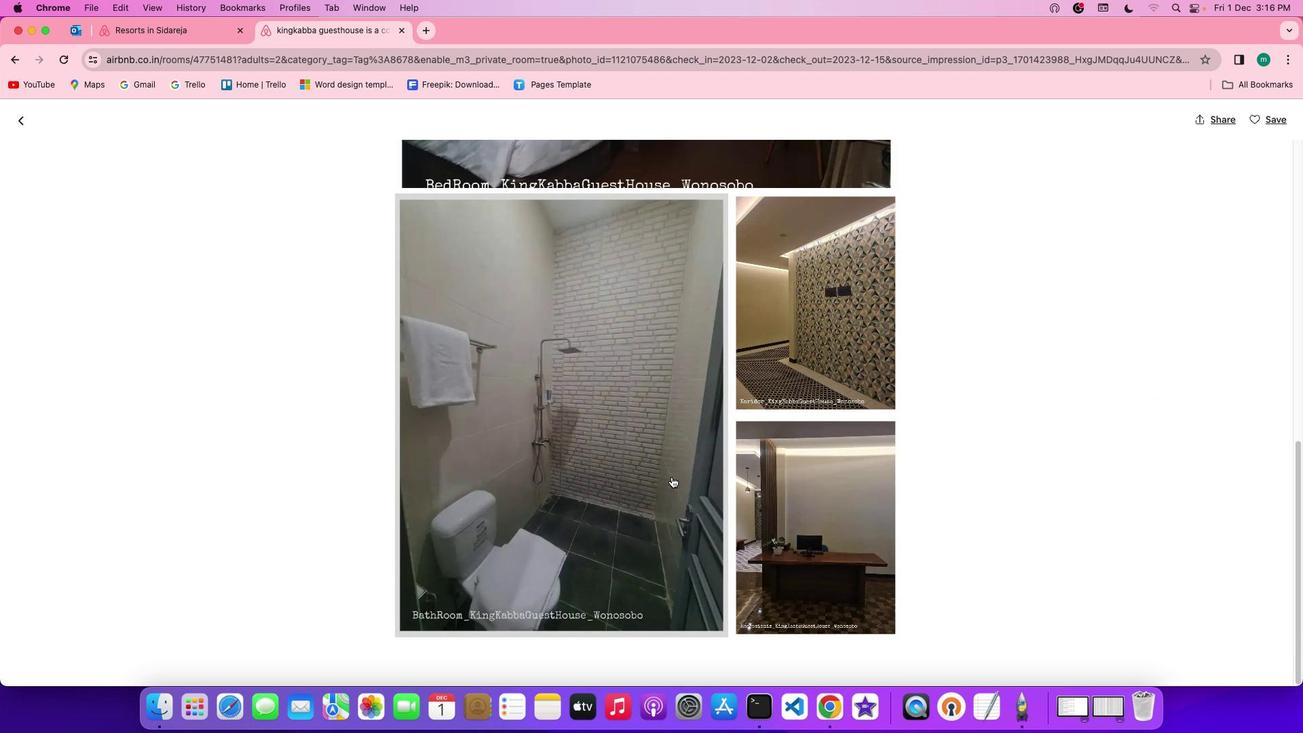 
Action: Mouse scrolled (672, 476) with delta (0, 0)
Screenshot: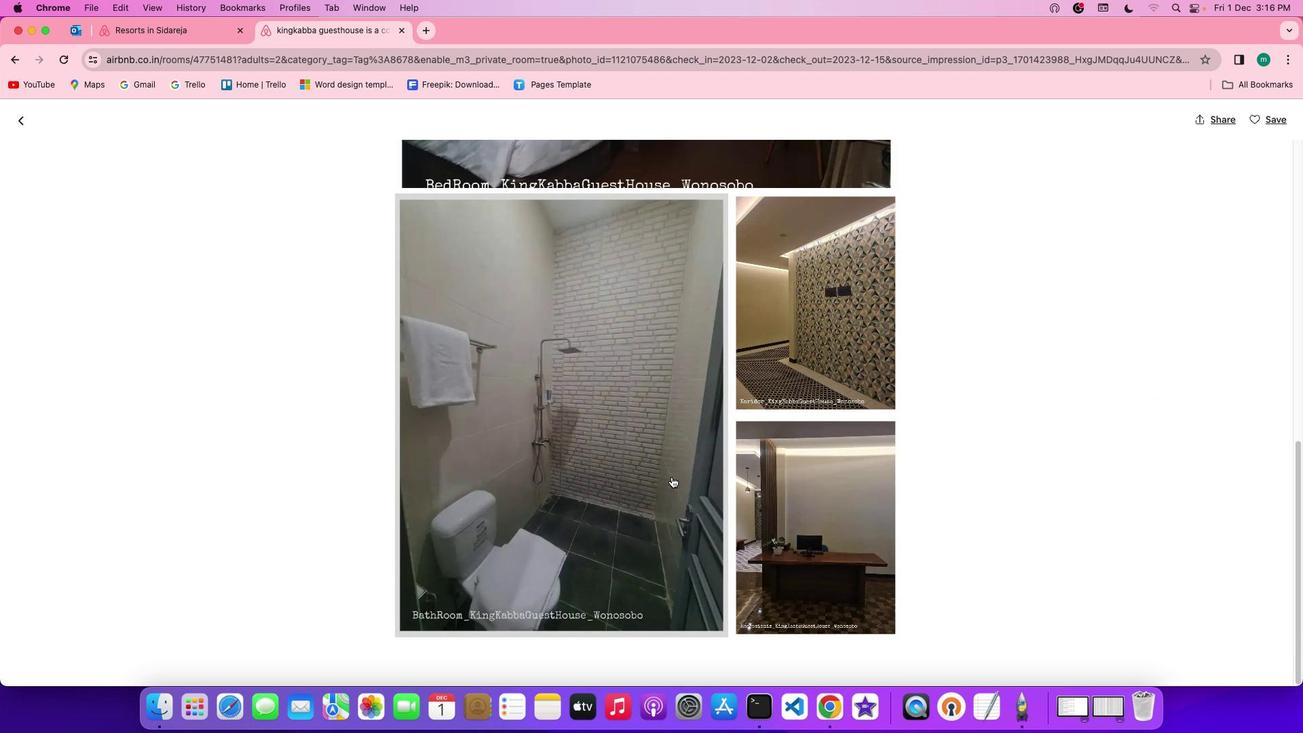 
Action: Mouse moved to (664, 354)
Screenshot: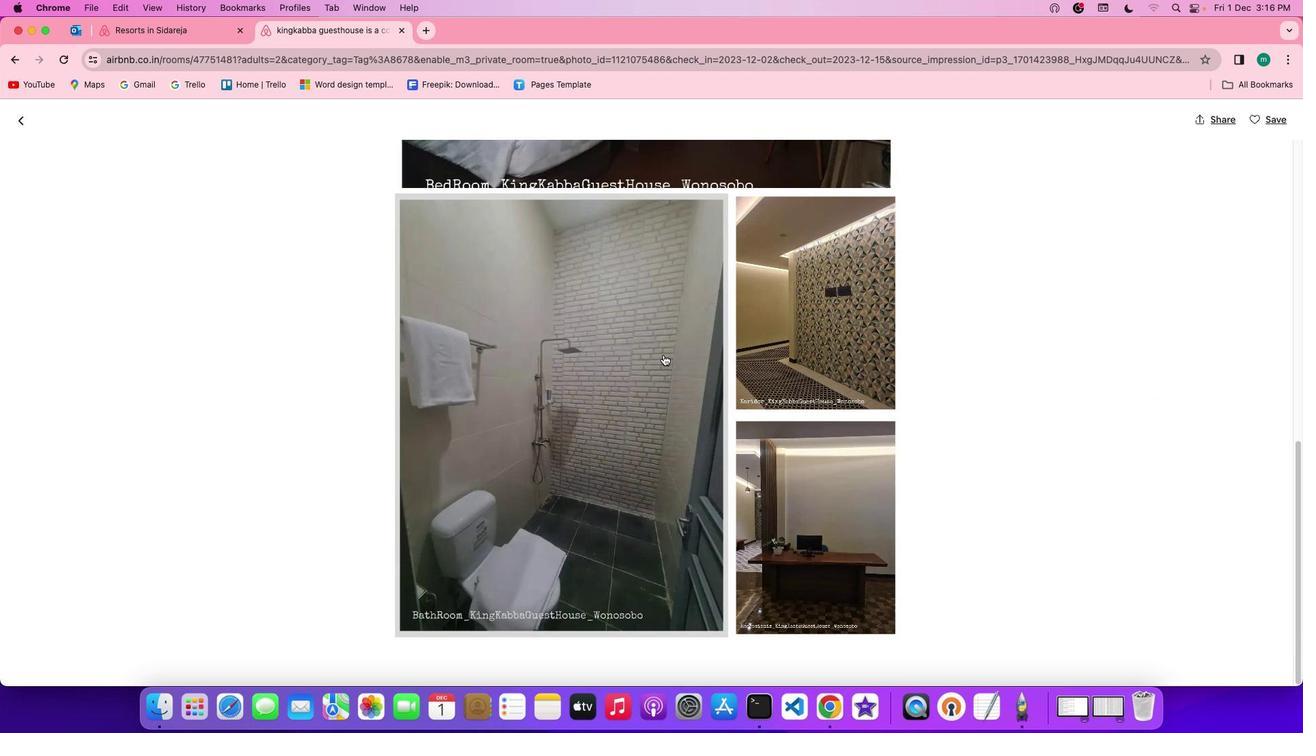 
Action: Mouse scrolled (664, 354) with delta (0, 0)
Screenshot: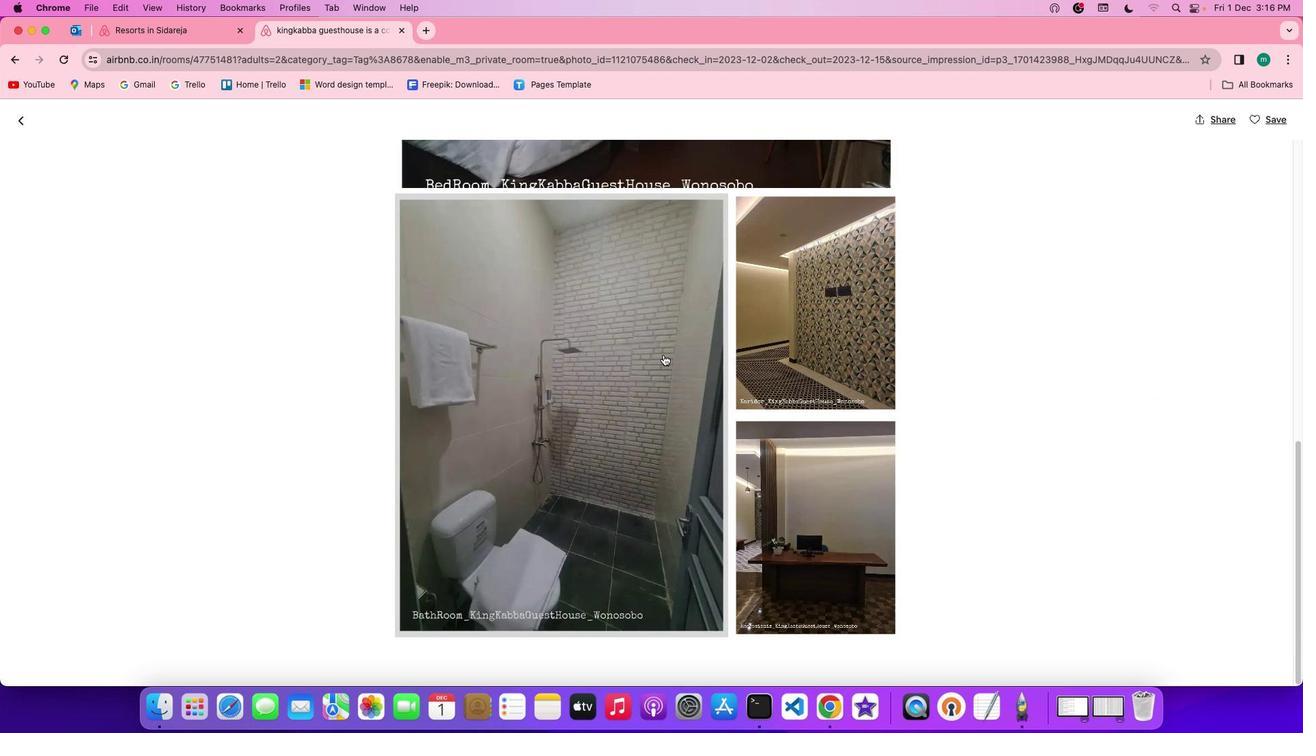 
Action: Mouse scrolled (664, 354) with delta (0, 0)
Screenshot: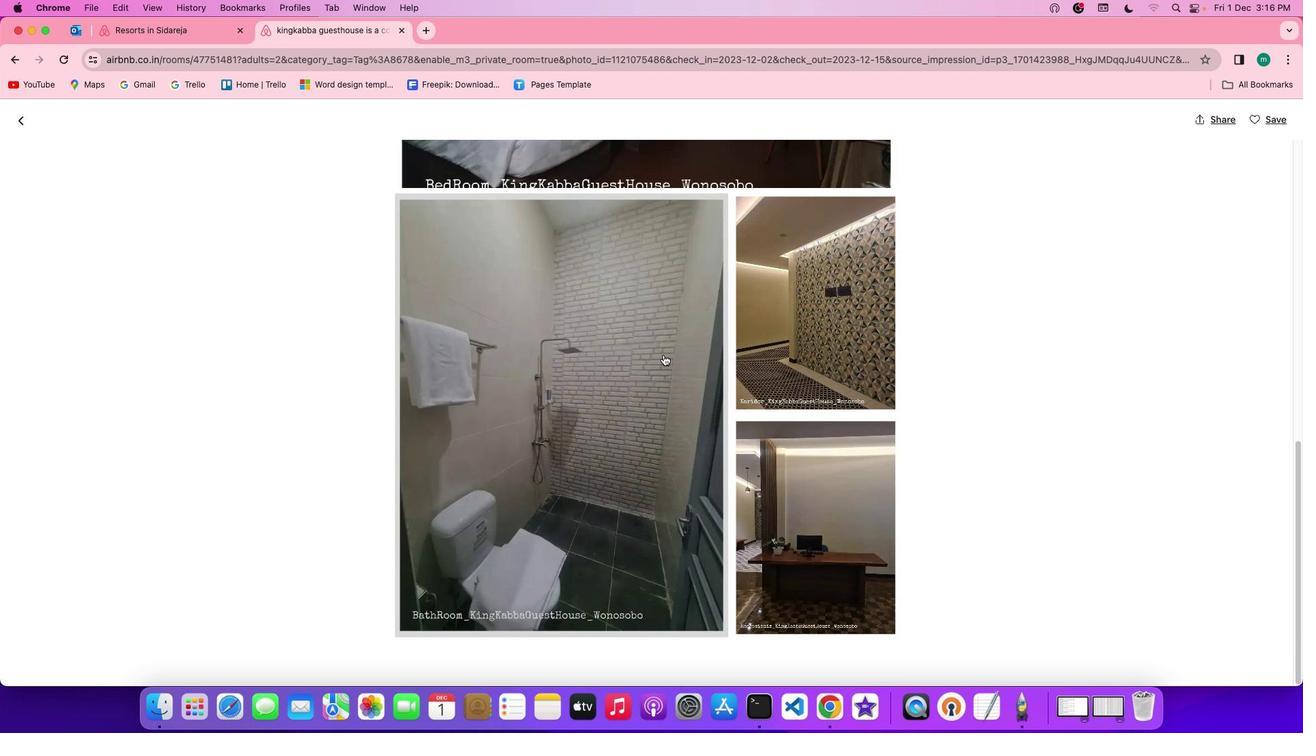 
Action: Mouse scrolled (664, 354) with delta (0, -2)
Screenshot: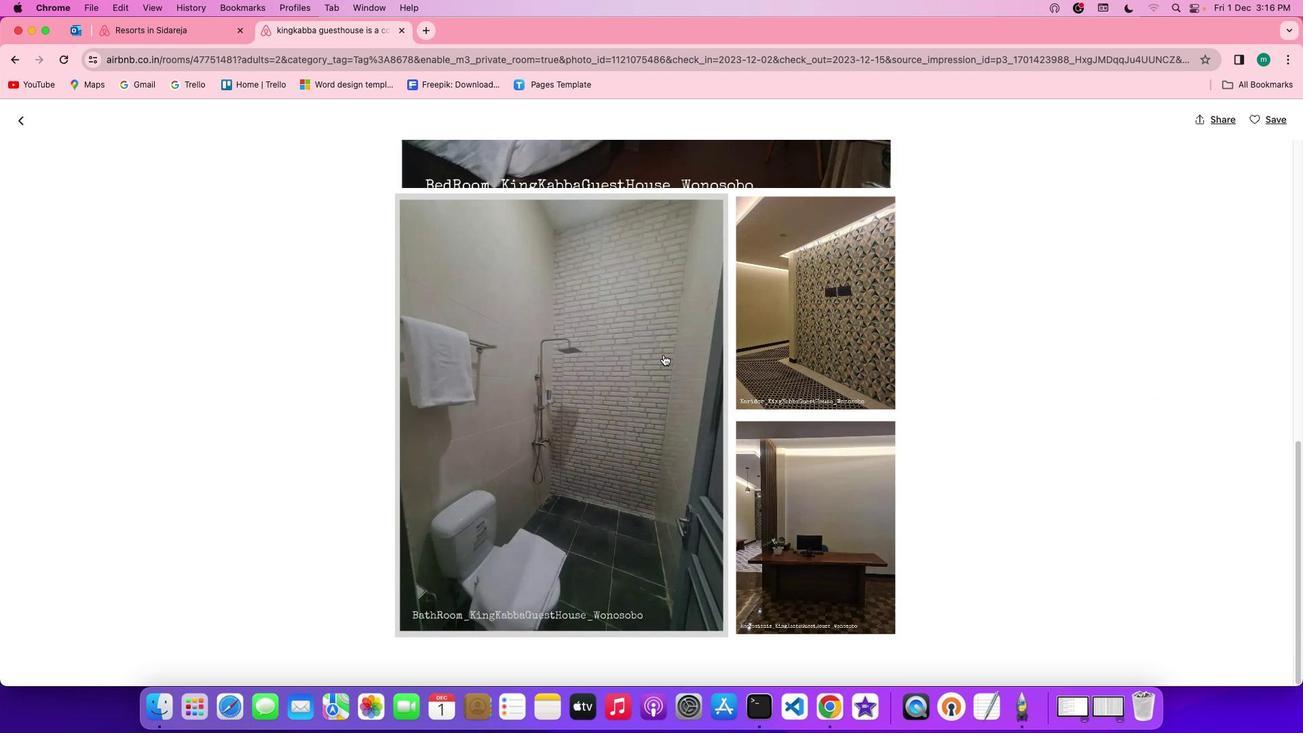 
Action: Mouse moved to (23, 127)
Screenshot: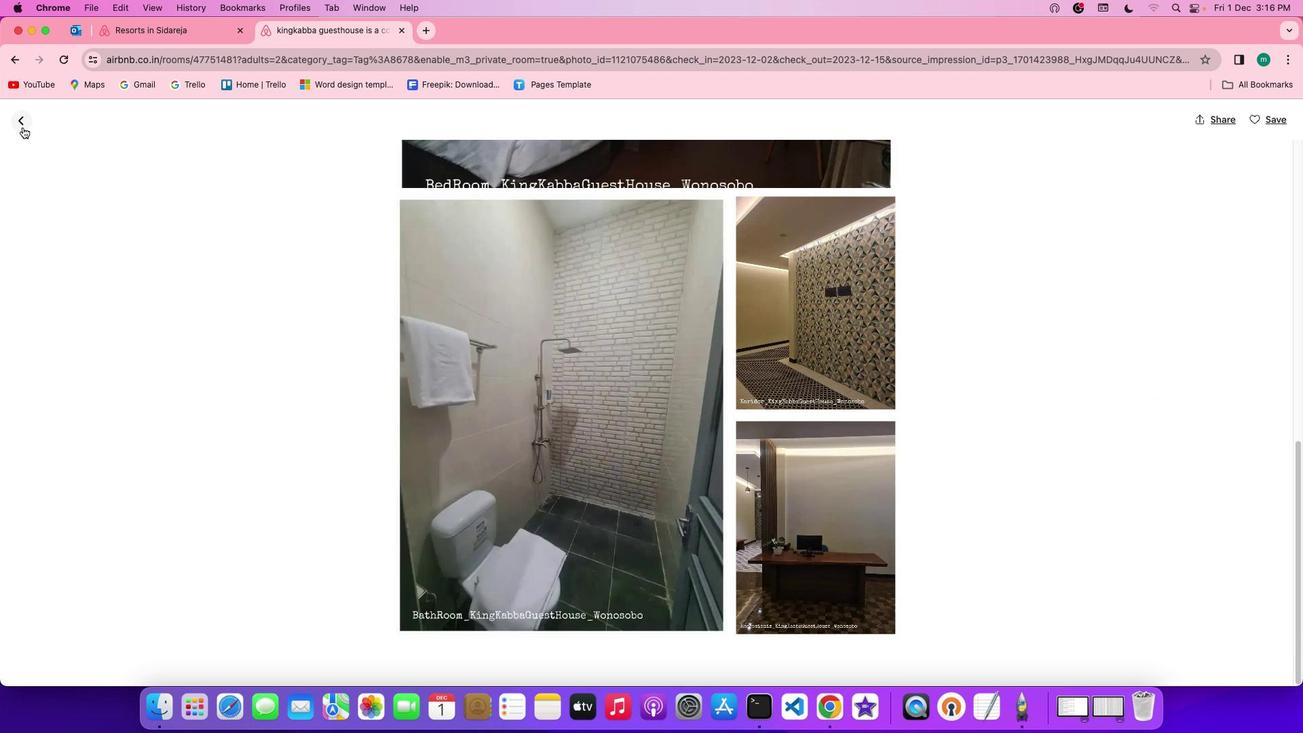 
Action: Mouse pressed left at (23, 127)
Screenshot: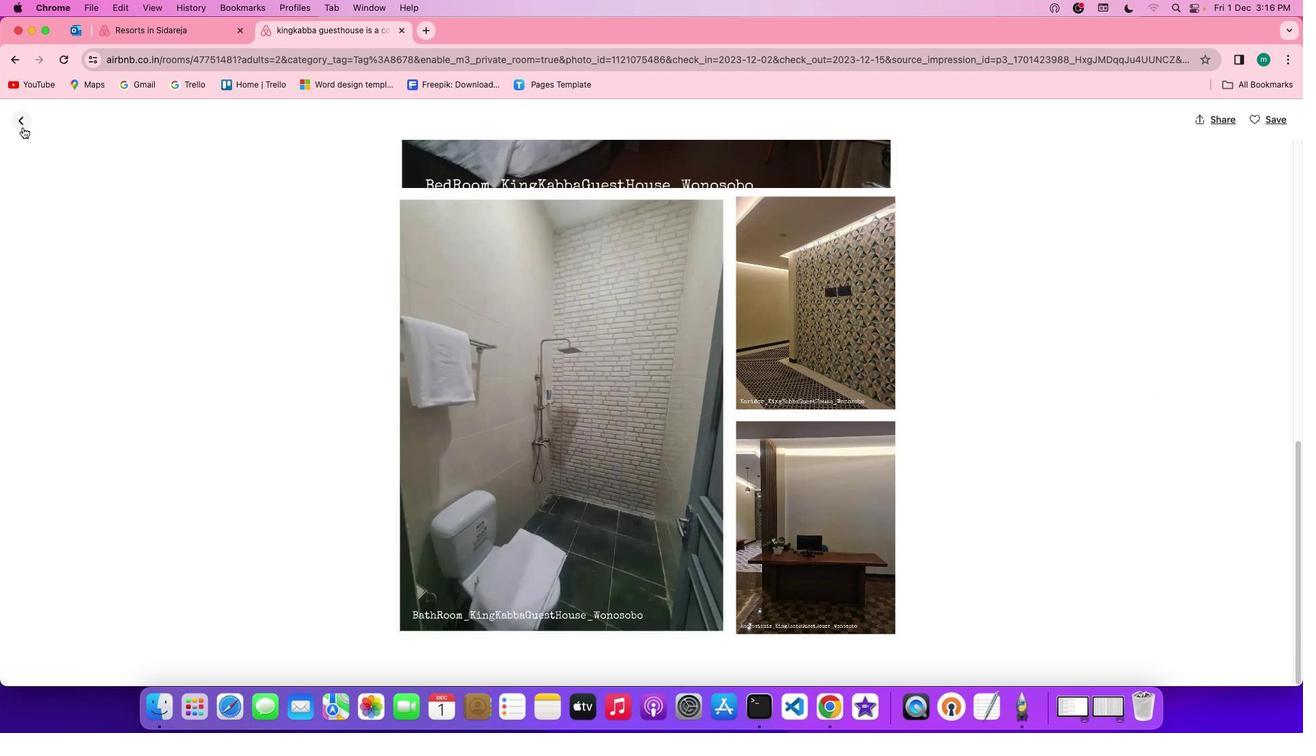 
Action: Mouse moved to (552, 378)
Screenshot: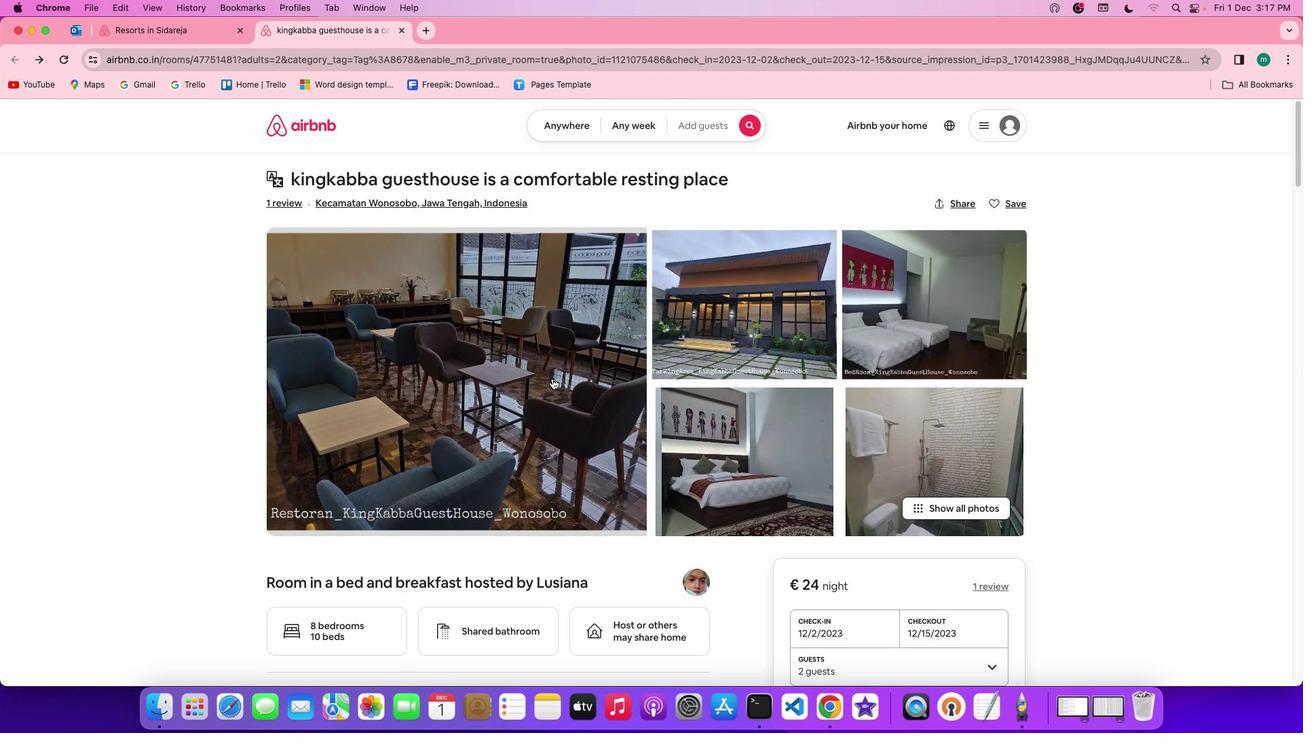 
Action: Mouse scrolled (552, 378) with delta (0, 0)
Screenshot: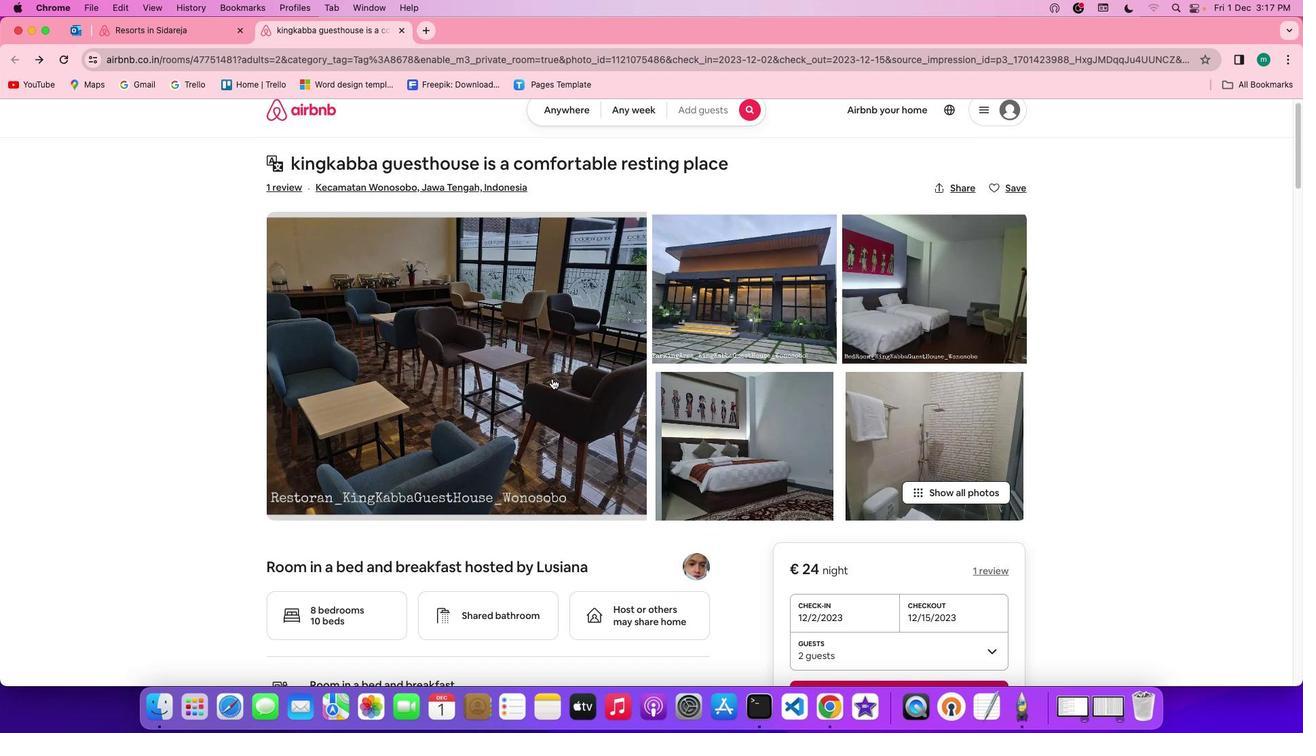 
Action: Mouse scrolled (552, 378) with delta (0, 0)
Screenshot: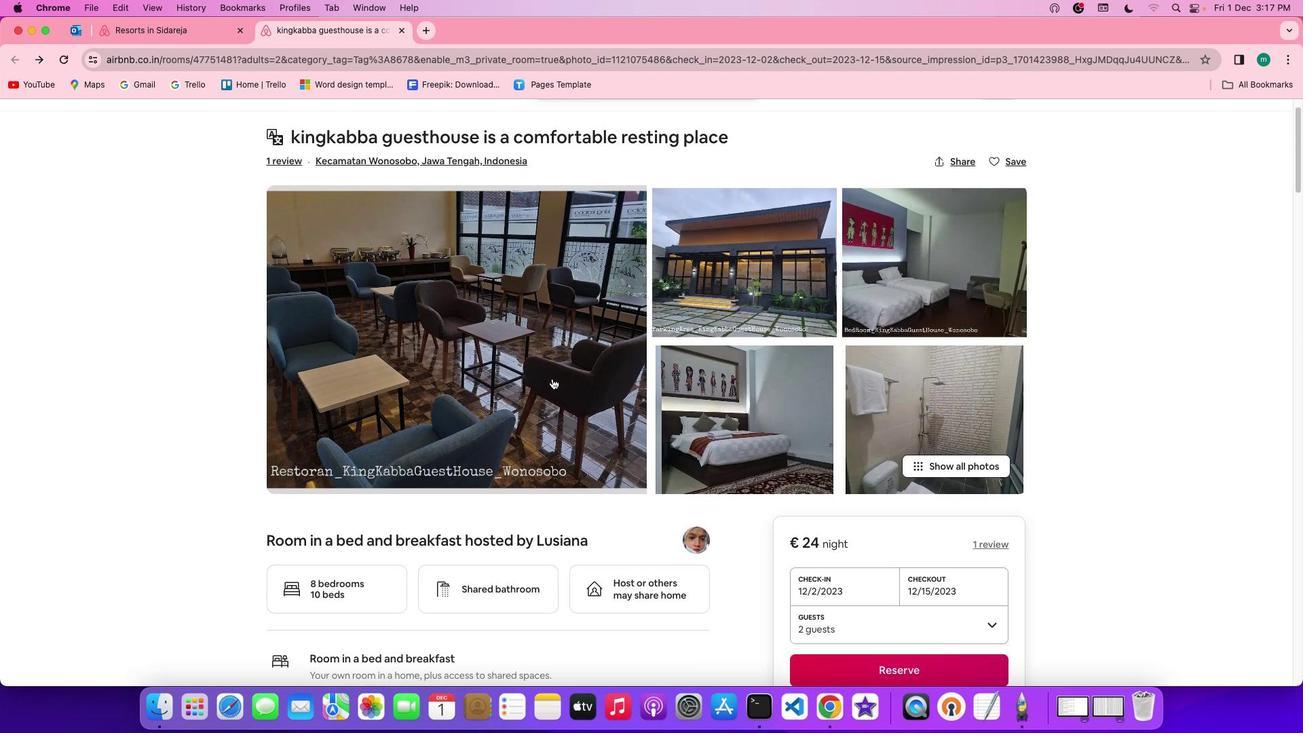 
Action: Mouse scrolled (552, 378) with delta (0, -2)
Screenshot: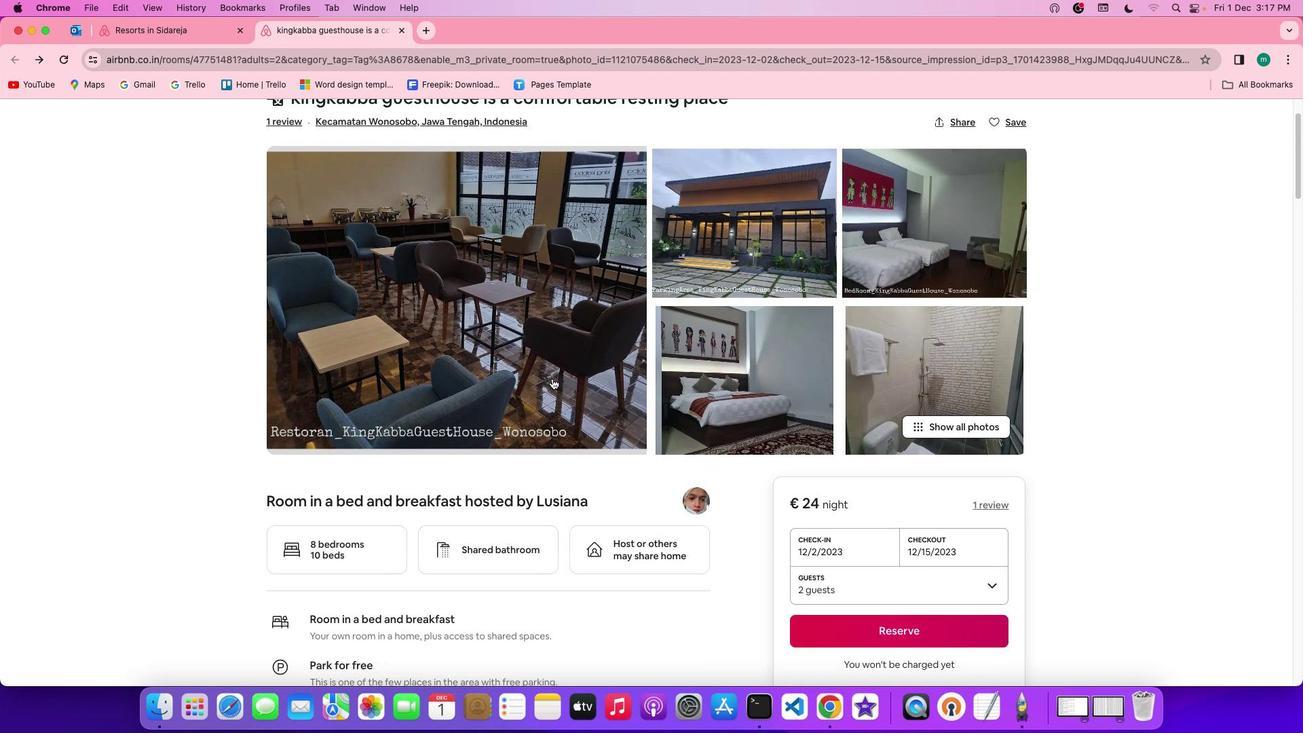 
Action: Mouse scrolled (552, 378) with delta (0, -2)
Screenshot: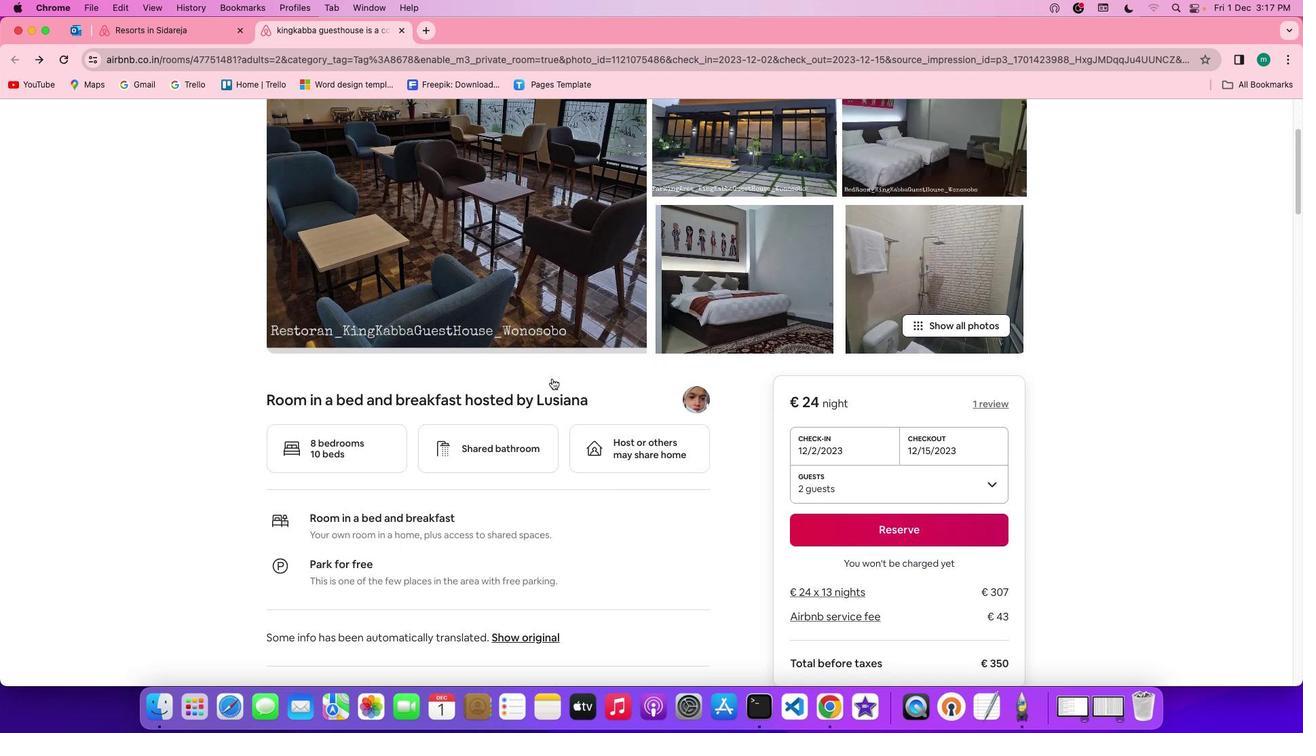 
Action: Mouse scrolled (552, 378) with delta (0, 0)
Screenshot: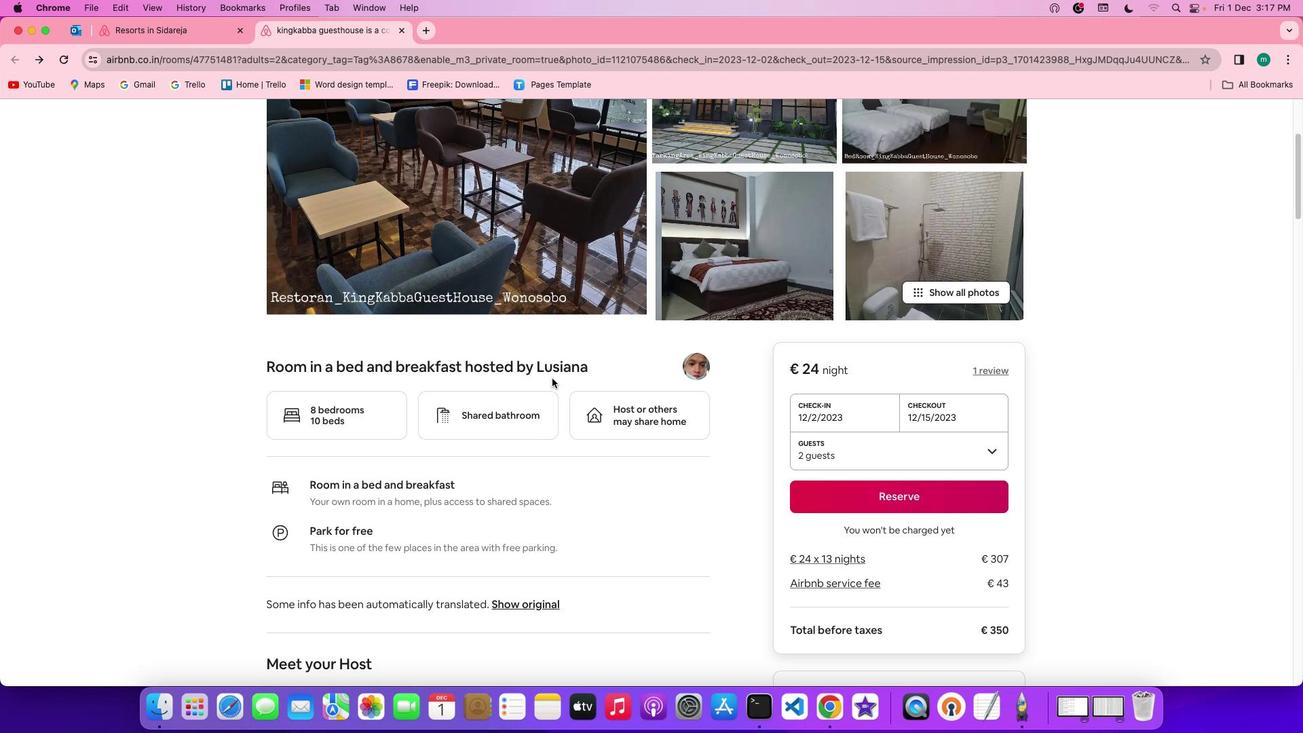 
Action: Mouse scrolled (552, 378) with delta (0, 0)
Screenshot: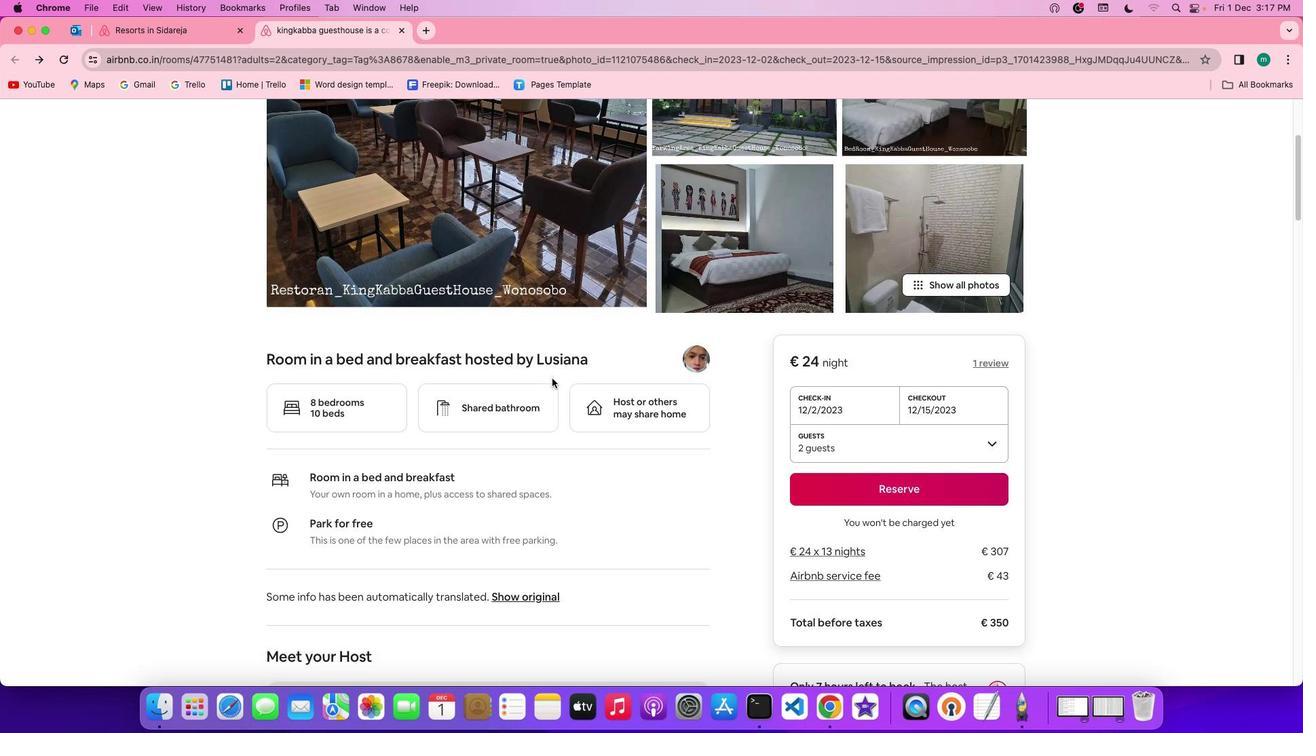 
Action: Mouse scrolled (552, 378) with delta (0, 0)
Screenshot: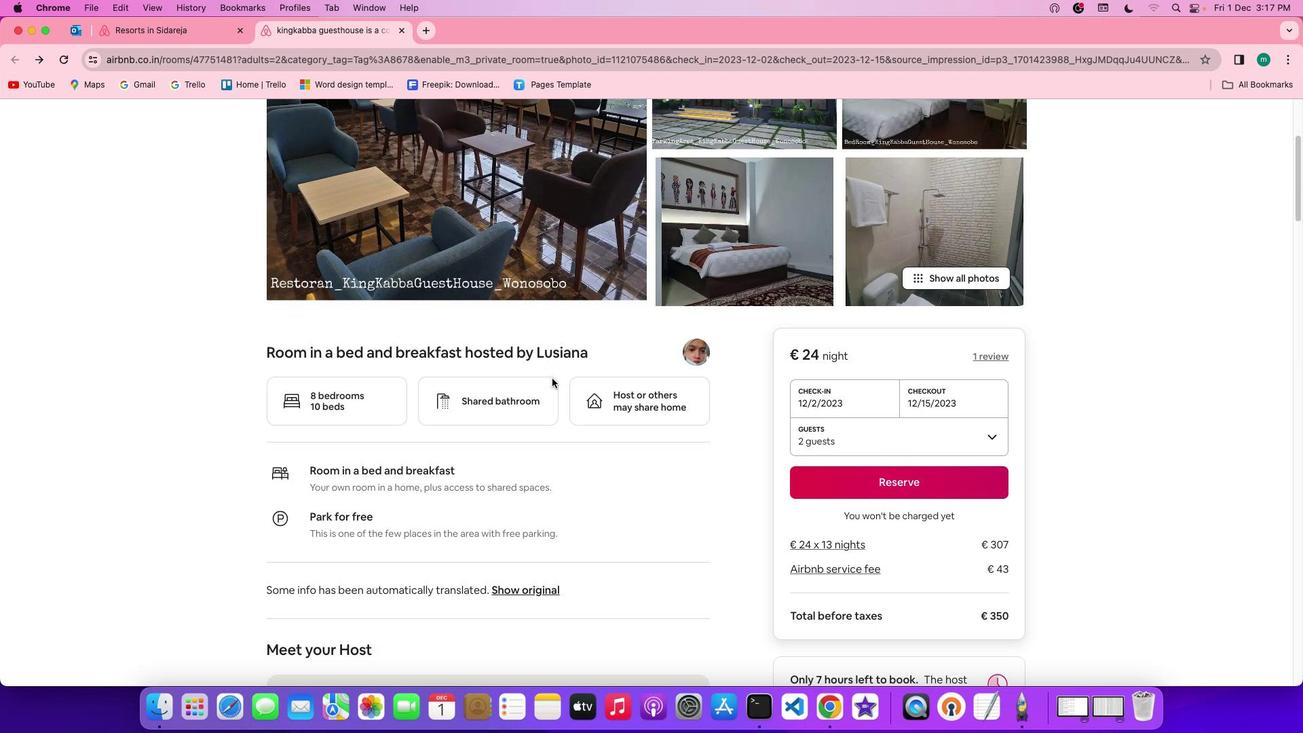 
Action: Mouse scrolled (552, 378) with delta (0, 0)
Screenshot: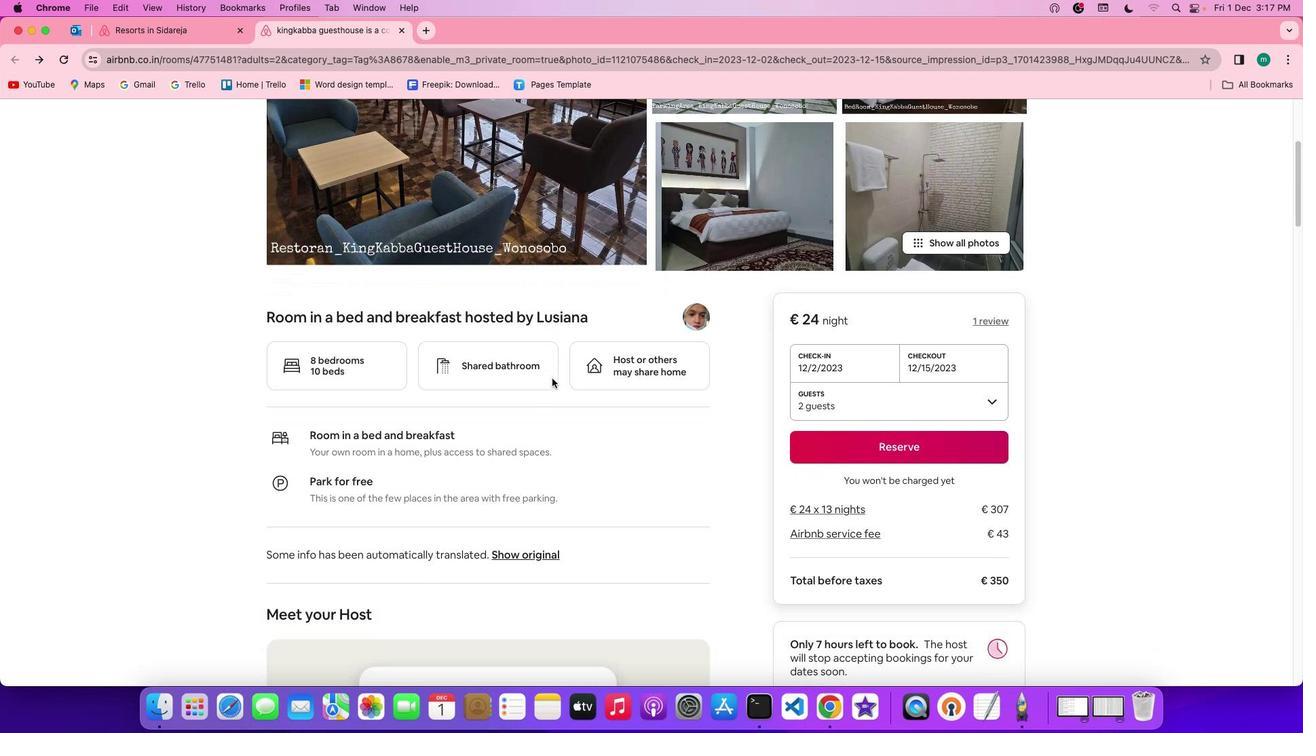 
Action: Mouse scrolled (552, 378) with delta (0, 0)
Screenshot: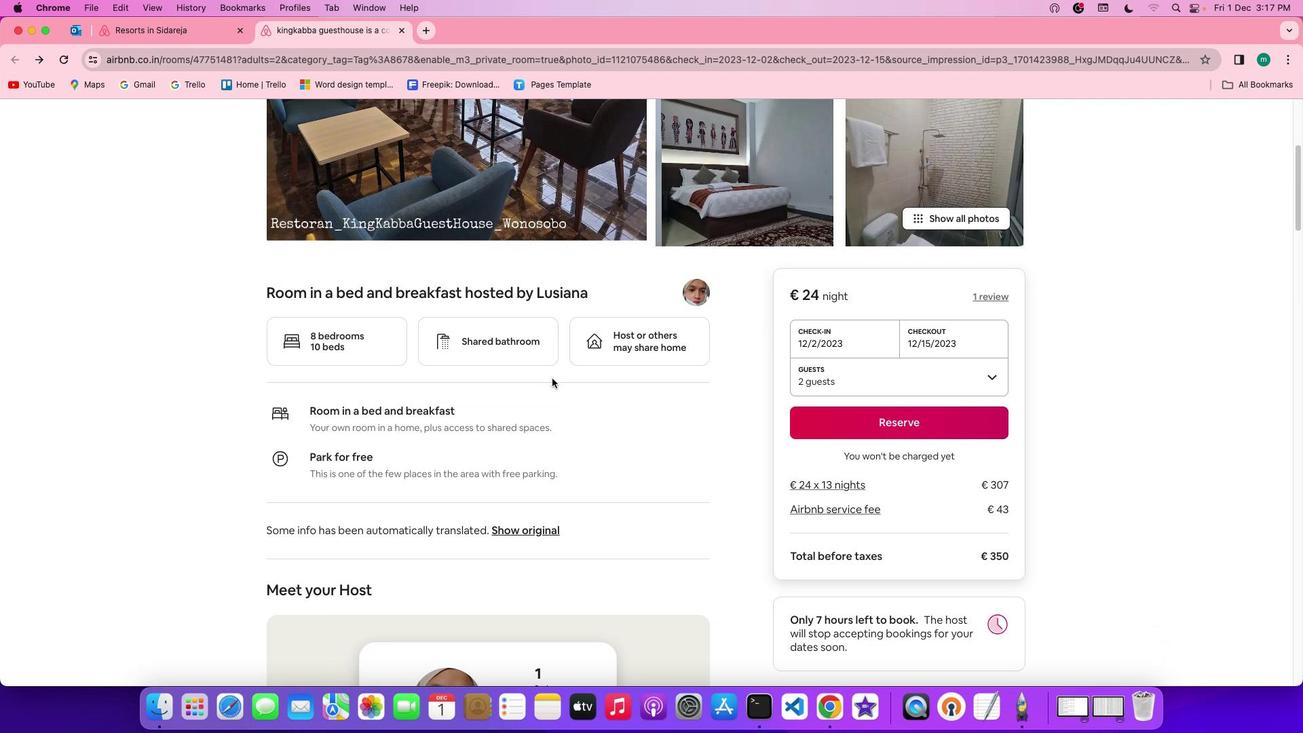 
Action: Mouse scrolled (552, 378) with delta (0, 0)
Screenshot: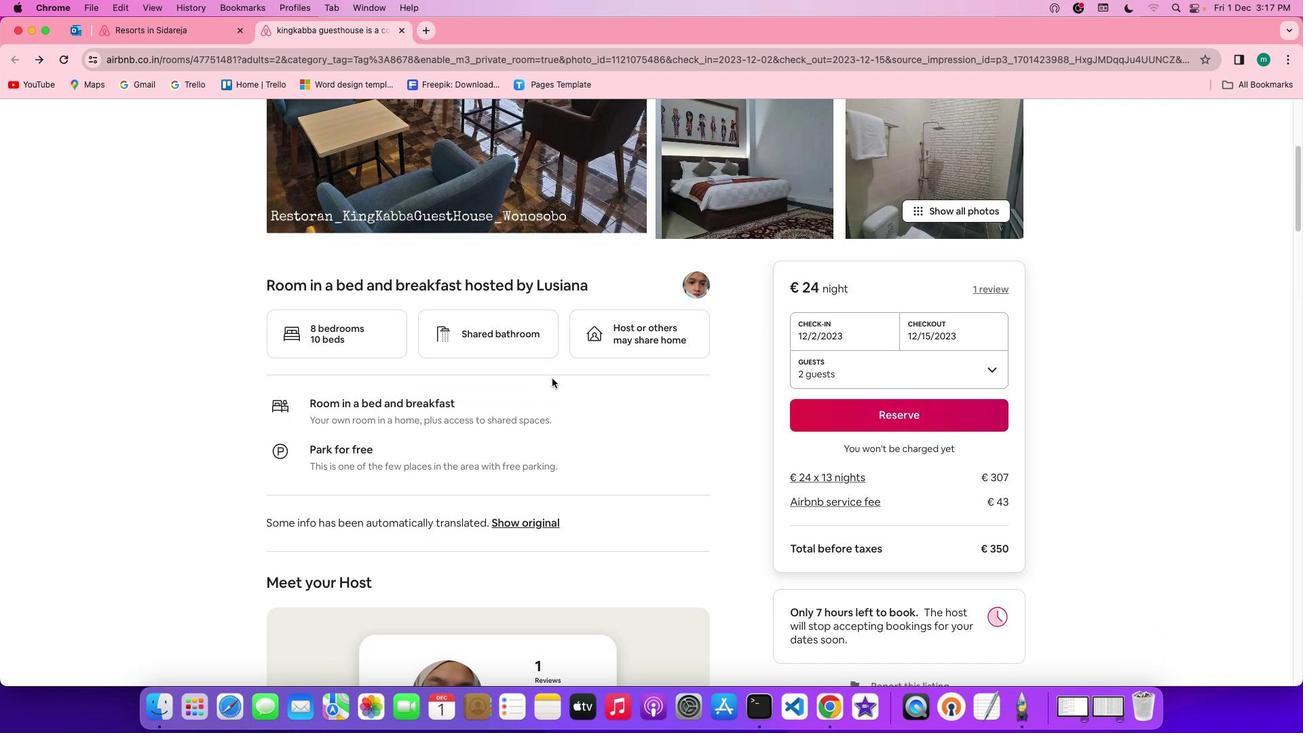 
Action: Mouse scrolled (552, 378) with delta (0, 0)
Screenshot: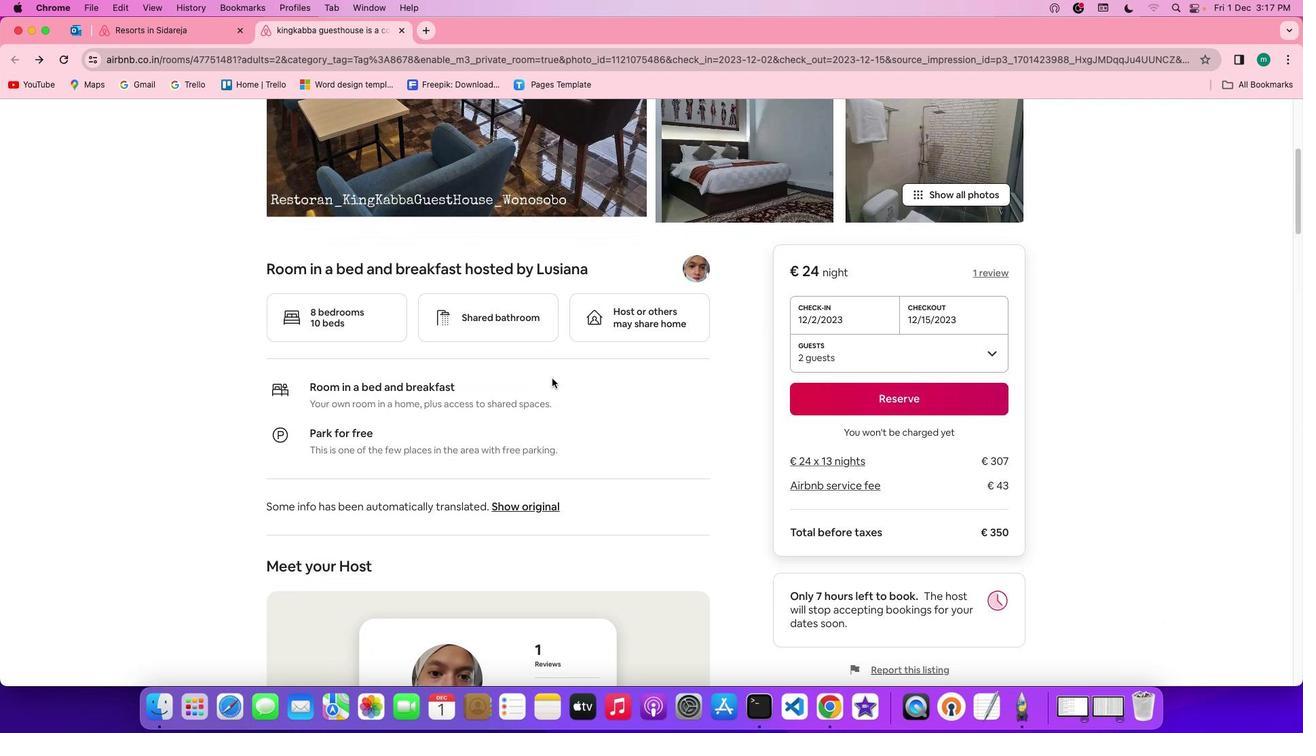 
Action: Mouse scrolled (552, 378) with delta (0, 0)
Screenshot: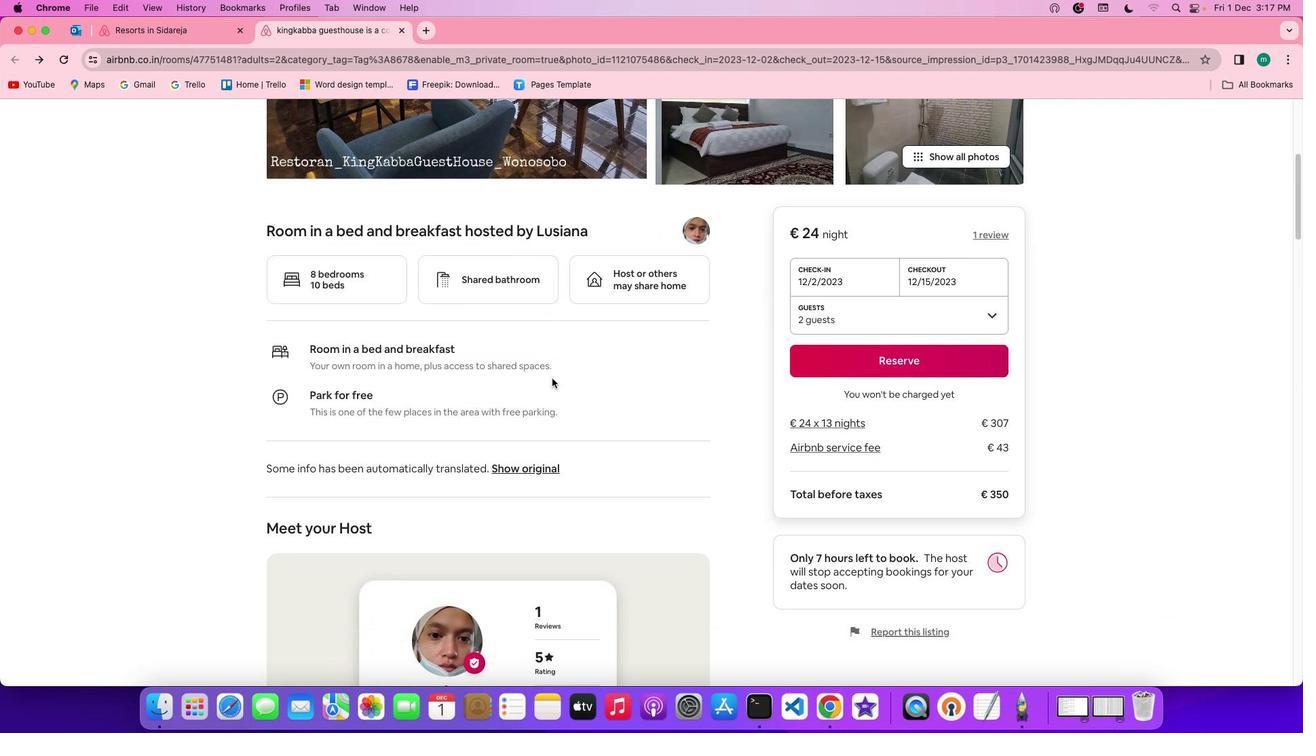 
Action: Mouse scrolled (552, 378) with delta (0, -1)
Screenshot: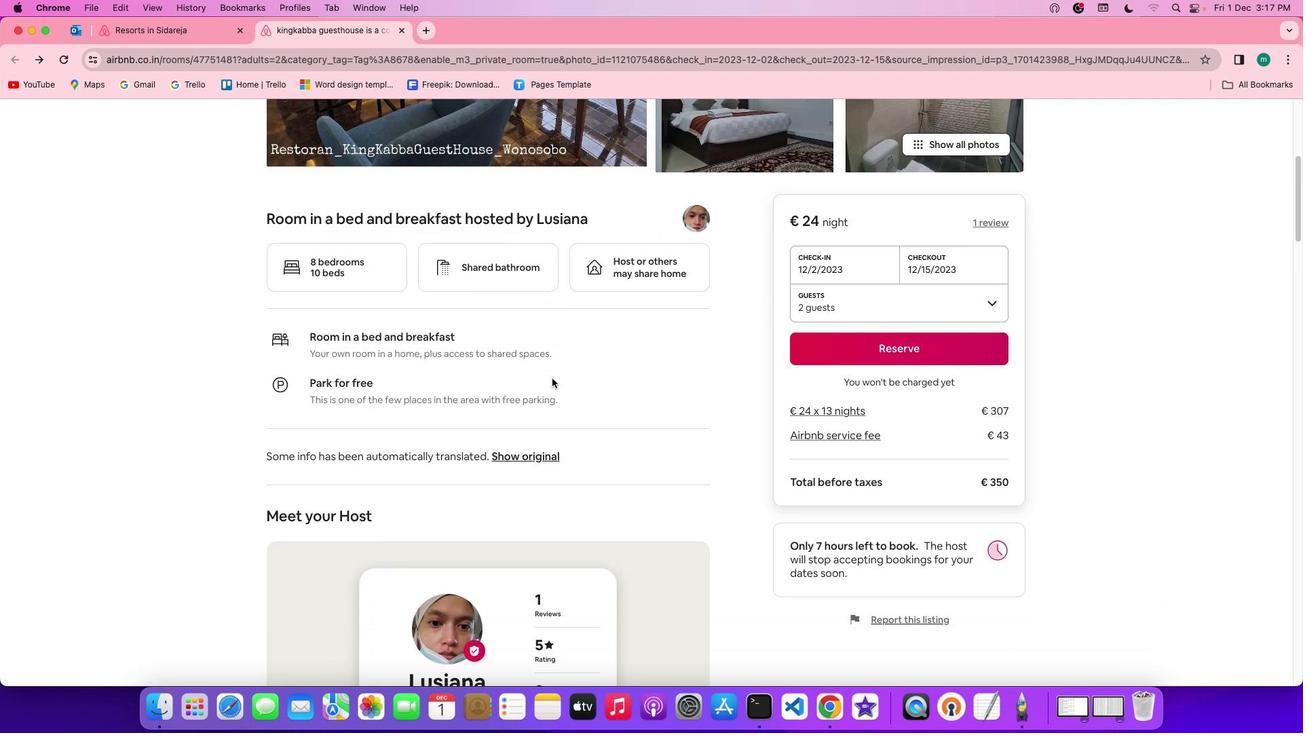 
Action: Mouse scrolled (552, 378) with delta (0, 0)
Screenshot: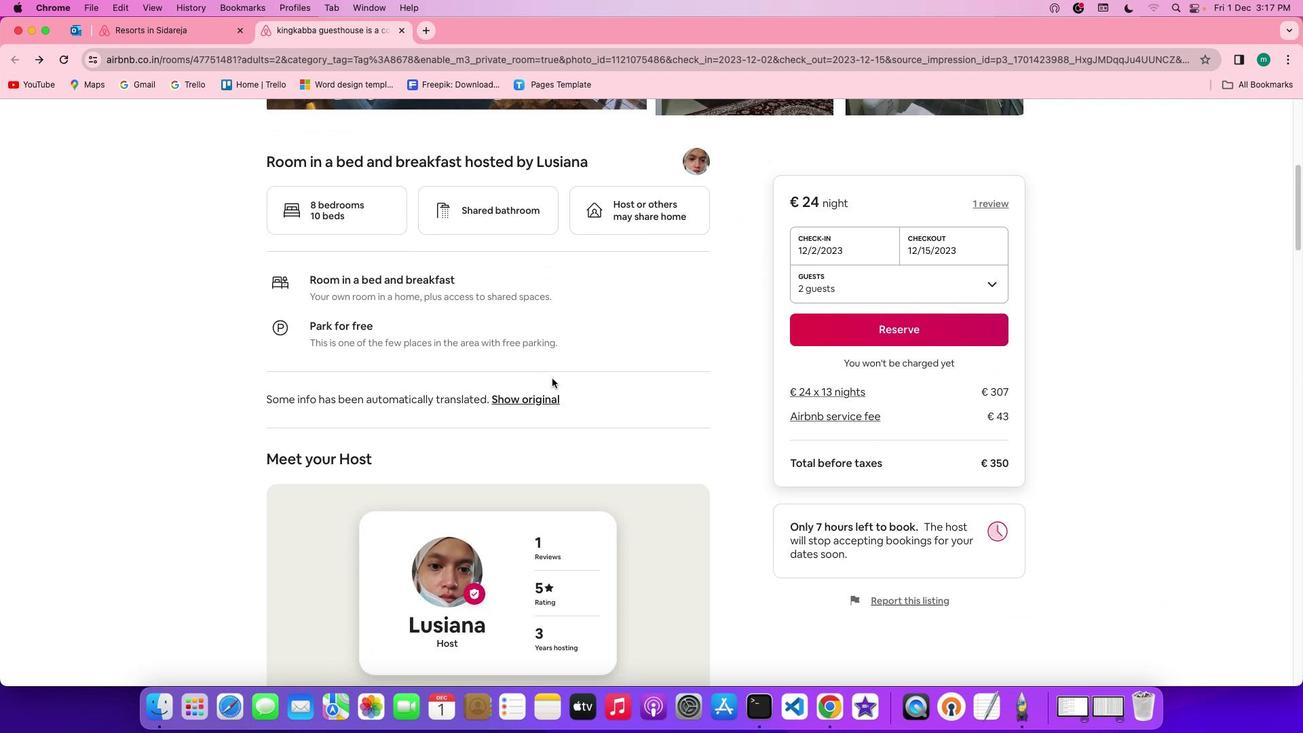 
Action: Mouse scrolled (552, 378) with delta (0, 0)
Screenshot: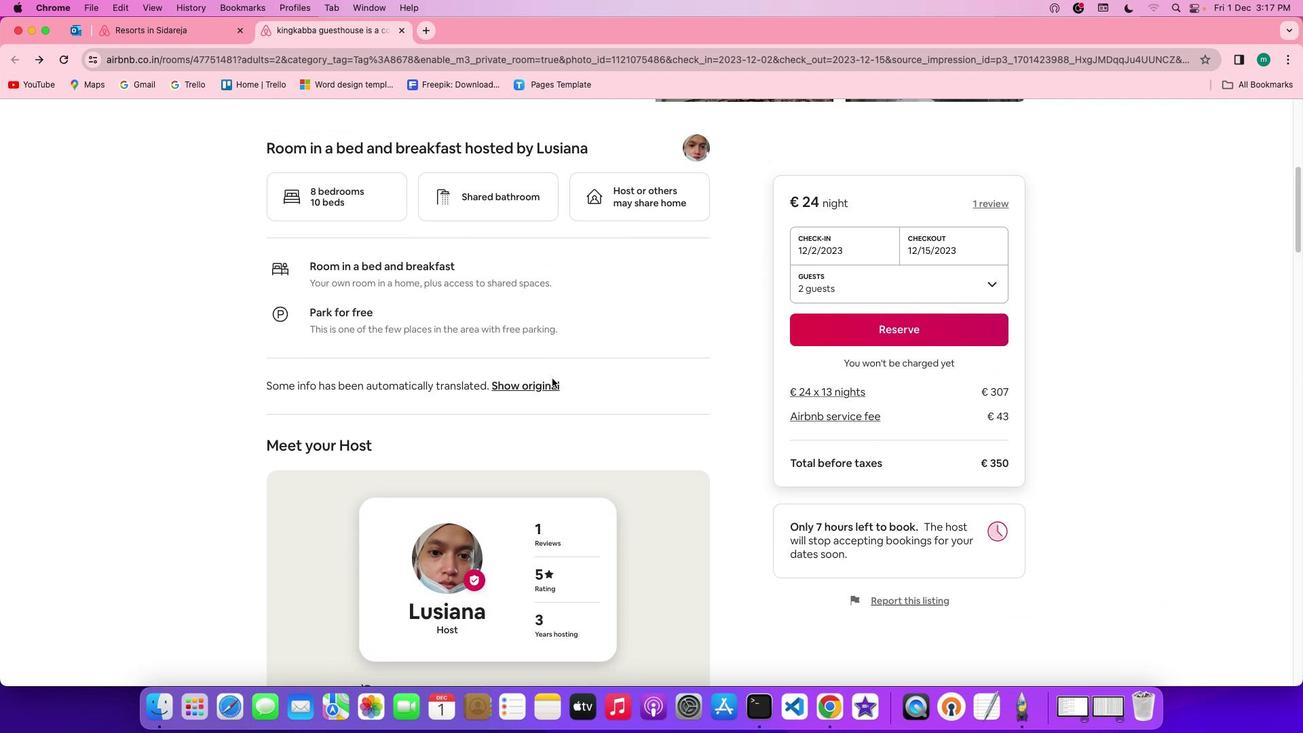 
Action: Mouse scrolled (552, 378) with delta (0, -1)
Screenshot: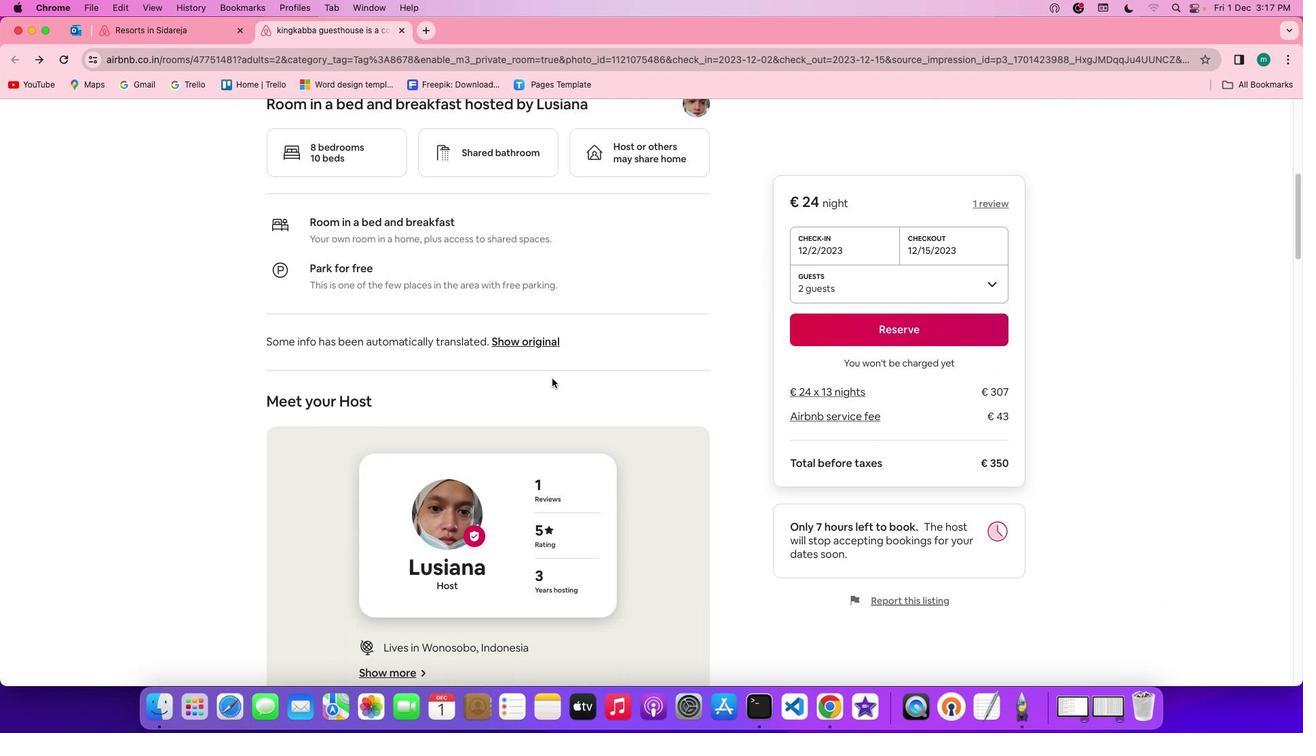 
Action: Mouse scrolled (552, 378) with delta (0, -2)
Screenshot: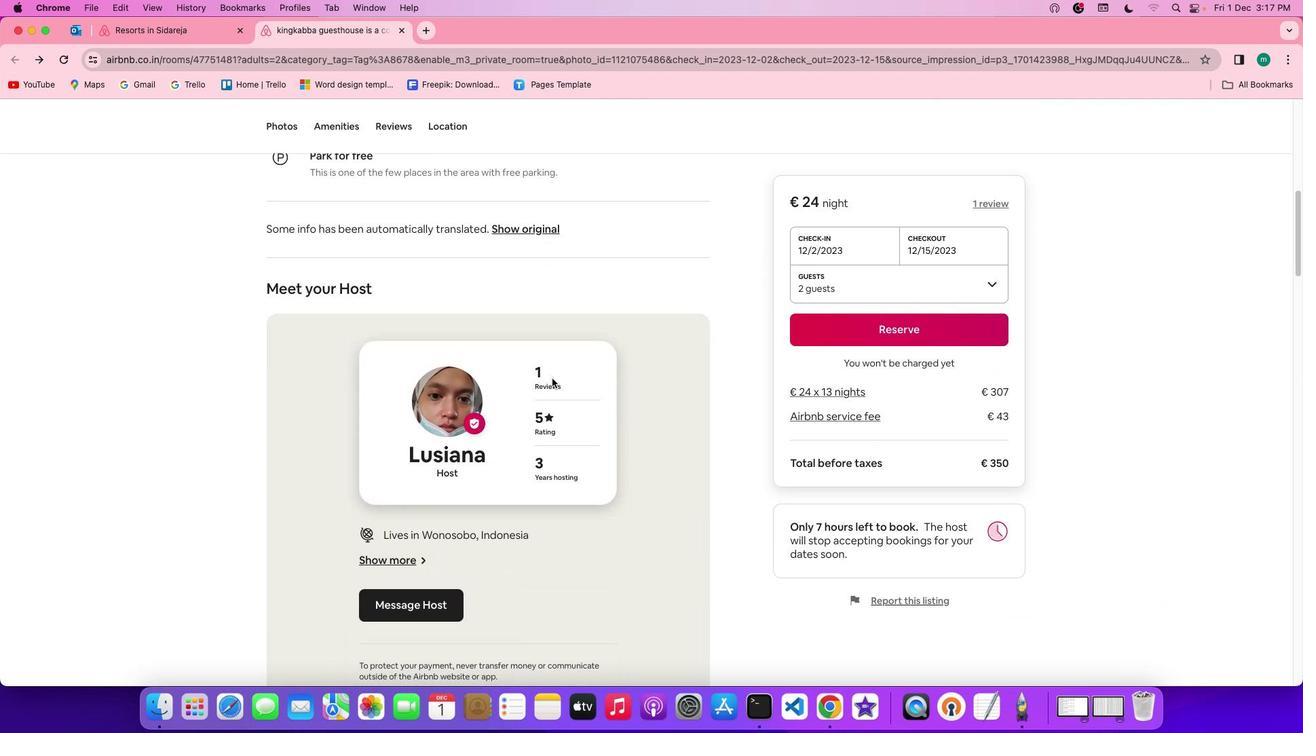 
Action: Mouse scrolled (552, 378) with delta (0, 0)
Screenshot: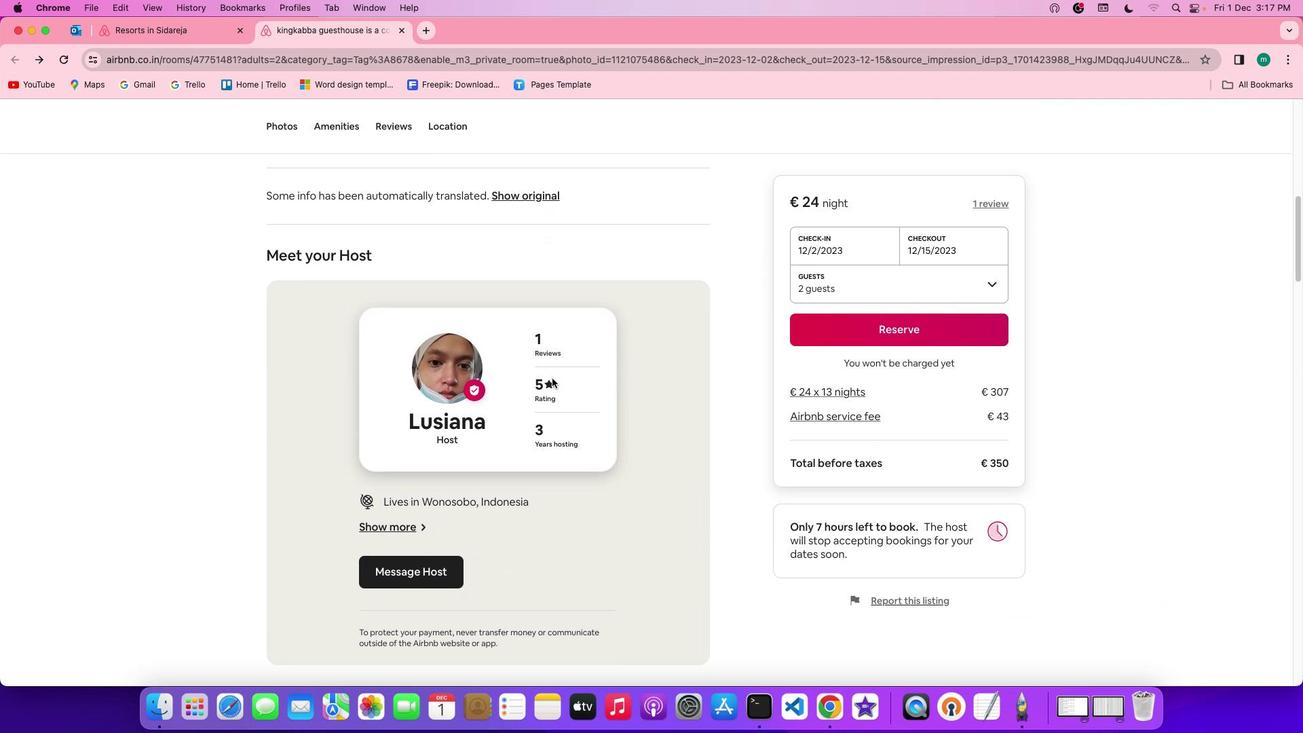 
Action: Mouse scrolled (552, 378) with delta (0, 0)
Screenshot: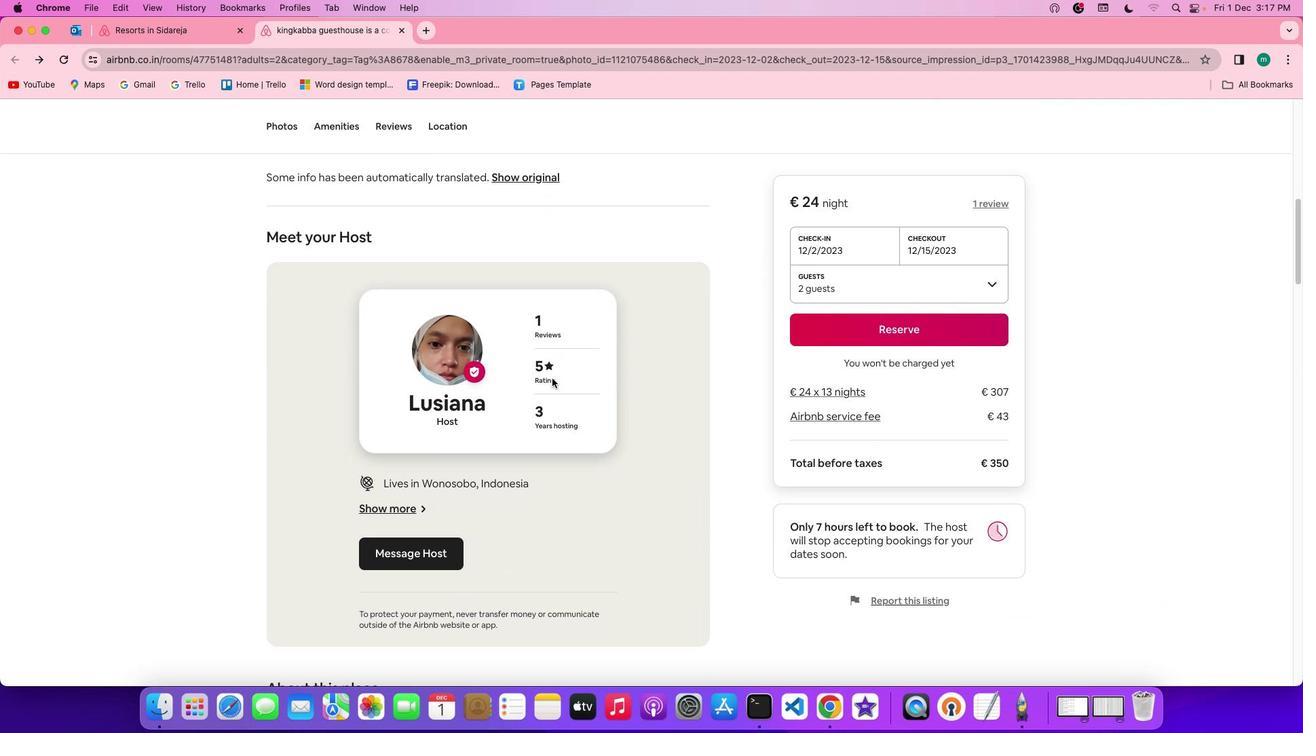 
Action: Mouse scrolled (552, 378) with delta (0, -1)
Screenshot: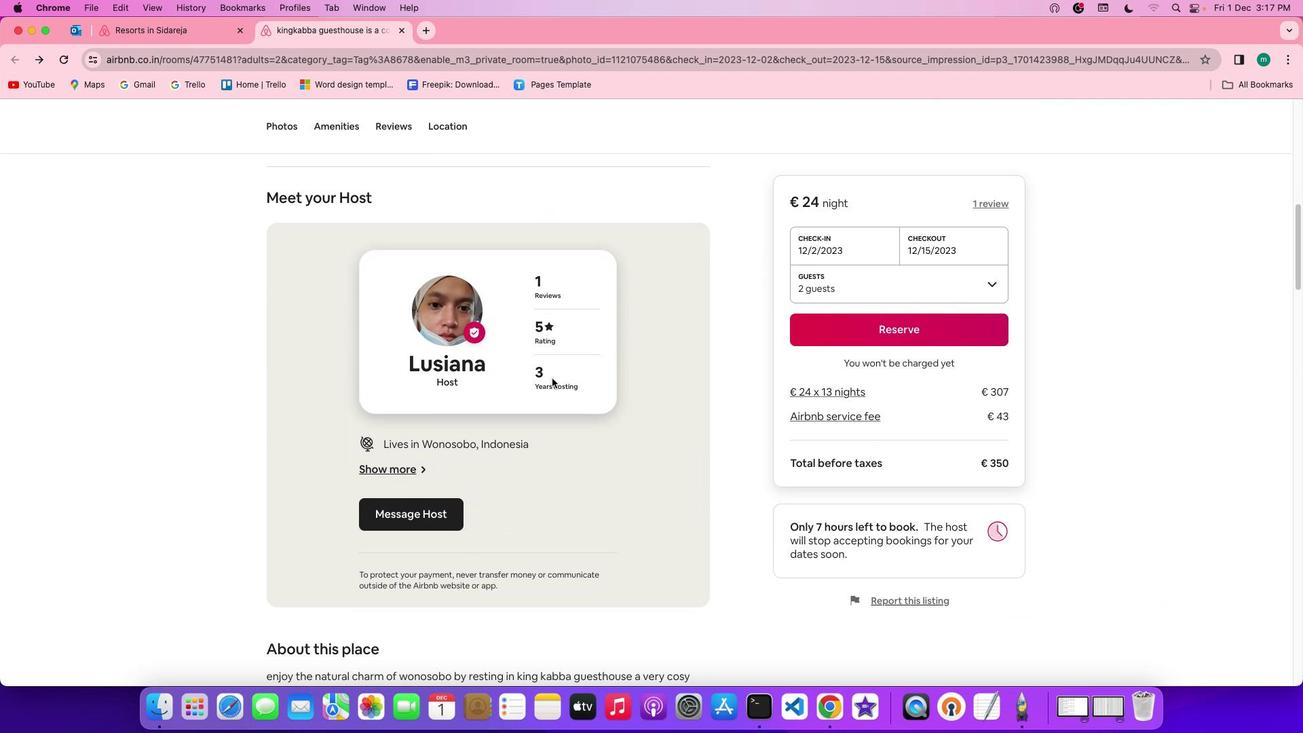 
Action: Mouse moved to (550, 378)
Screenshot: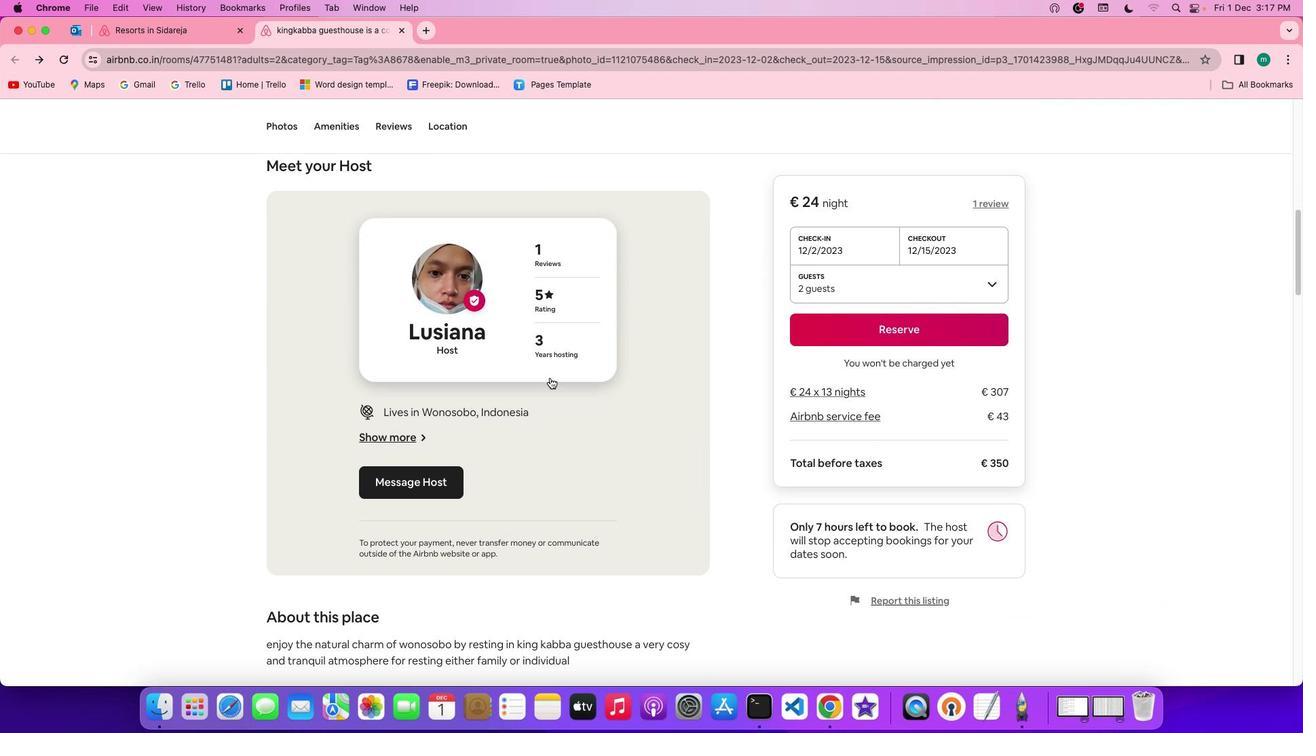 
Action: Mouse scrolled (550, 378) with delta (0, 0)
Screenshot: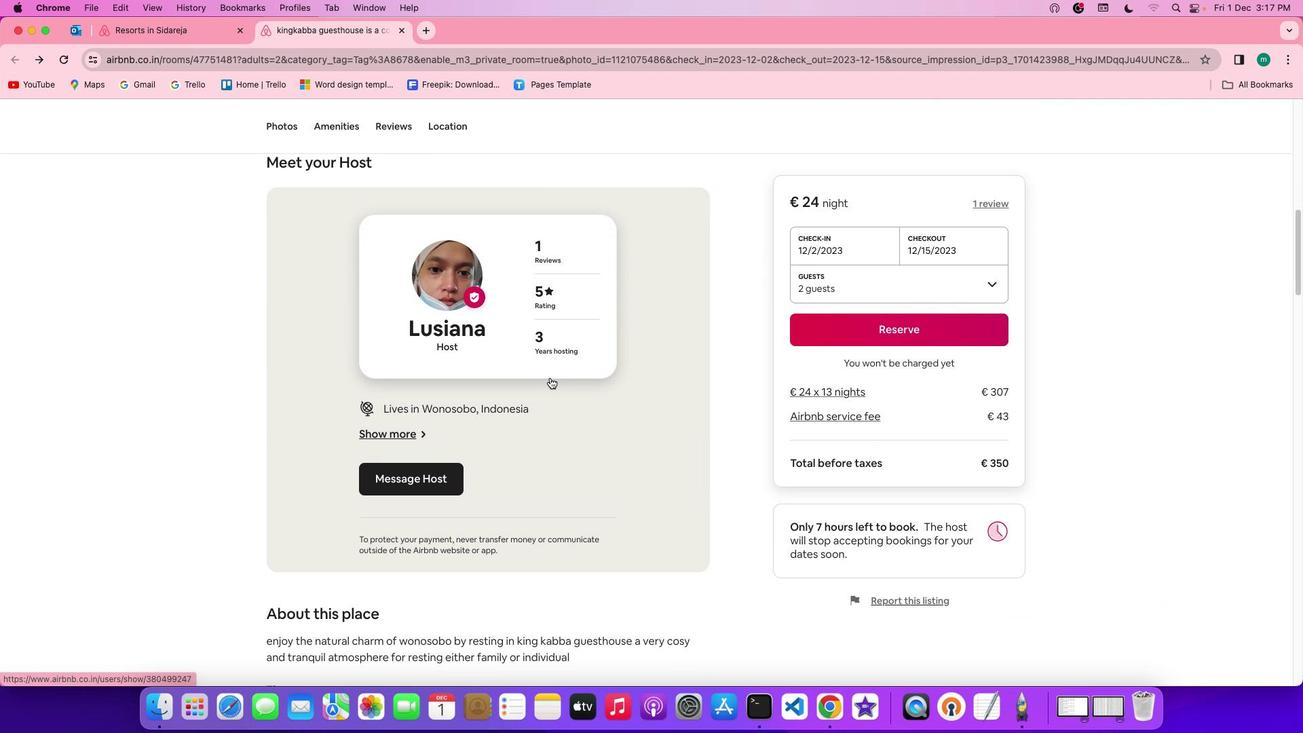 
Action: Mouse moved to (550, 378)
Screenshot: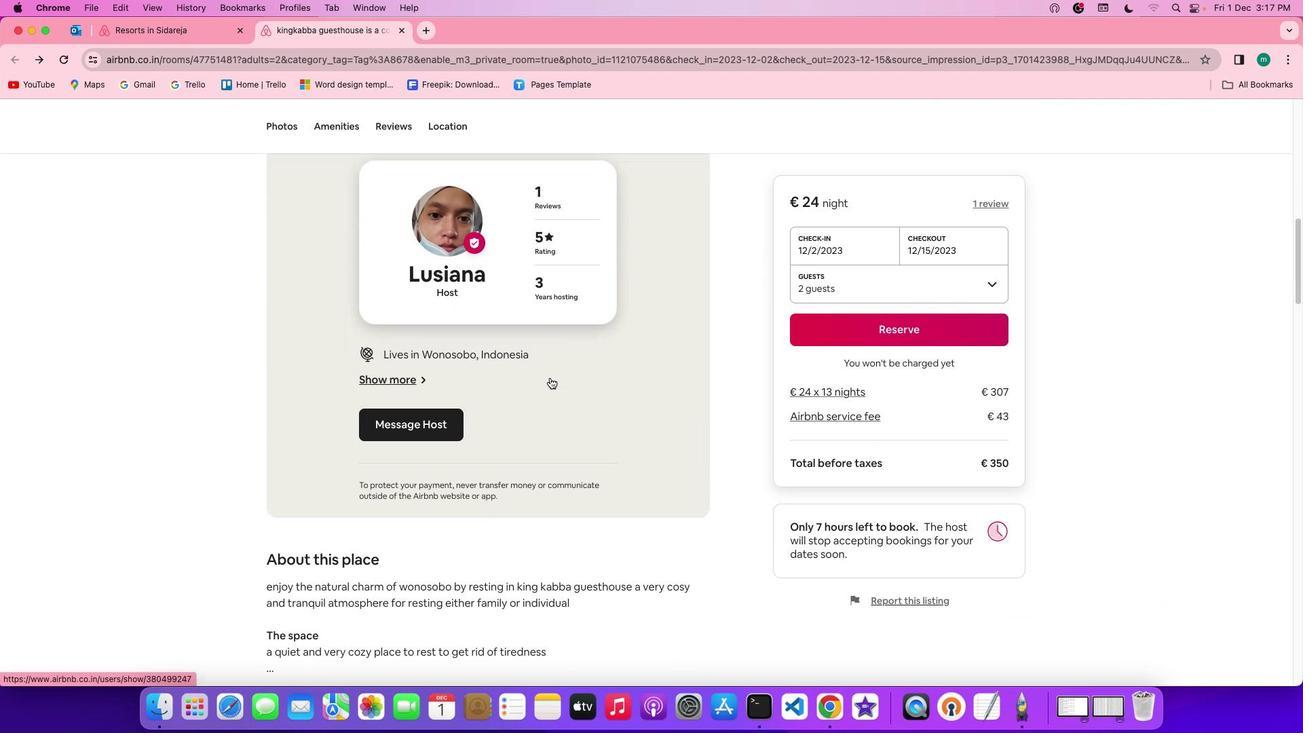 
Action: Mouse scrolled (550, 378) with delta (0, 0)
Screenshot: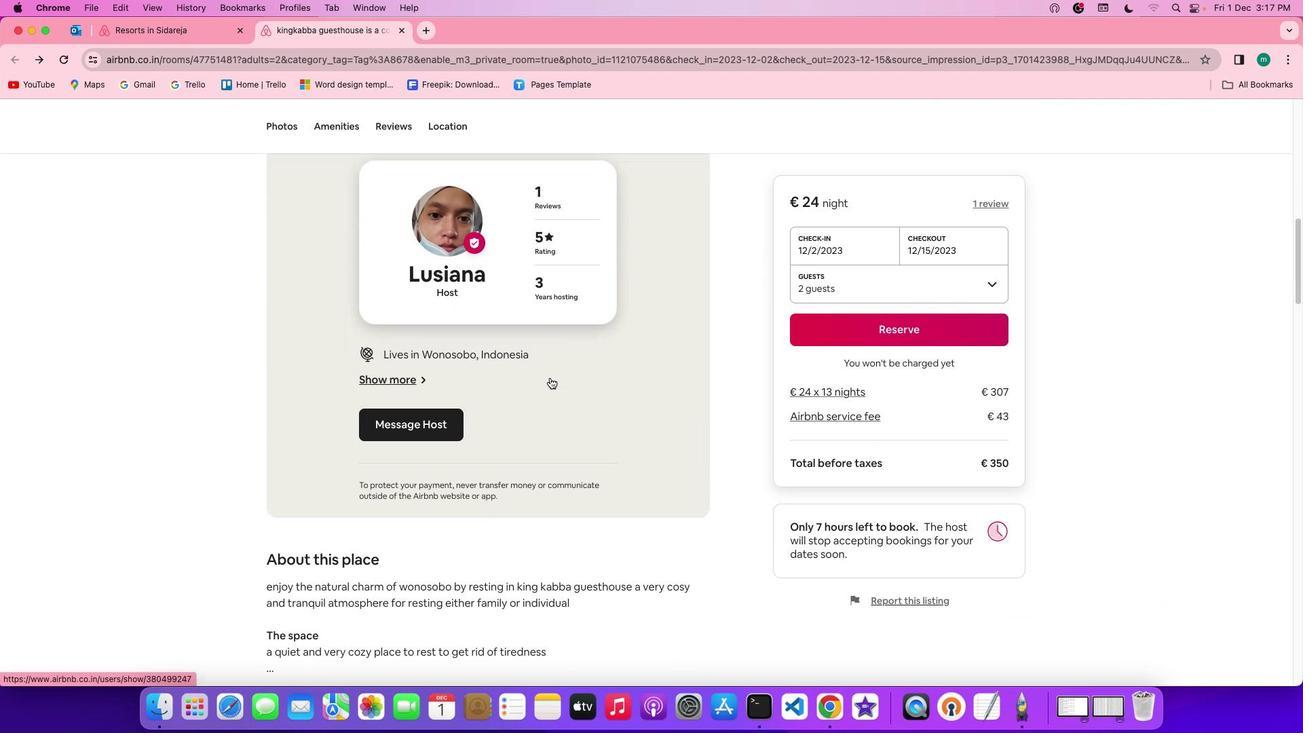 
Action: Mouse scrolled (550, 378) with delta (0, -1)
Screenshot: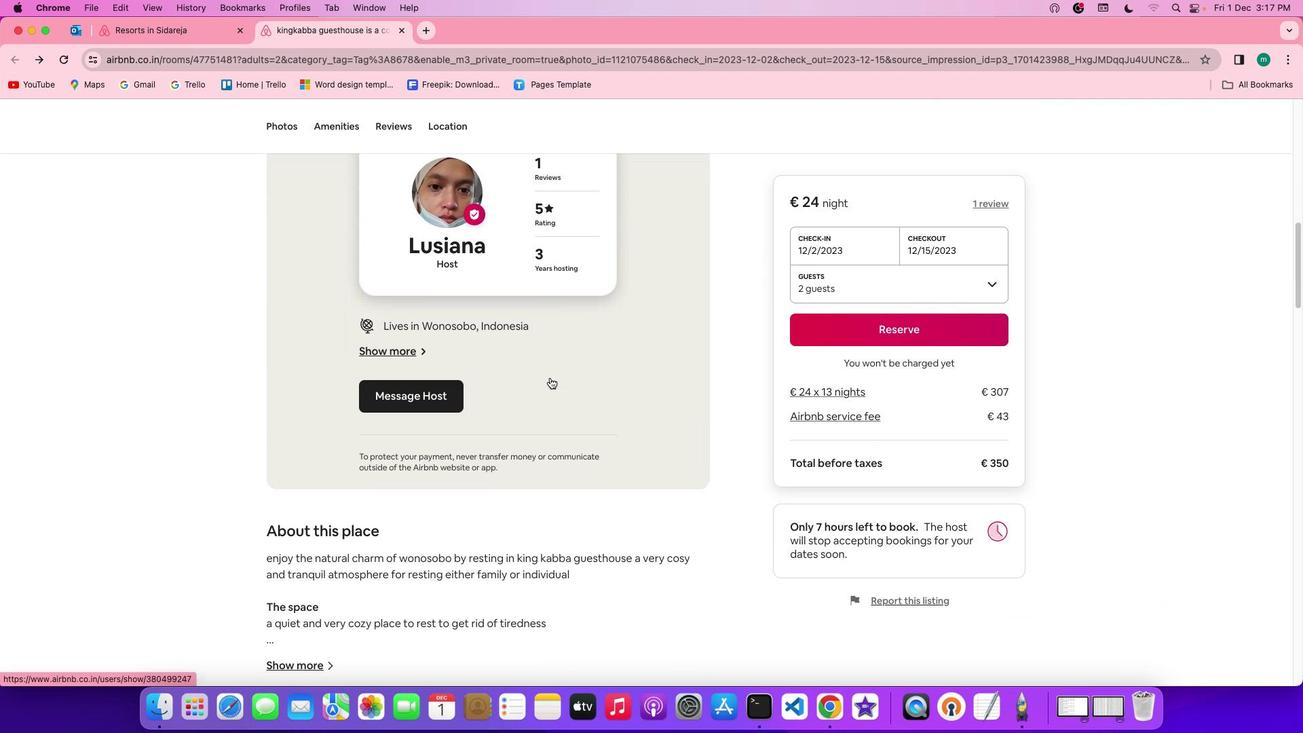 
Action: Mouse scrolled (550, 378) with delta (0, -2)
Screenshot: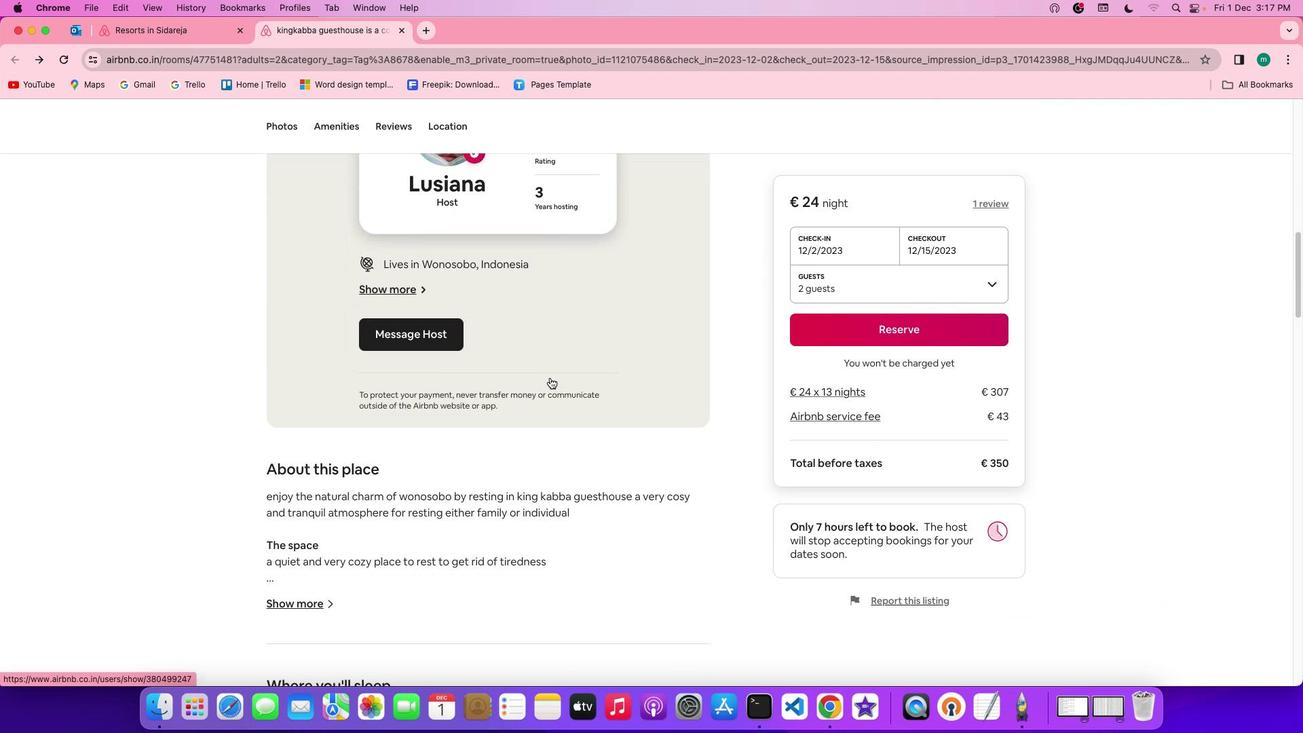 
Action: Mouse moved to (292, 548)
Screenshot: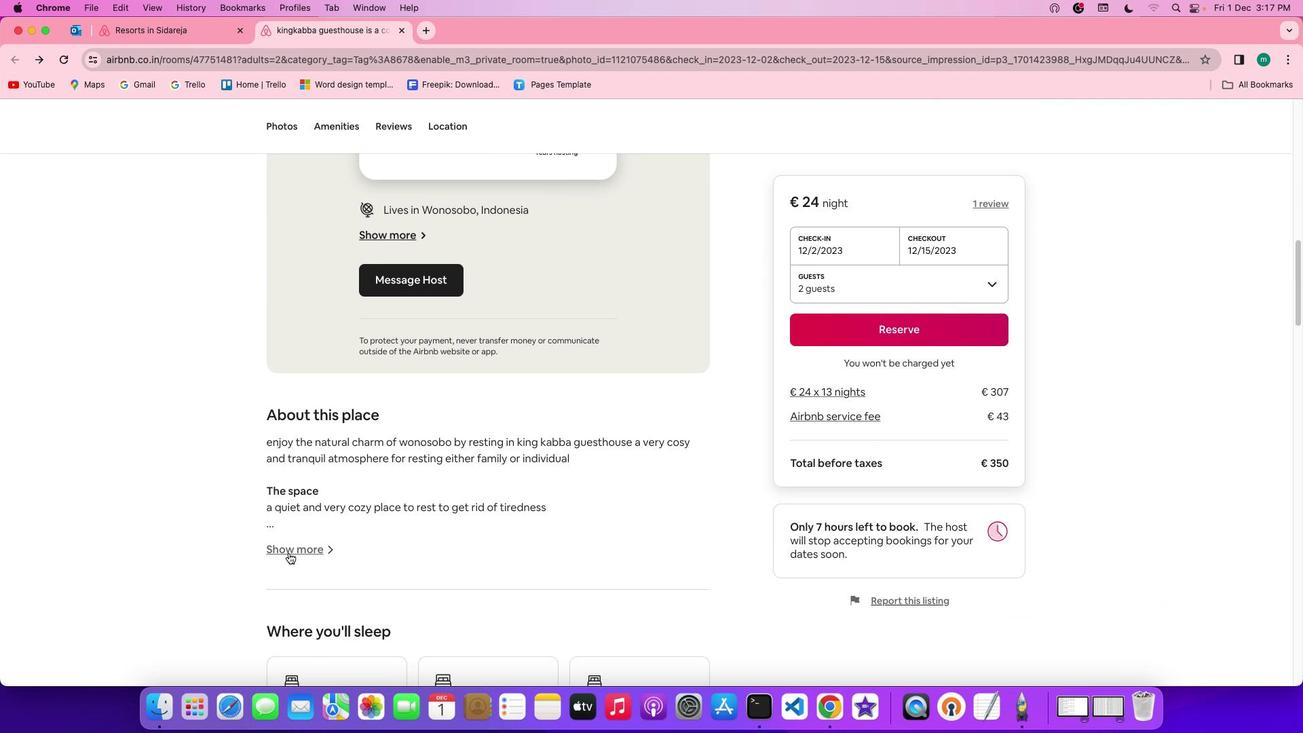
Action: Mouse pressed left at (292, 548)
Screenshot: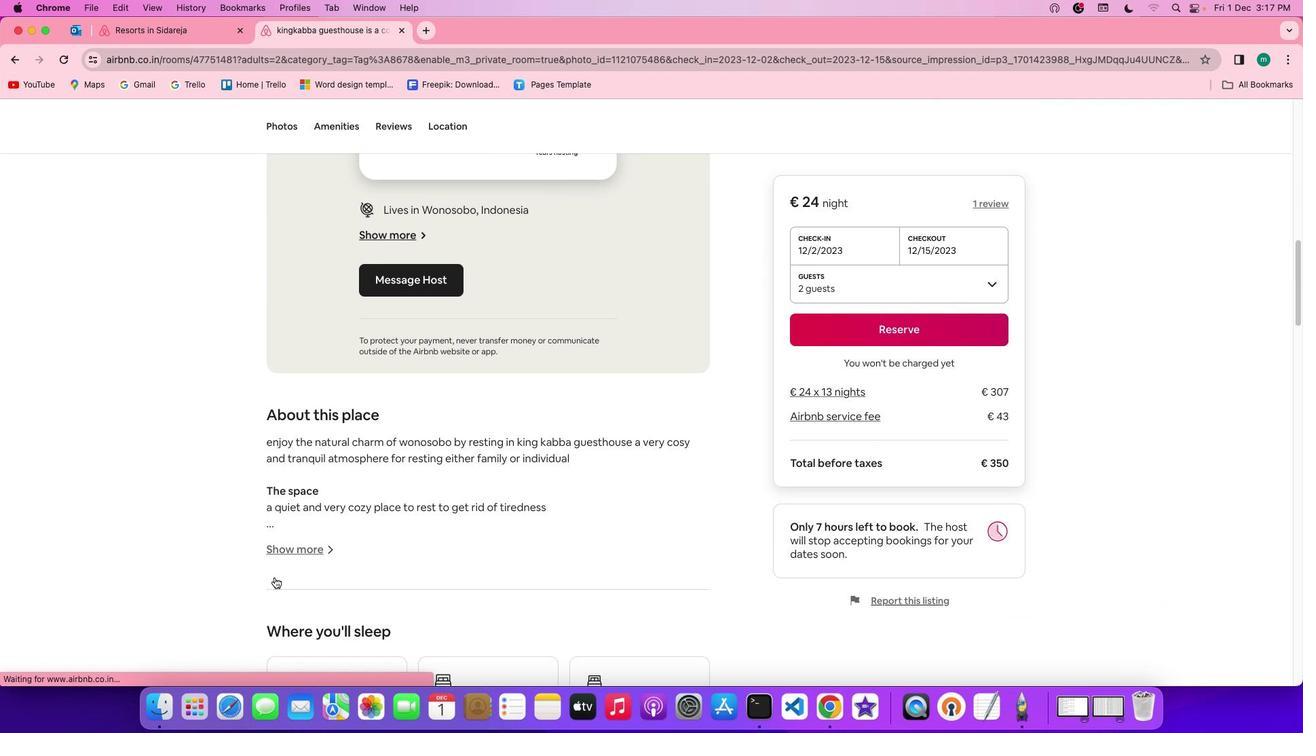 
Action: Mouse moved to (536, 502)
Screenshot: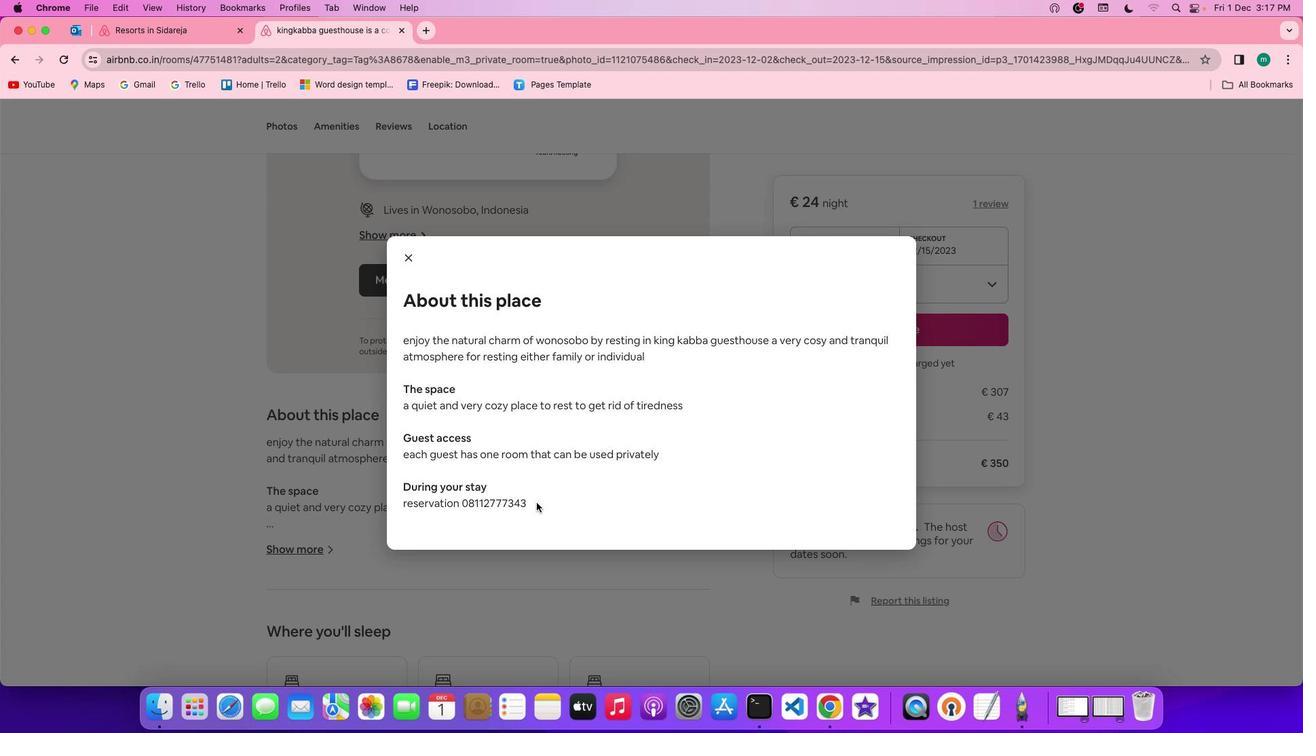 
Action: Mouse scrolled (536, 502) with delta (0, 0)
Screenshot: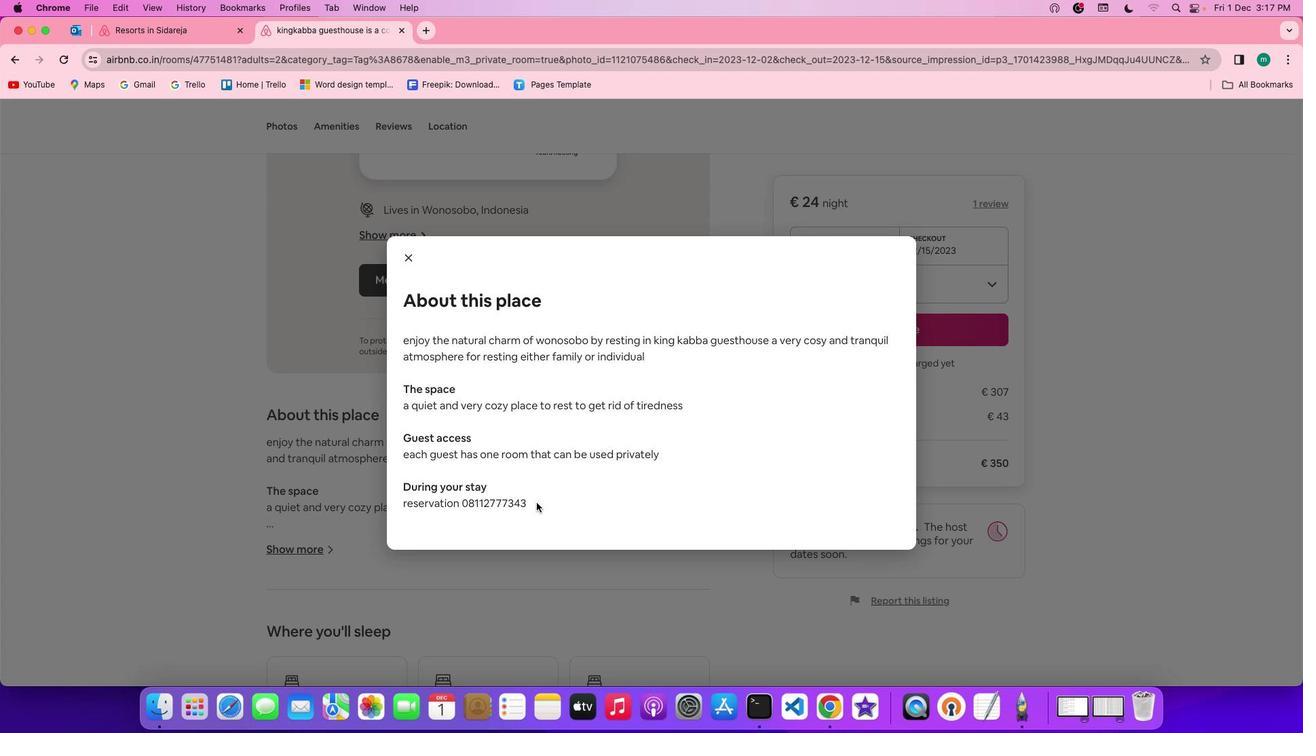 
Action: Mouse scrolled (536, 502) with delta (0, 0)
Screenshot: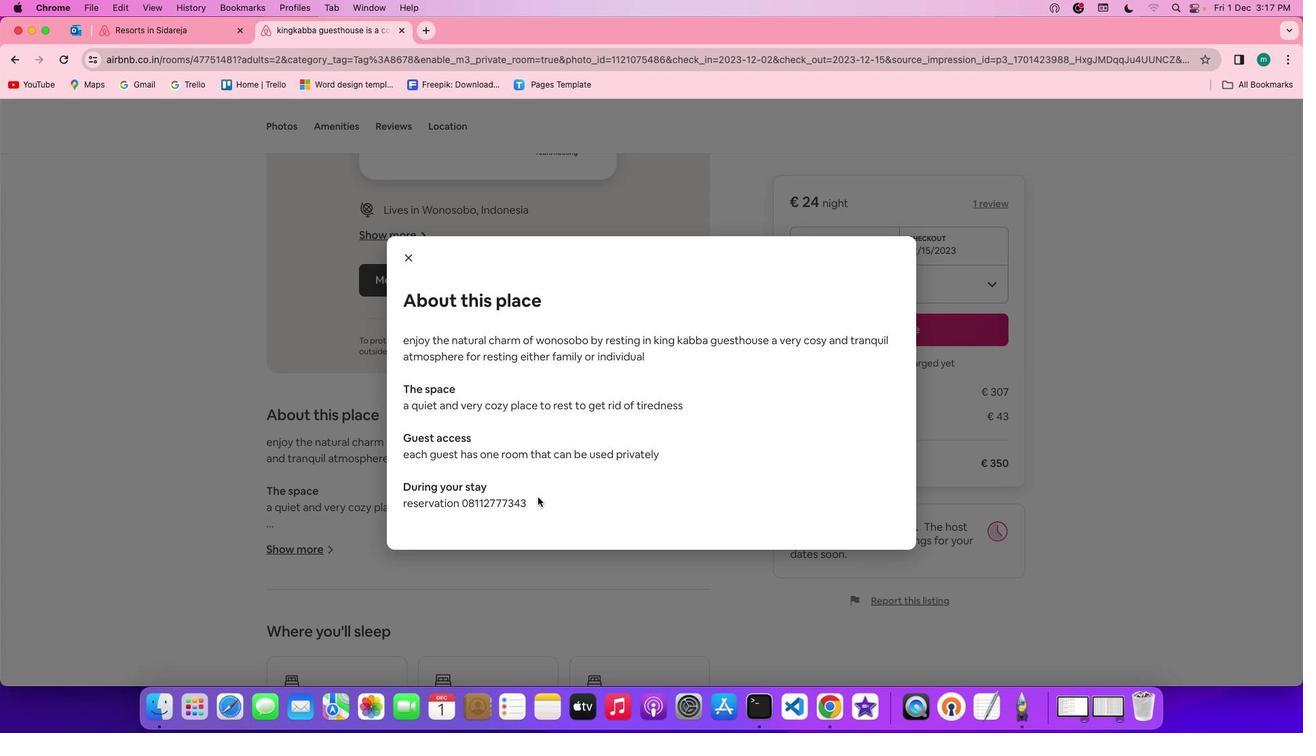
Action: Mouse moved to (536, 503)
Screenshot: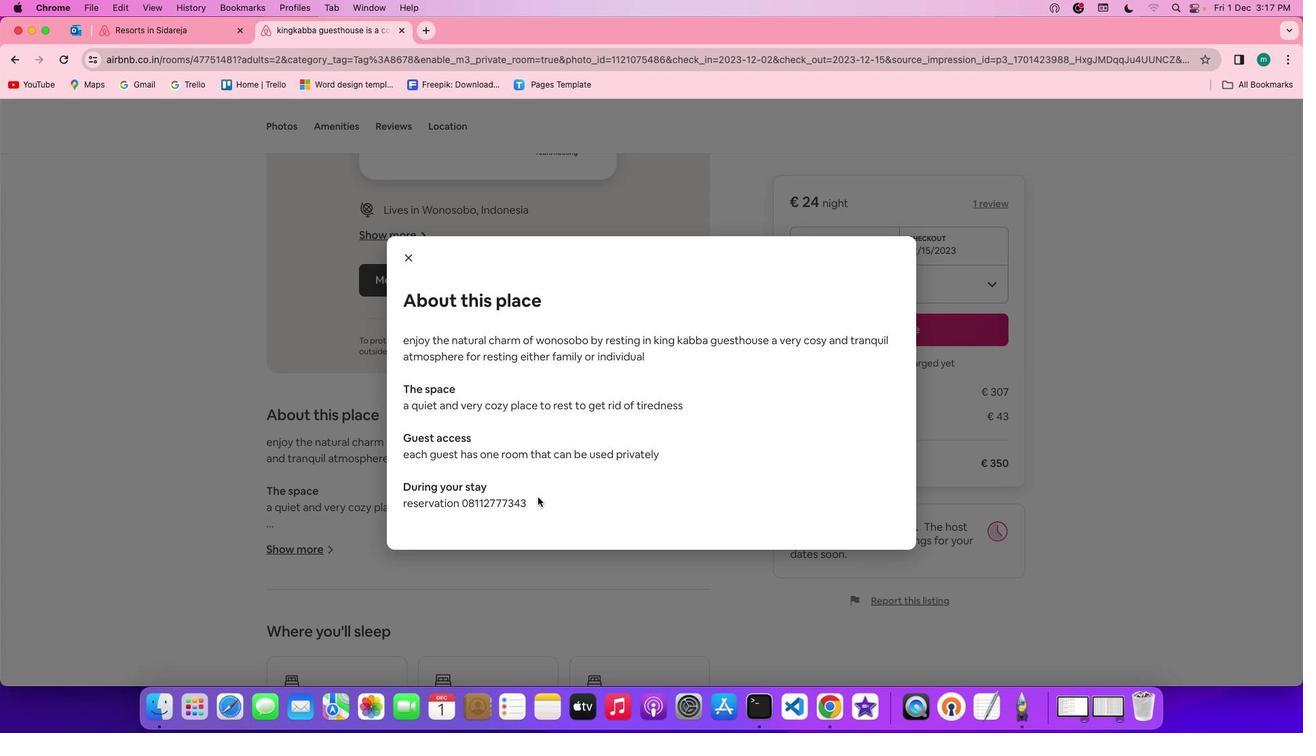 
Action: Mouse scrolled (536, 503) with delta (0, -1)
Screenshot: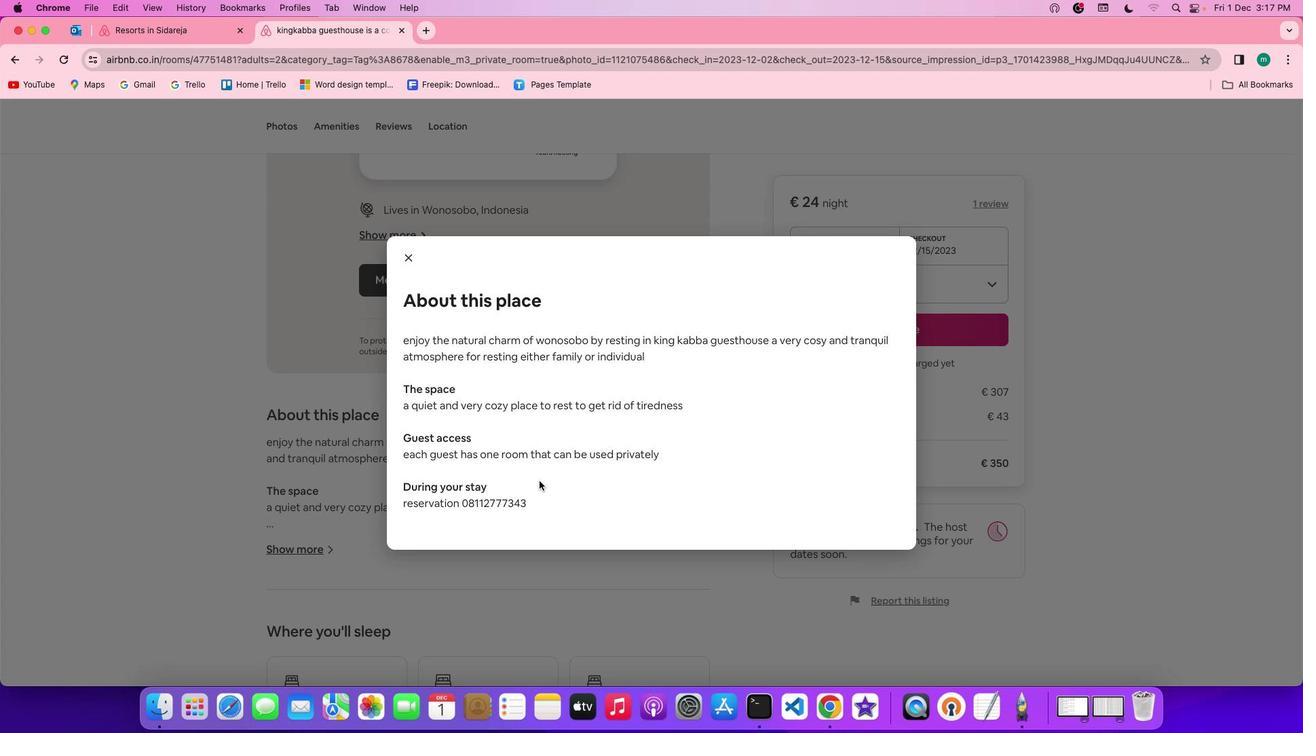 
Action: Mouse scrolled (536, 503) with delta (0, -2)
Screenshot: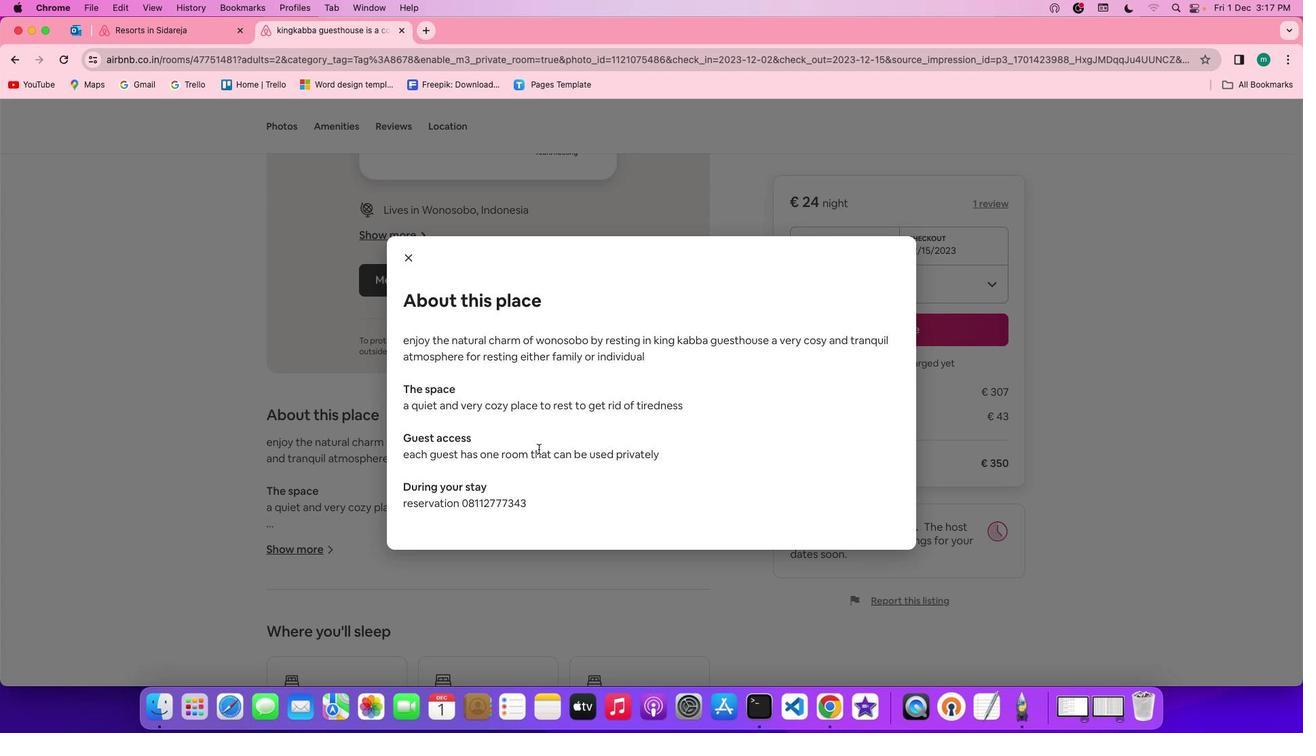 
Action: Mouse moved to (412, 258)
Screenshot: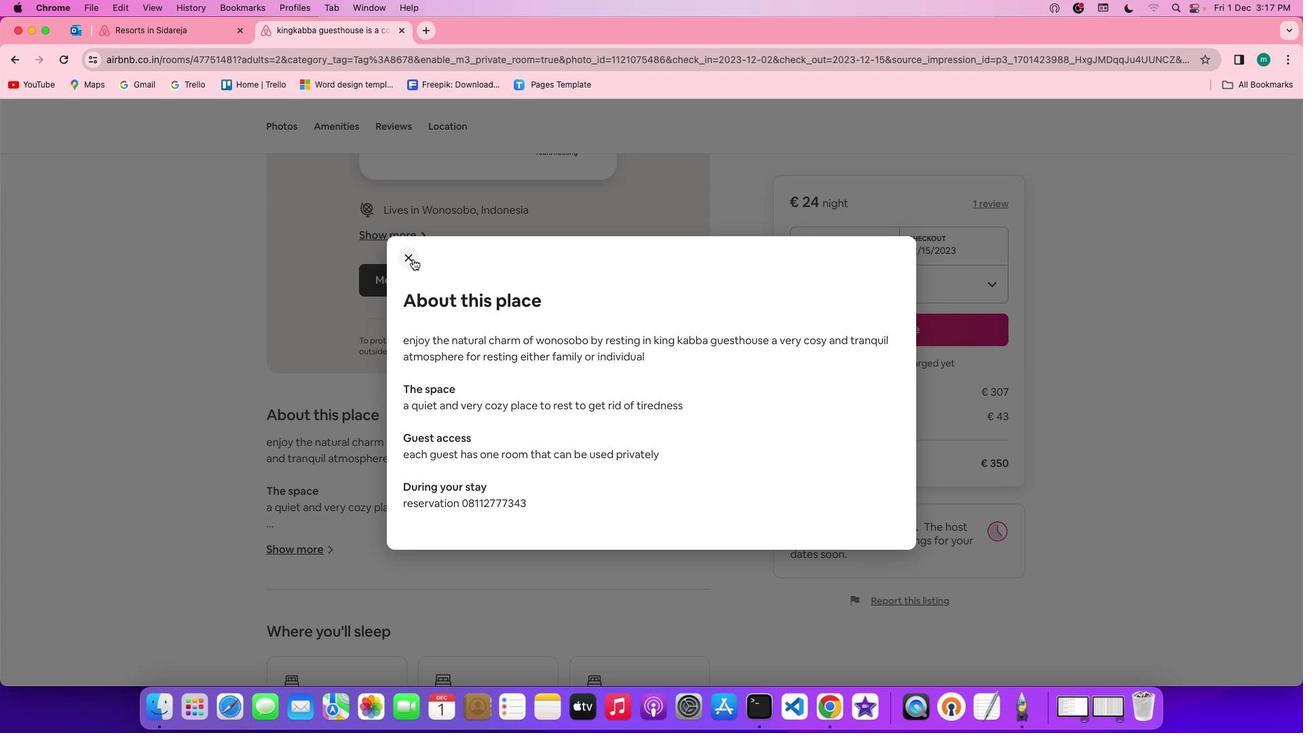 
Action: Mouse pressed left at (412, 258)
Screenshot: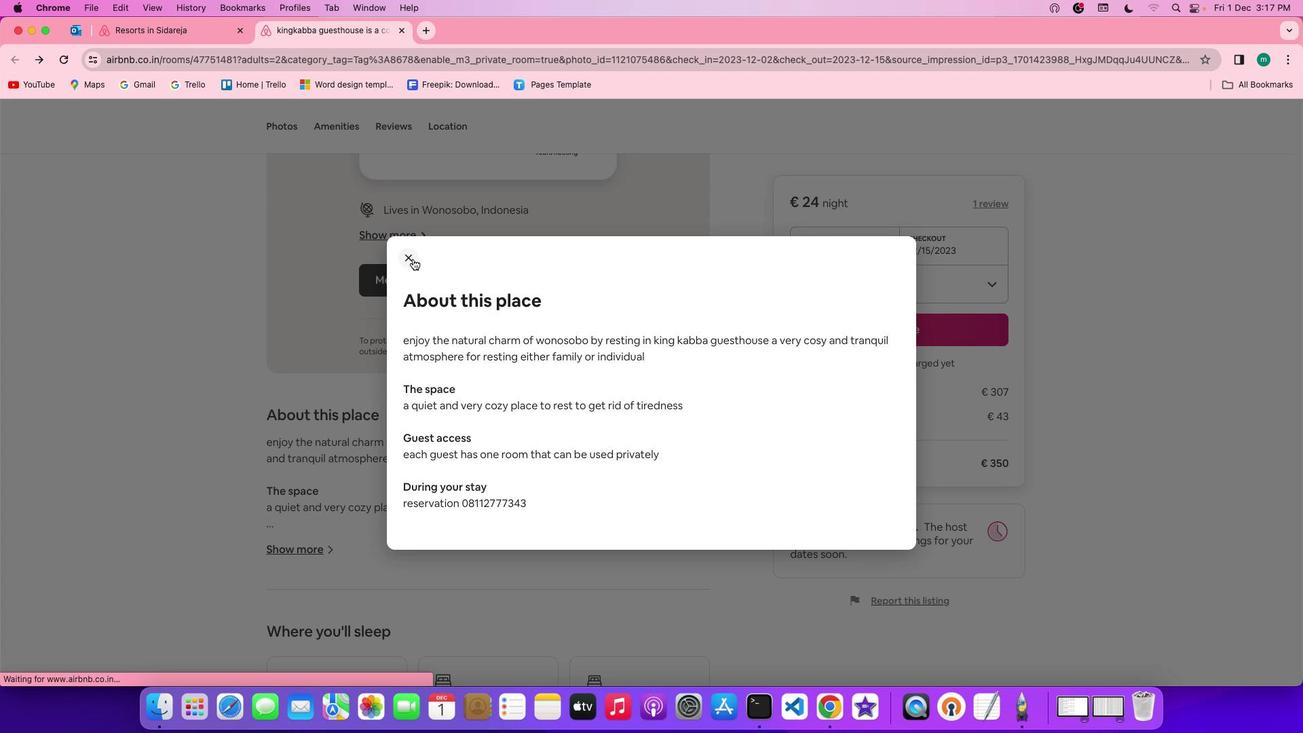 
Action: Mouse moved to (524, 360)
Screenshot: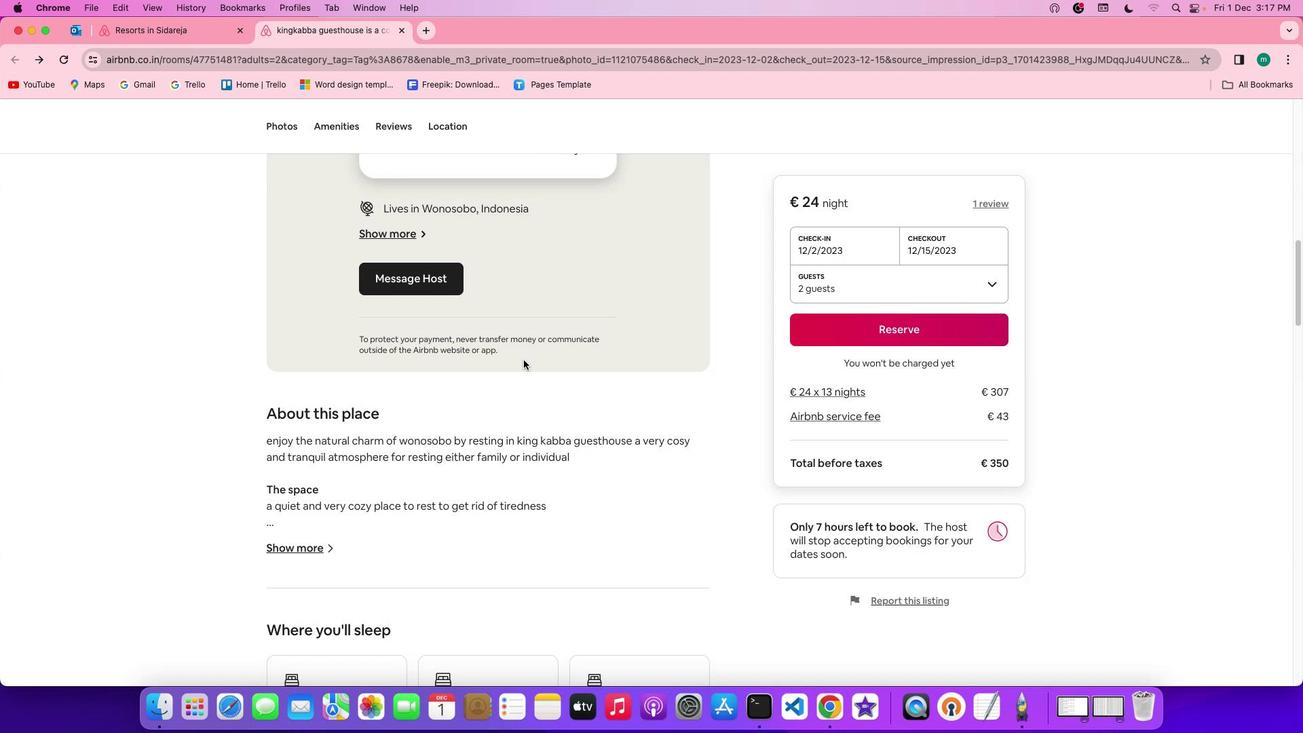 
Action: Mouse scrolled (524, 360) with delta (0, 0)
Screenshot: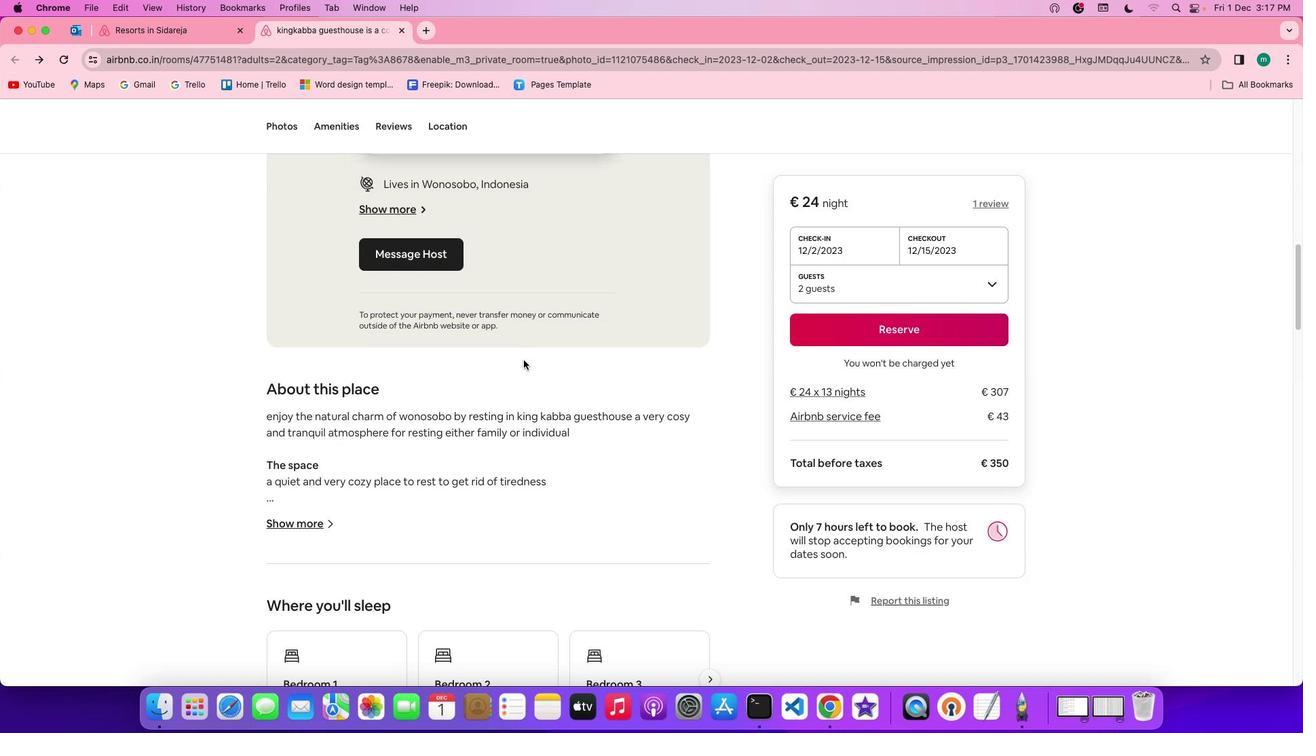 
Action: Mouse scrolled (524, 360) with delta (0, 0)
Screenshot: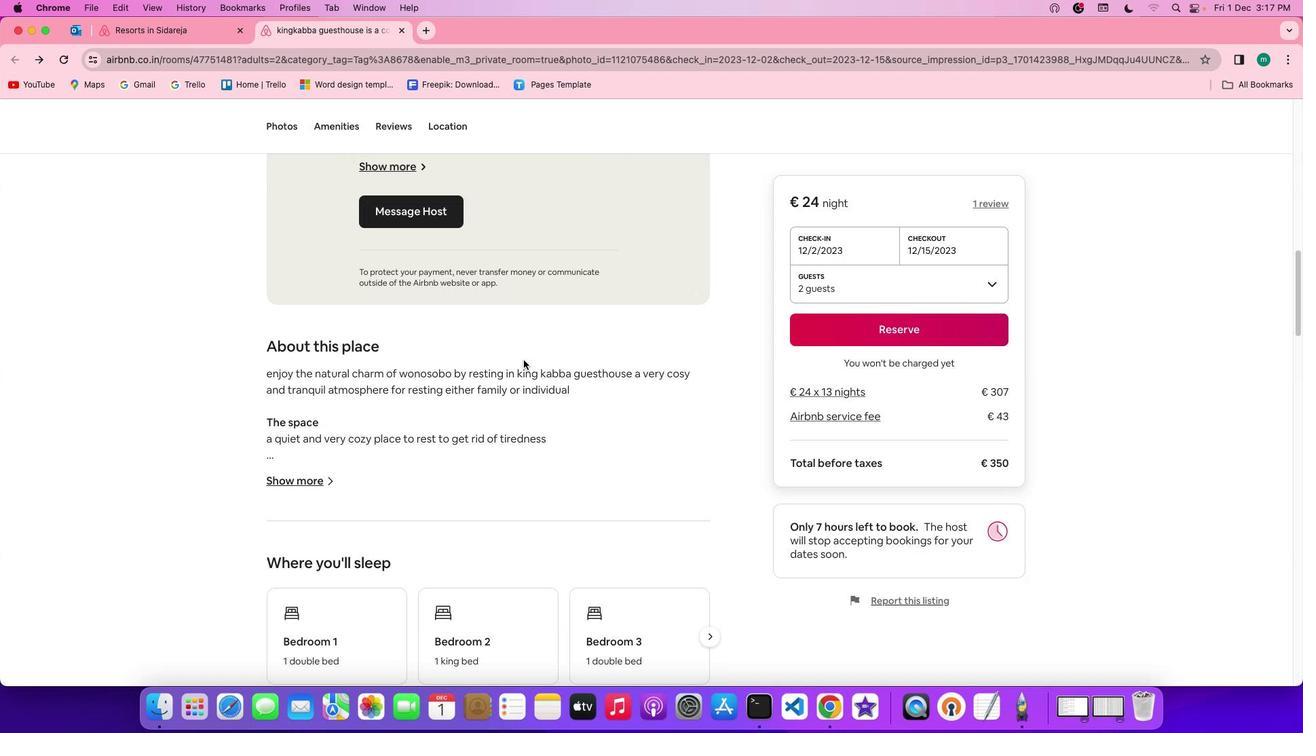 
Action: Mouse scrolled (524, 360) with delta (0, -2)
Screenshot: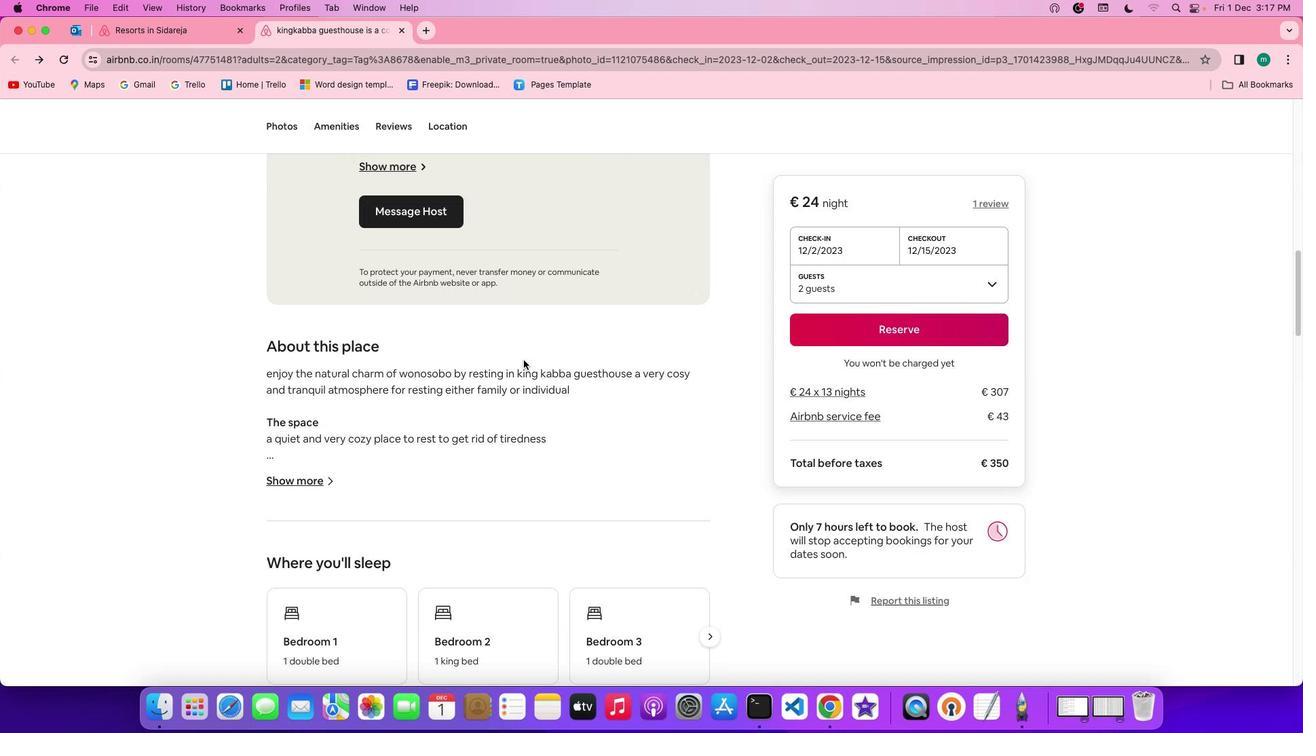 
Action: Mouse scrolled (524, 360) with delta (0, -2)
Screenshot: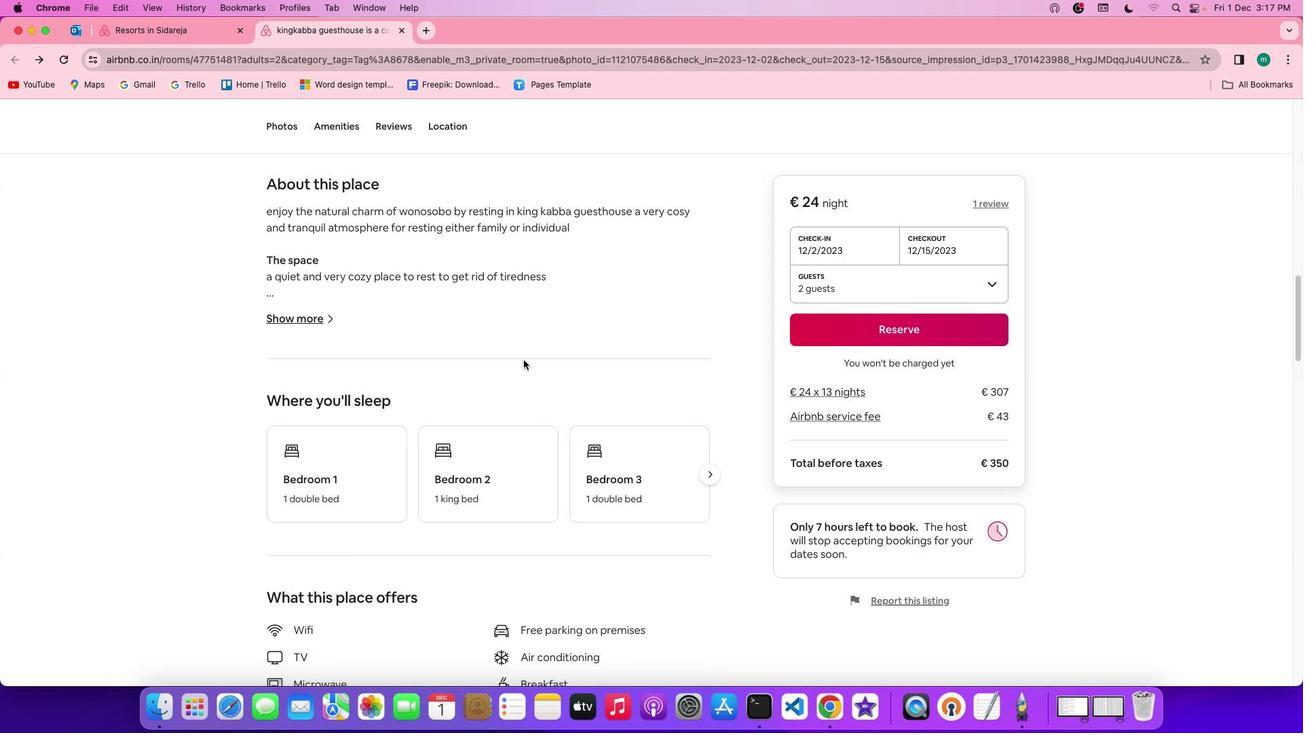 
Action: Mouse scrolled (524, 360) with delta (0, 0)
Screenshot: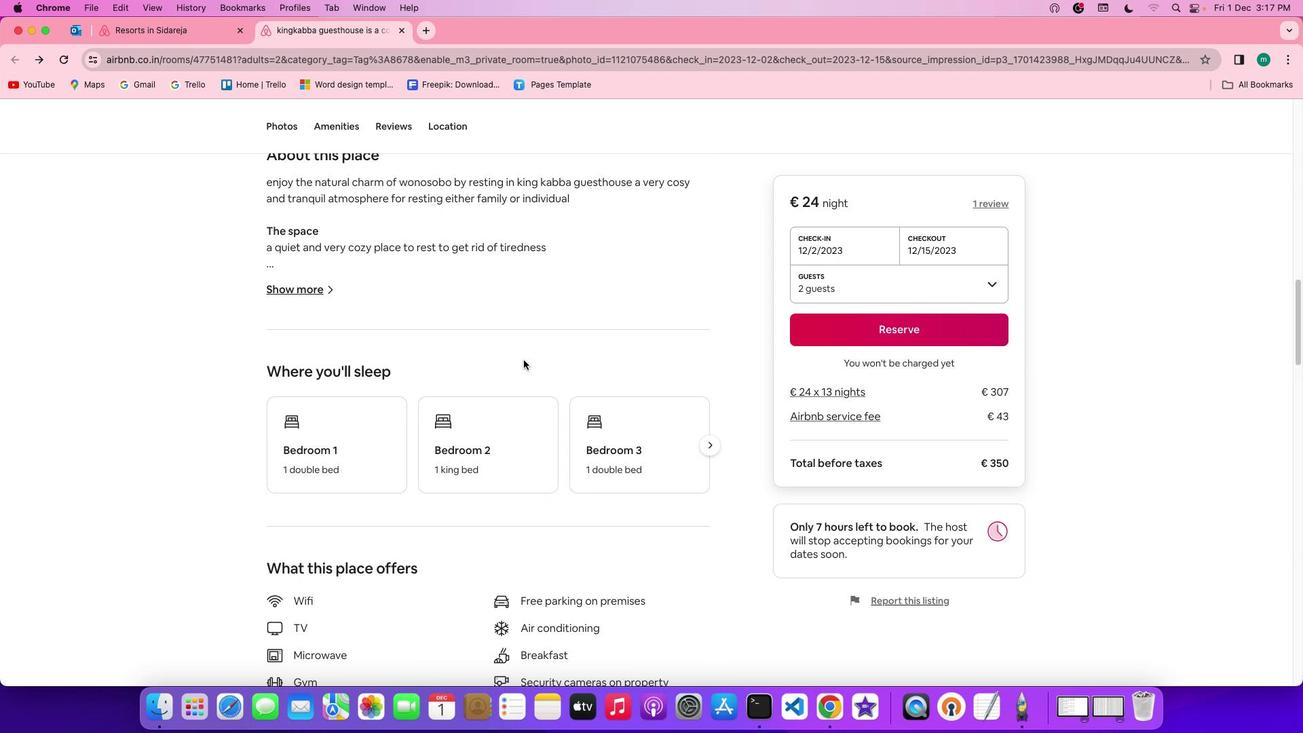 
Action: Mouse scrolled (524, 360) with delta (0, 0)
Screenshot: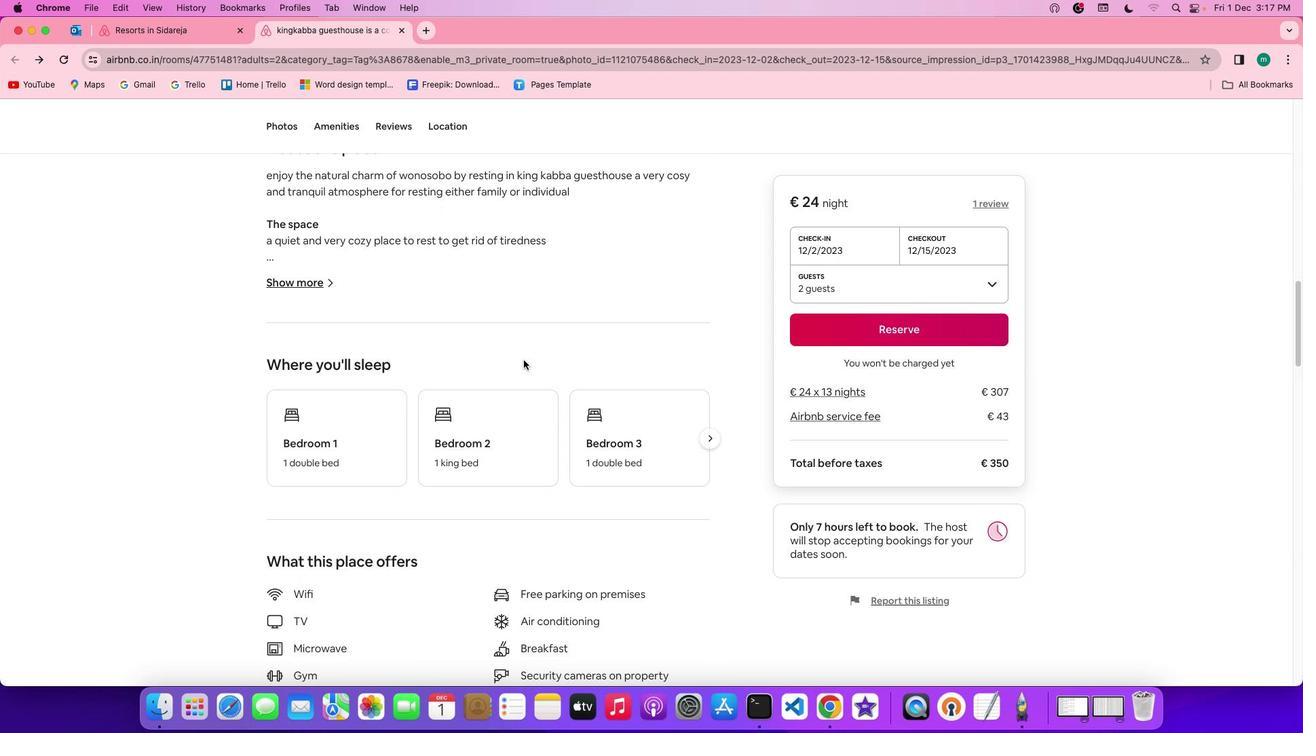 
Action: Mouse scrolled (524, 360) with delta (0, -1)
Screenshot: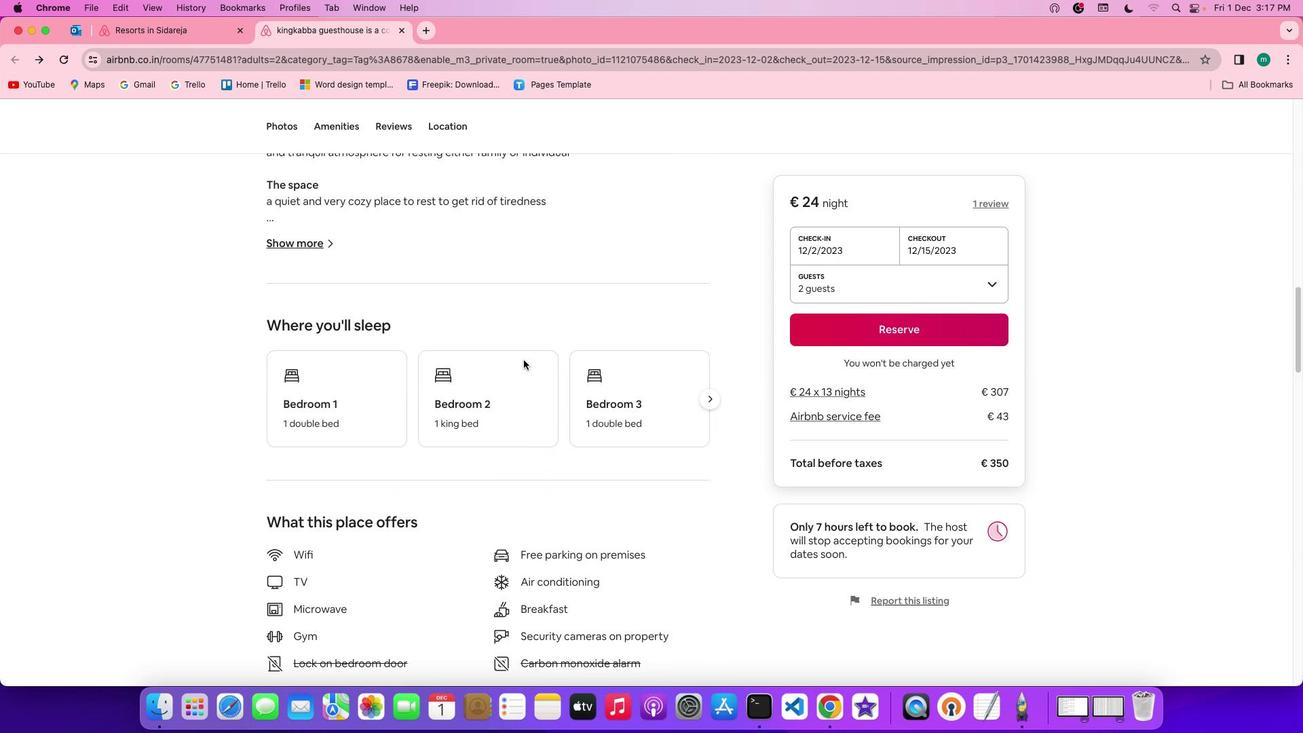 
Action: Mouse moved to (711, 372)
Screenshot: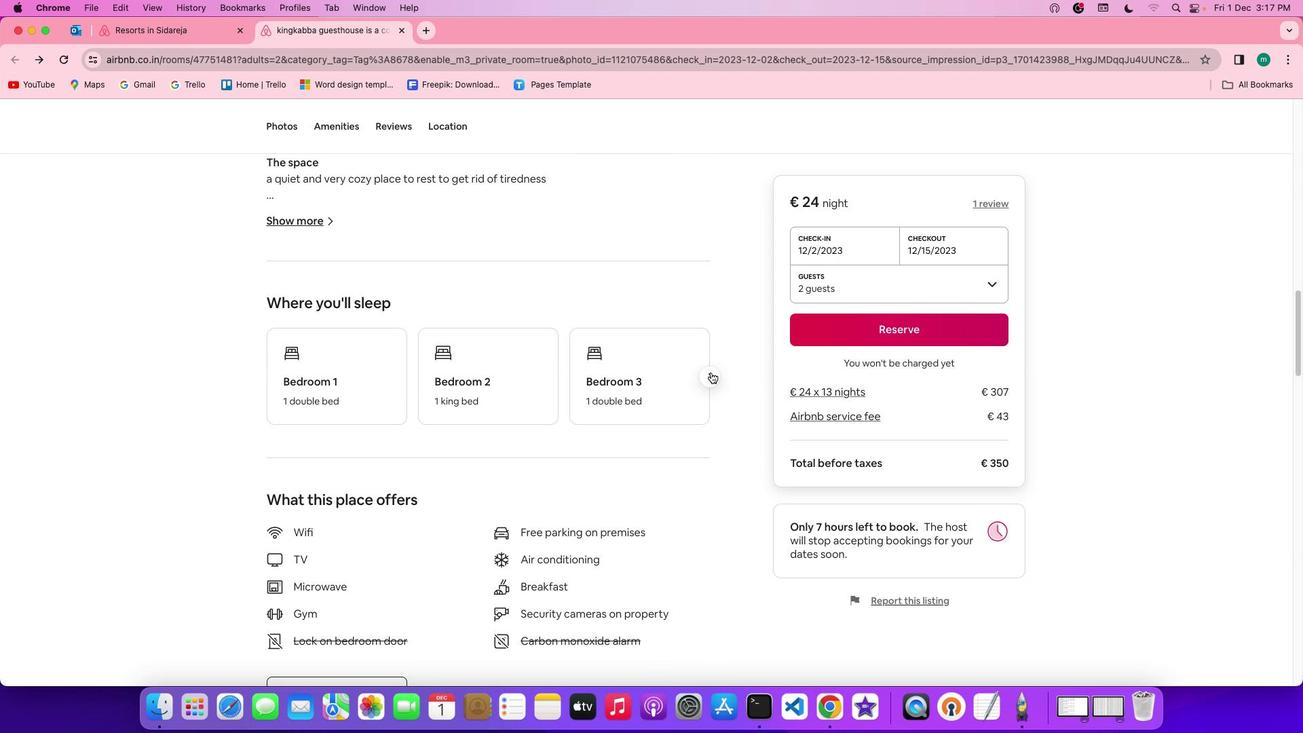 
Action: Mouse pressed left at (711, 372)
Screenshot: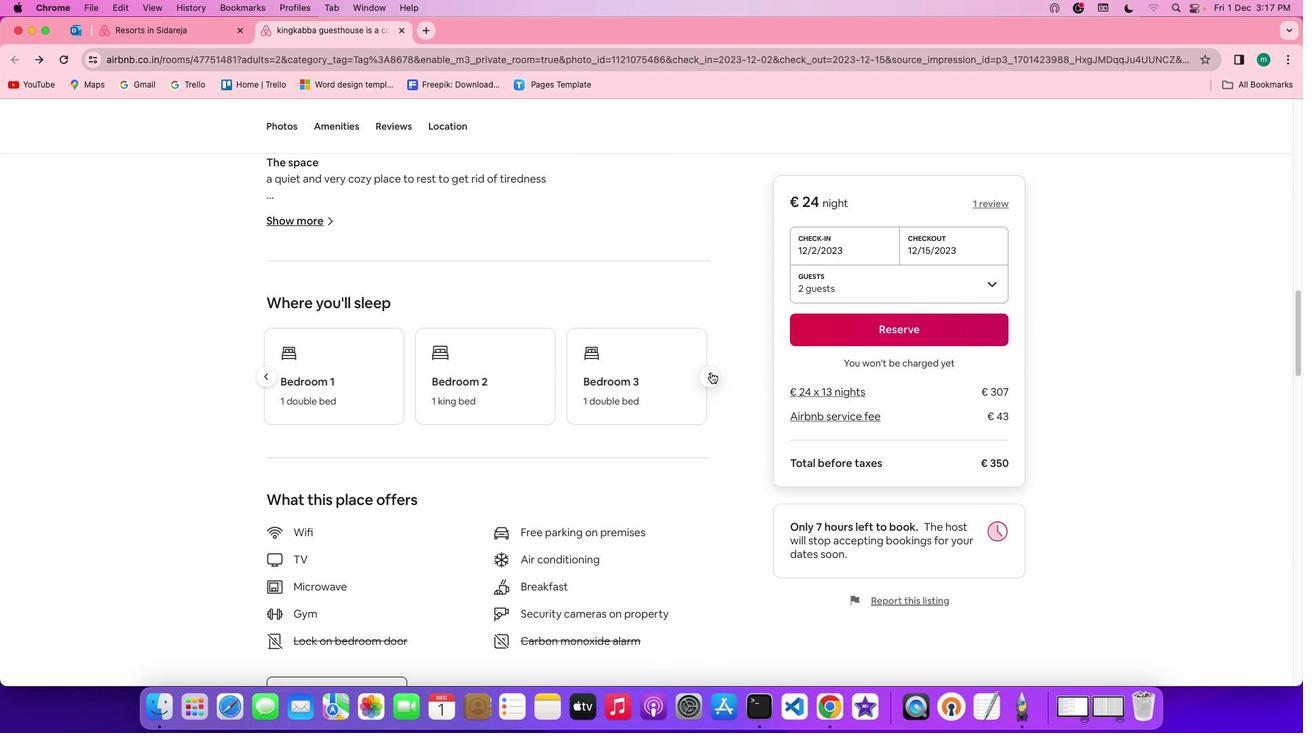 
Action: Mouse moved to (715, 376)
Screenshot: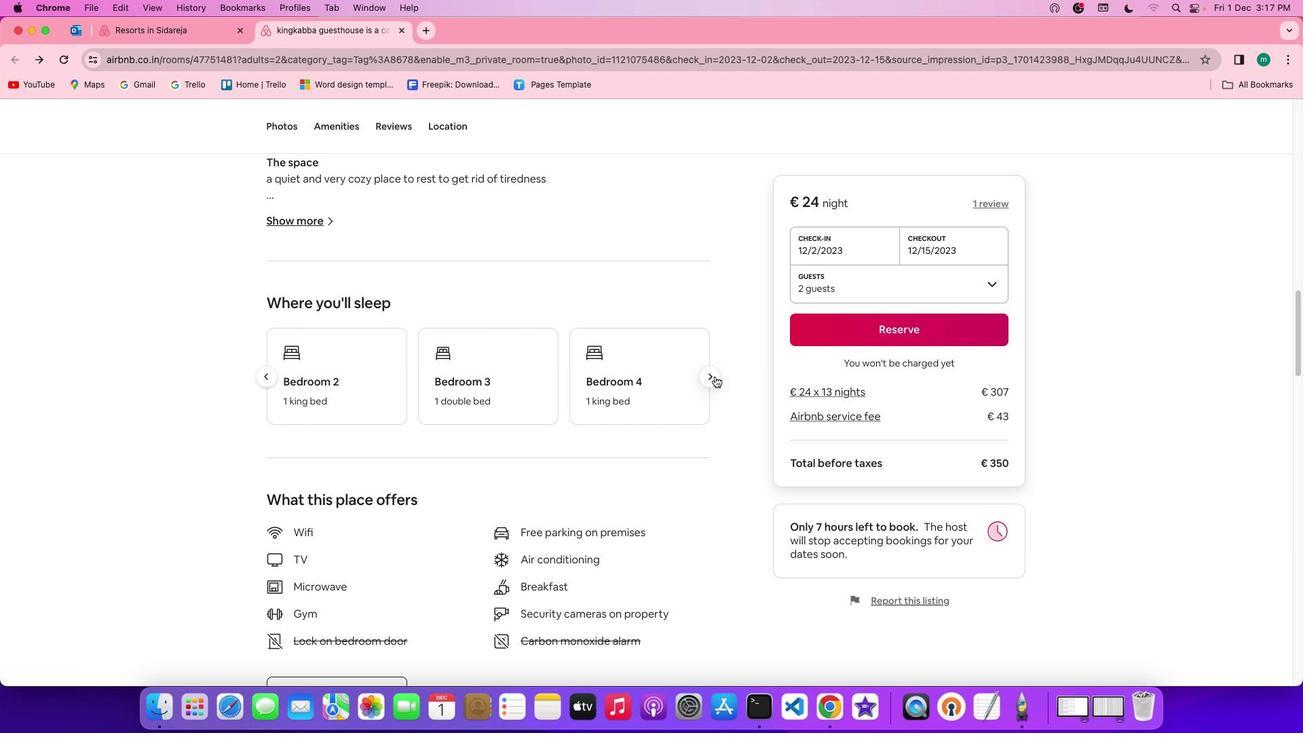 
Action: Mouse pressed left at (715, 376)
Screenshot: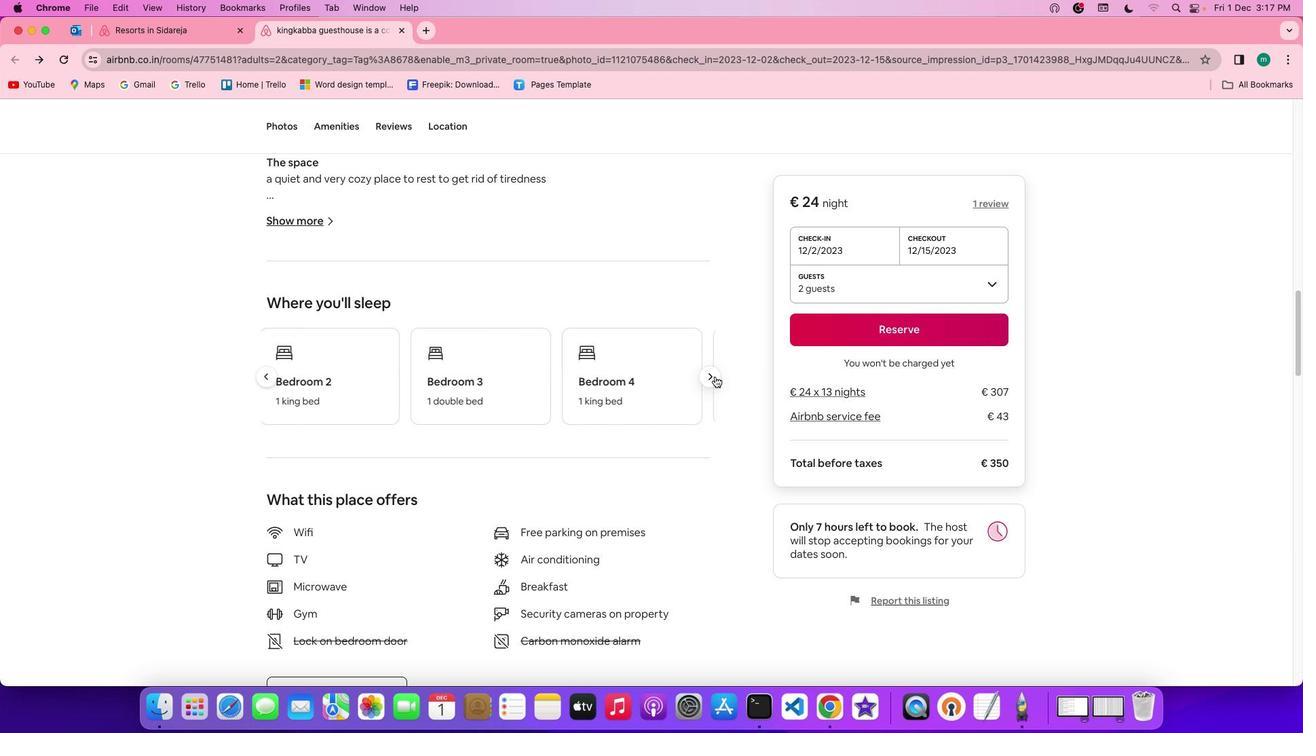
Action: Mouse pressed left at (715, 376)
Screenshot: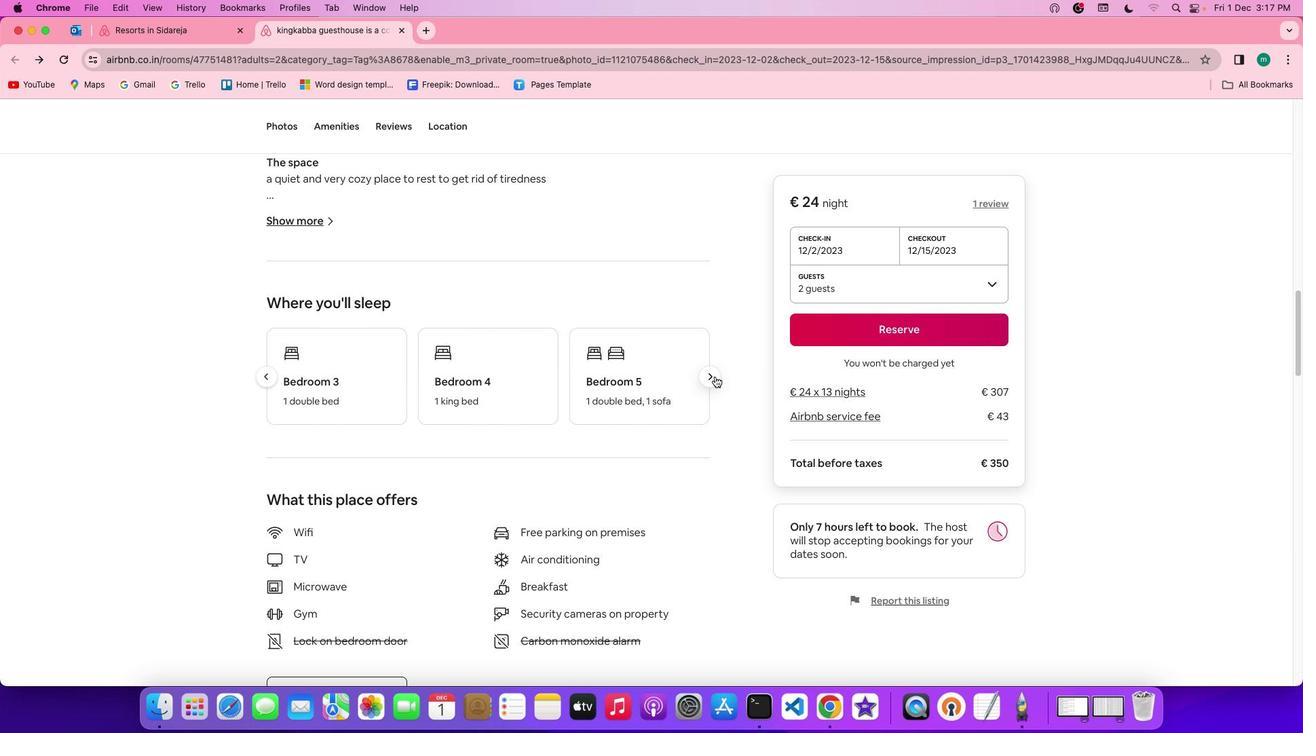 
Action: Mouse pressed left at (715, 376)
Screenshot: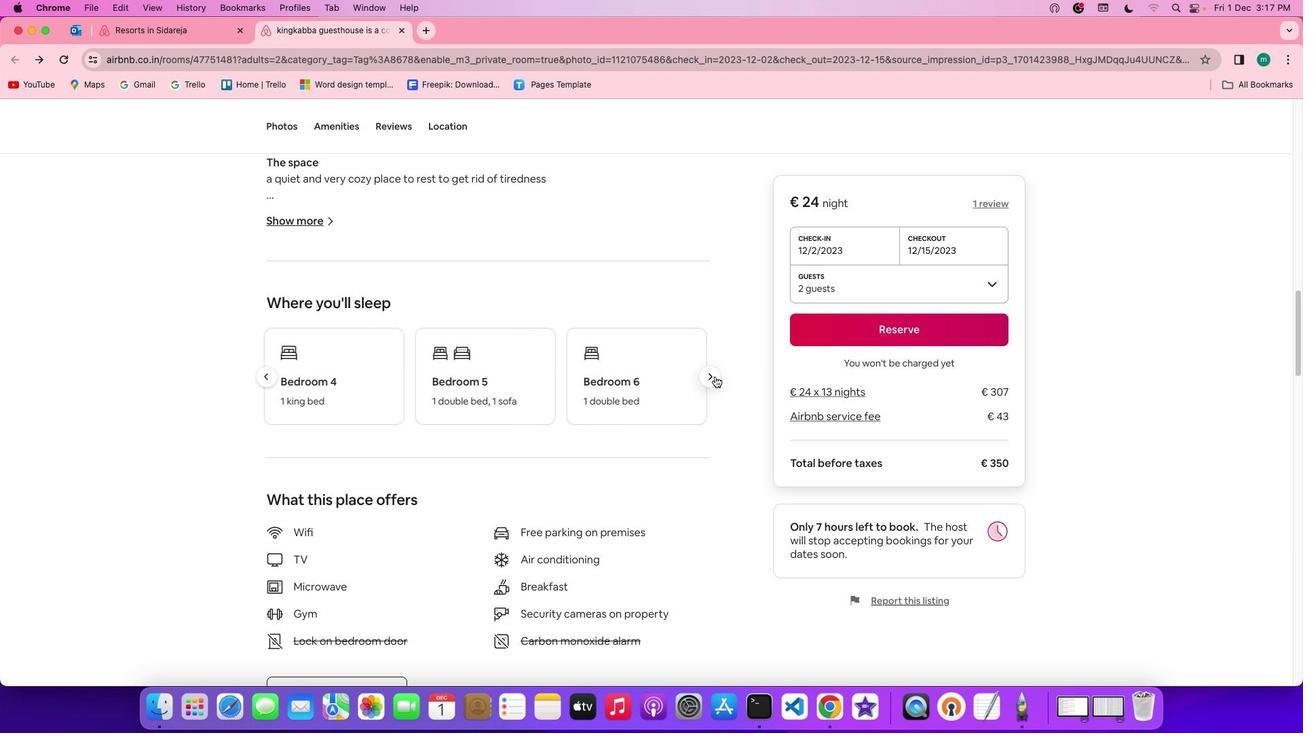 
Action: Mouse pressed left at (715, 376)
Screenshot: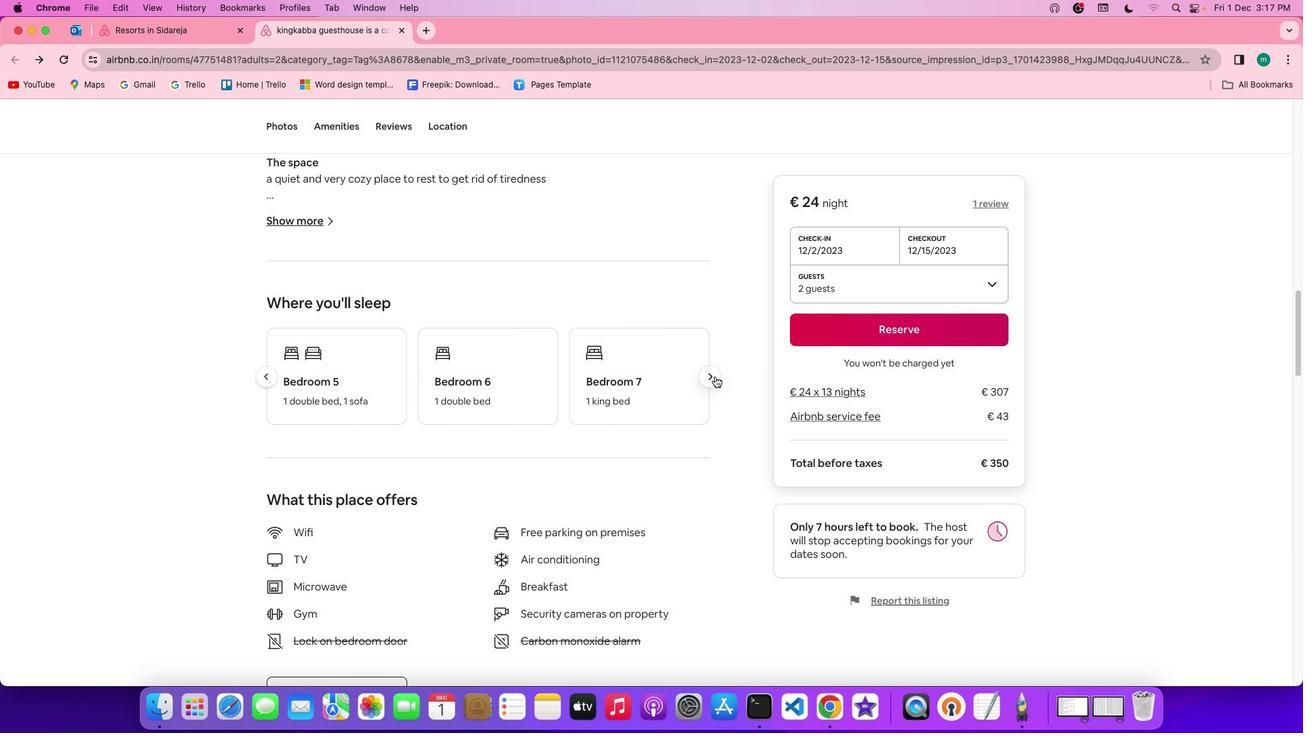 
Action: Mouse moved to (702, 369)
Screenshot: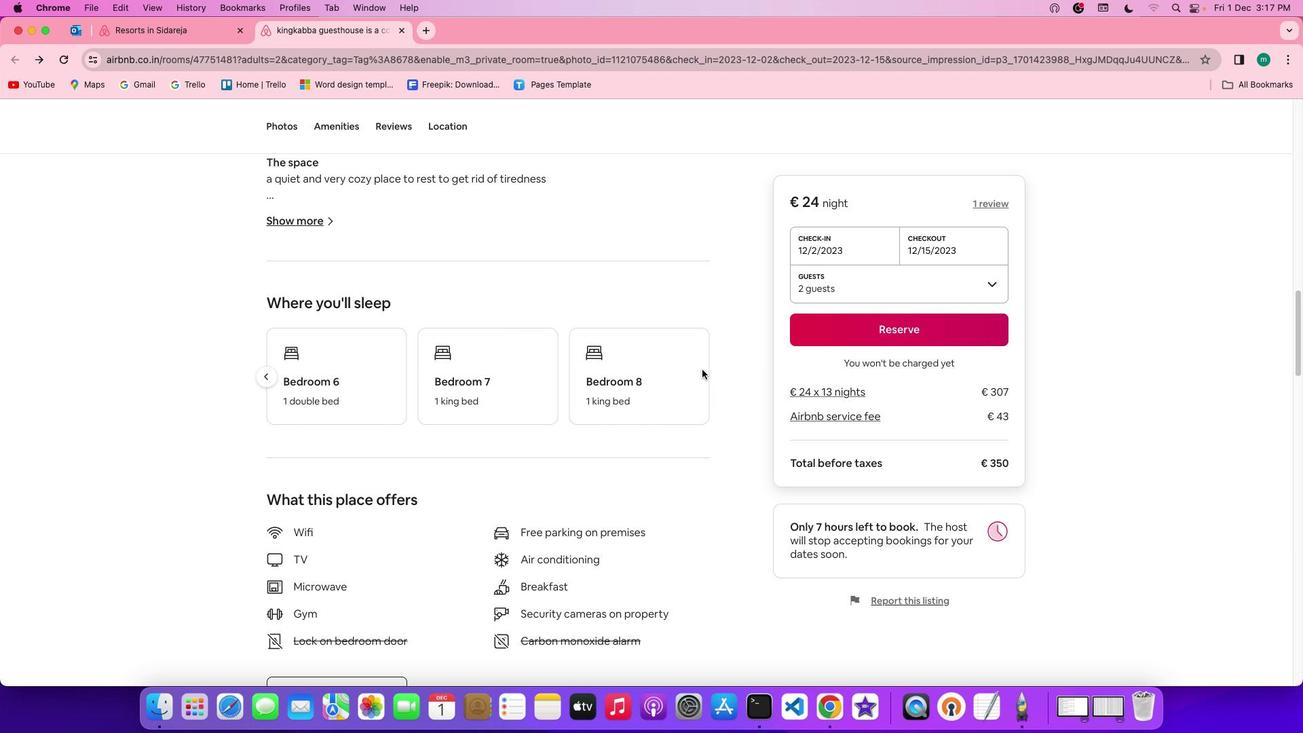 
Action: Mouse scrolled (702, 369) with delta (0, 0)
Screenshot: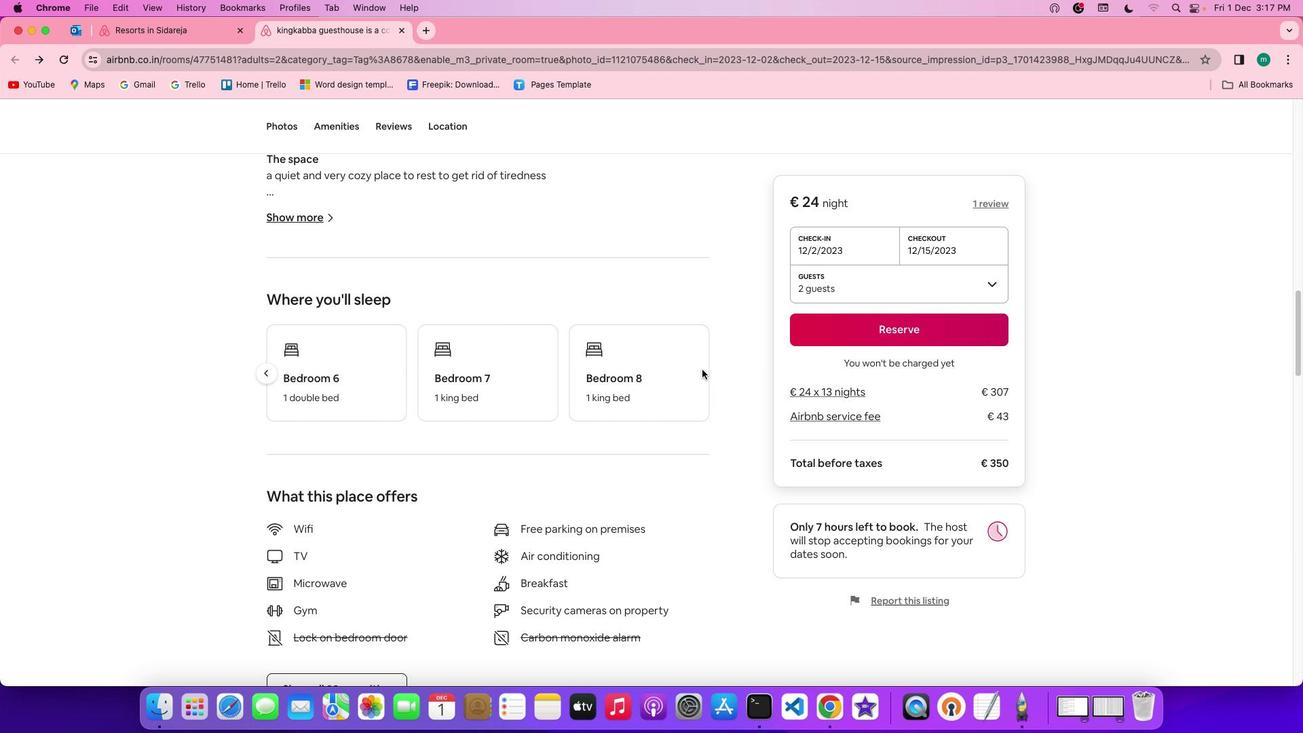 
Action: Mouse scrolled (702, 369) with delta (0, 0)
Screenshot: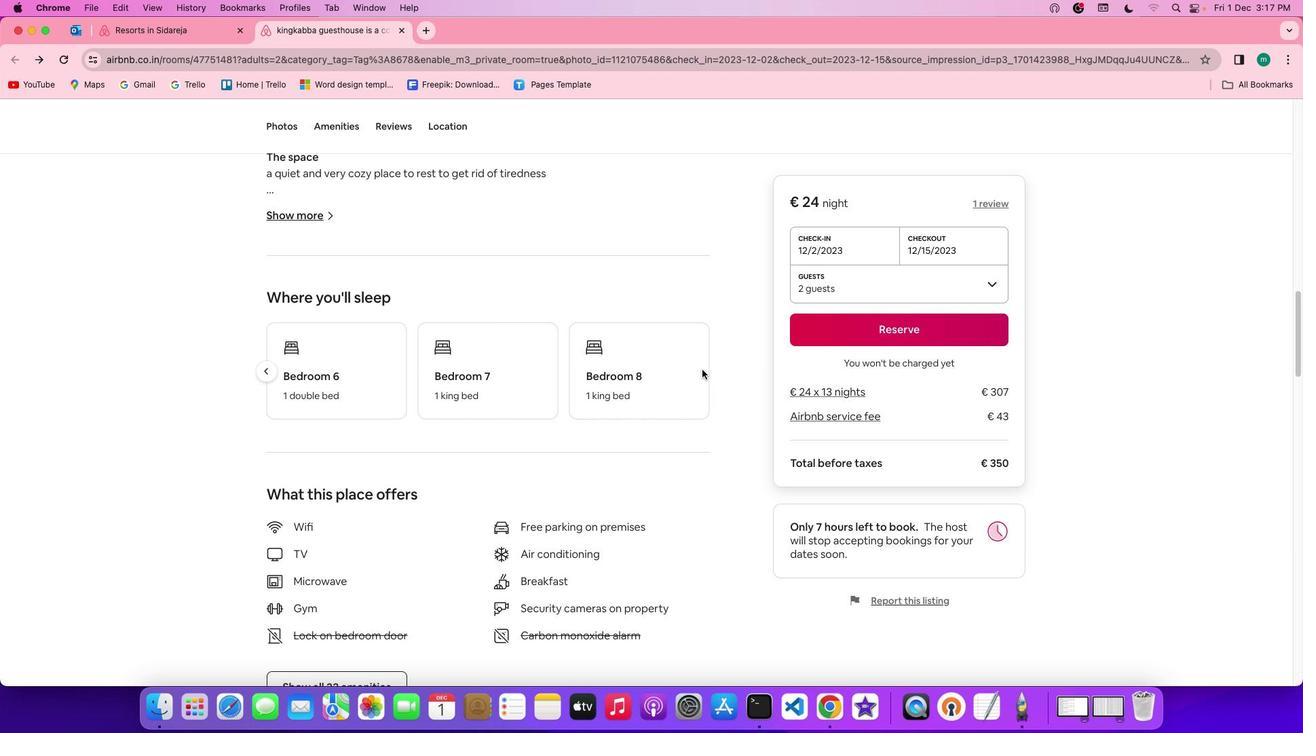 
Action: Mouse scrolled (702, 369) with delta (0, 0)
Screenshot: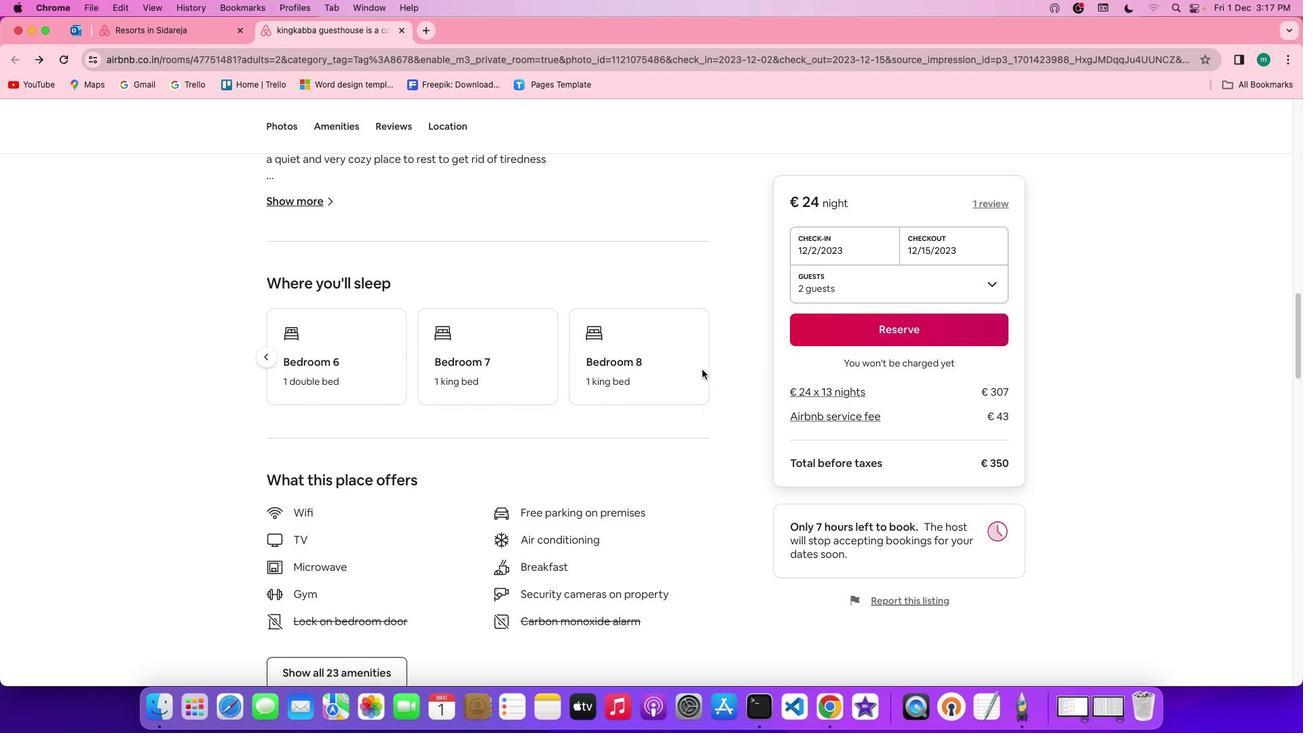 
Action: Mouse moved to (544, 408)
Screenshot: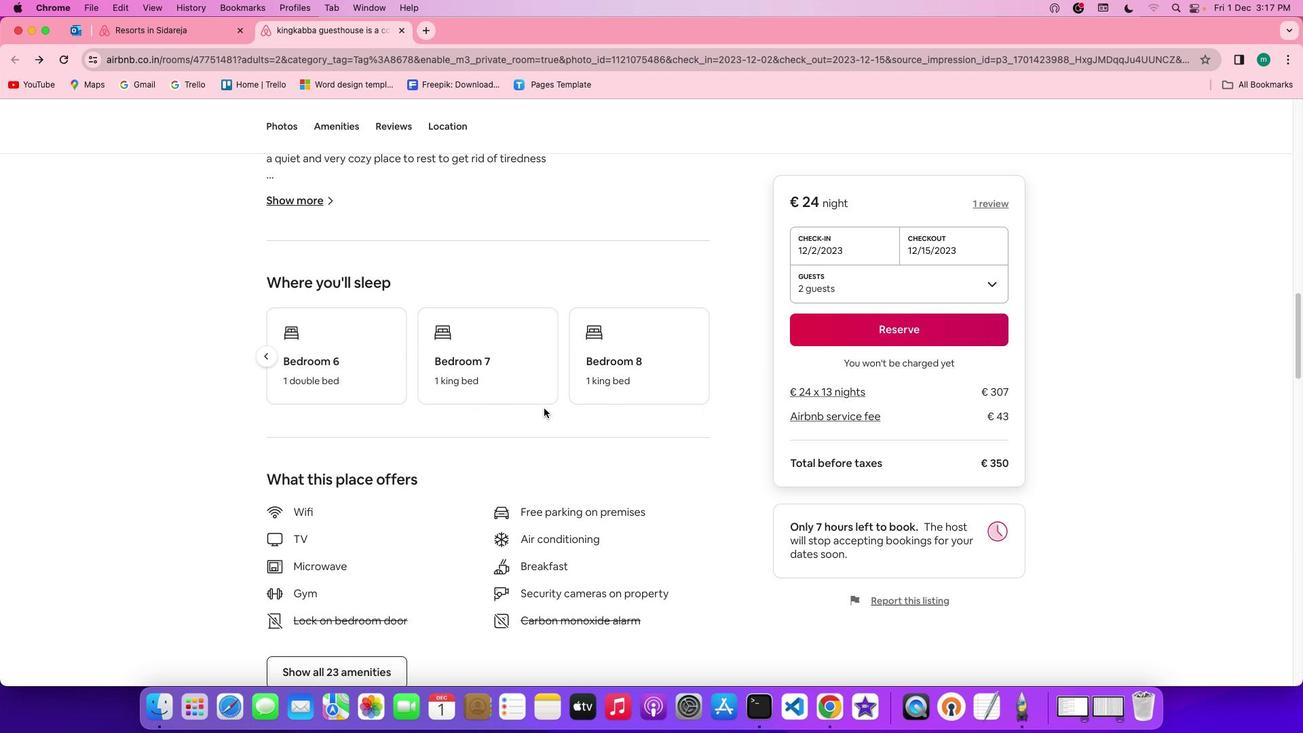 
Action: Mouse scrolled (544, 408) with delta (0, 0)
Screenshot: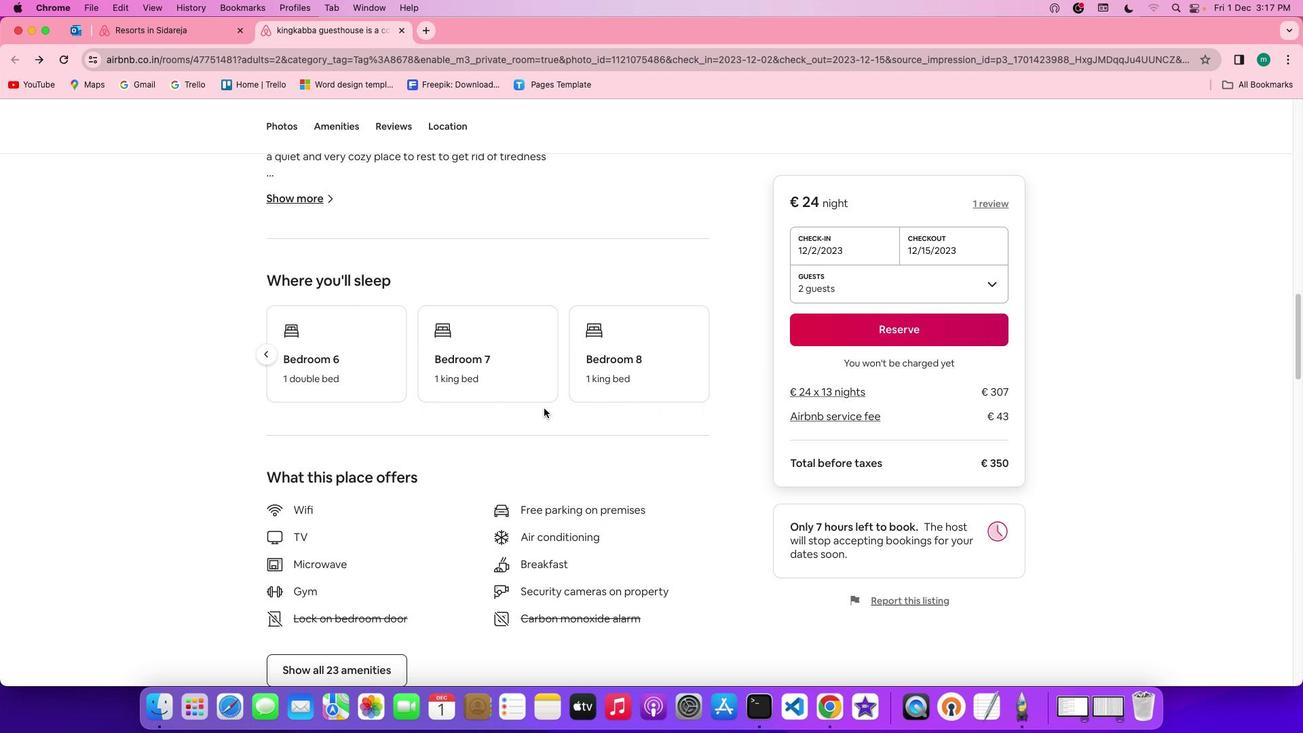 
Action: Mouse scrolled (544, 408) with delta (0, 0)
Screenshot: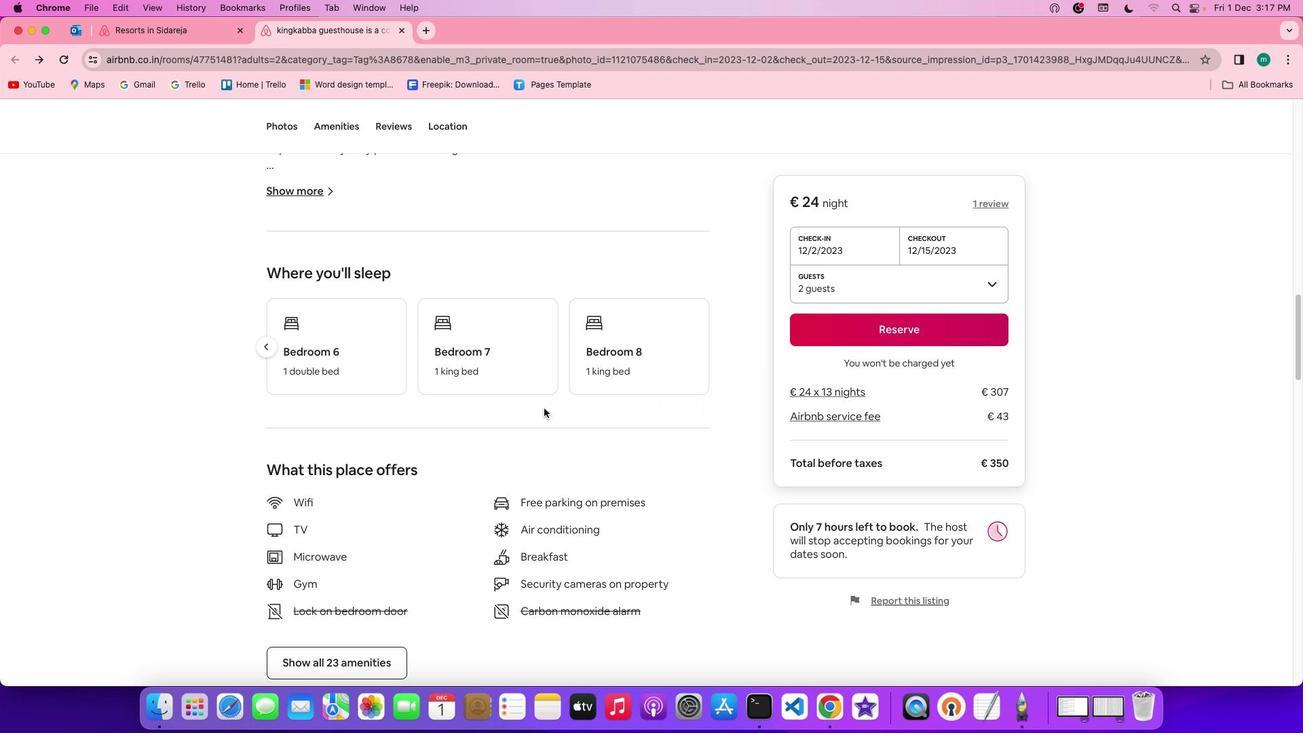 
Action: Mouse scrolled (544, 408) with delta (0, -1)
Screenshot: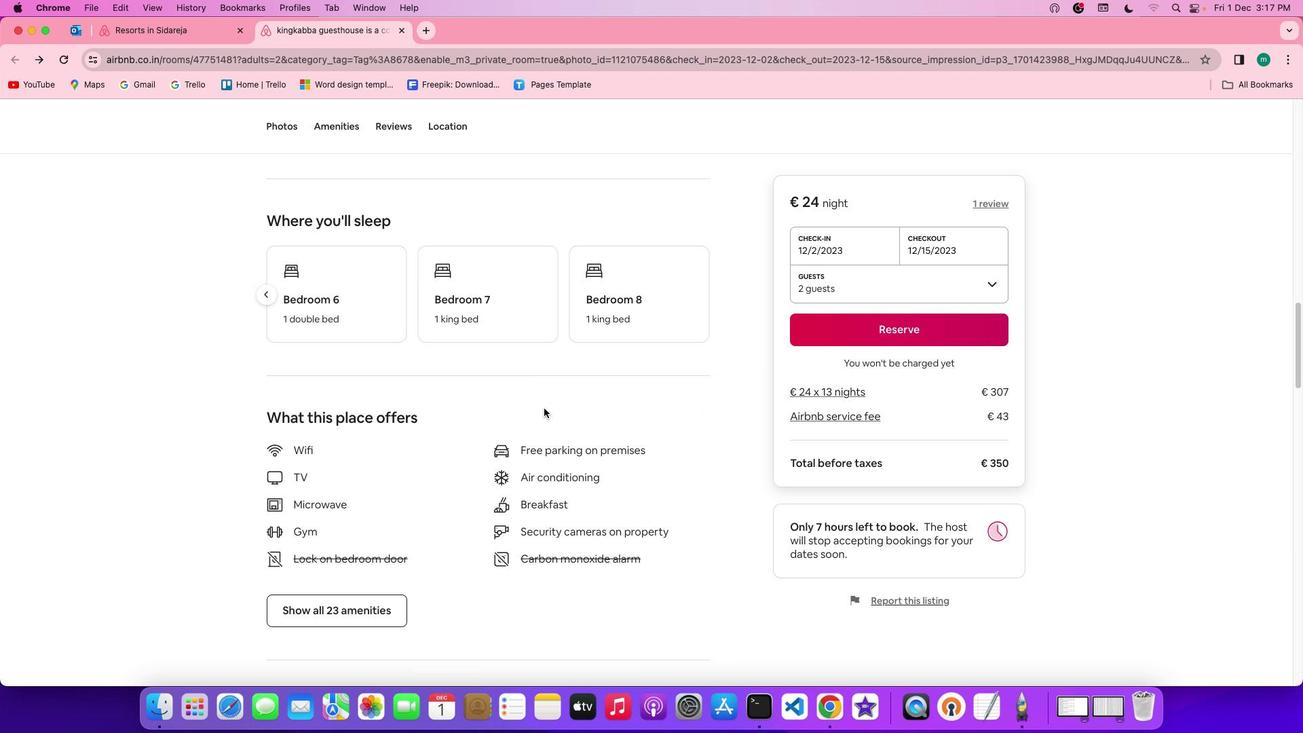 
Action: Mouse scrolled (544, 408) with delta (0, -2)
Screenshot: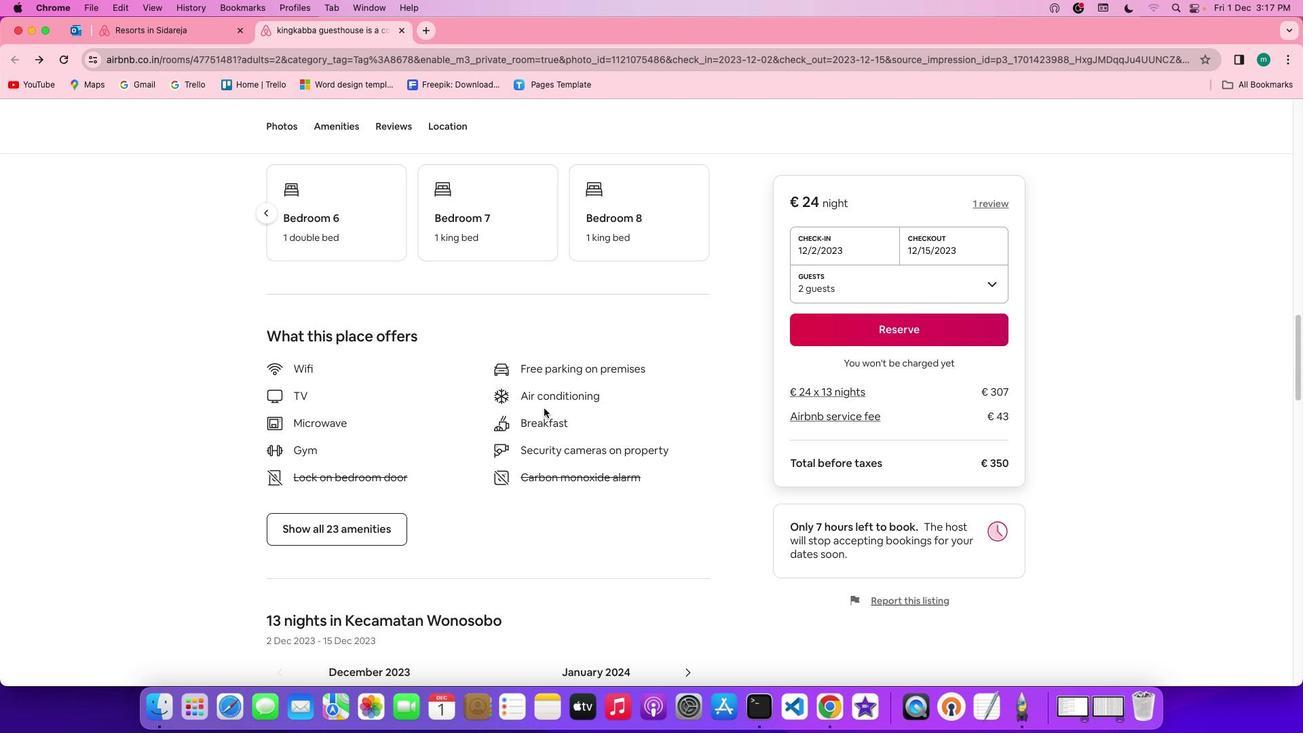 
Action: Mouse scrolled (544, 408) with delta (0, 0)
Screenshot: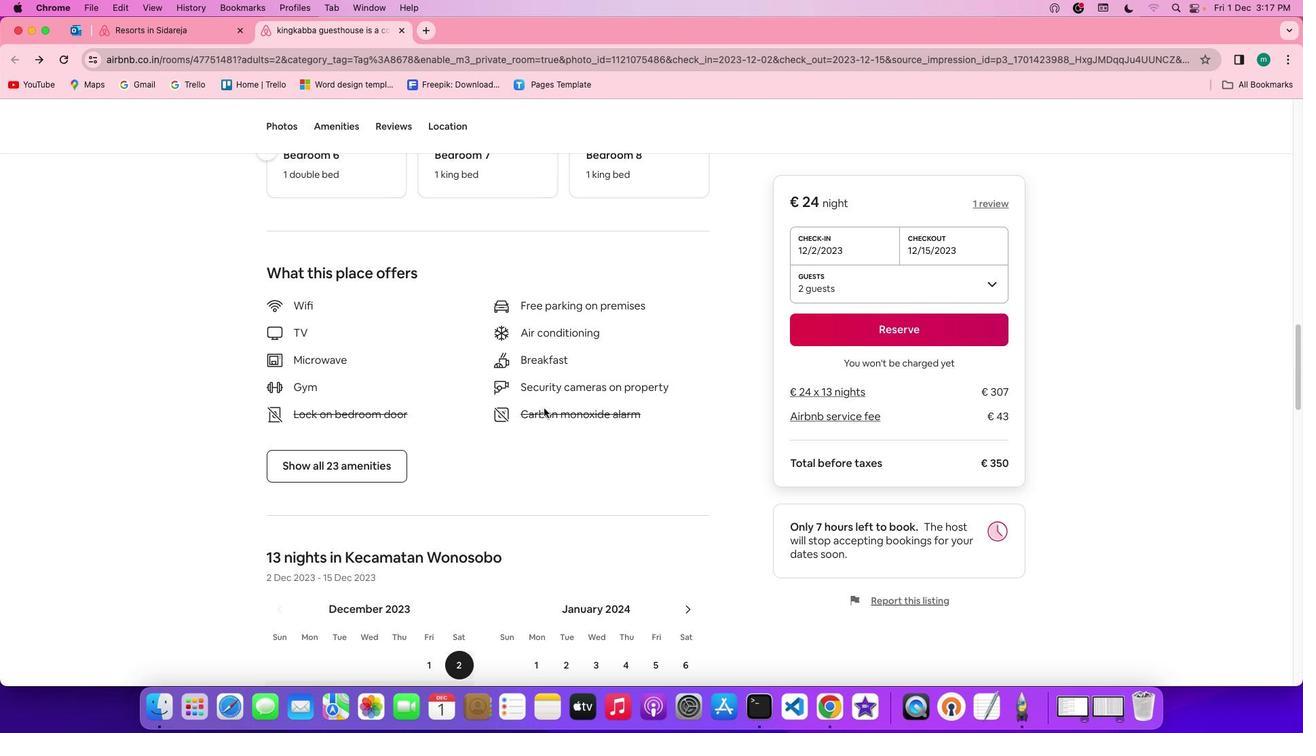 
Action: Mouse scrolled (544, 408) with delta (0, 0)
Screenshot: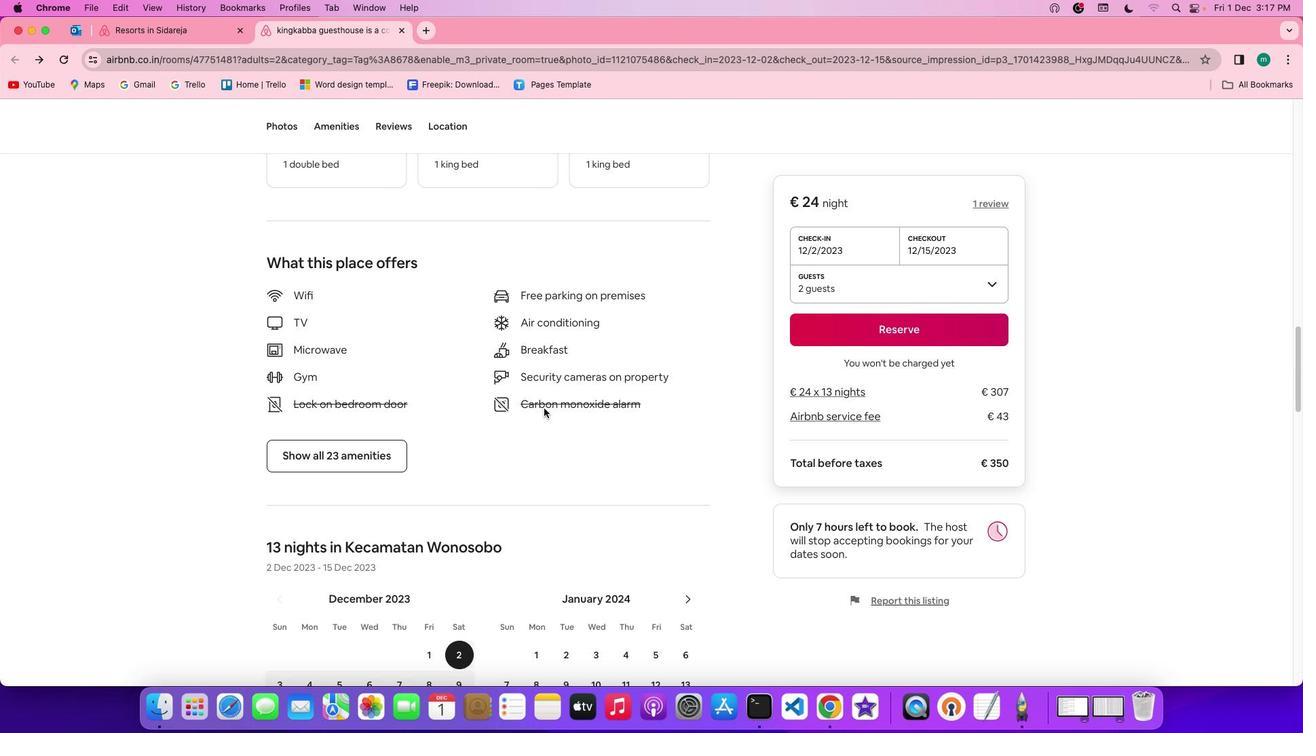 
Action: Mouse scrolled (544, 408) with delta (0, 0)
Screenshot: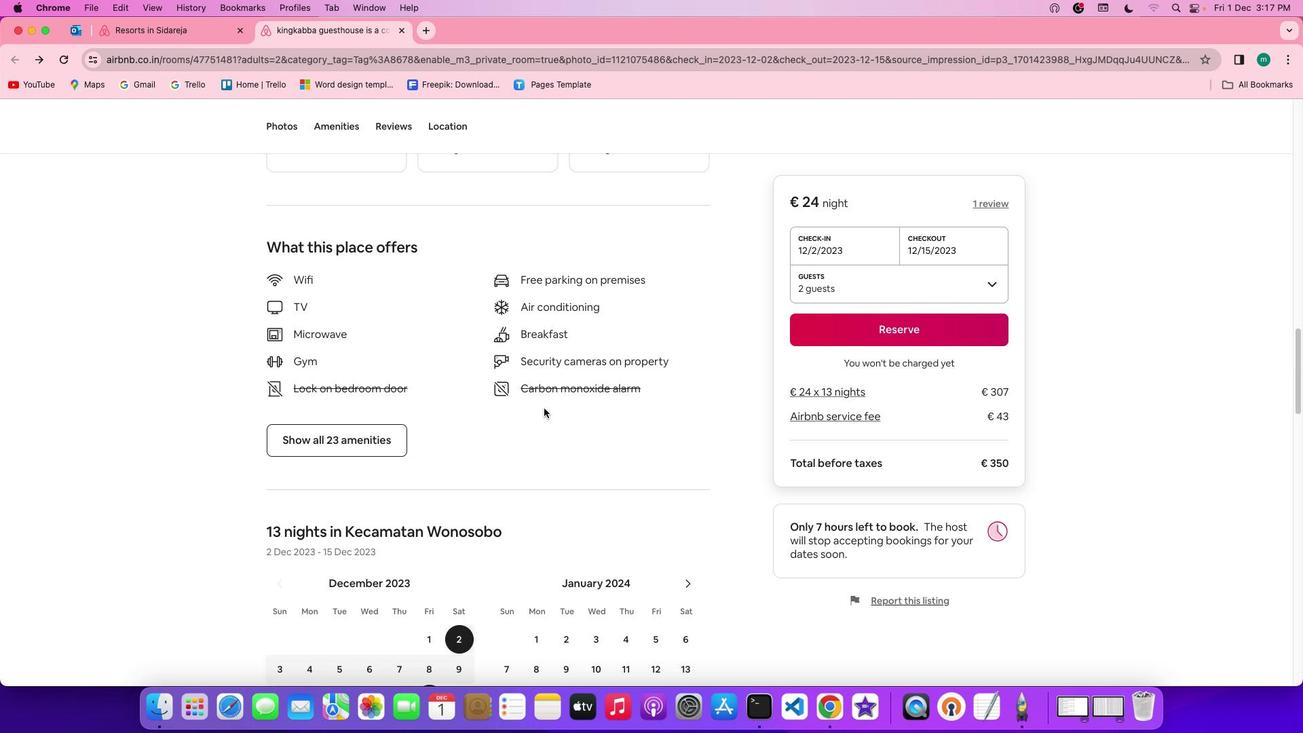 
Action: Mouse scrolled (544, 408) with delta (0, 0)
Screenshot: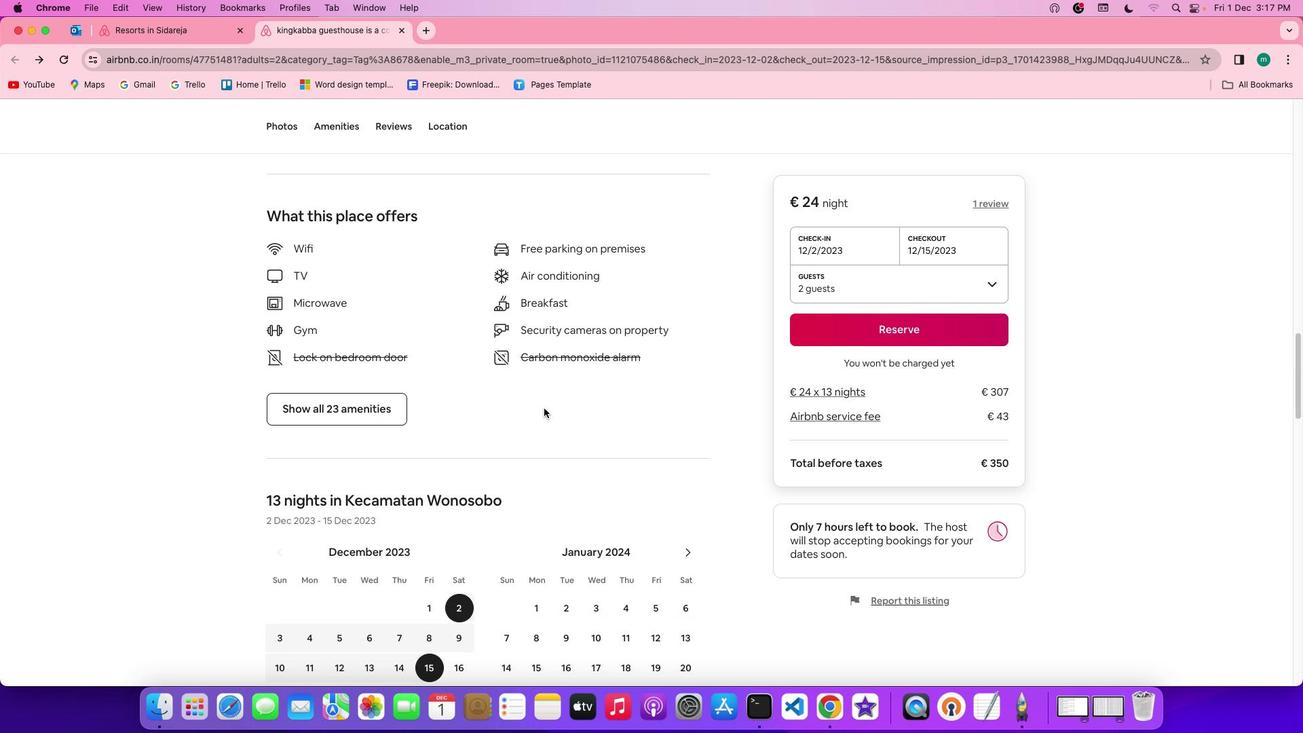 
Action: Mouse scrolled (544, 408) with delta (0, 0)
Screenshot: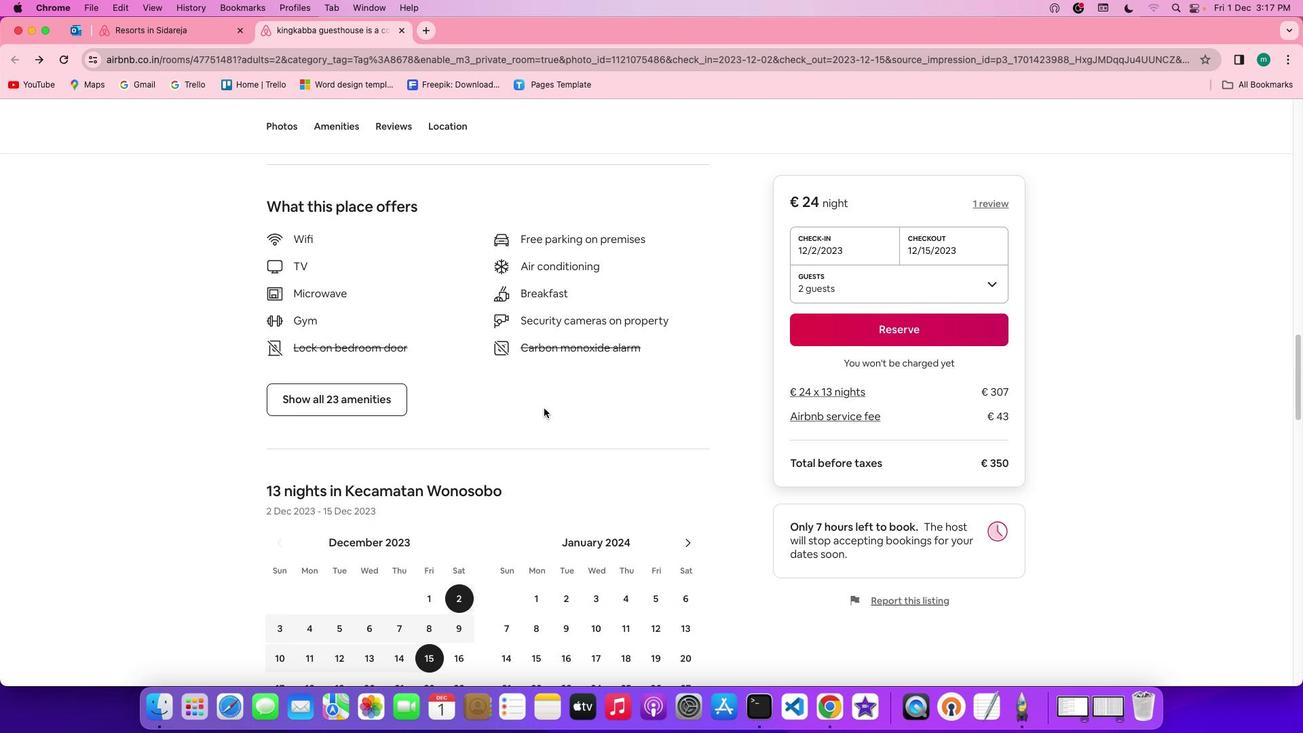 
Action: Mouse scrolled (544, 408) with delta (0, 0)
Screenshot: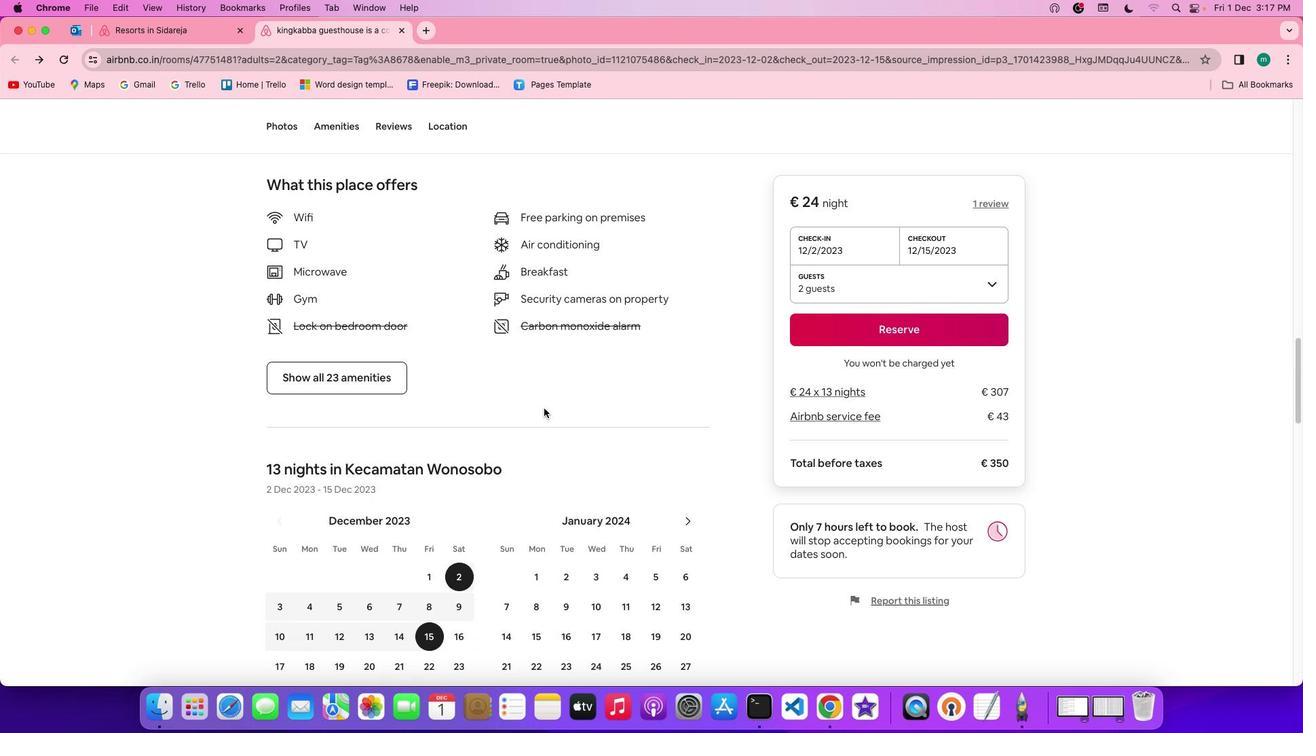 
Action: Mouse moved to (393, 364)
Screenshot: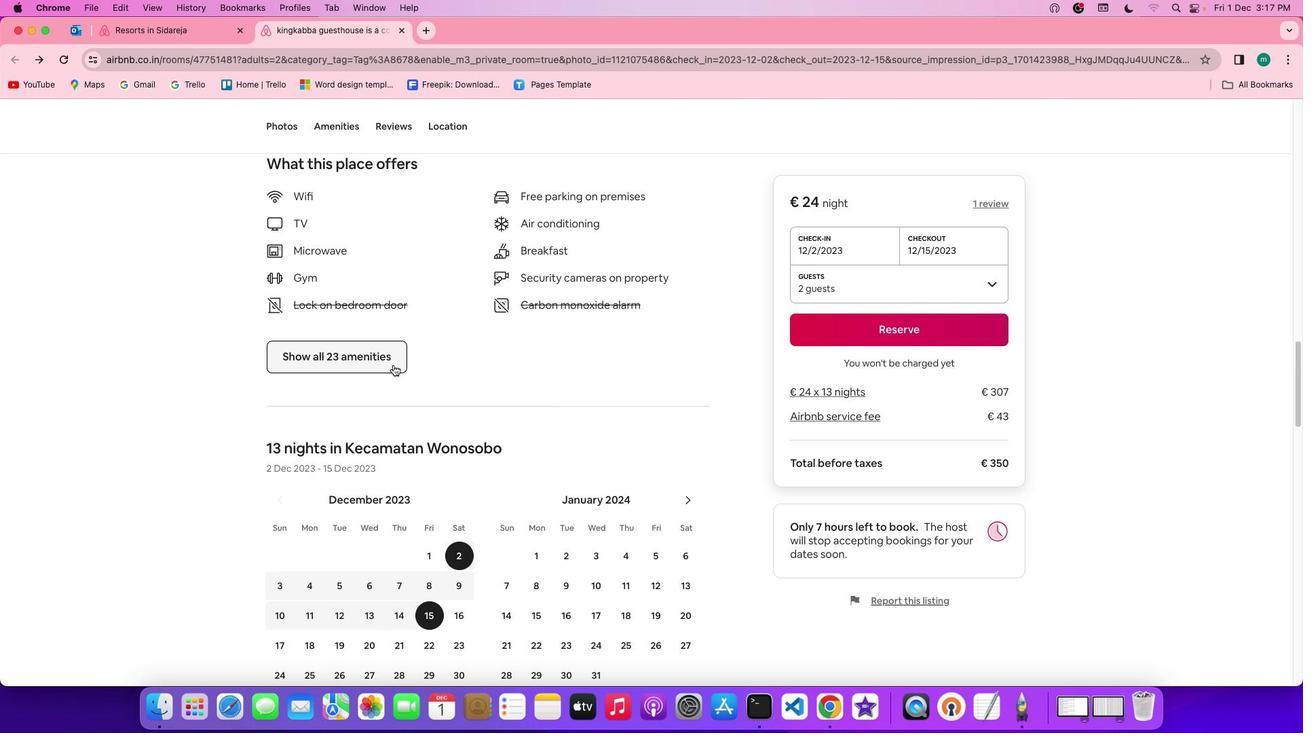 
Action: Mouse pressed left at (393, 364)
Screenshot: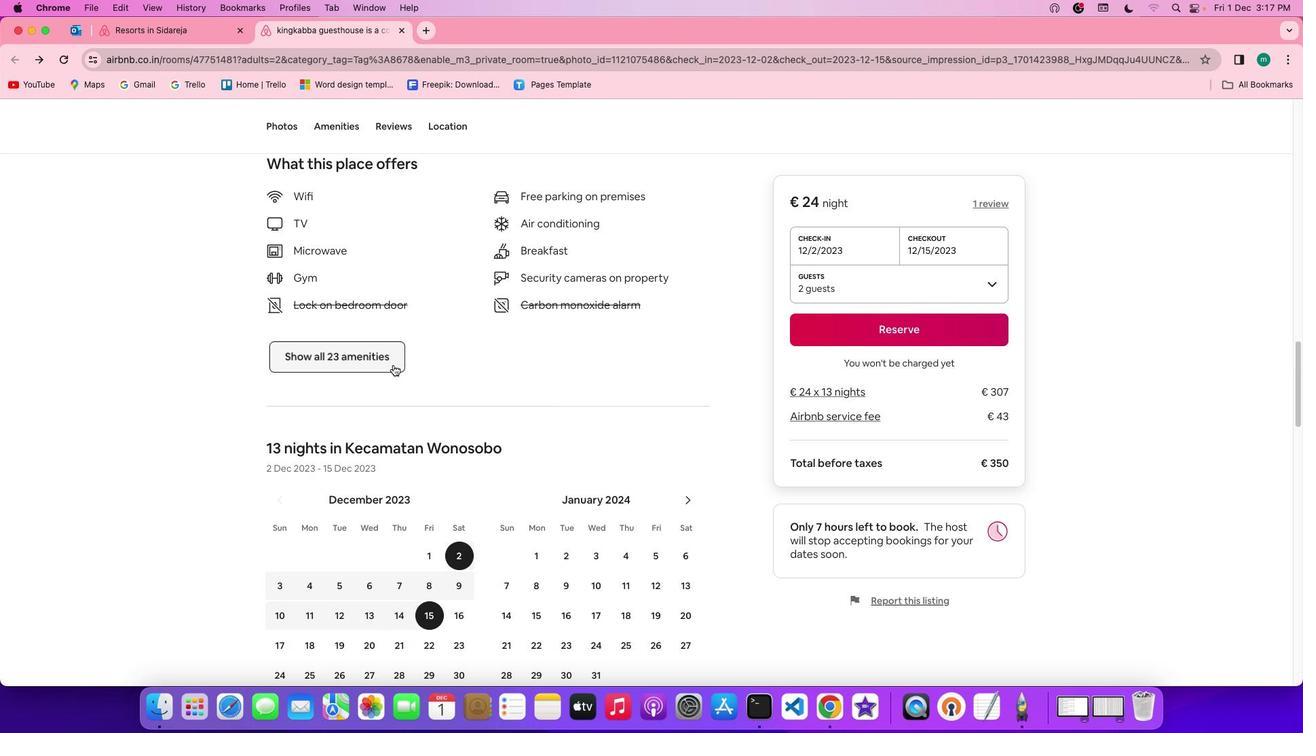 
Action: Mouse moved to (607, 450)
Screenshot: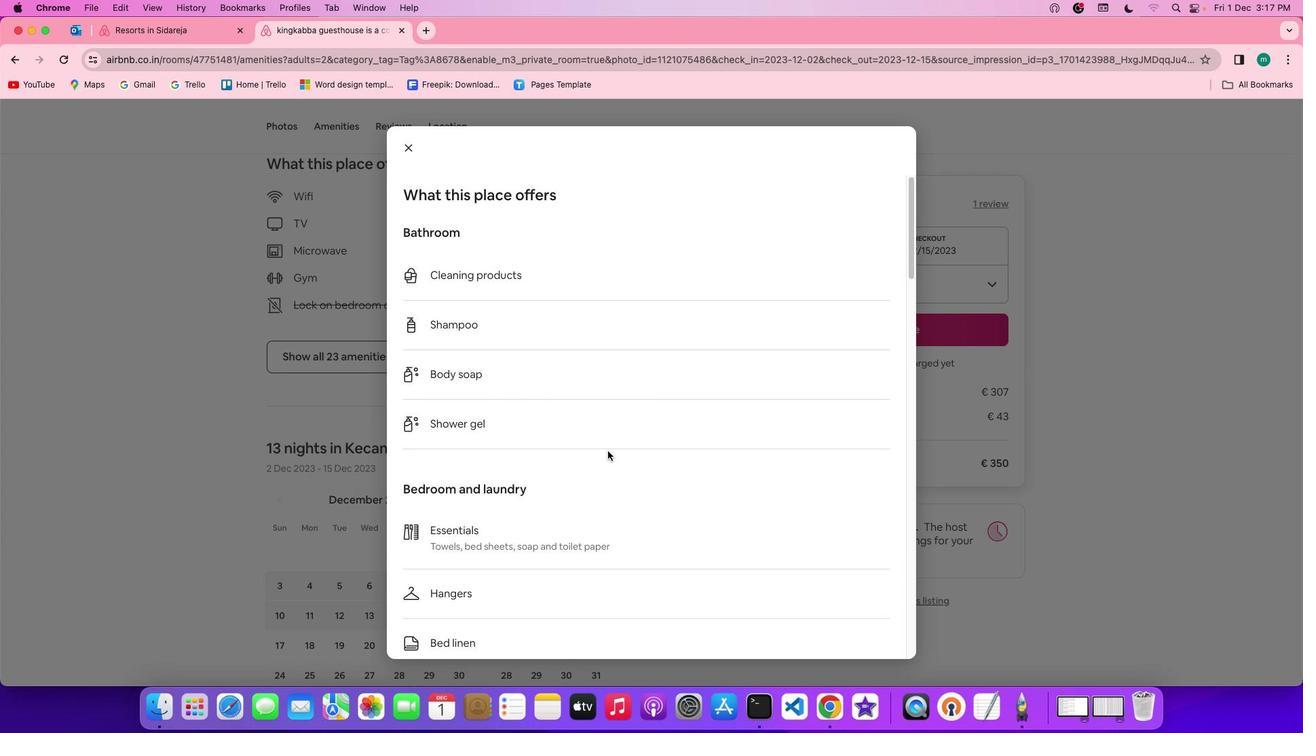 
Action: Mouse scrolled (607, 450) with delta (0, 0)
Screenshot: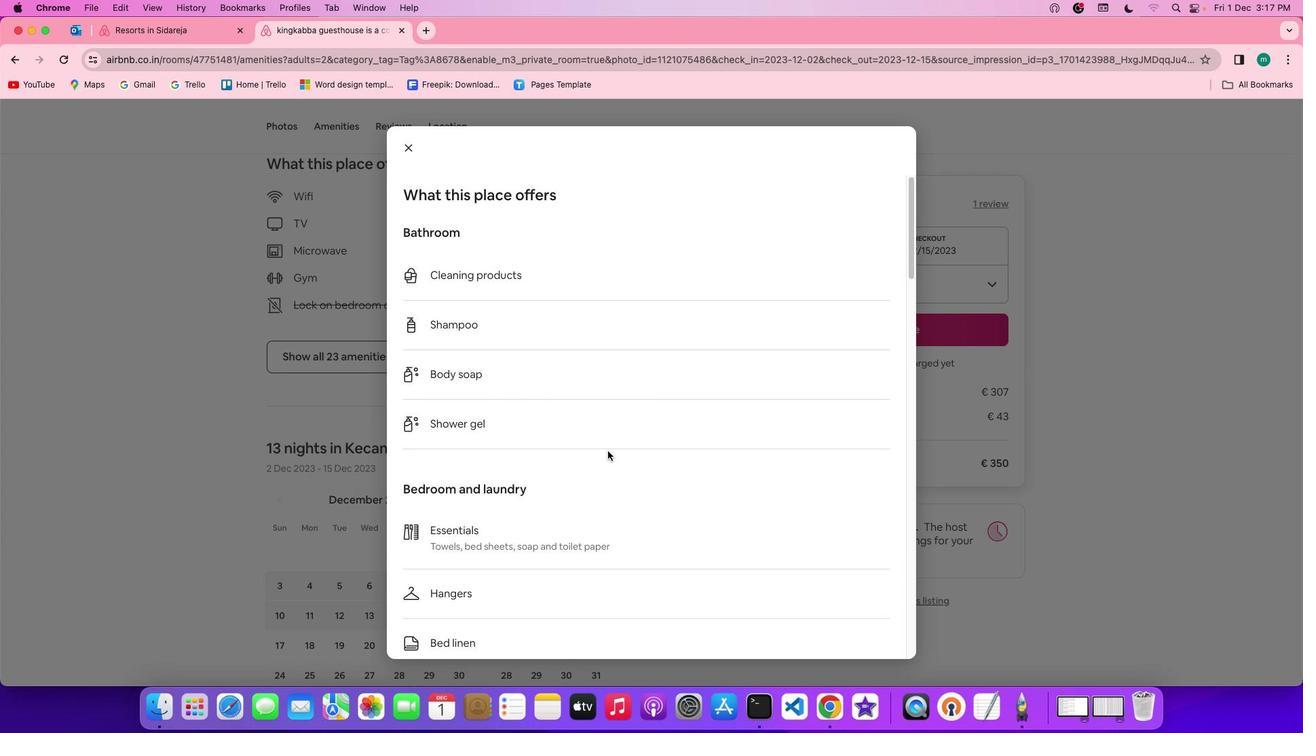 
Action: Mouse scrolled (607, 450) with delta (0, 0)
Screenshot: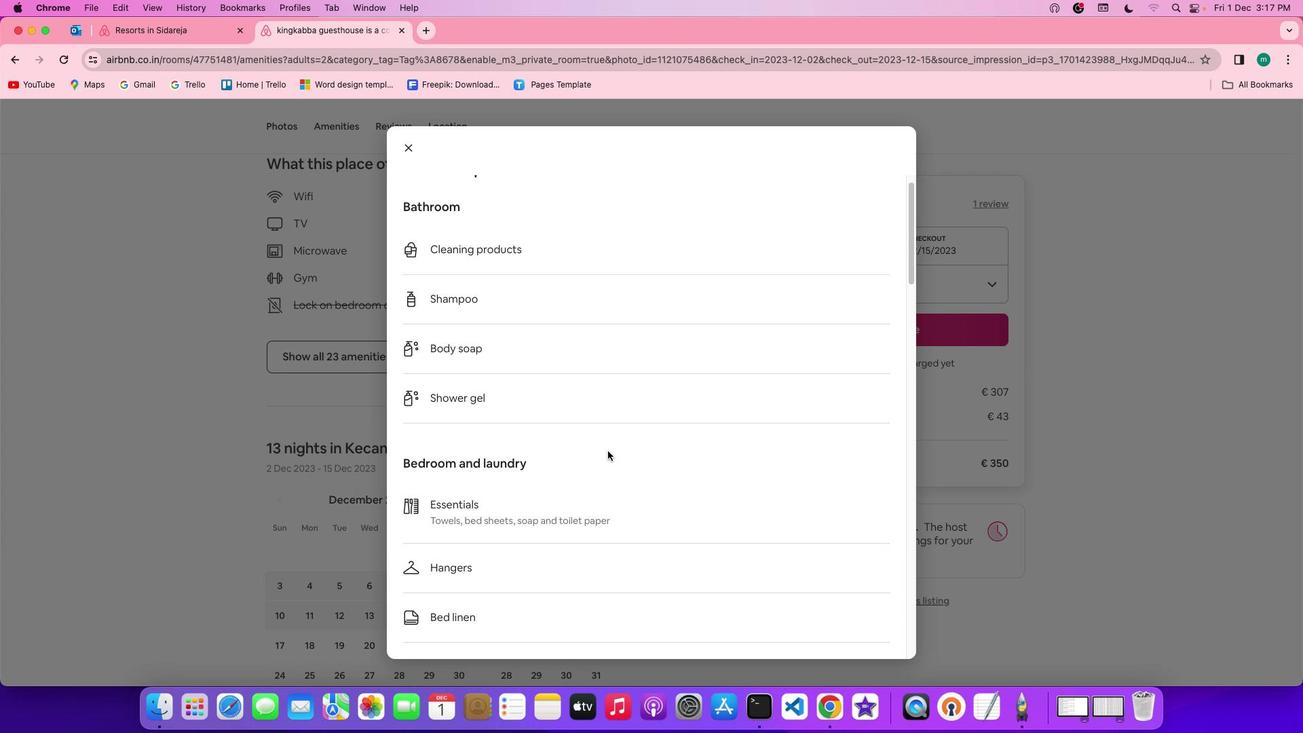 
Action: Mouse scrolled (607, 450) with delta (0, 0)
Screenshot: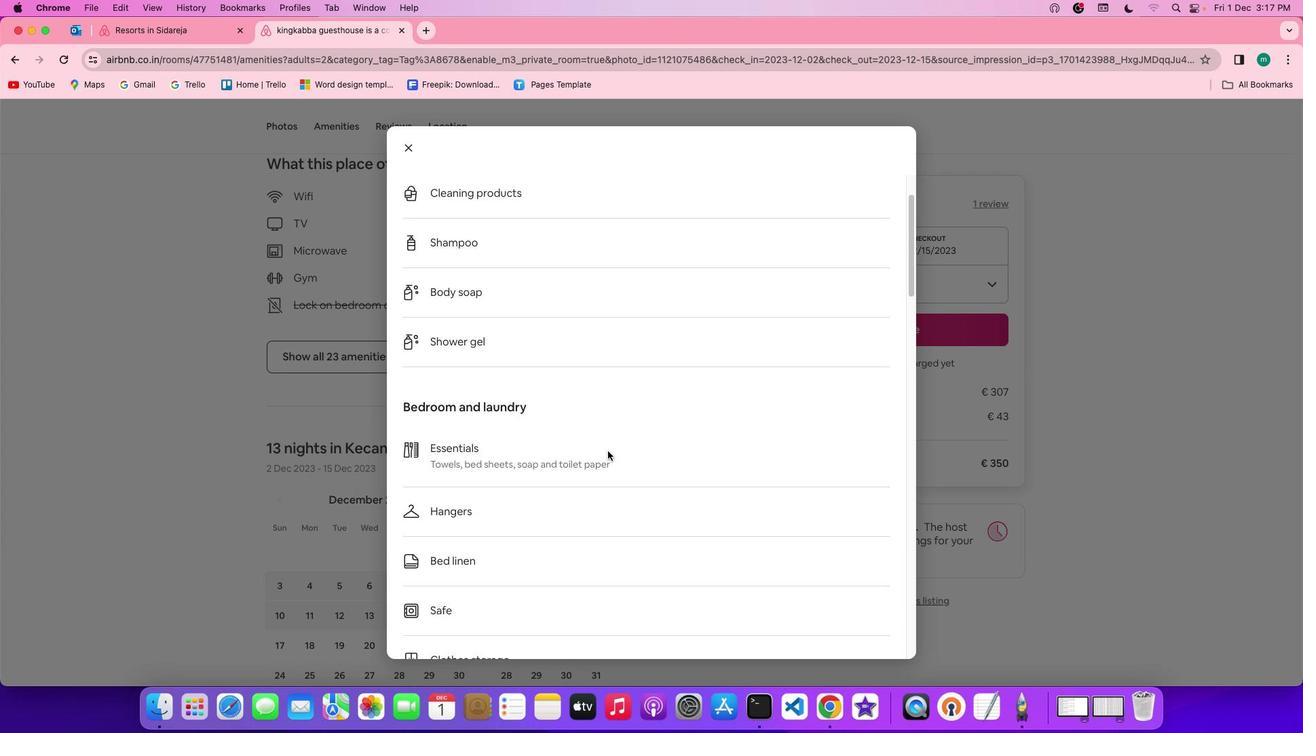 
Action: Mouse scrolled (607, 450) with delta (0, -2)
Screenshot: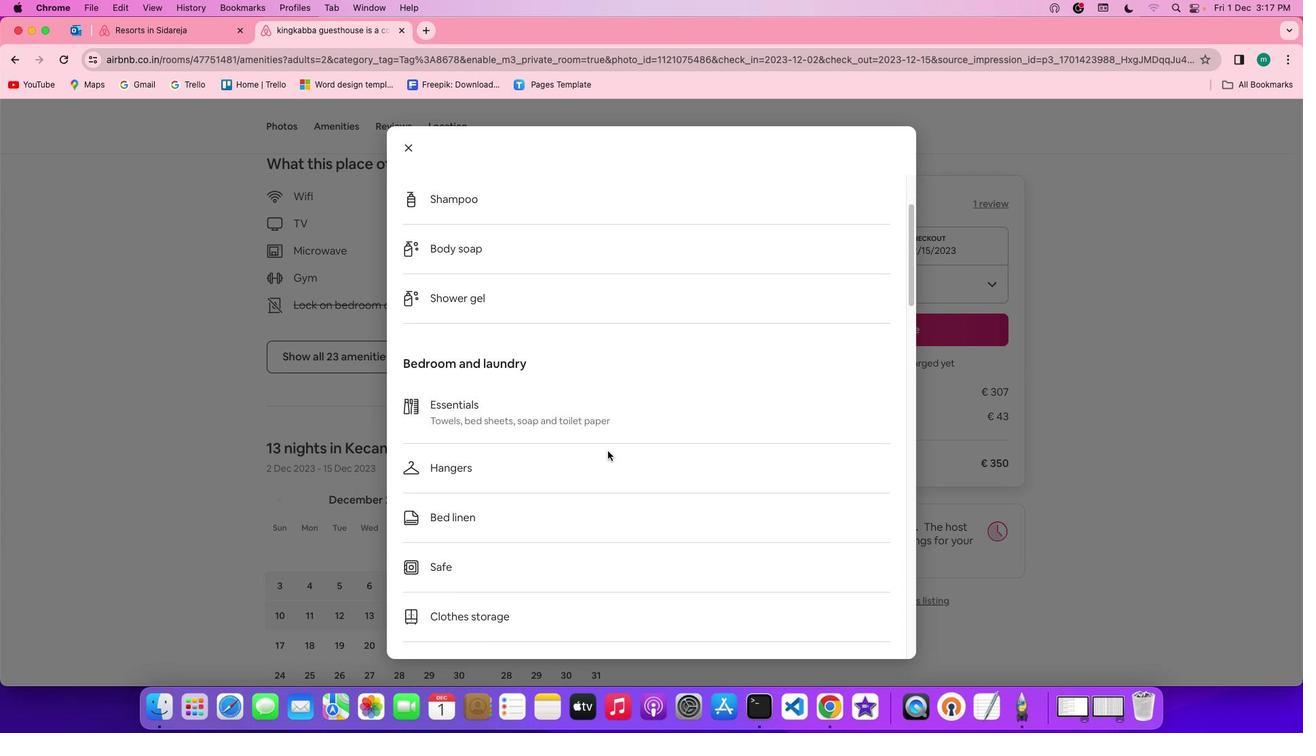 
Action: Mouse scrolled (607, 450) with delta (0, -2)
Screenshot: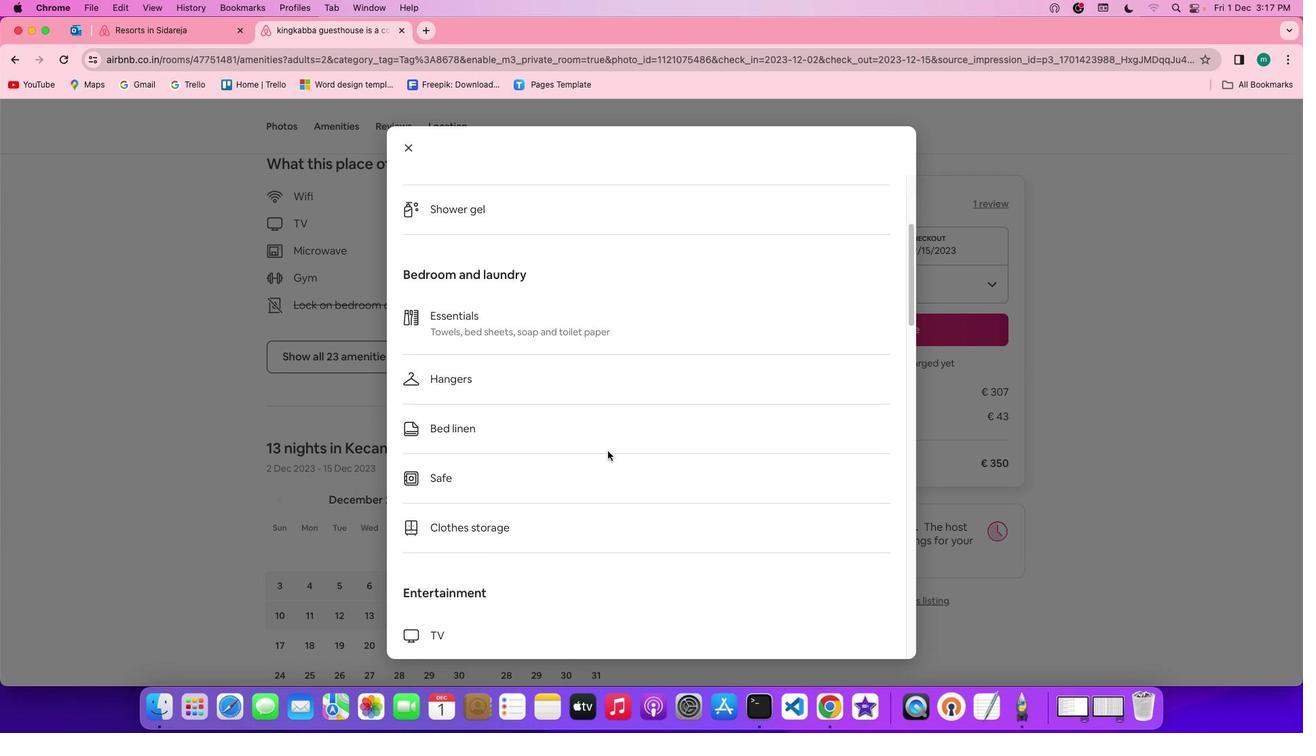 
Action: Mouse scrolled (607, 450) with delta (0, 0)
Screenshot: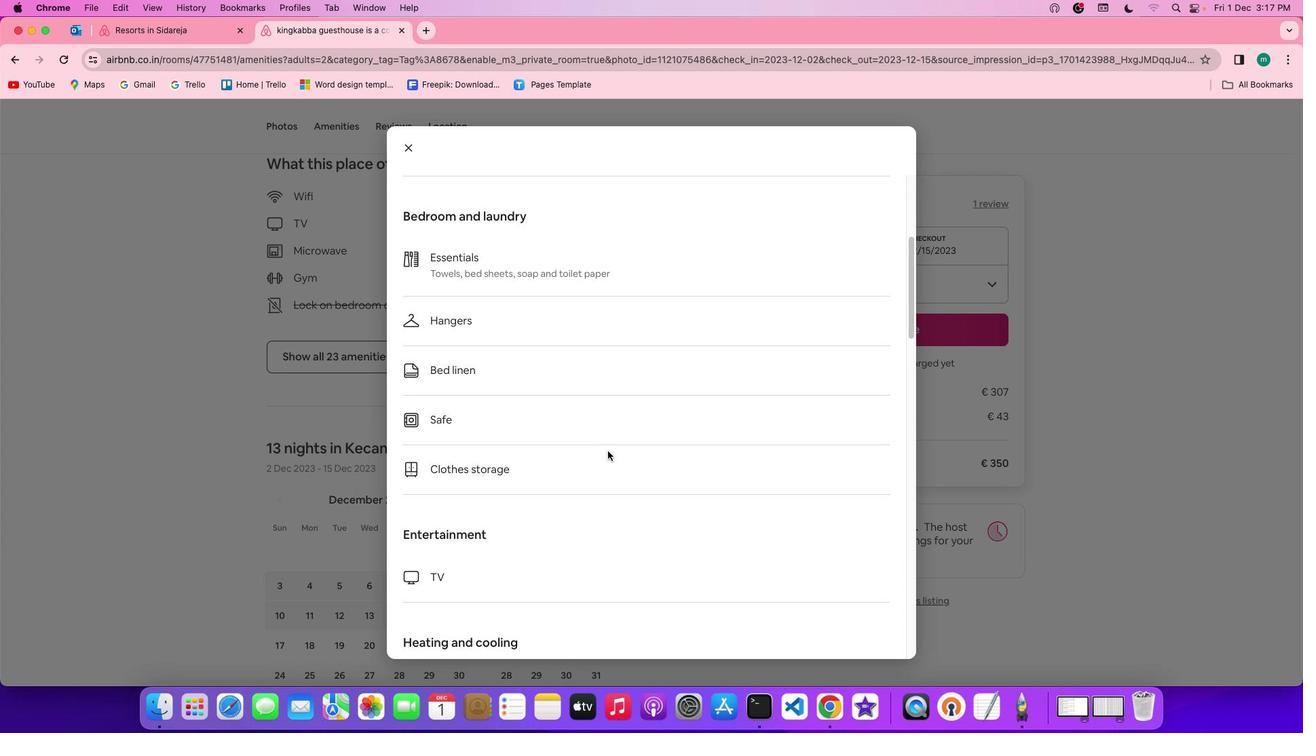 
Action: Mouse scrolled (607, 450) with delta (0, 0)
Screenshot: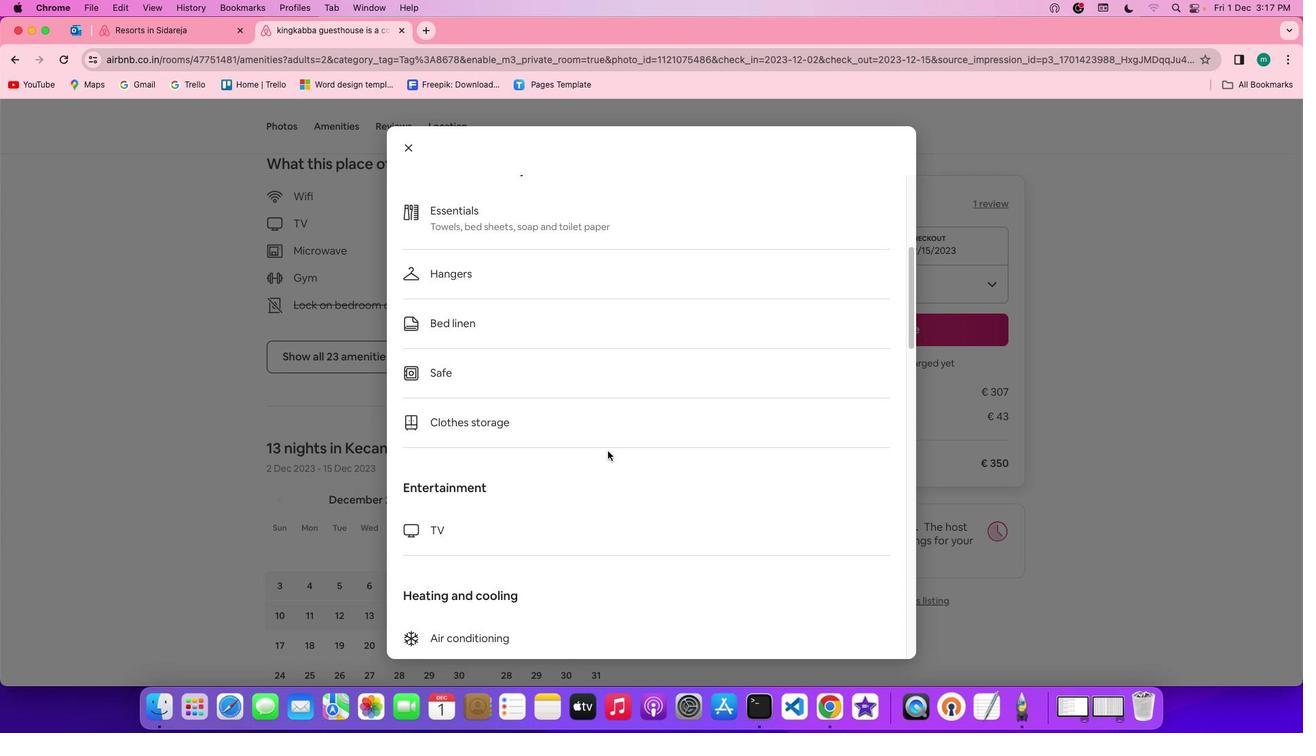 
Action: Mouse scrolled (607, 450) with delta (0, -2)
Screenshot: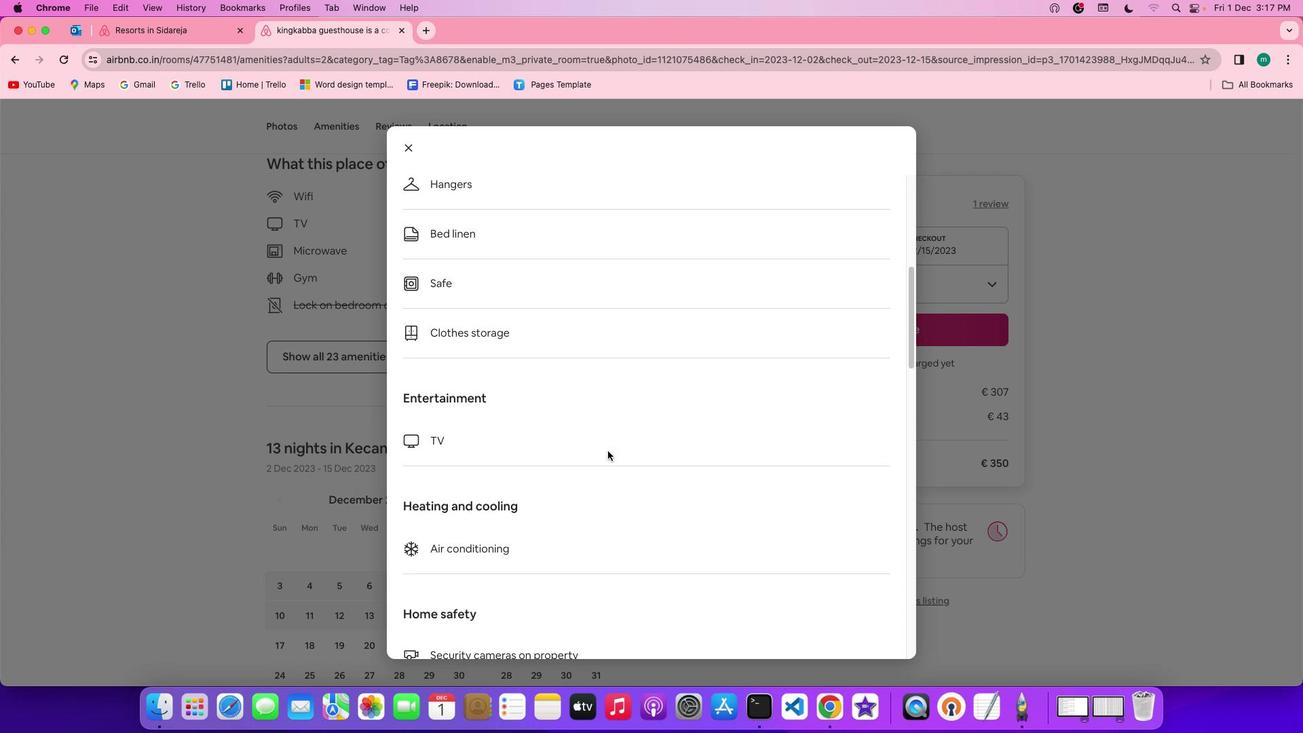 
Action: Mouse scrolled (607, 450) with delta (0, -2)
Screenshot: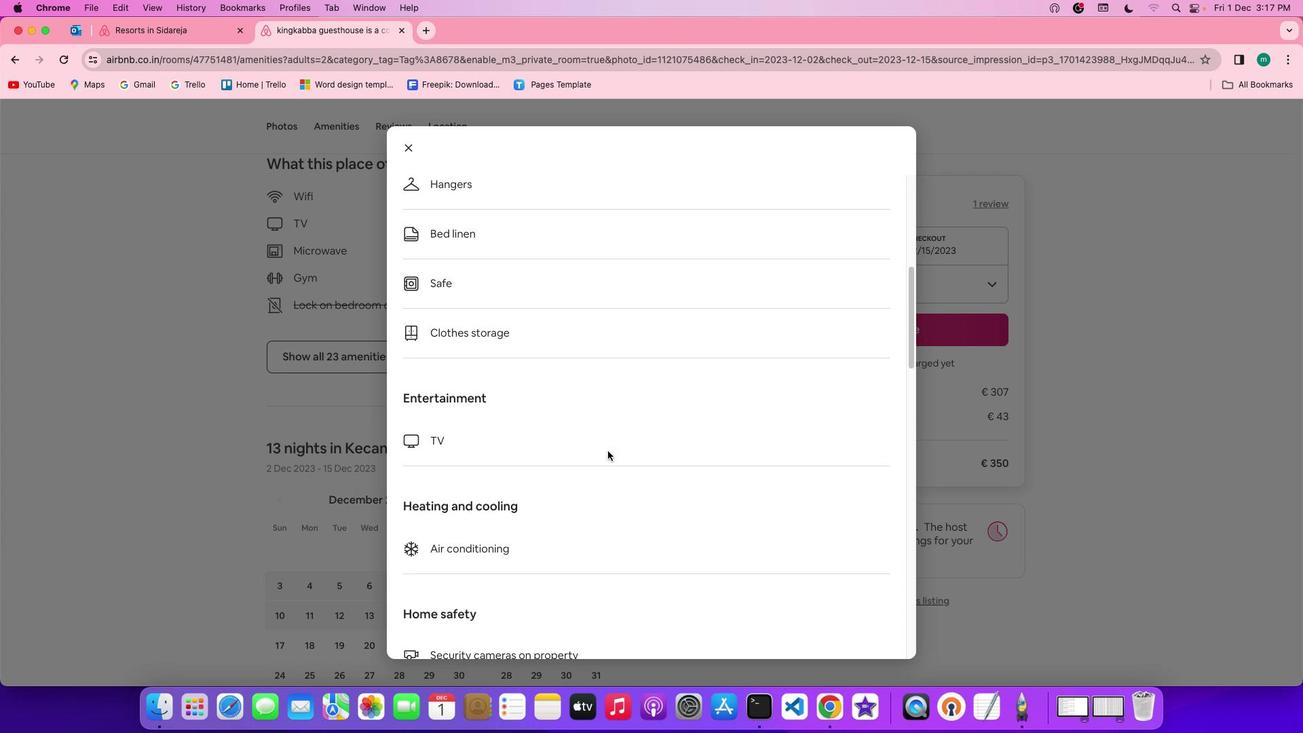 
Action: Mouse scrolled (607, 450) with delta (0, -3)
Screenshot: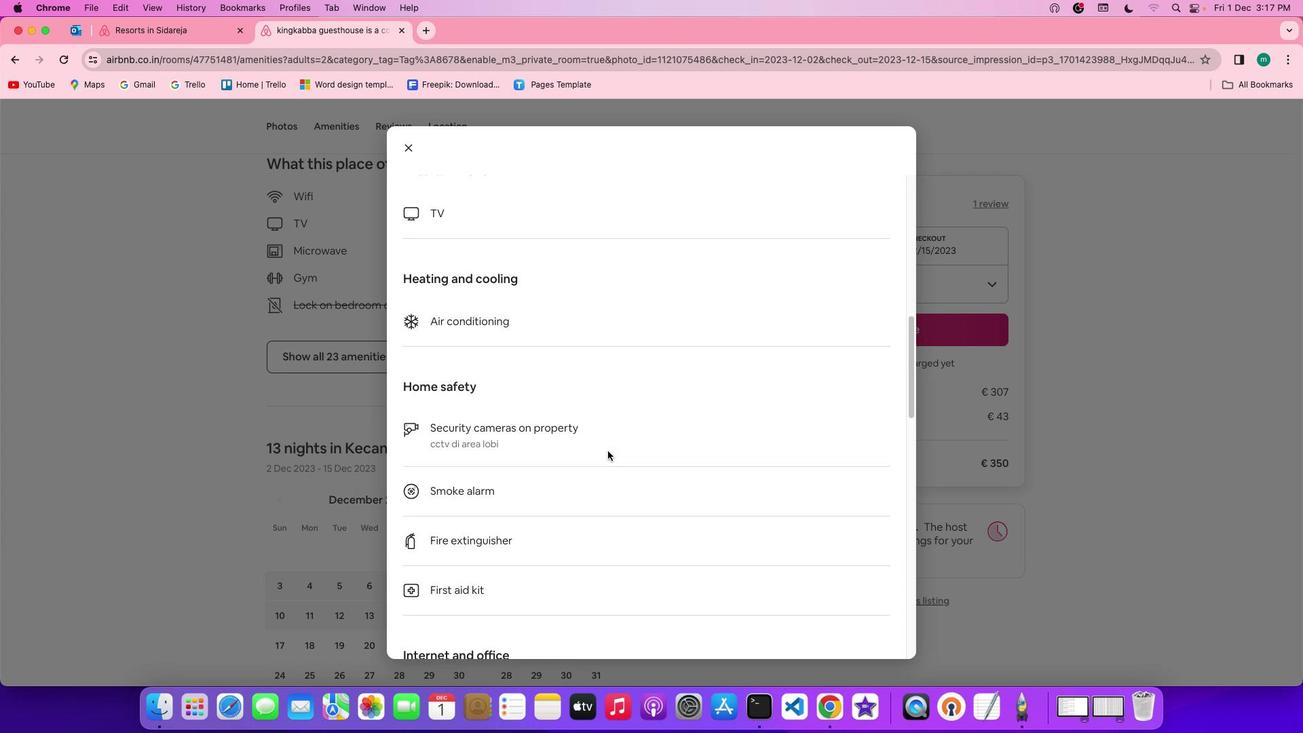 
Action: Mouse scrolled (607, 450) with delta (0, 0)
Screenshot: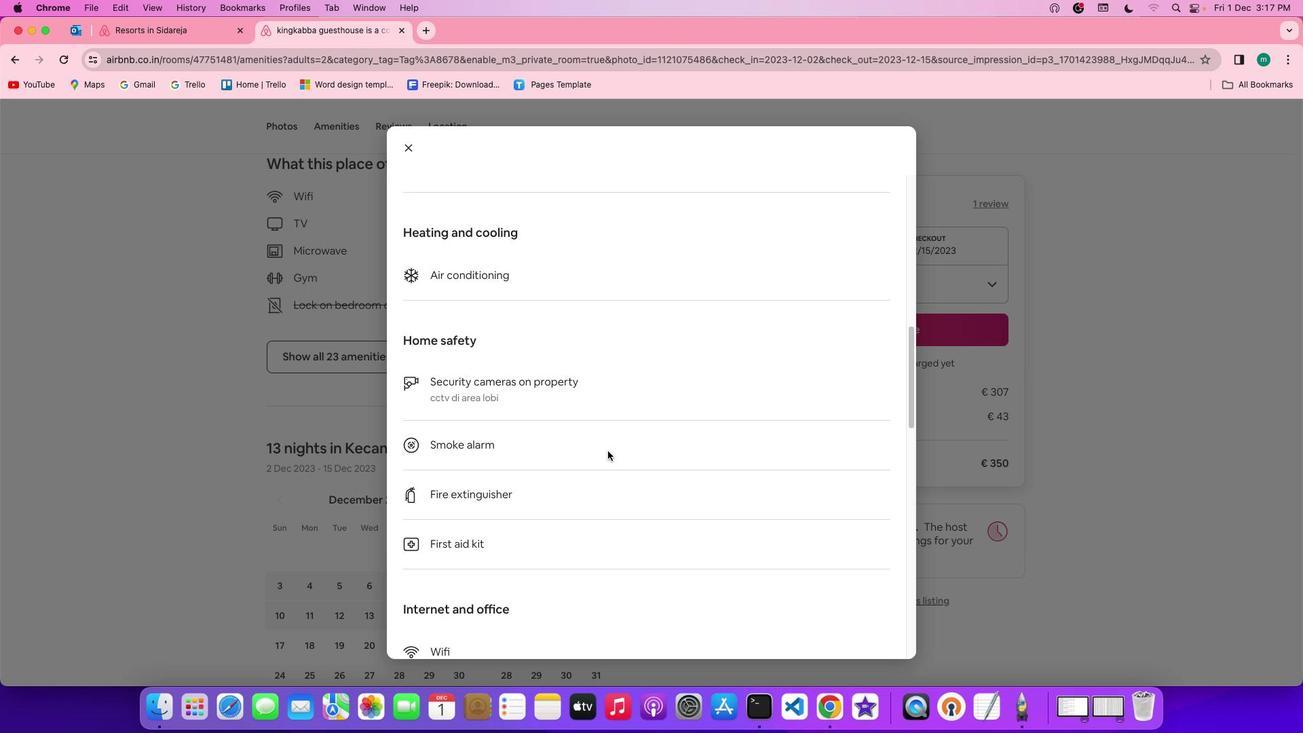 
Action: Mouse scrolled (607, 450) with delta (0, 0)
Screenshot: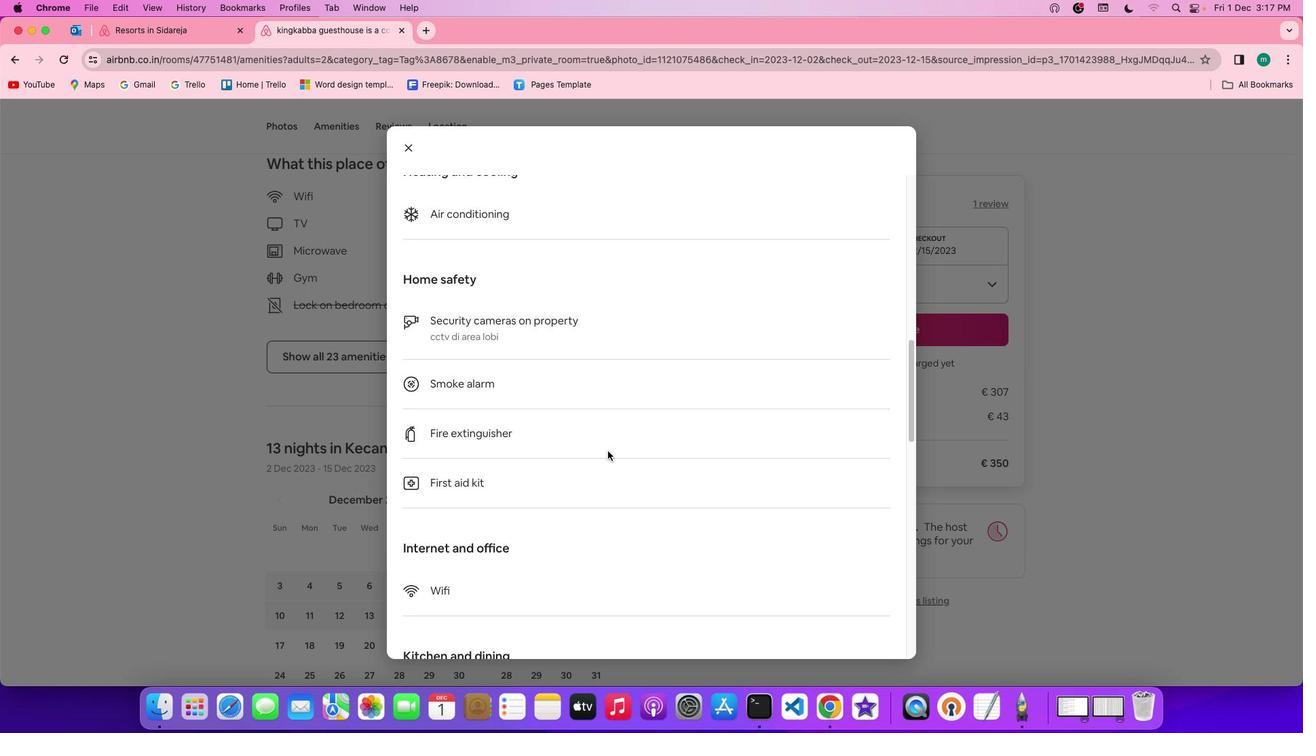 
Action: Mouse scrolled (607, 450) with delta (0, -2)
Screenshot: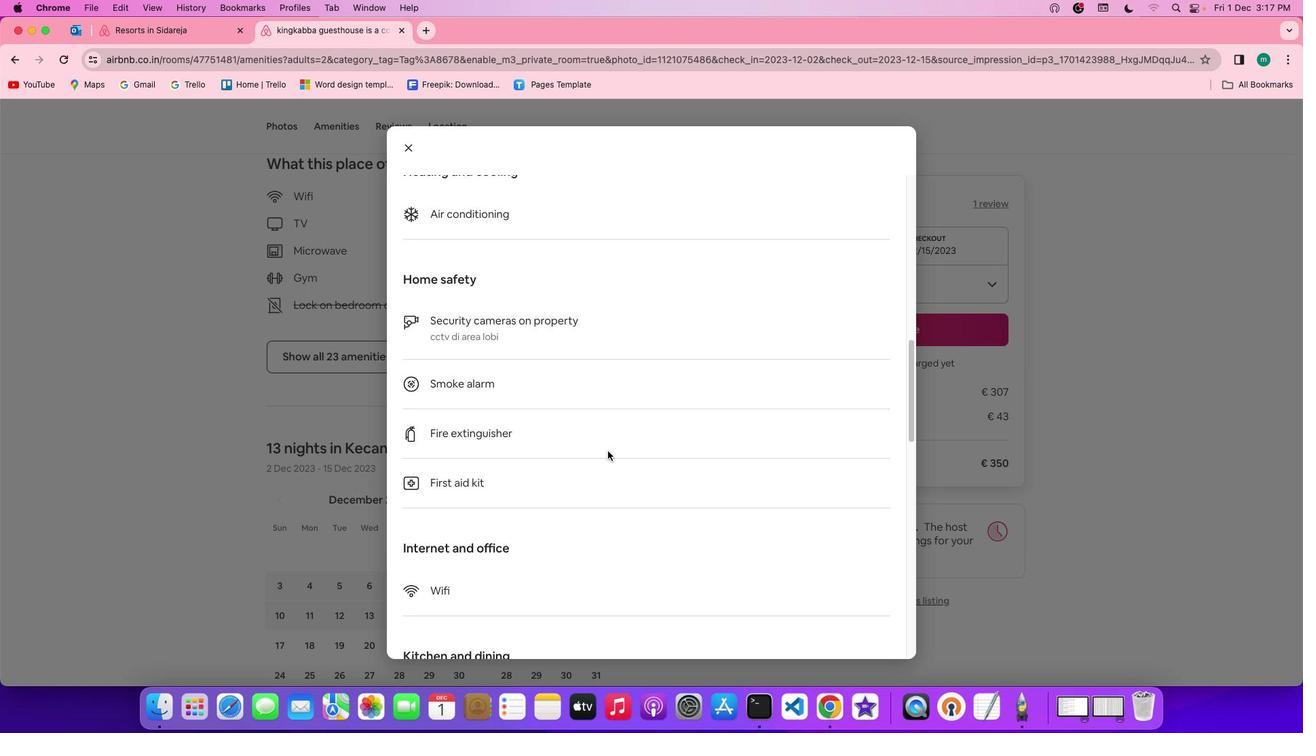 
Action: Mouse scrolled (607, 450) with delta (0, -2)
Screenshot: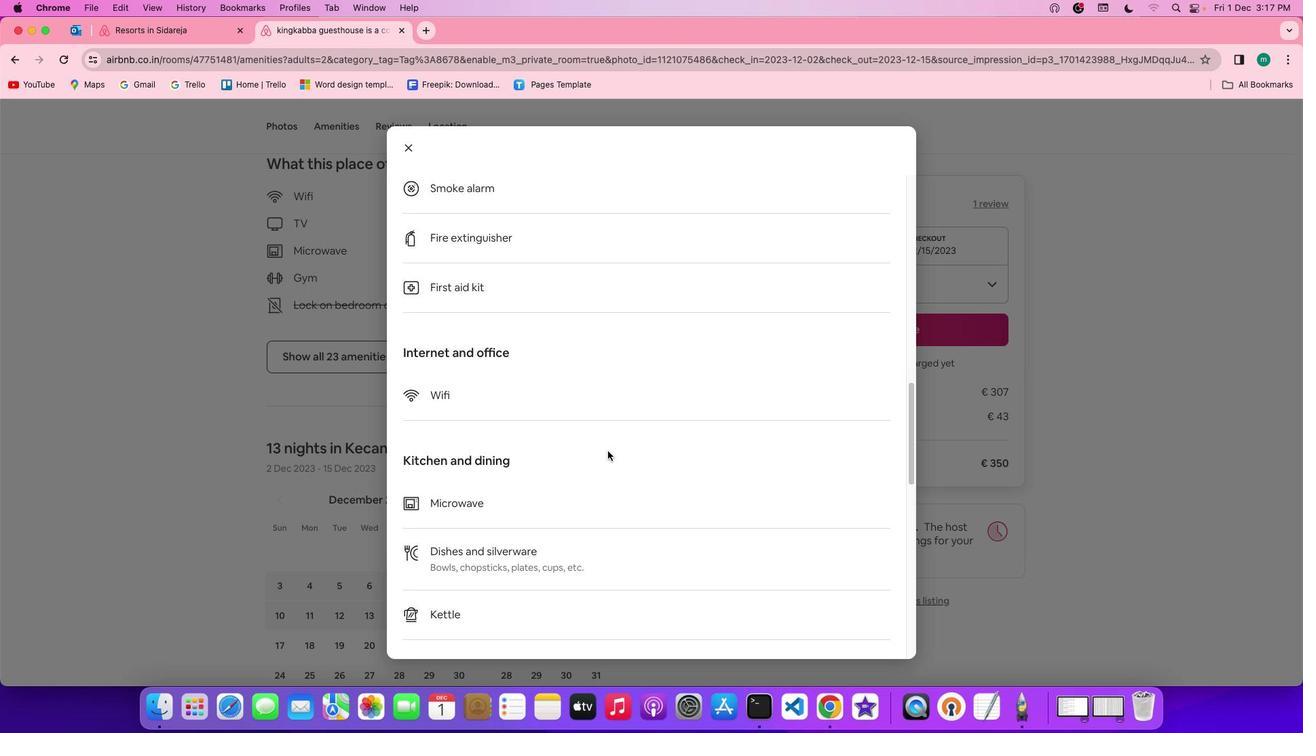 
Action: Mouse scrolled (607, 450) with delta (0, -3)
Screenshot: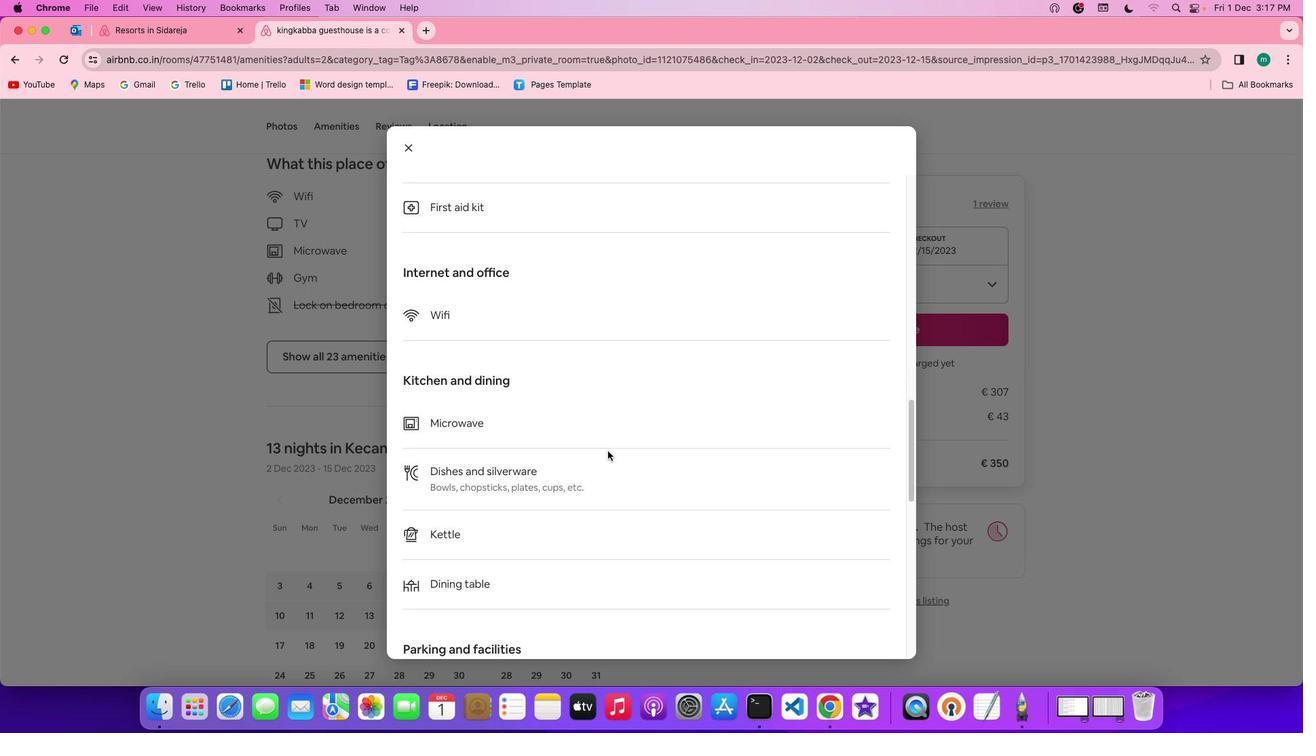 
Action: Mouse scrolled (607, 450) with delta (0, 0)
Screenshot: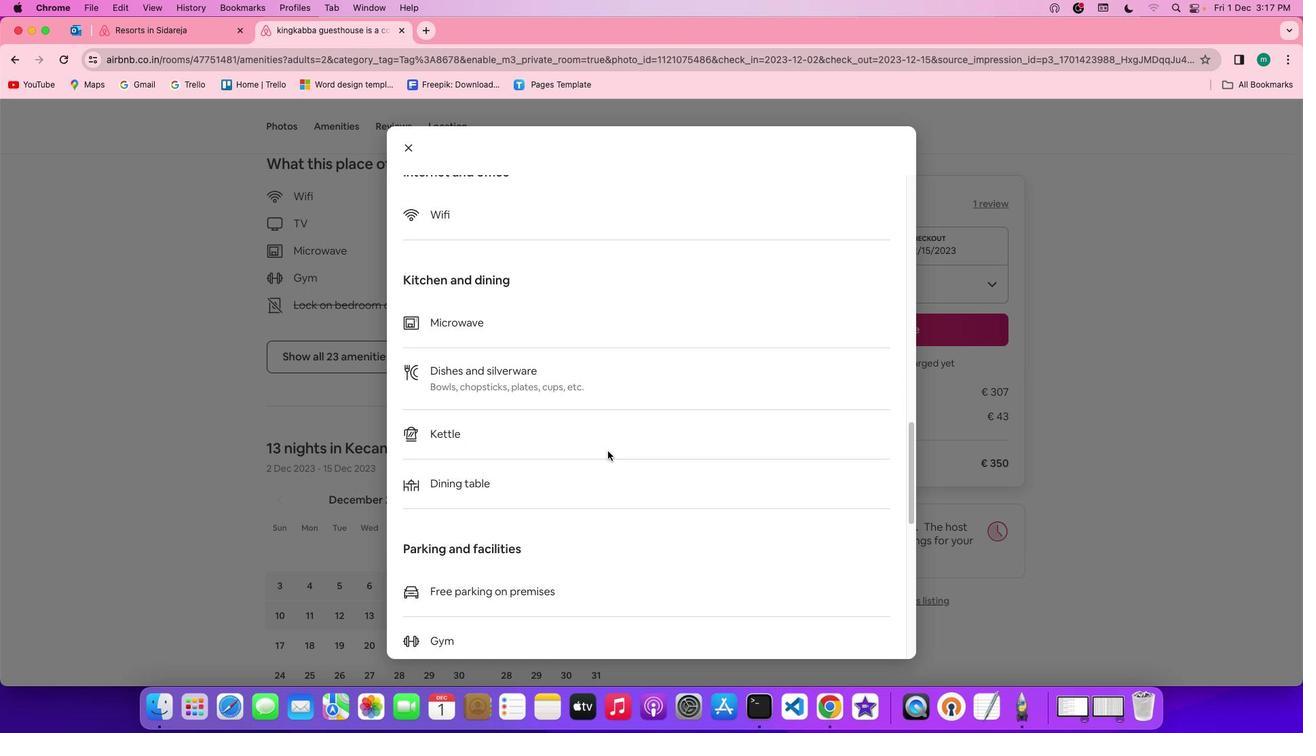 
Action: Mouse scrolled (607, 450) with delta (0, 0)
Screenshot: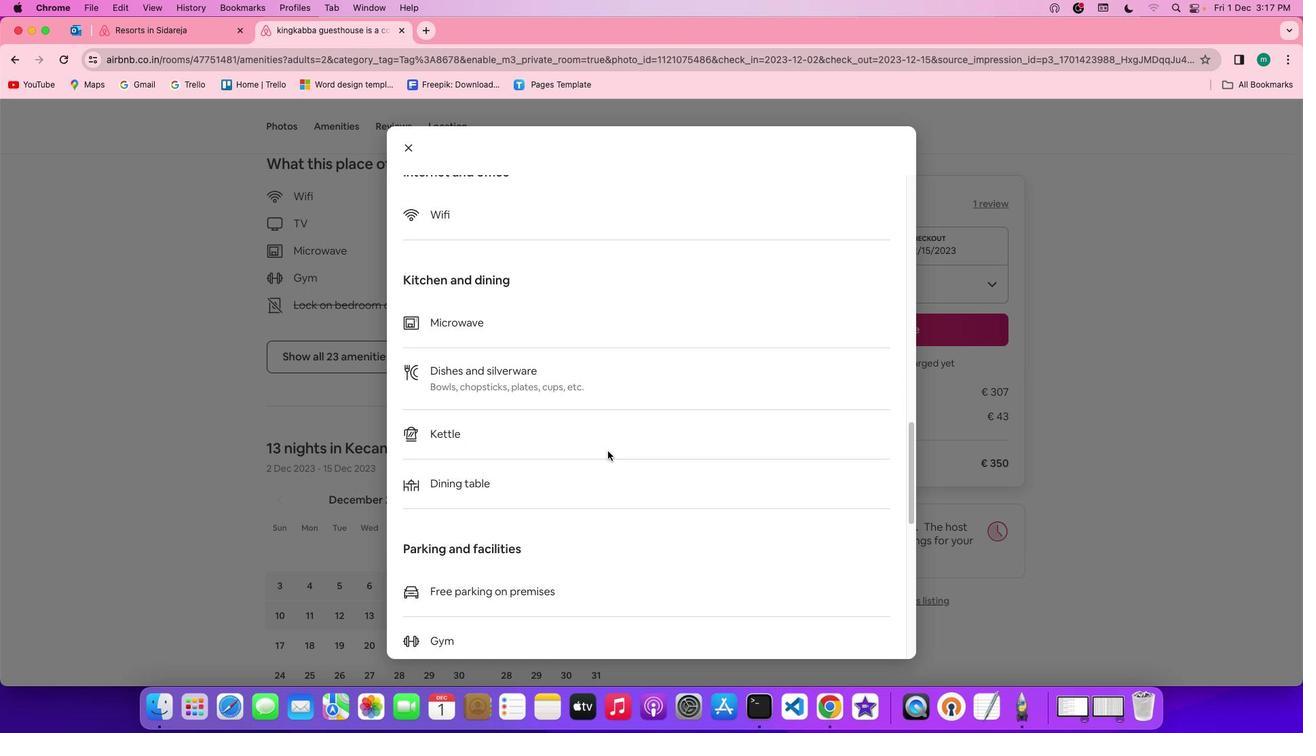
Action: Mouse scrolled (607, 450) with delta (0, -2)
Screenshot: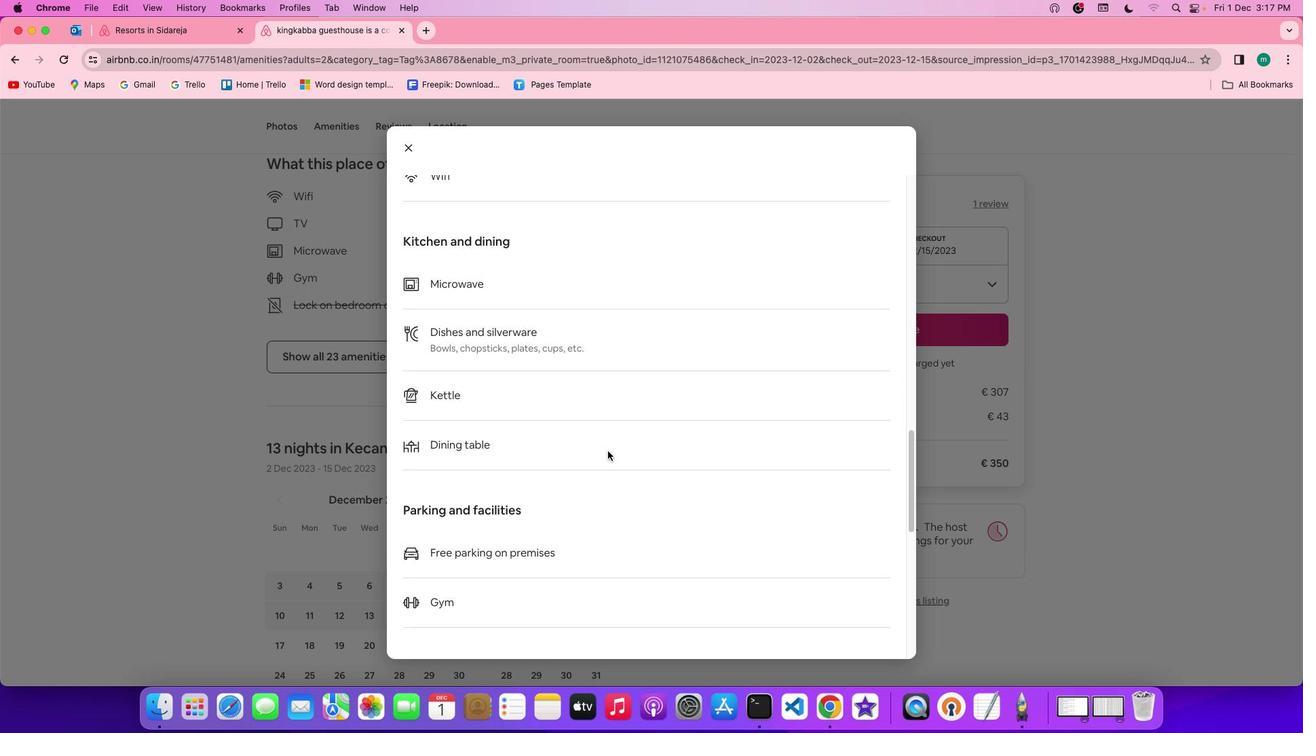 
Action: Mouse scrolled (607, 450) with delta (0, -2)
Screenshot: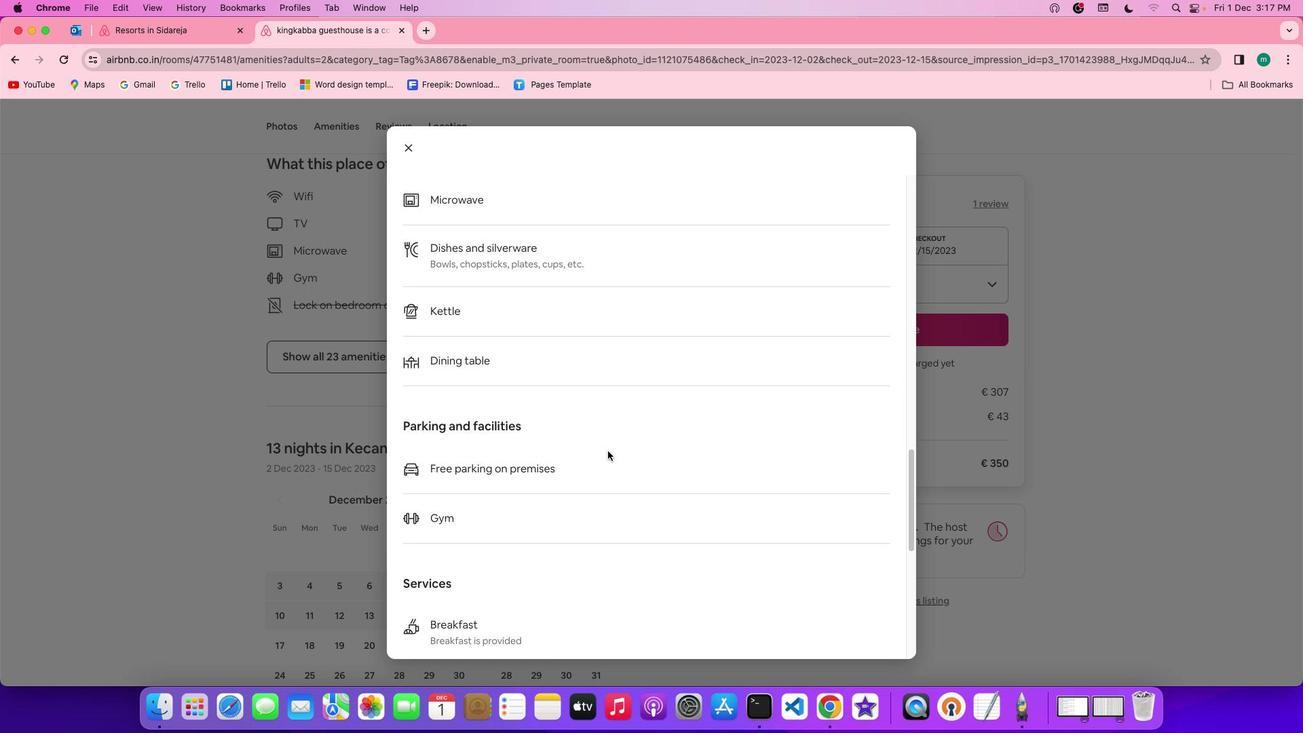 
Action: Mouse scrolled (607, 450) with delta (0, 0)
Screenshot: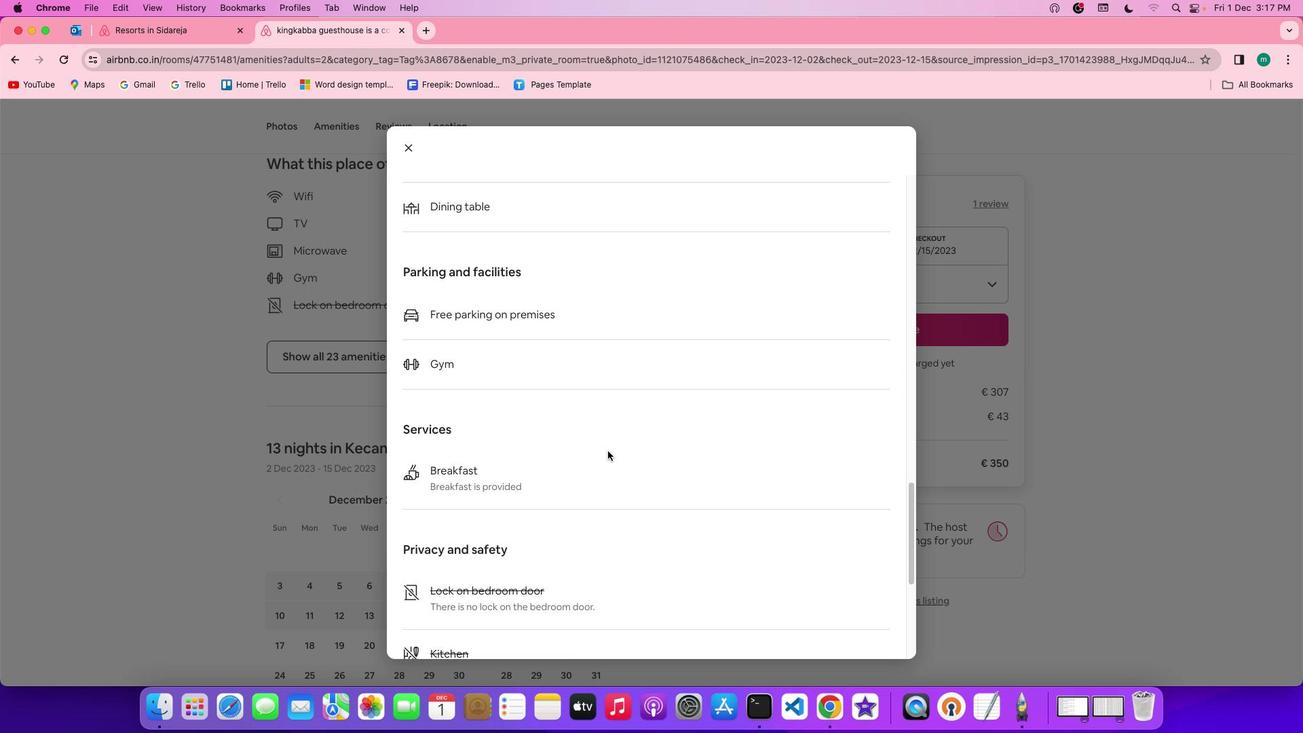 
Action: Mouse scrolled (607, 450) with delta (0, 0)
Screenshot: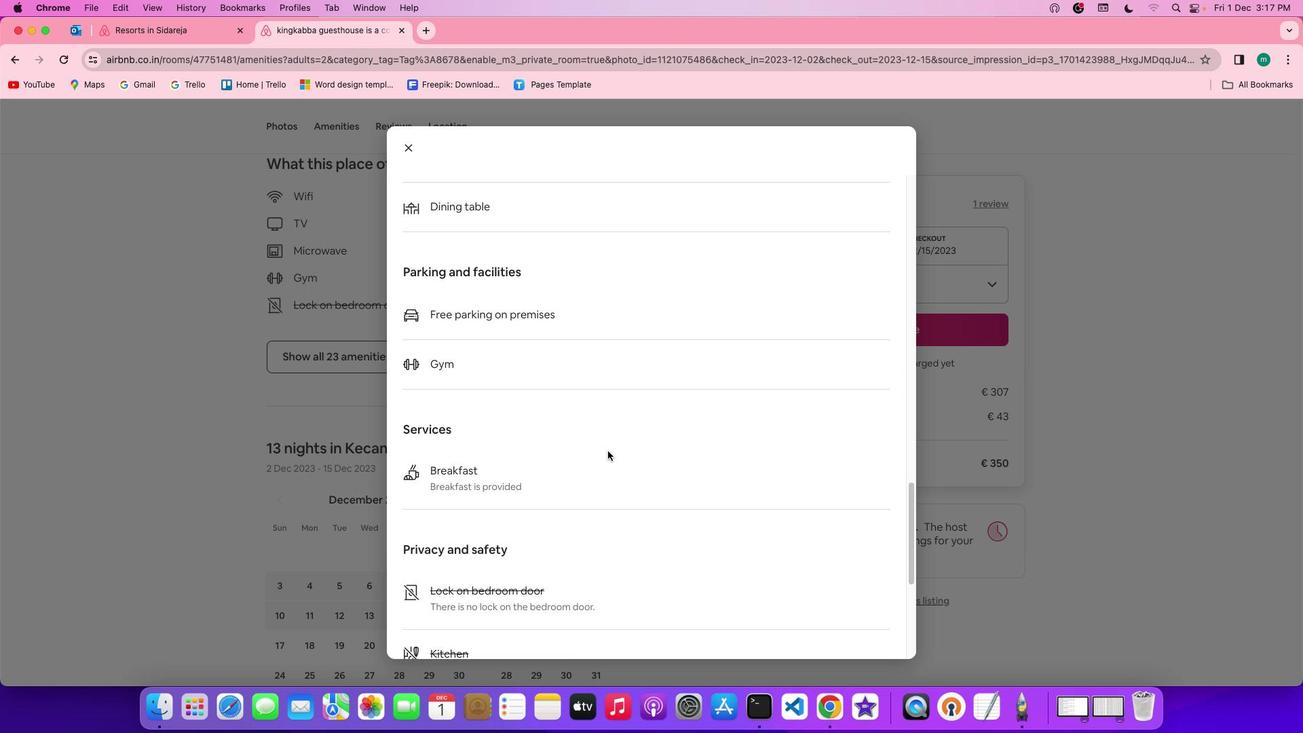 
Action: Mouse scrolled (607, 450) with delta (0, -2)
Screenshot: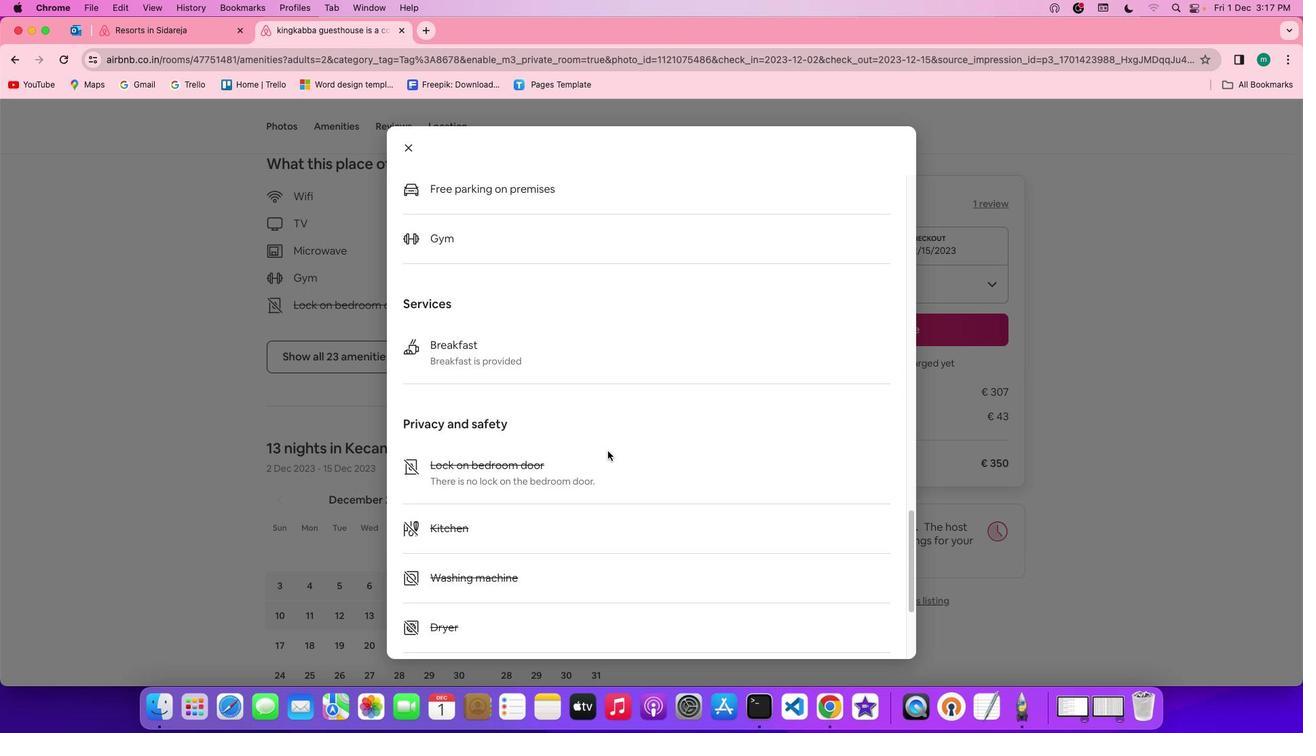 
Action: Mouse scrolled (607, 450) with delta (0, -3)
Screenshot: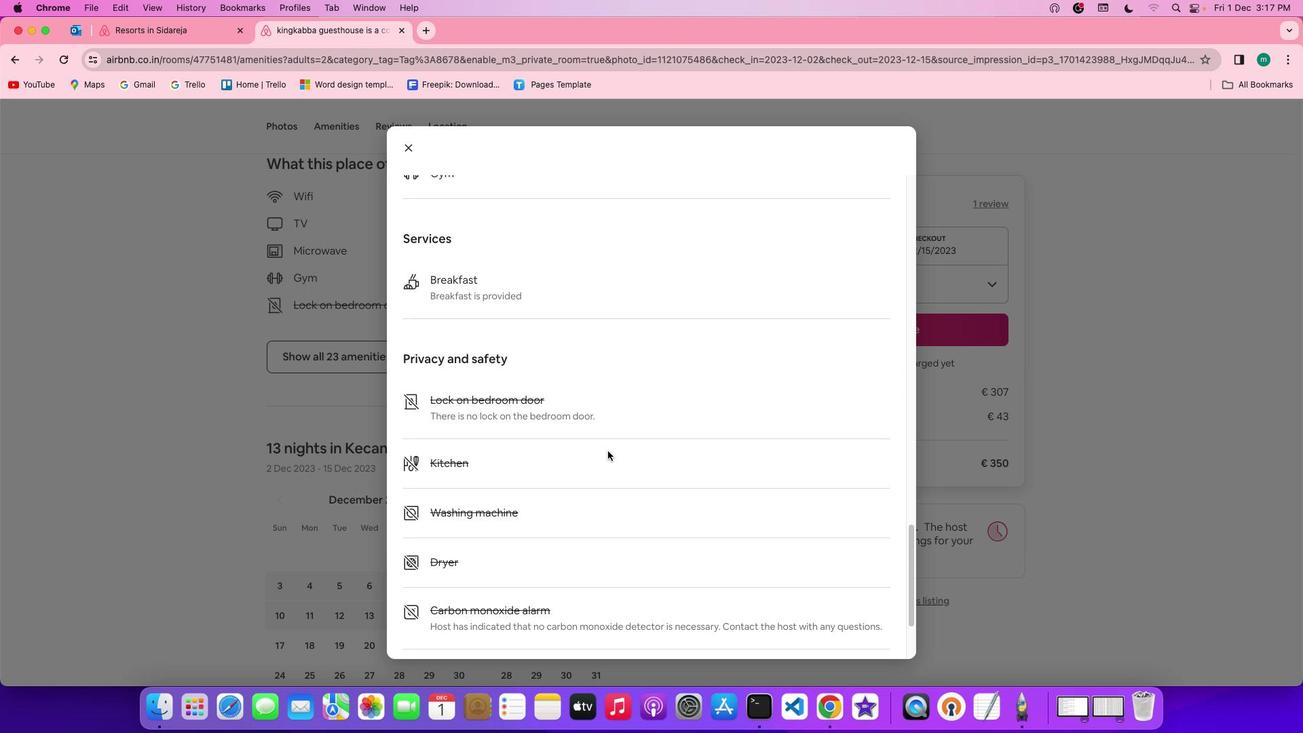 
Action: Mouse scrolled (607, 450) with delta (0, -3)
Screenshot: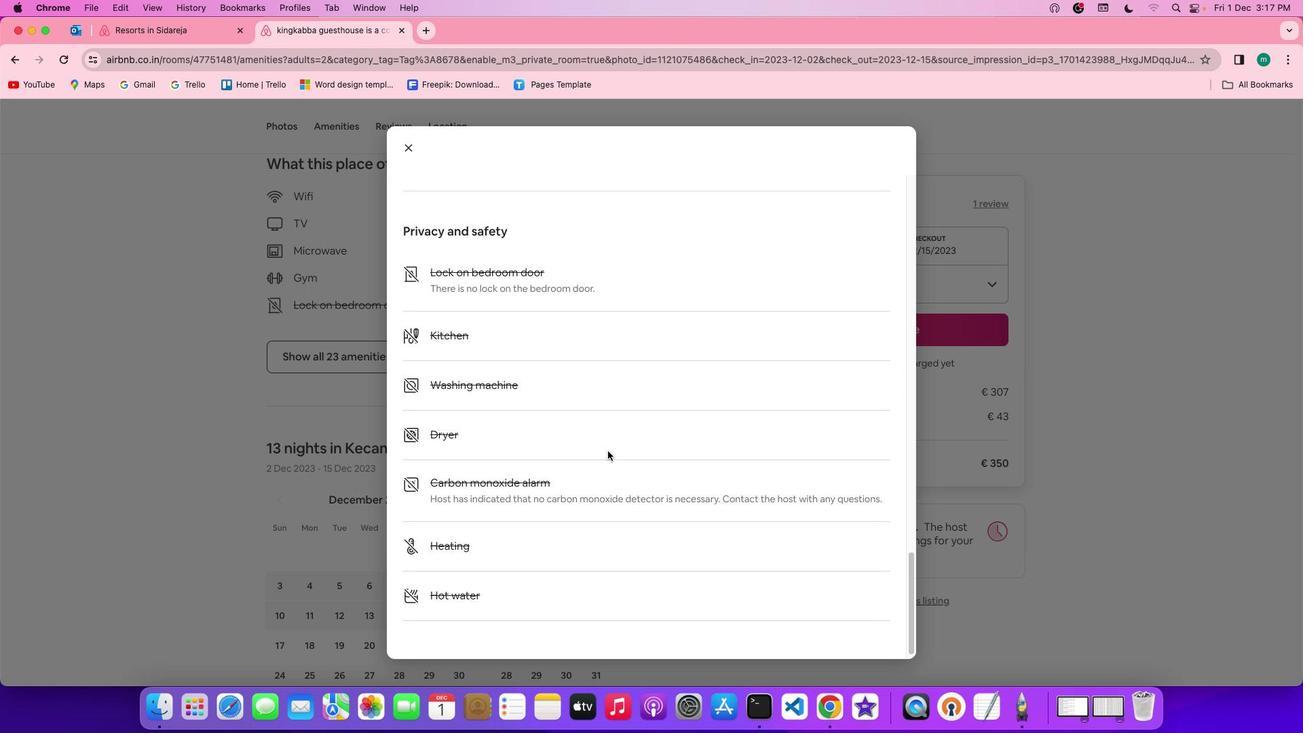 
Action: Mouse scrolled (607, 450) with delta (0, 0)
Screenshot: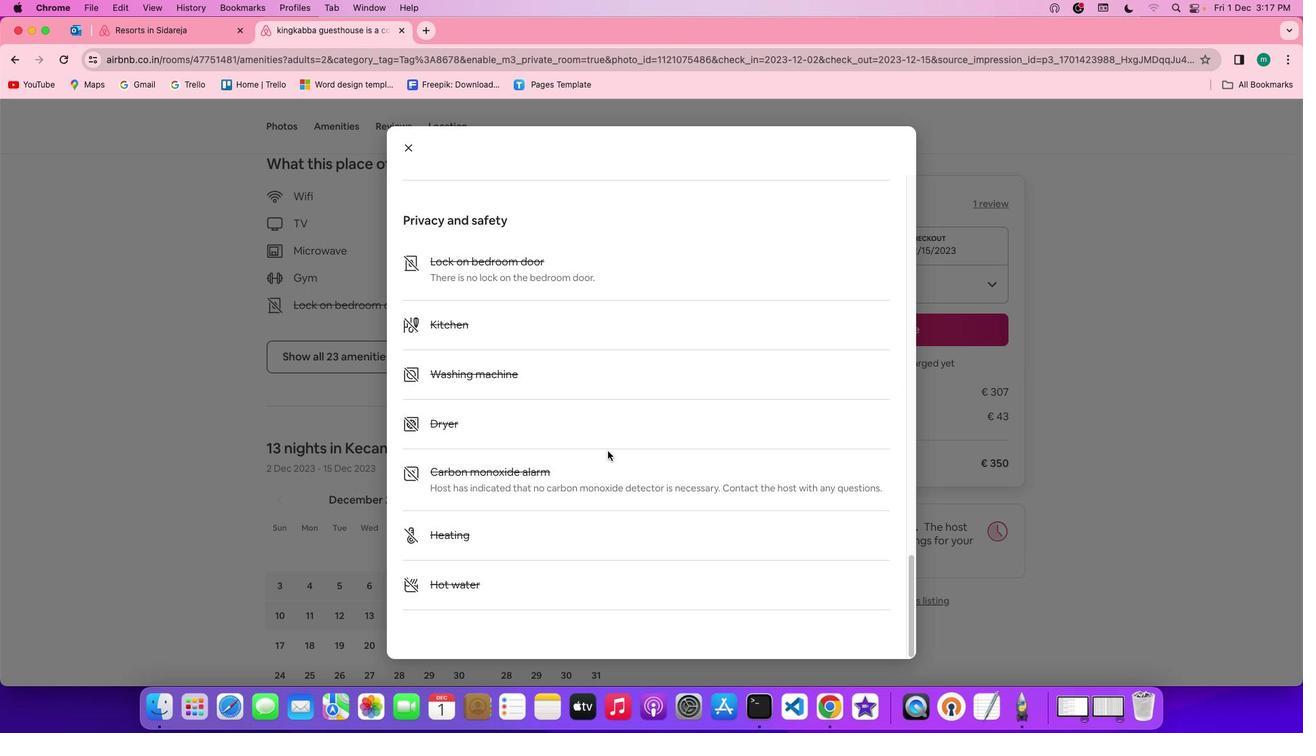 
Action: Mouse scrolled (607, 450) with delta (0, 0)
Screenshot: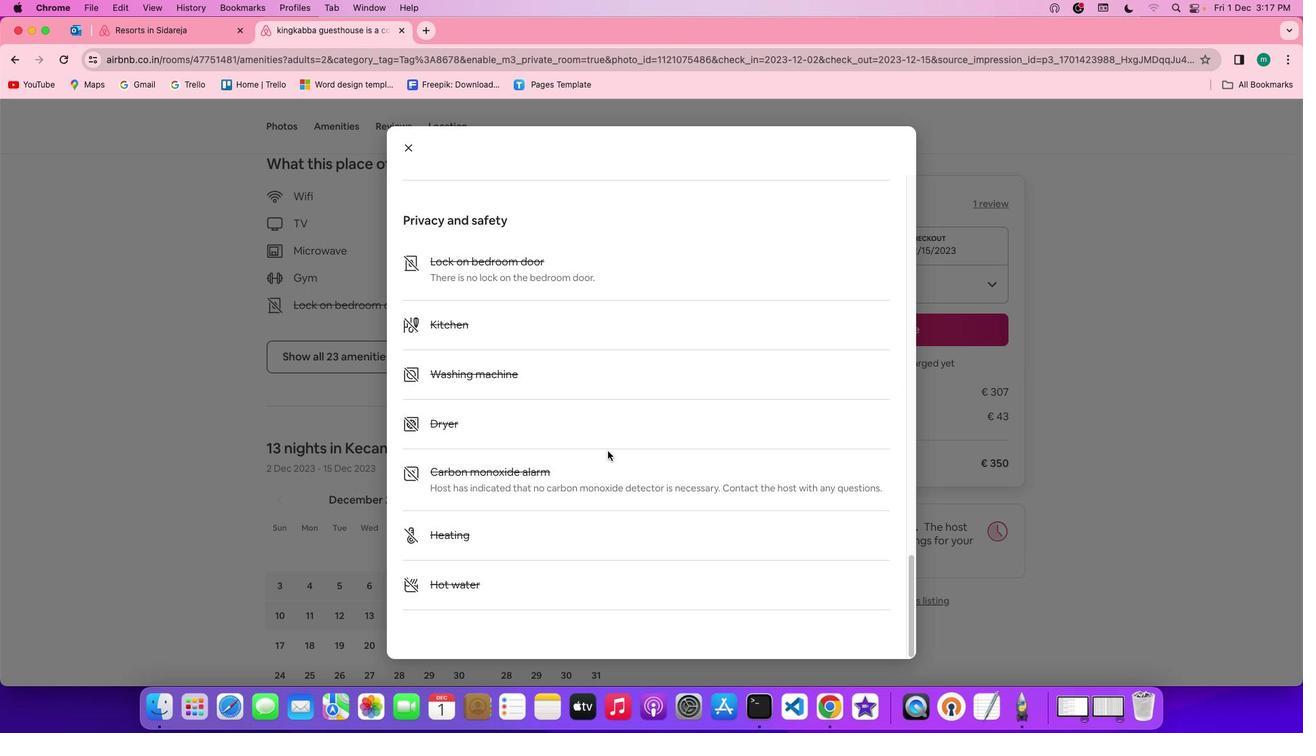 
Action: Mouse scrolled (607, 450) with delta (0, -2)
Screenshot: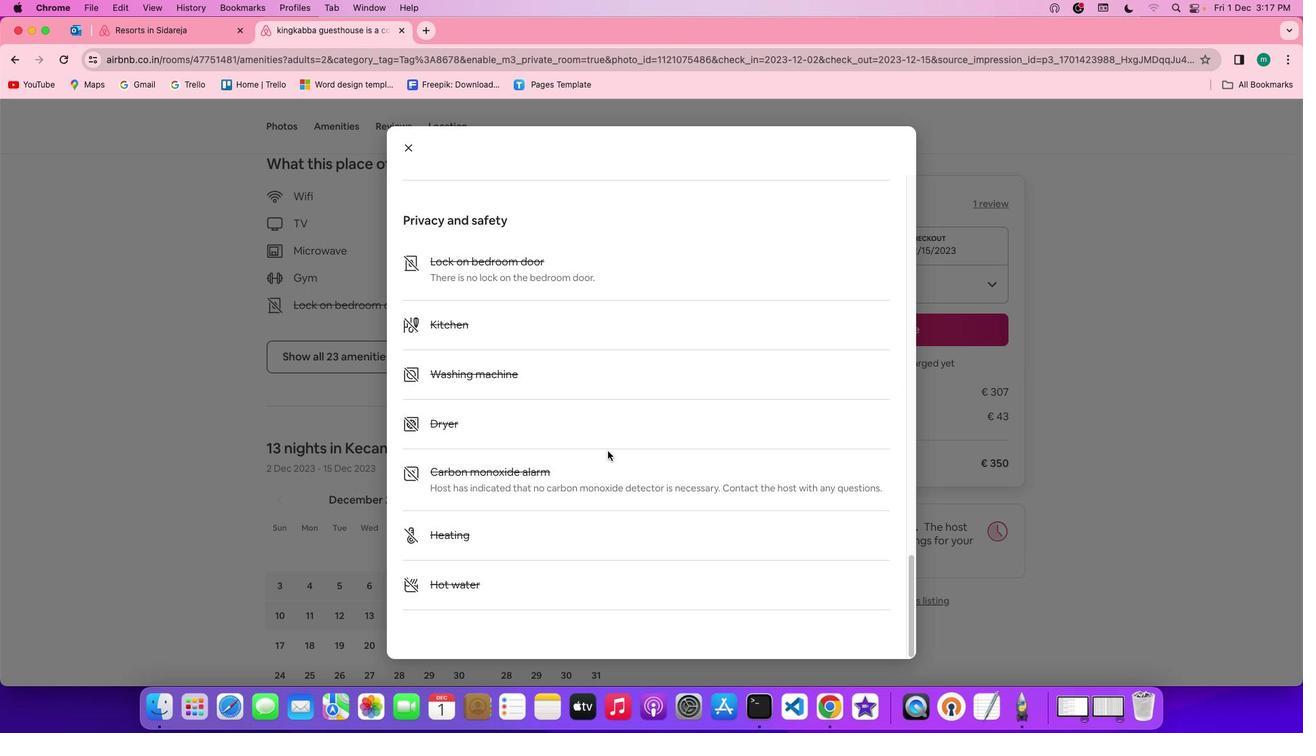 
Action: Mouse scrolled (607, 450) with delta (0, -3)
Screenshot: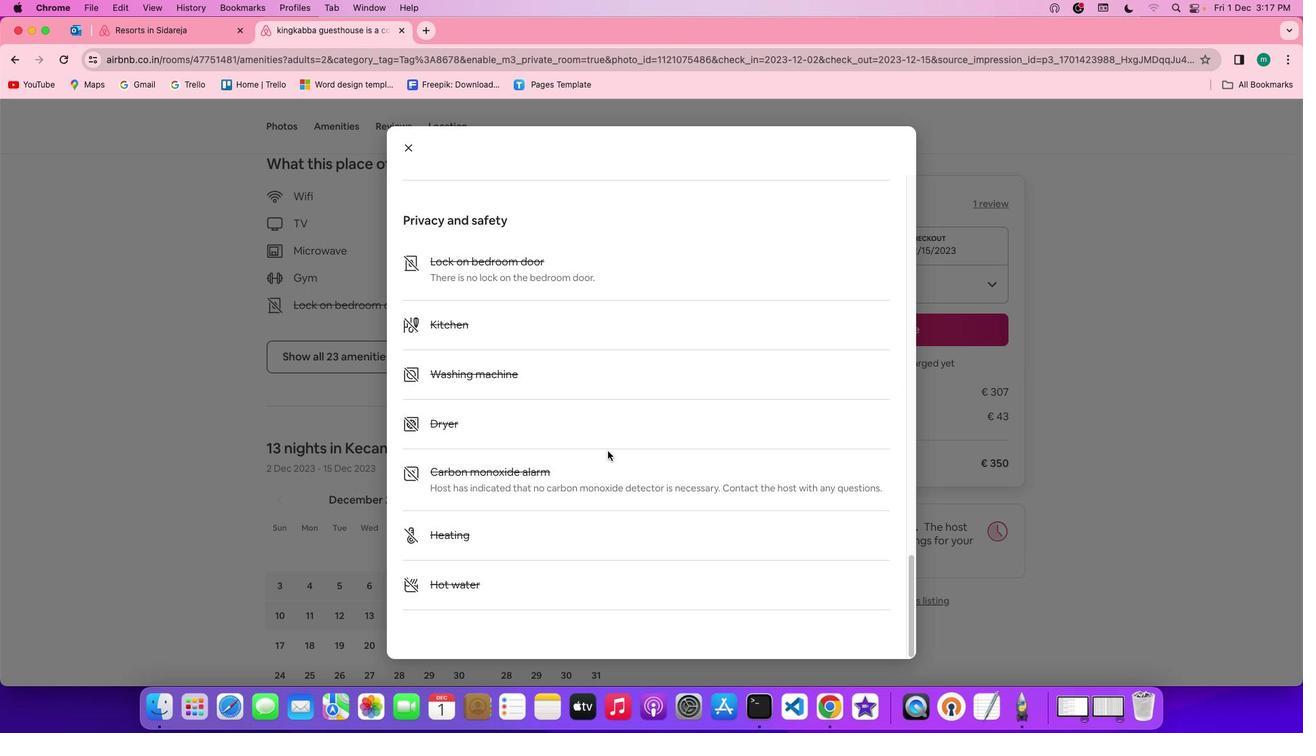 
Action: Mouse scrolled (607, 450) with delta (0, -3)
Screenshot: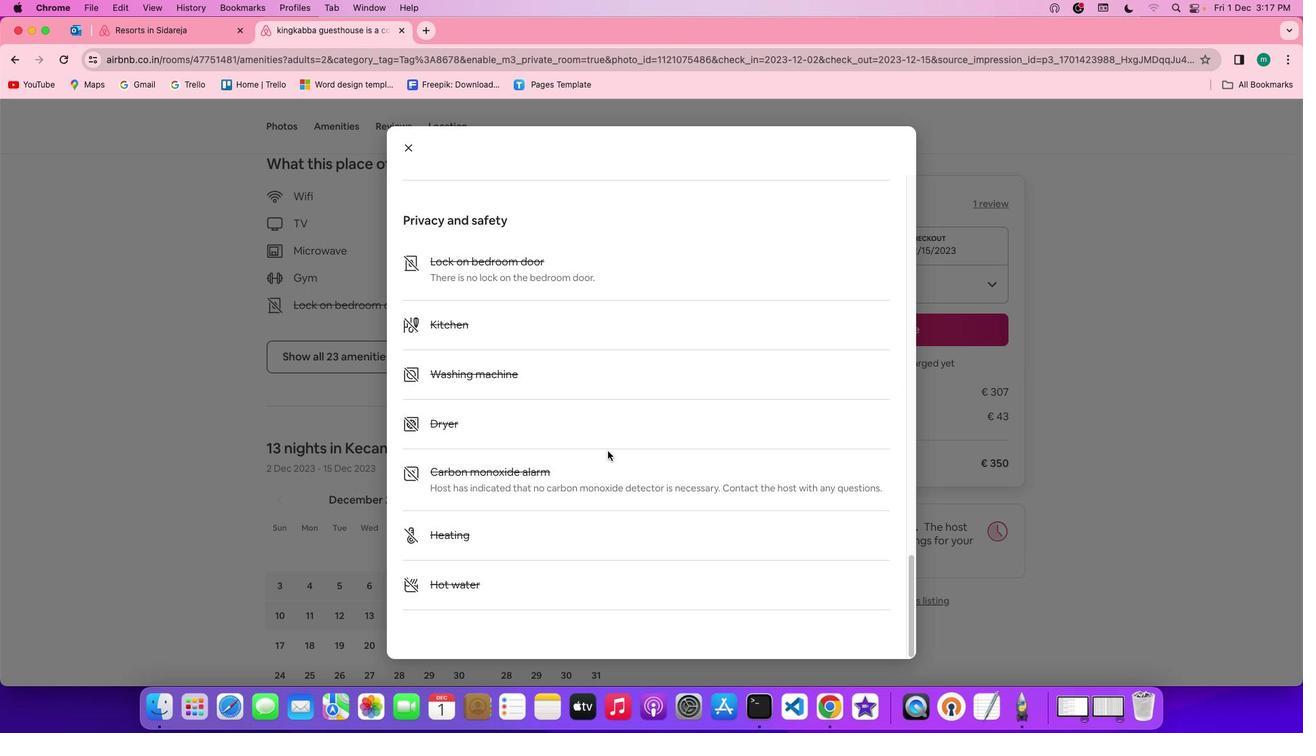 
Action: Mouse scrolled (607, 450) with delta (0, 0)
Screenshot: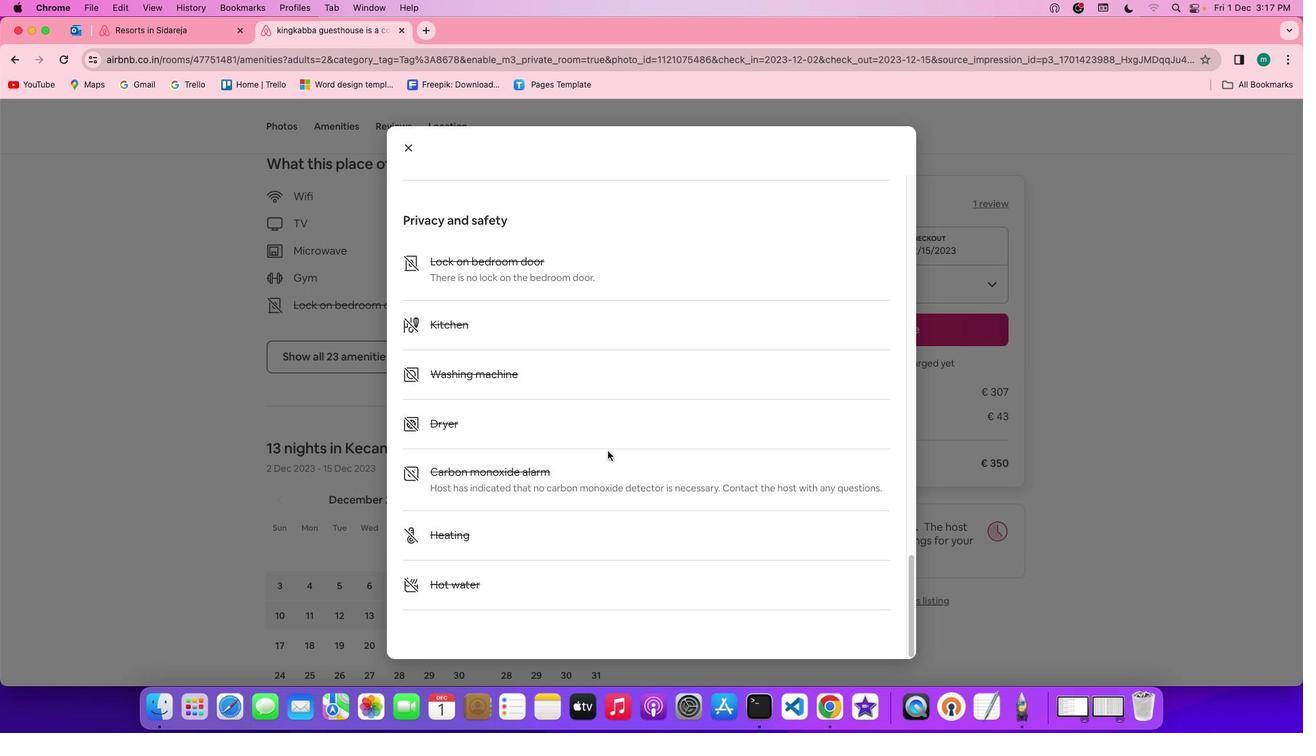 
Action: Mouse scrolled (607, 450) with delta (0, 0)
Screenshot: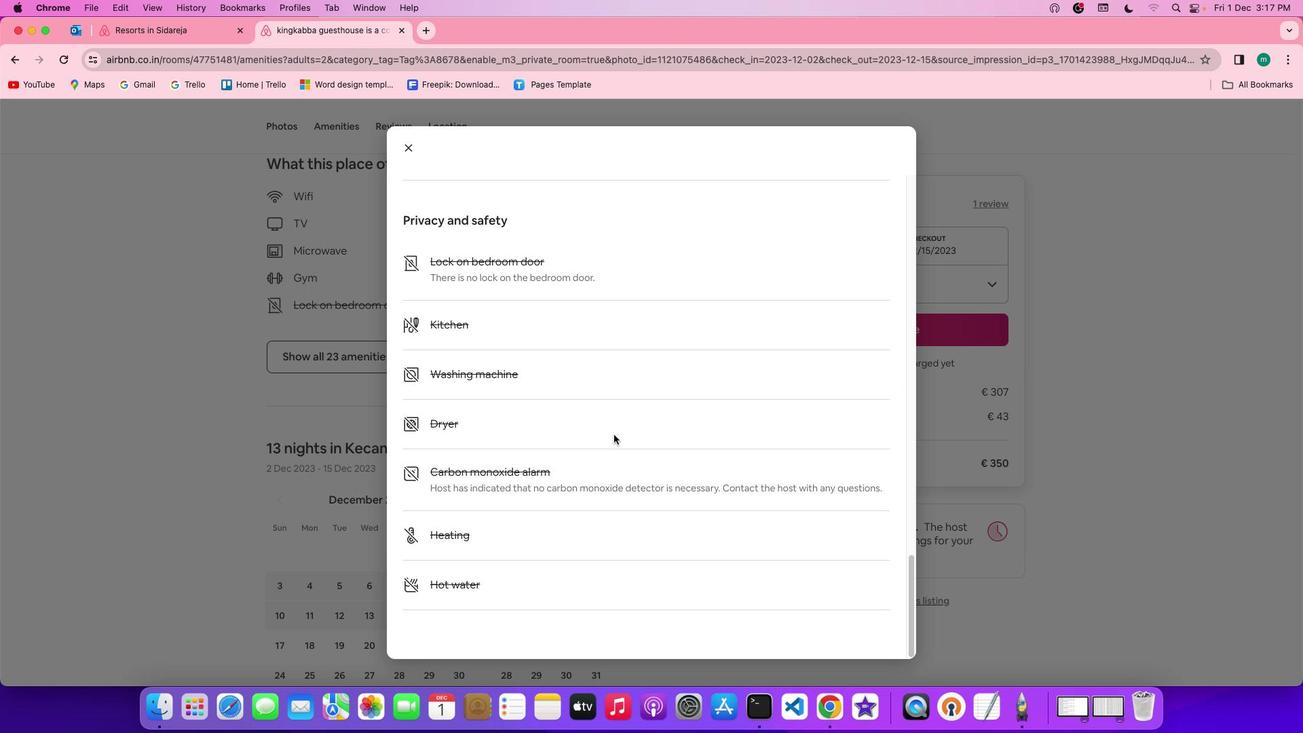 
Action: Mouse scrolled (607, 450) with delta (0, -2)
